 Task: Research Airbnb accommodation in Cesis, Latvia from 10th December, 2023 to 18th December, 2023 for 2 adults.1  bedroom having 1 bed and 1 bathroom. Property type can be flat. Amenities needed are: wifi, TV, free parkinig on premises, gym, breakfast. Look for 3 properties as per requirement.
Action: Mouse moved to (502, 111)
Screenshot: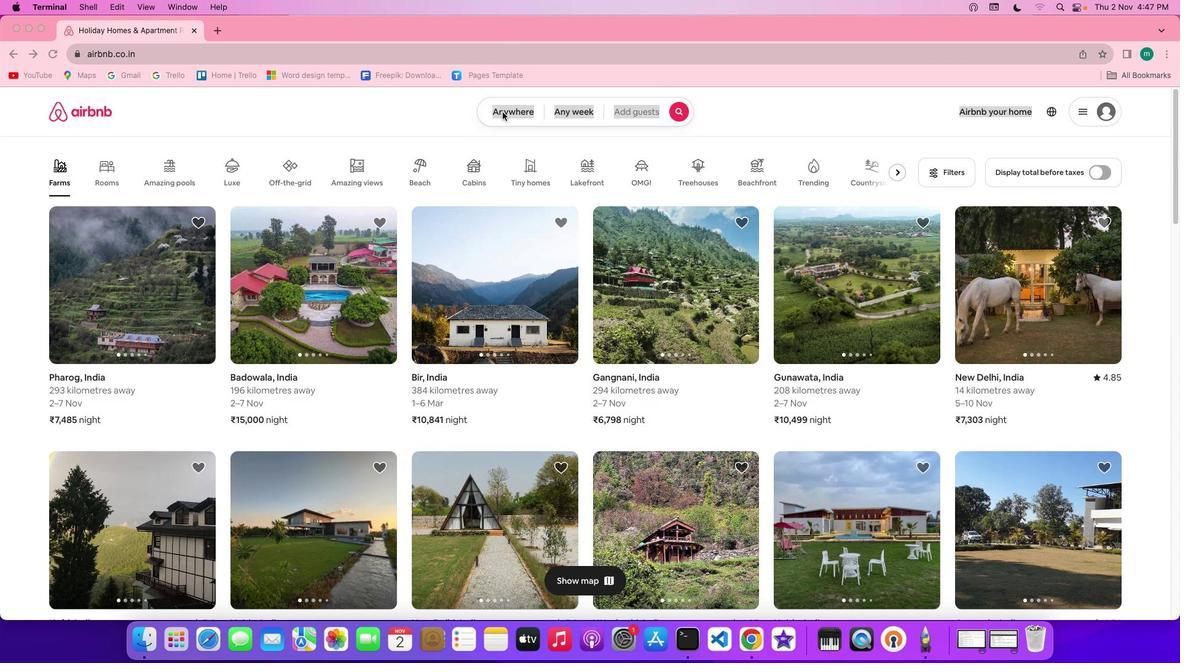 
Action: Mouse pressed left at (502, 111)
Screenshot: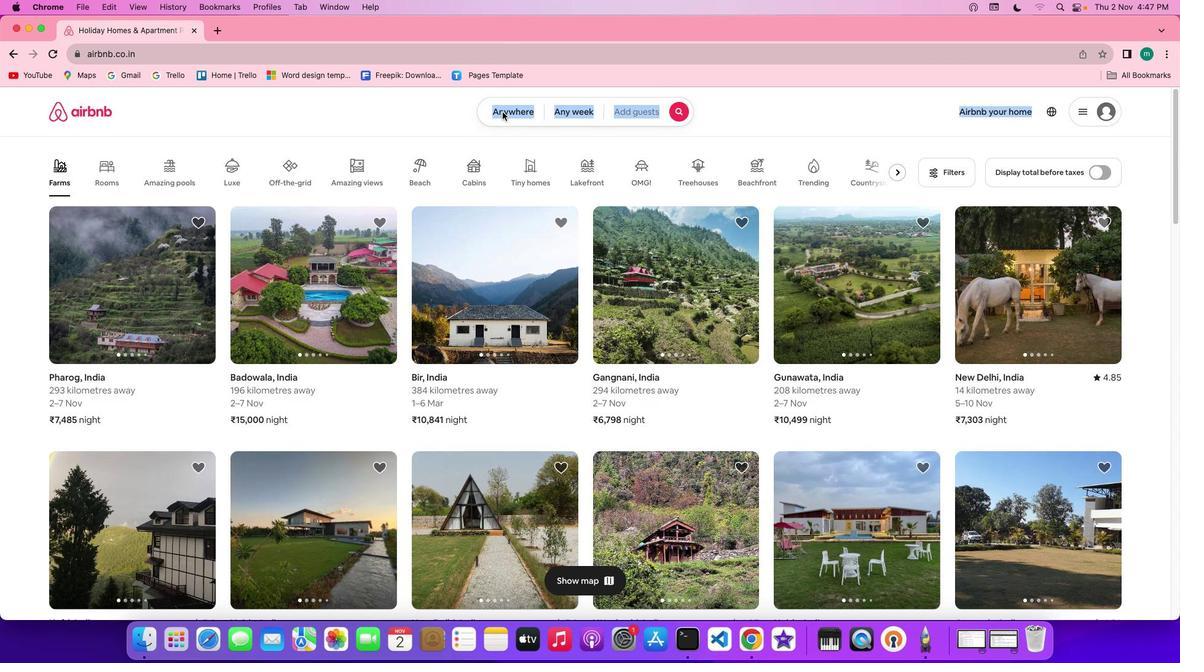 
Action: Mouse pressed left at (502, 111)
Screenshot: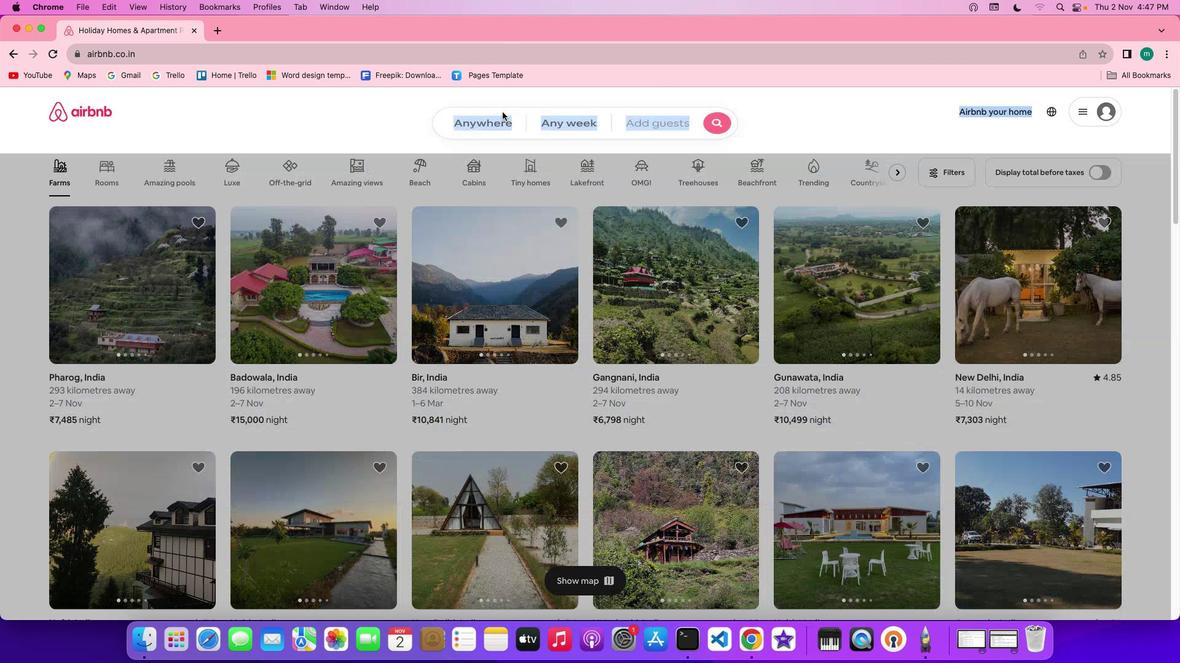 
Action: Mouse moved to (437, 162)
Screenshot: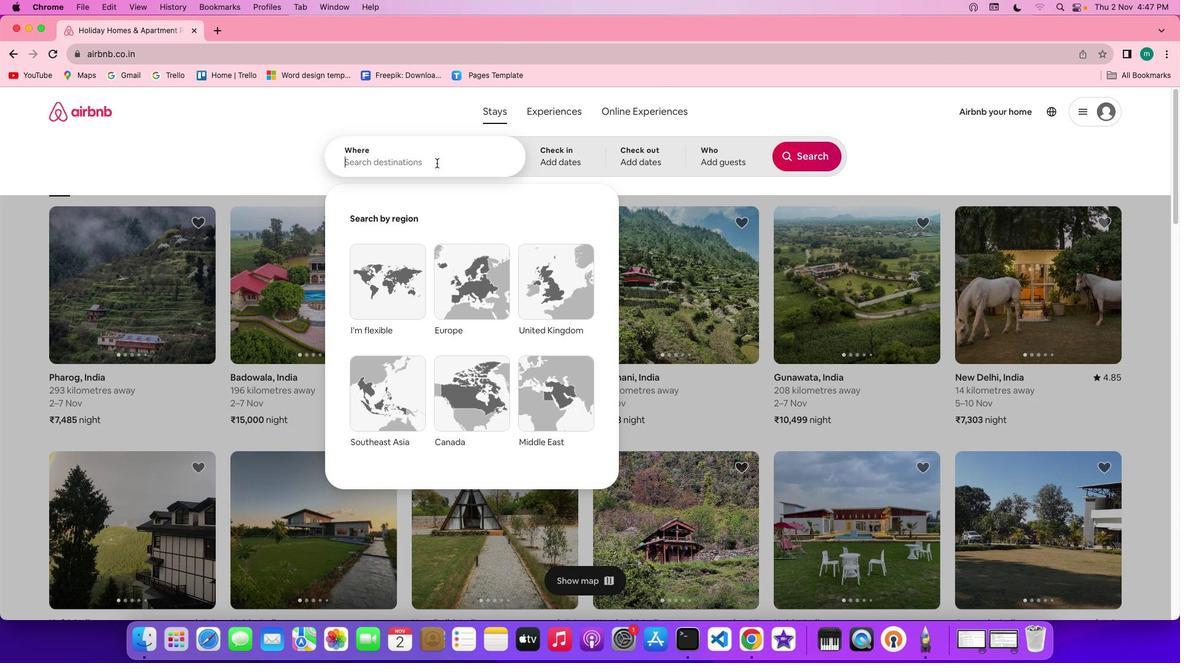 
Action: Key pressed Key.shift'C''e''s''i''s'','Key.spaceKey.shift'L''a''t''v''i''a'
Screenshot: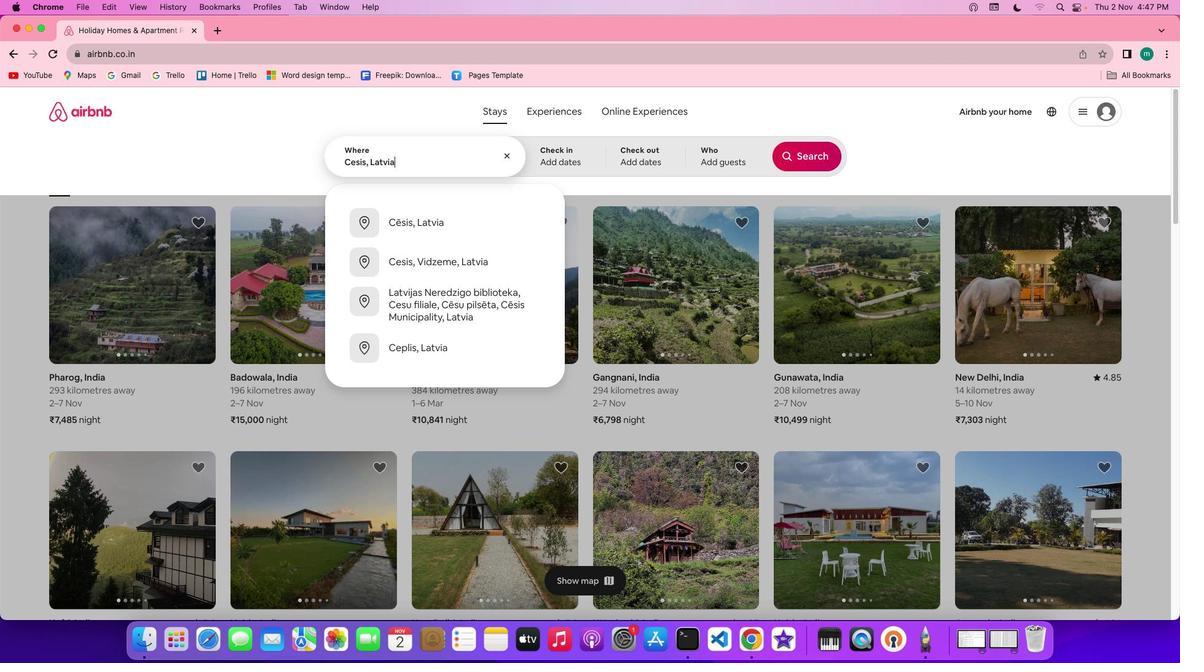 
Action: Mouse moved to (579, 169)
Screenshot: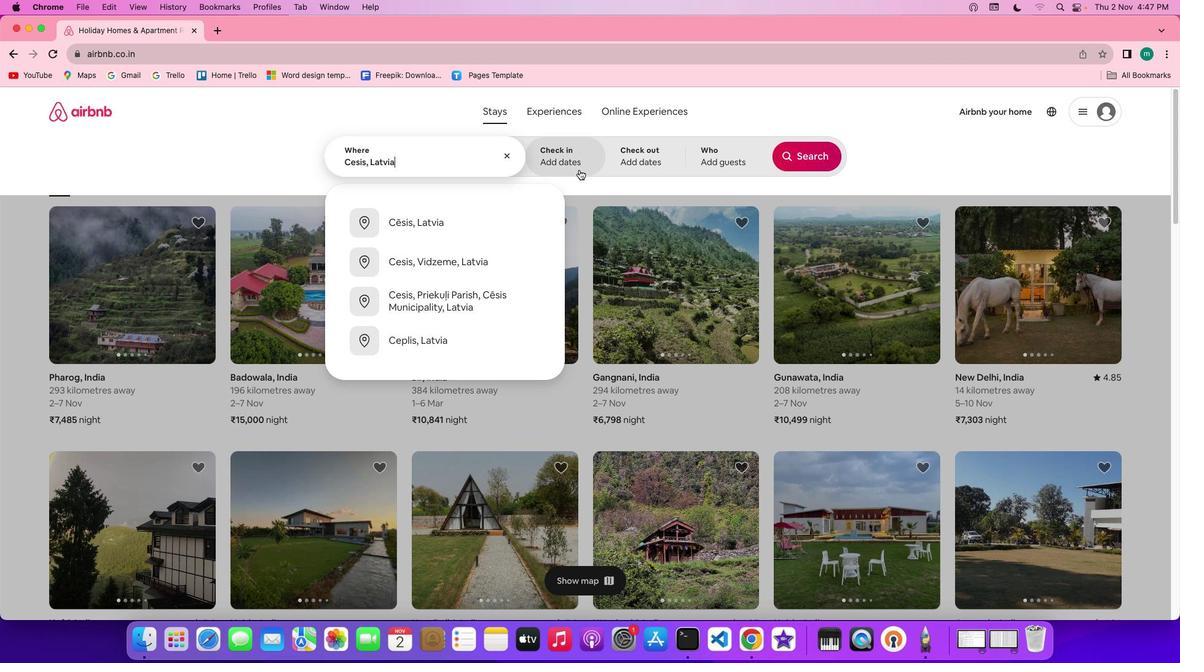 
Action: Mouse pressed left at (579, 169)
Screenshot: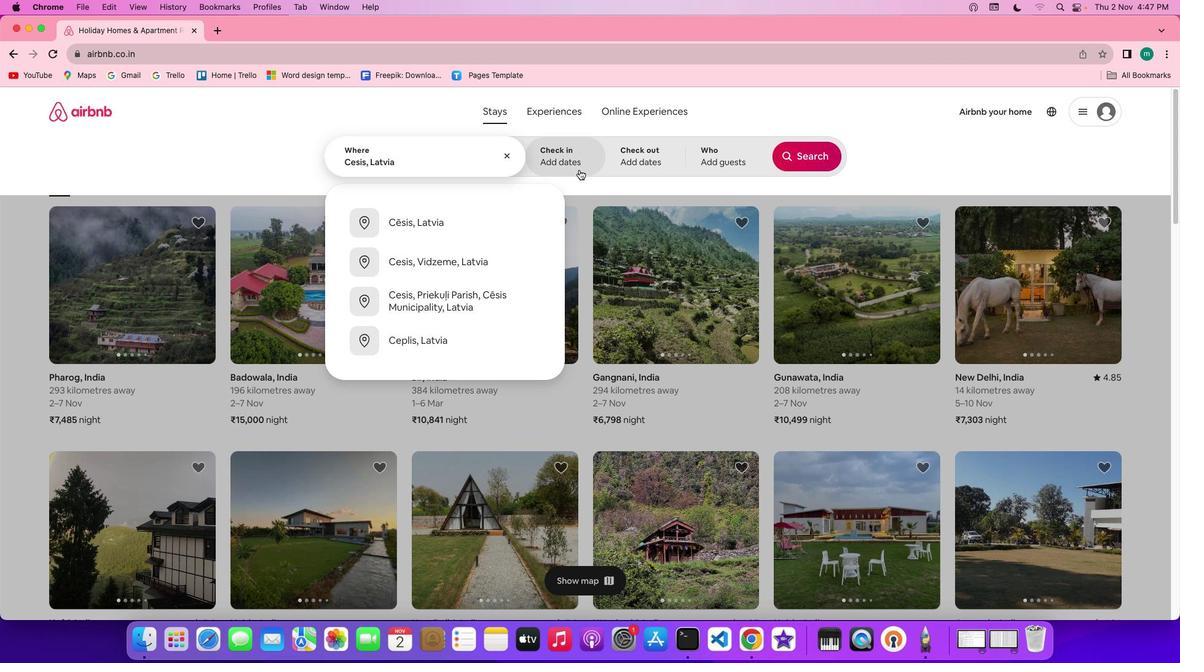 
Action: Mouse moved to (608, 367)
Screenshot: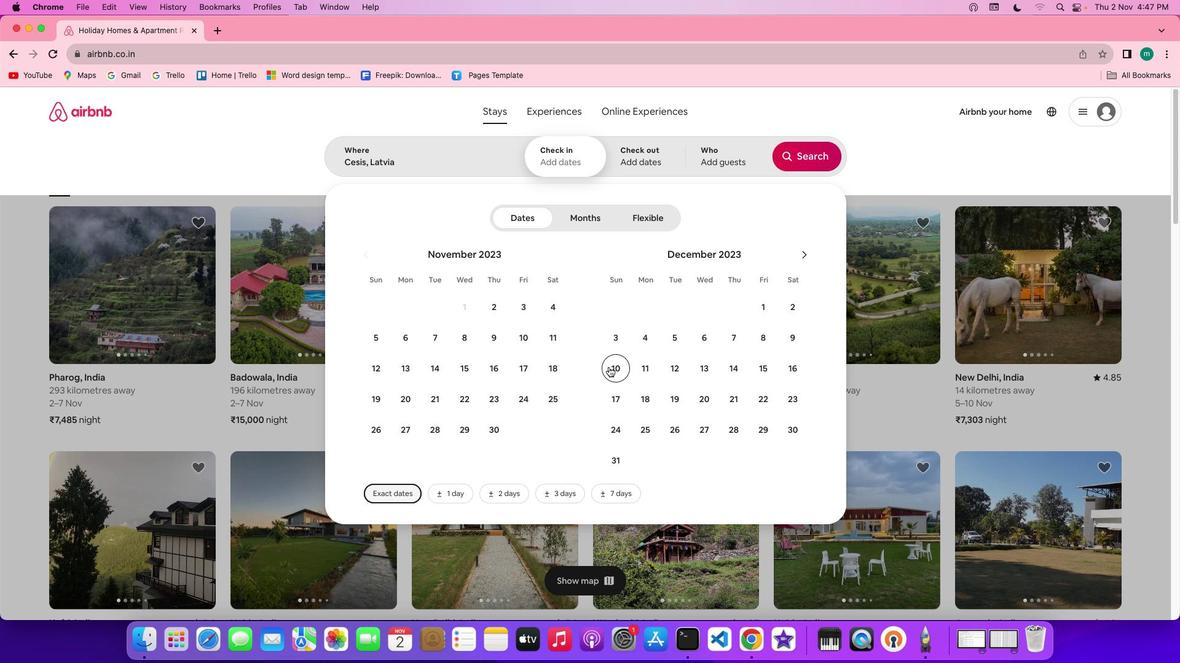 
Action: Mouse pressed left at (608, 367)
Screenshot: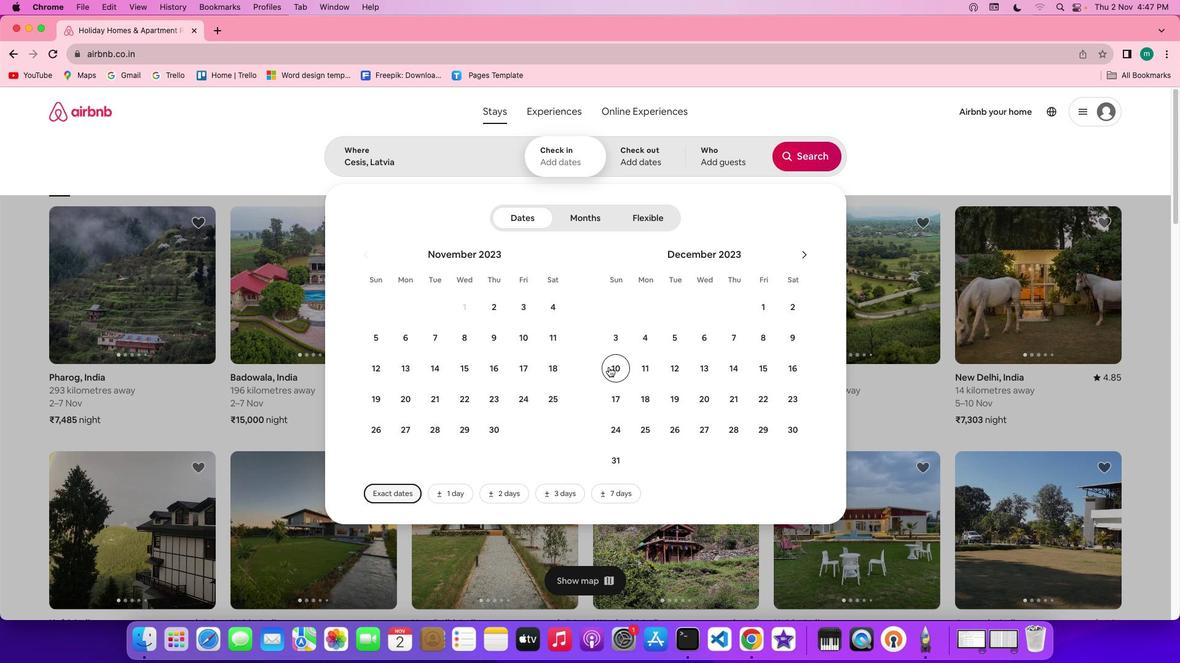 
Action: Mouse moved to (641, 390)
Screenshot: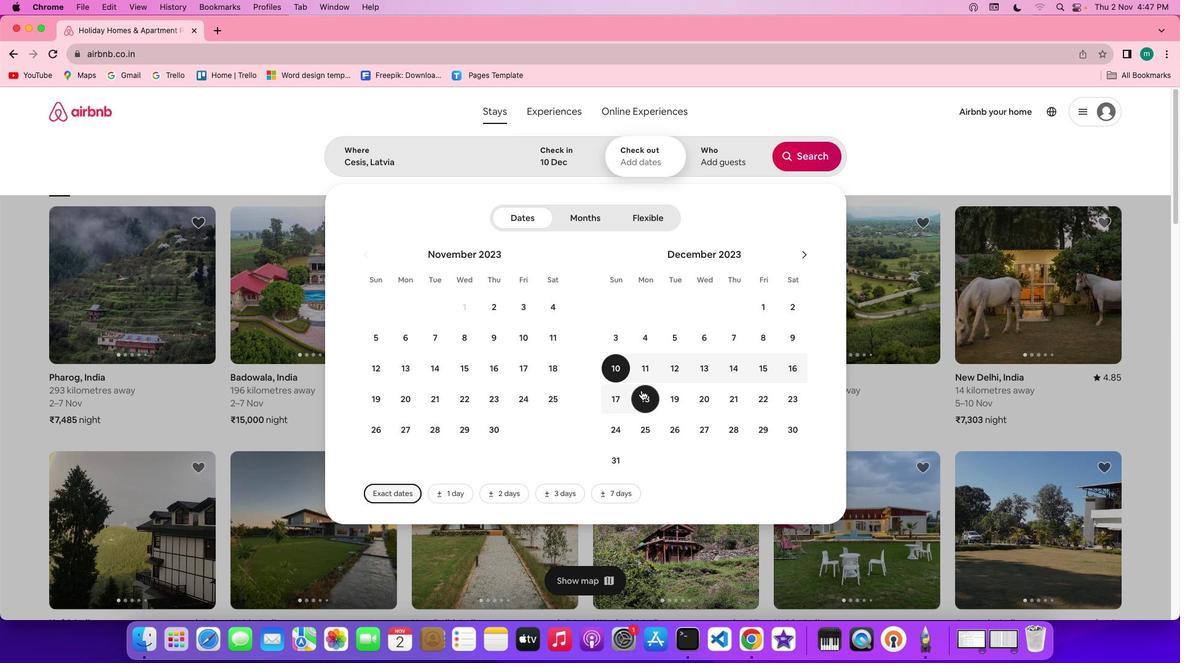
Action: Mouse pressed left at (641, 390)
Screenshot: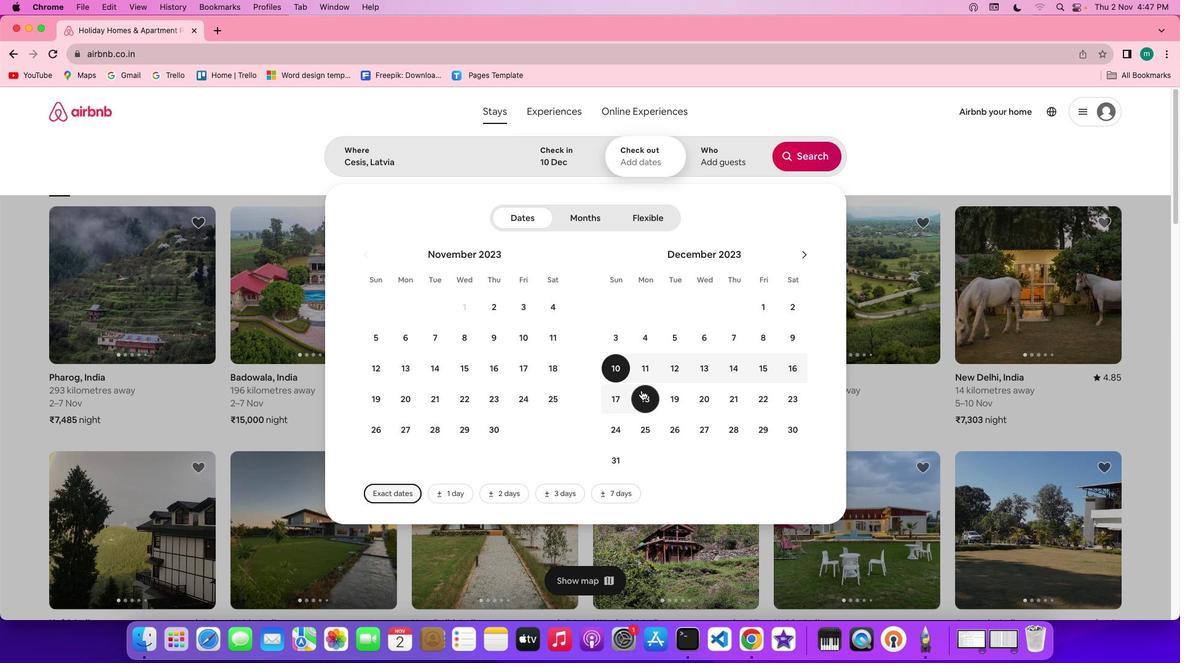 
Action: Mouse moved to (702, 159)
Screenshot: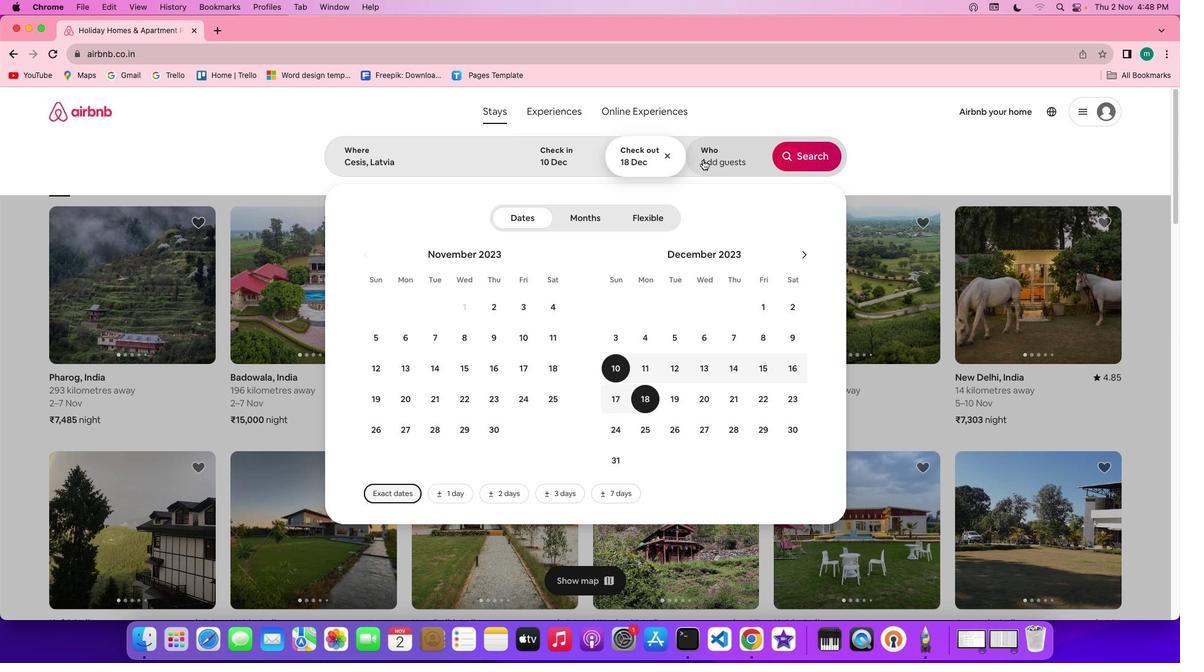 
Action: Mouse pressed left at (702, 159)
Screenshot: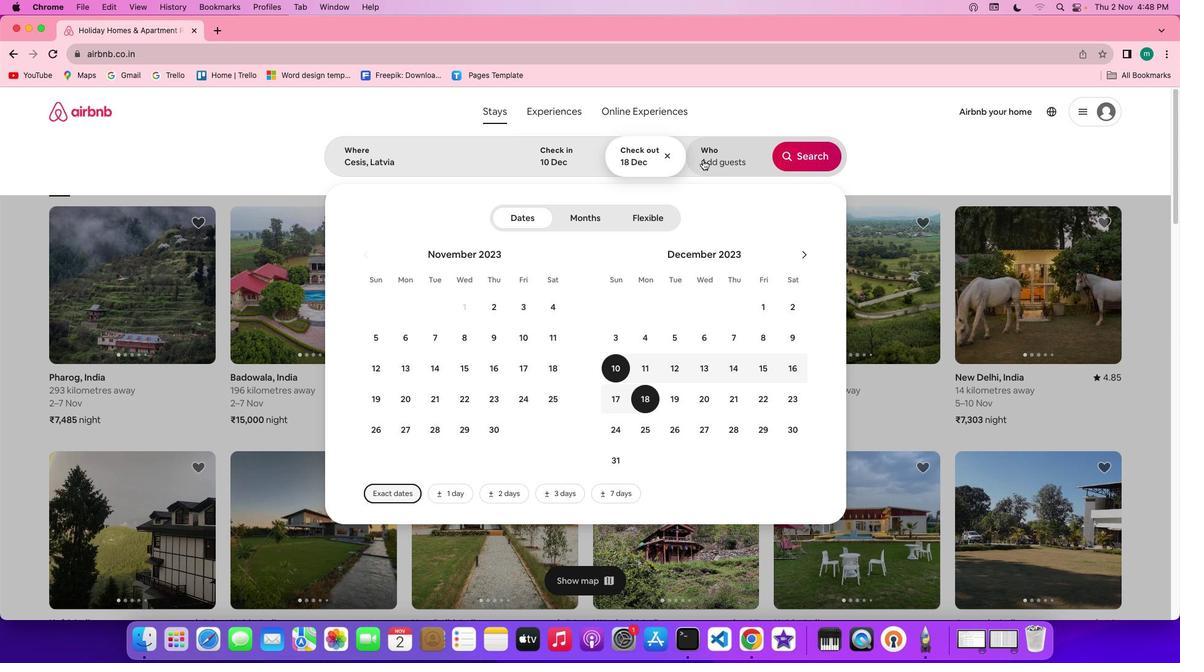 
Action: Mouse moved to (815, 224)
Screenshot: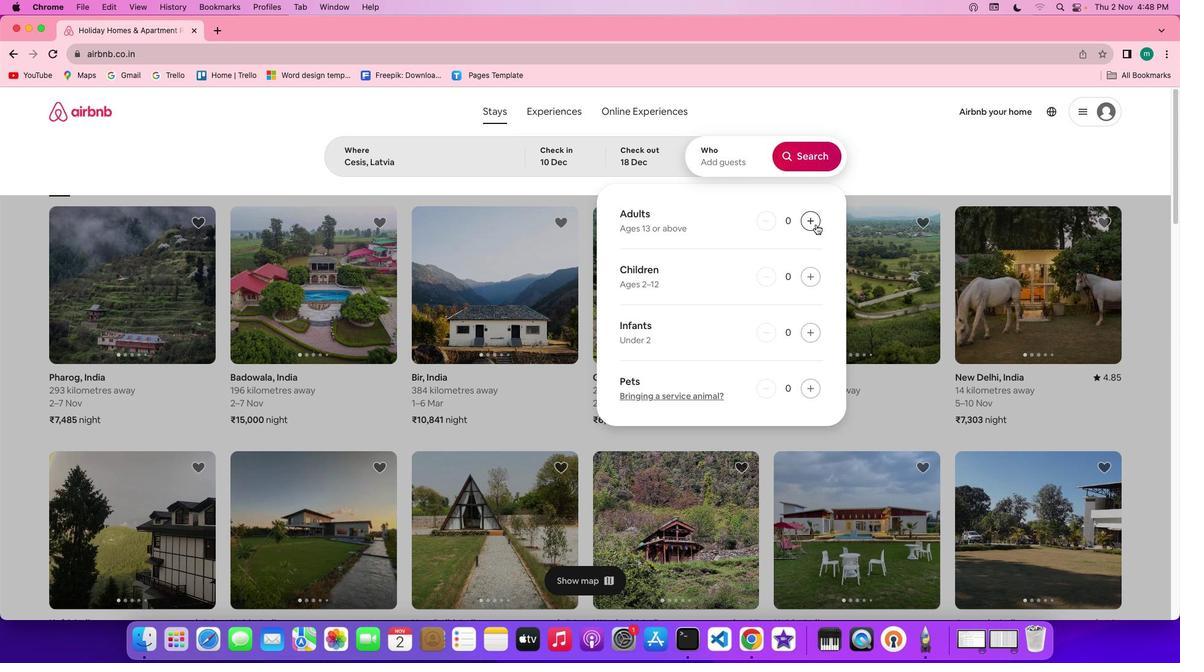 
Action: Mouse pressed left at (815, 224)
Screenshot: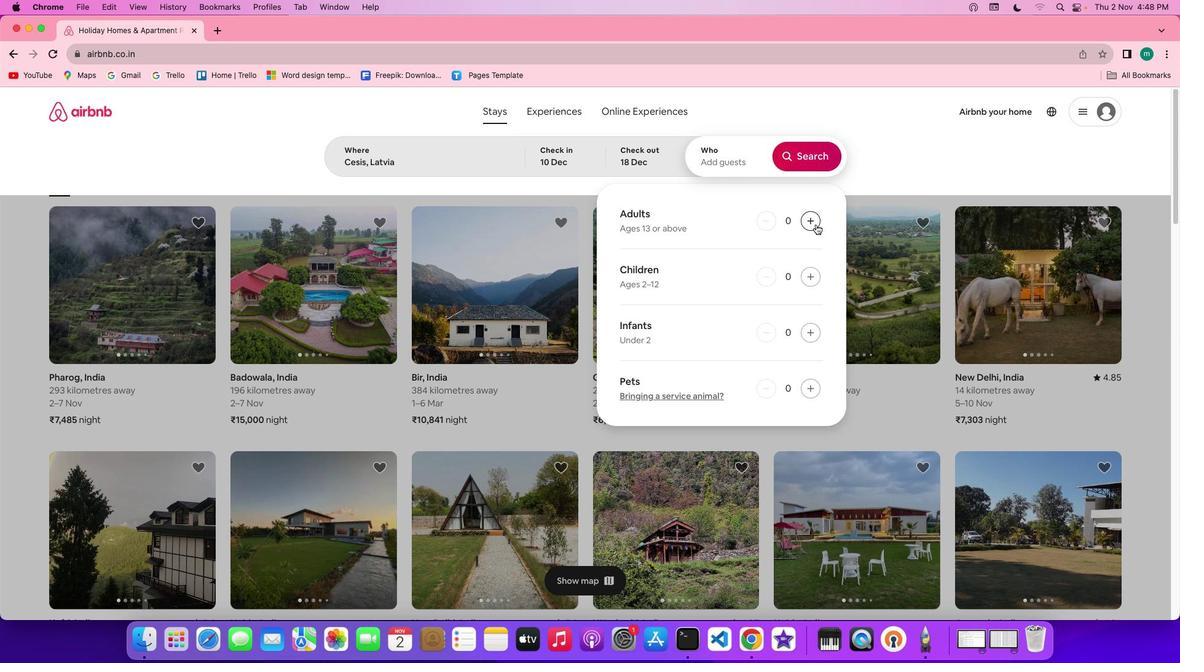 
Action: Mouse pressed left at (815, 224)
Screenshot: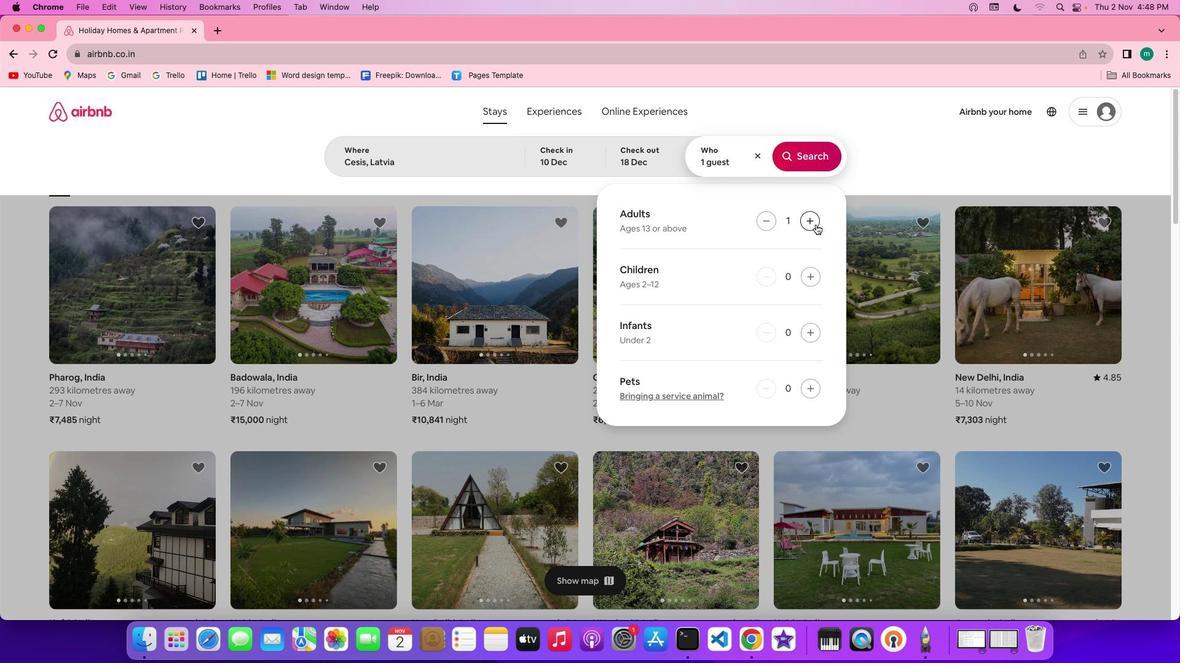 
Action: Mouse moved to (805, 159)
Screenshot: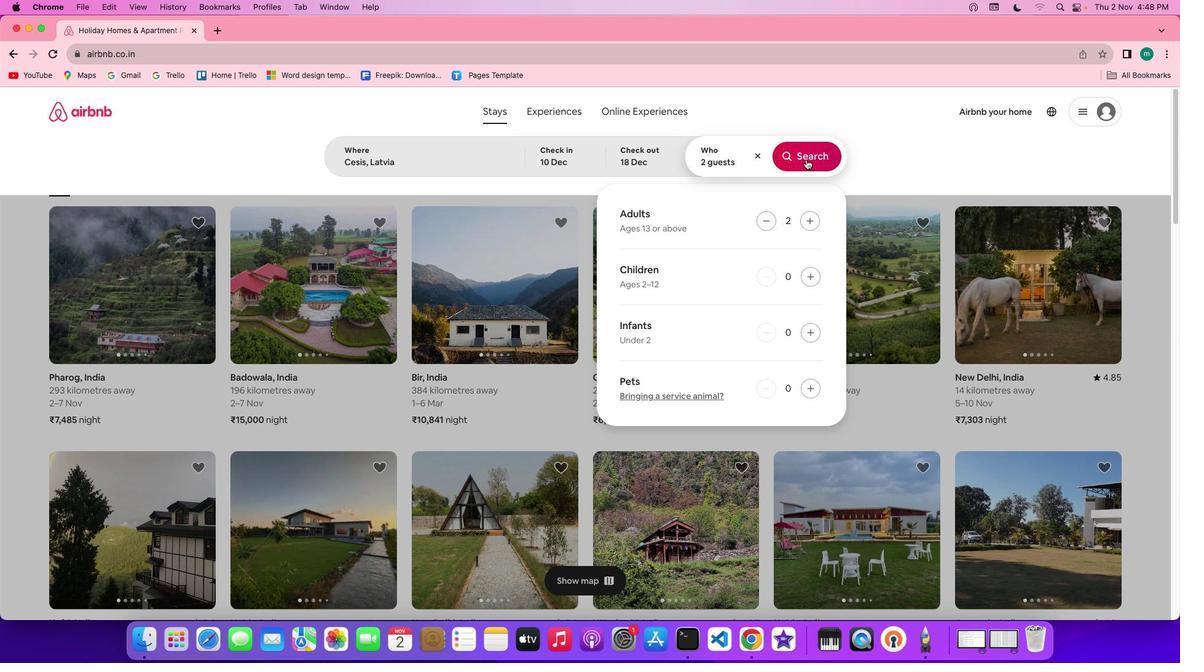
Action: Mouse pressed left at (805, 159)
Screenshot: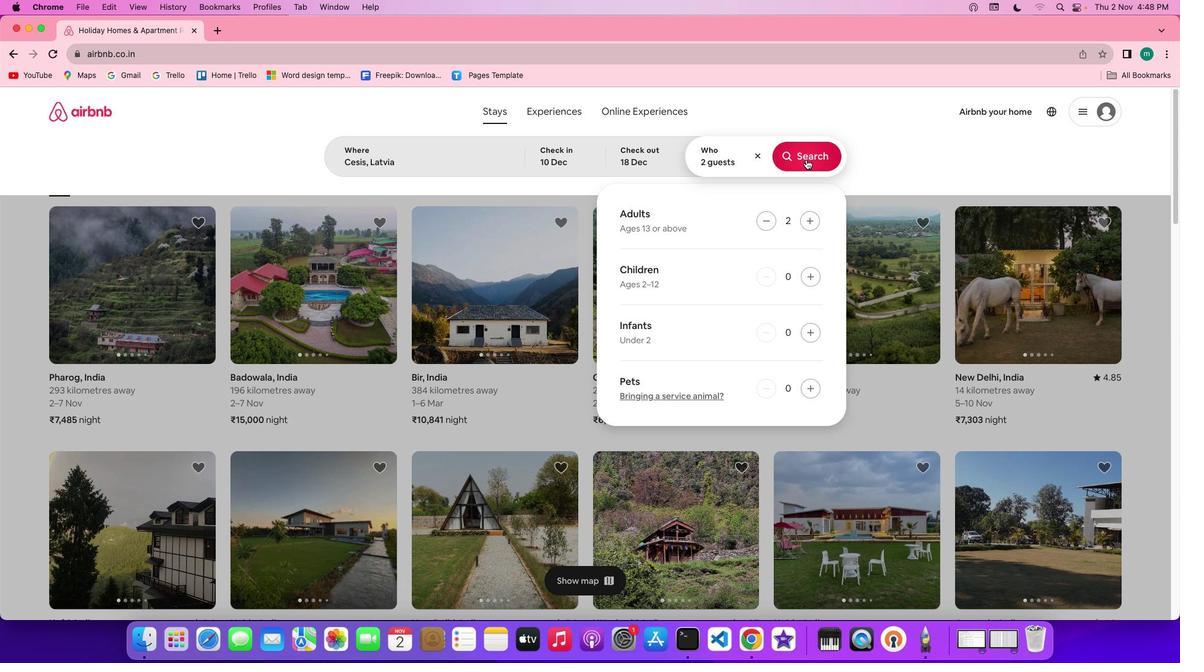 
Action: Mouse moved to (993, 159)
Screenshot: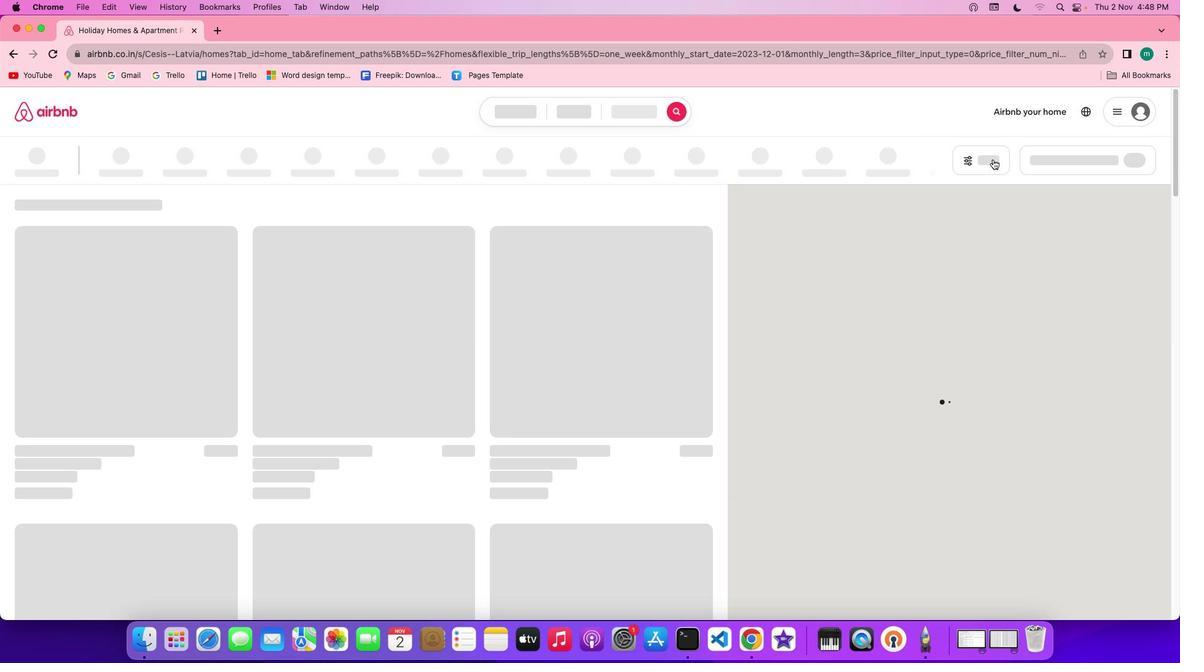 
Action: Mouse pressed left at (993, 159)
Screenshot: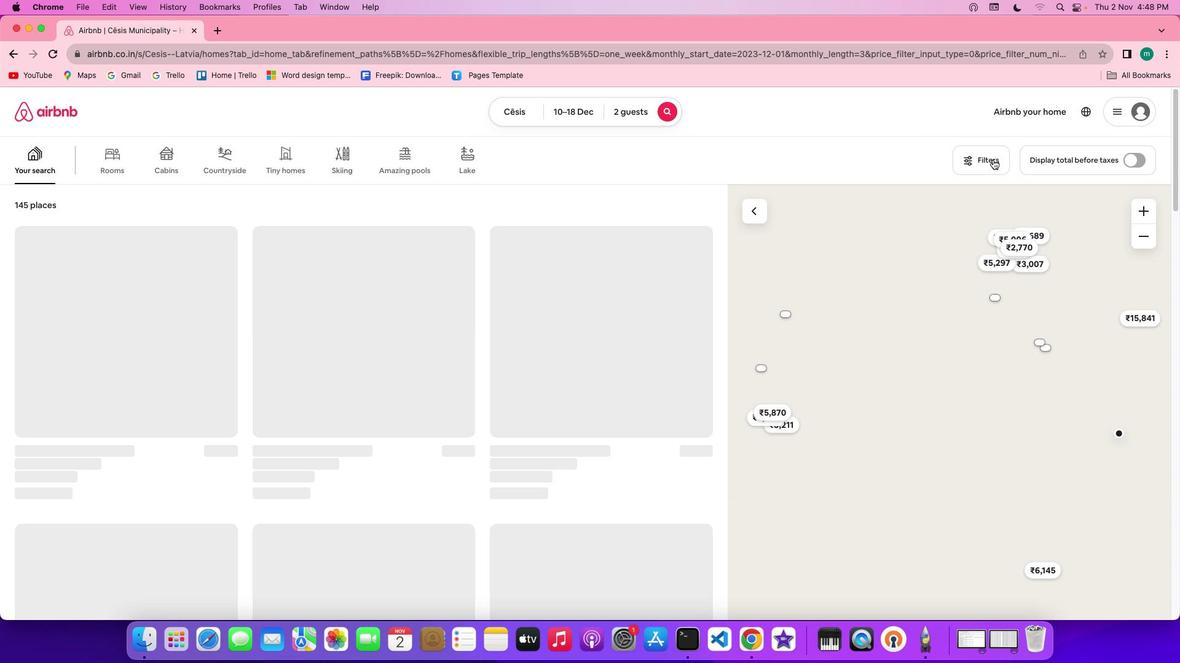 
Action: Mouse moved to (515, 416)
Screenshot: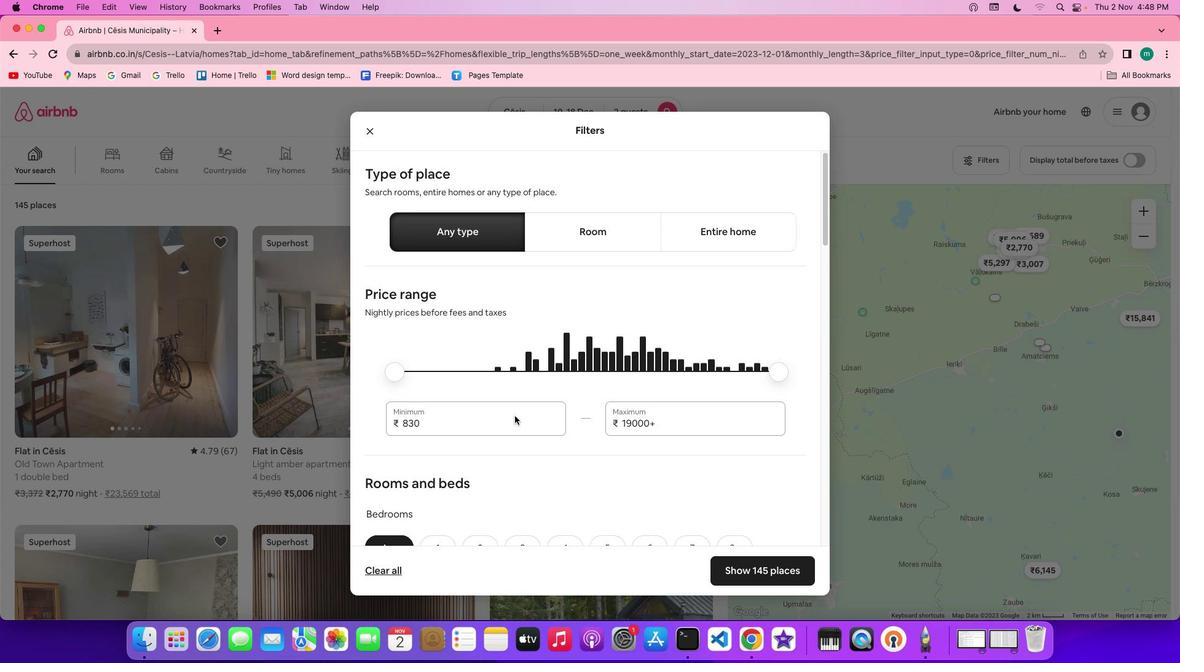 
Action: Mouse scrolled (515, 416) with delta (0, 0)
Screenshot: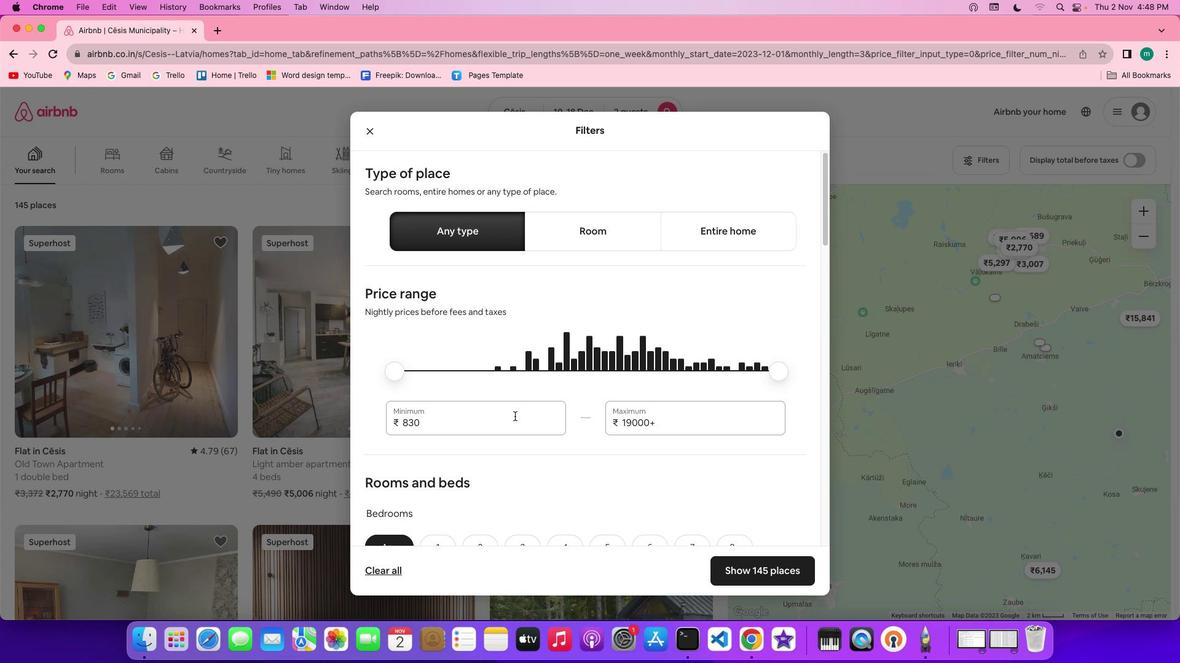 
Action: Mouse scrolled (515, 416) with delta (0, 0)
Screenshot: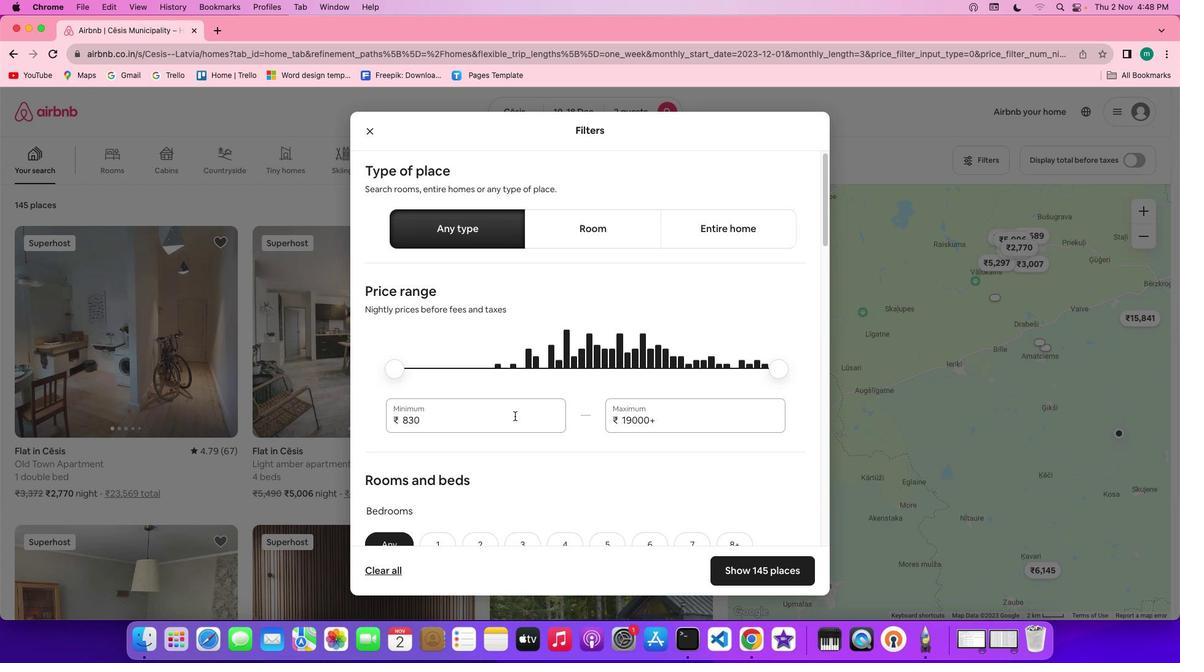 
Action: Mouse scrolled (515, 416) with delta (0, 0)
Screenshot: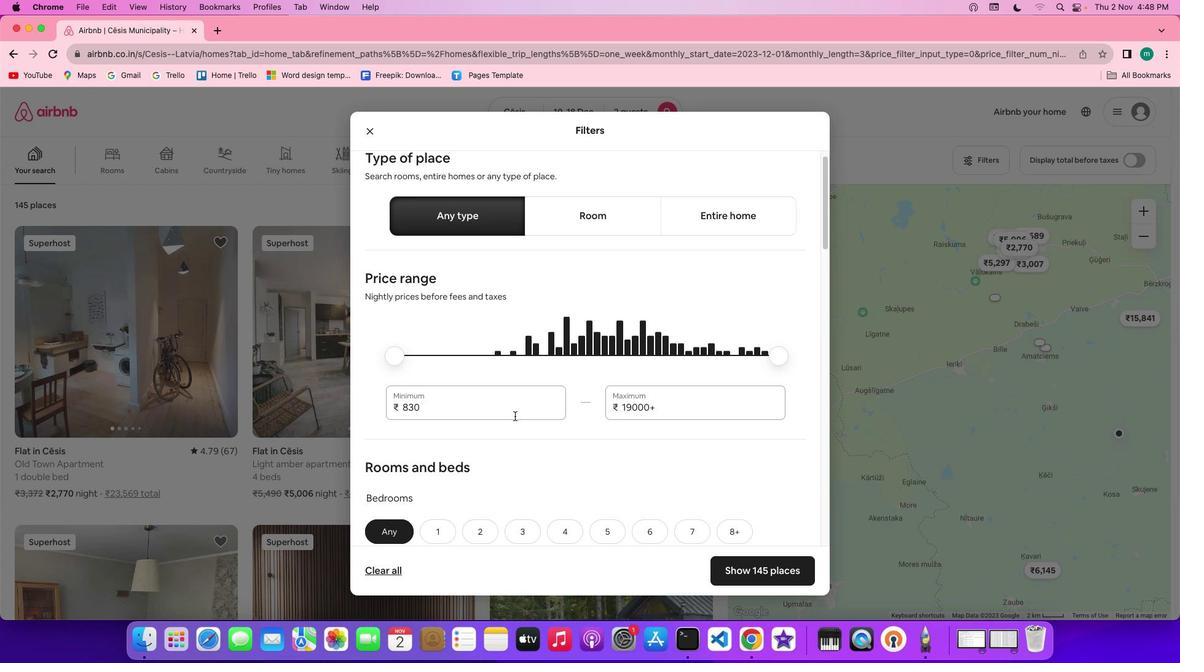 
Action: Mouse scrolled (515, 416) with delta (0, -1)
Screenshot: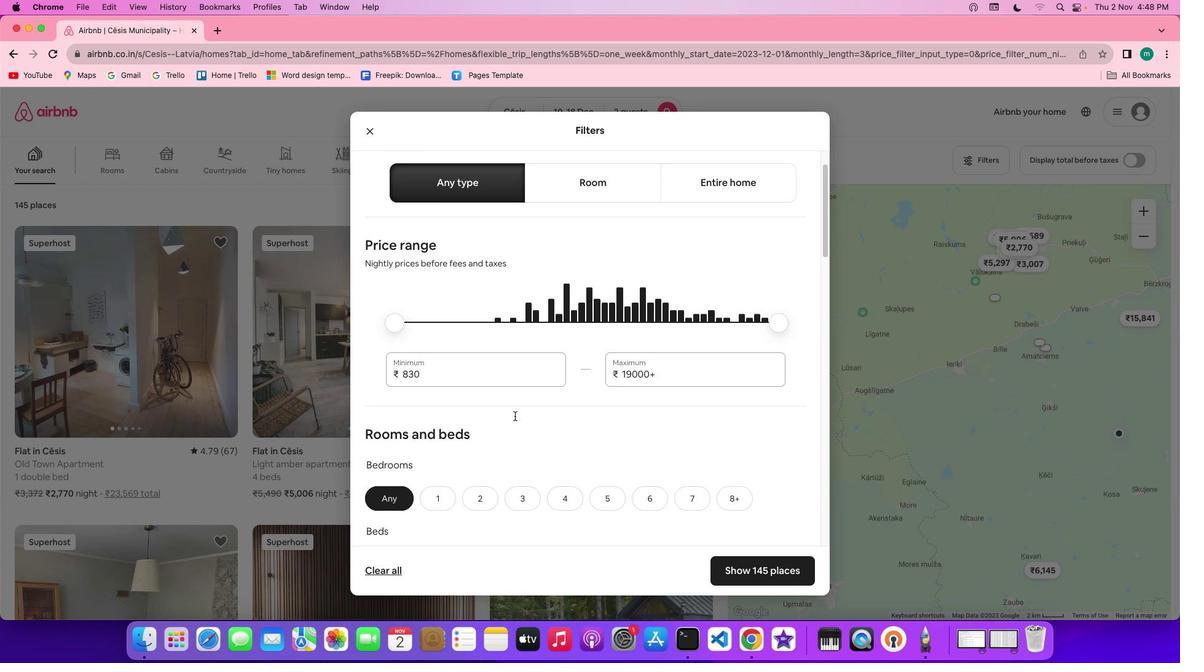 
Action: Mouse moved to (578, 424)
Screenshot: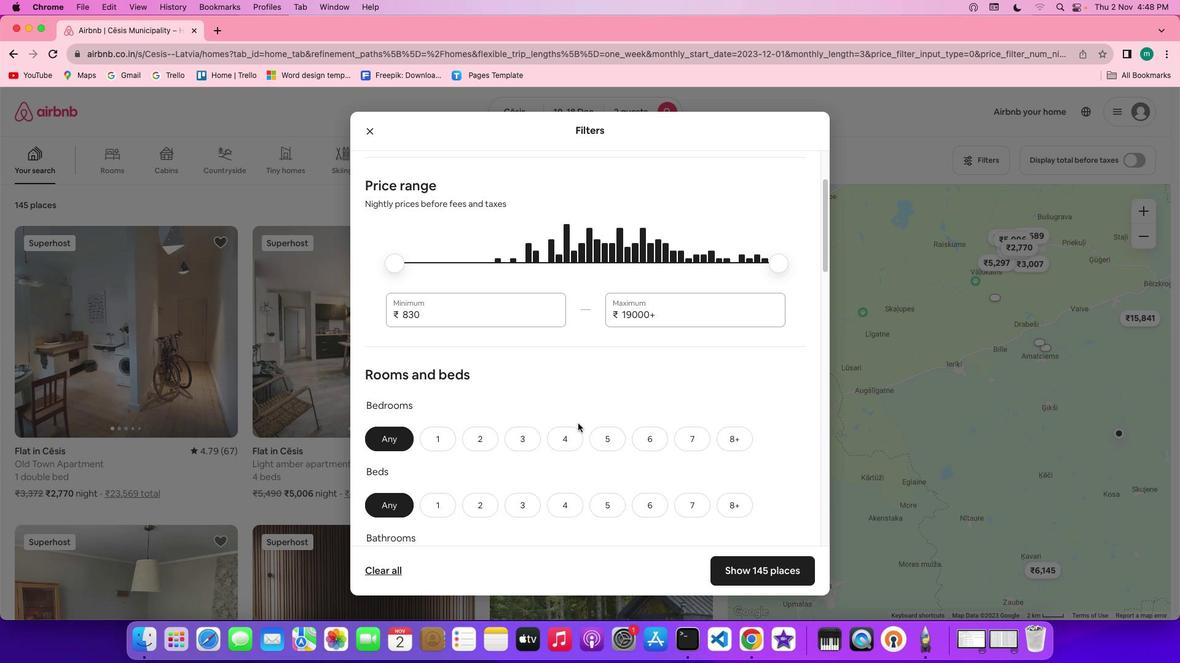 
Action: Mouse scrolled (578, 424) with delta (0, 0)
Screenshot: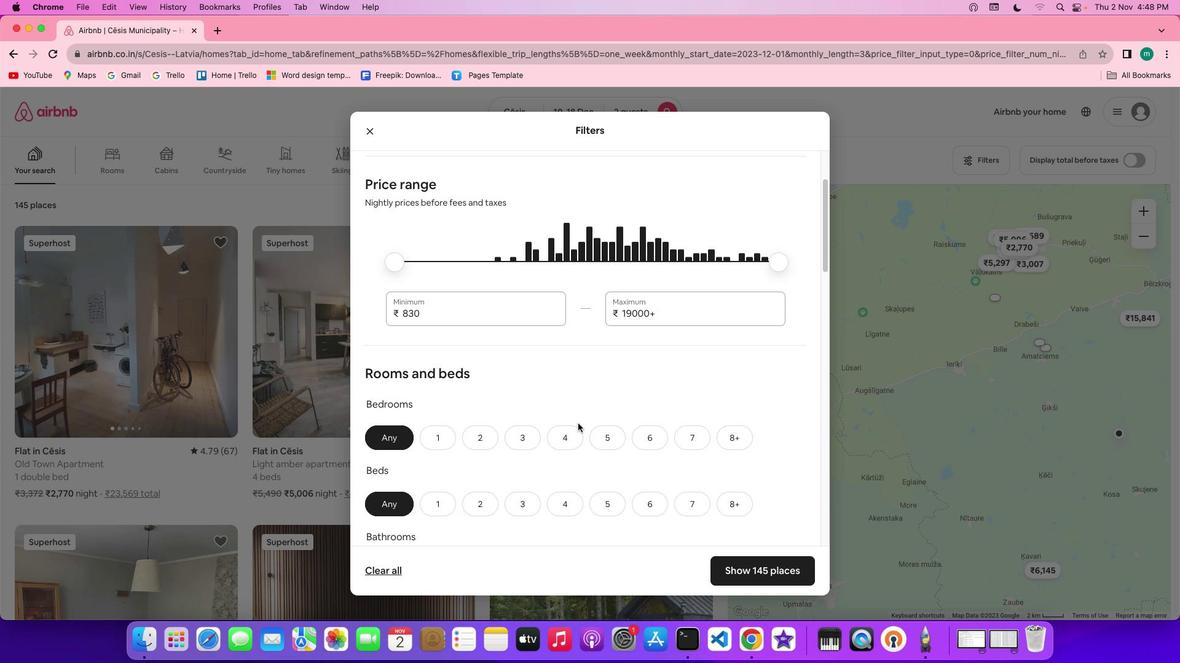 
Action: Mouse scrolled (578, 424) with delta (0, 0)
Screenshot: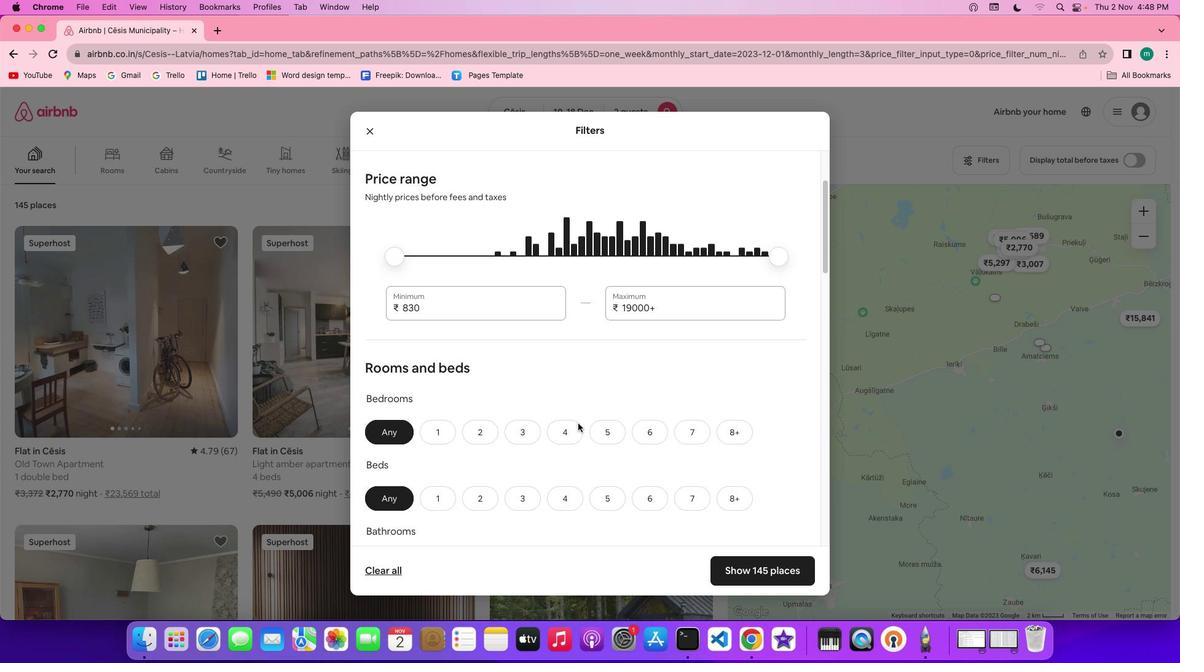 
Action: Mouse scrolled (578, 424) with delta (0, 0)
Screenshot: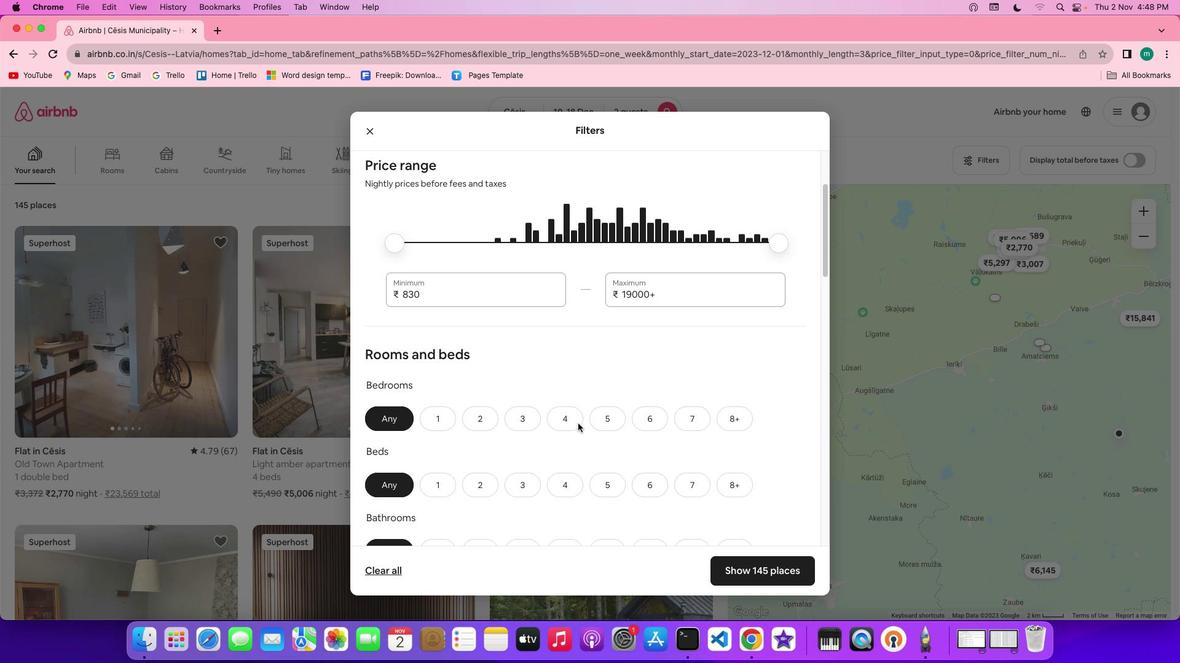 
Action: Mouse moved to (578, 422)
Screenshot: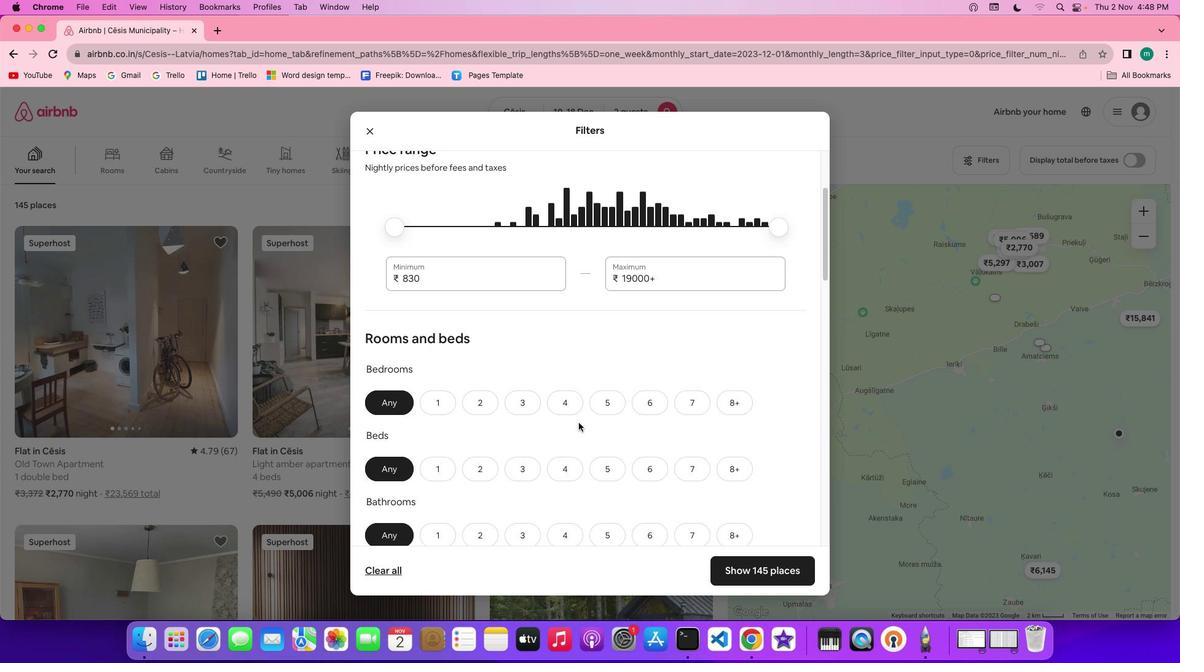 
Action: Mouse scrolled (578, 422) with delta (0, 0)
Screenshot: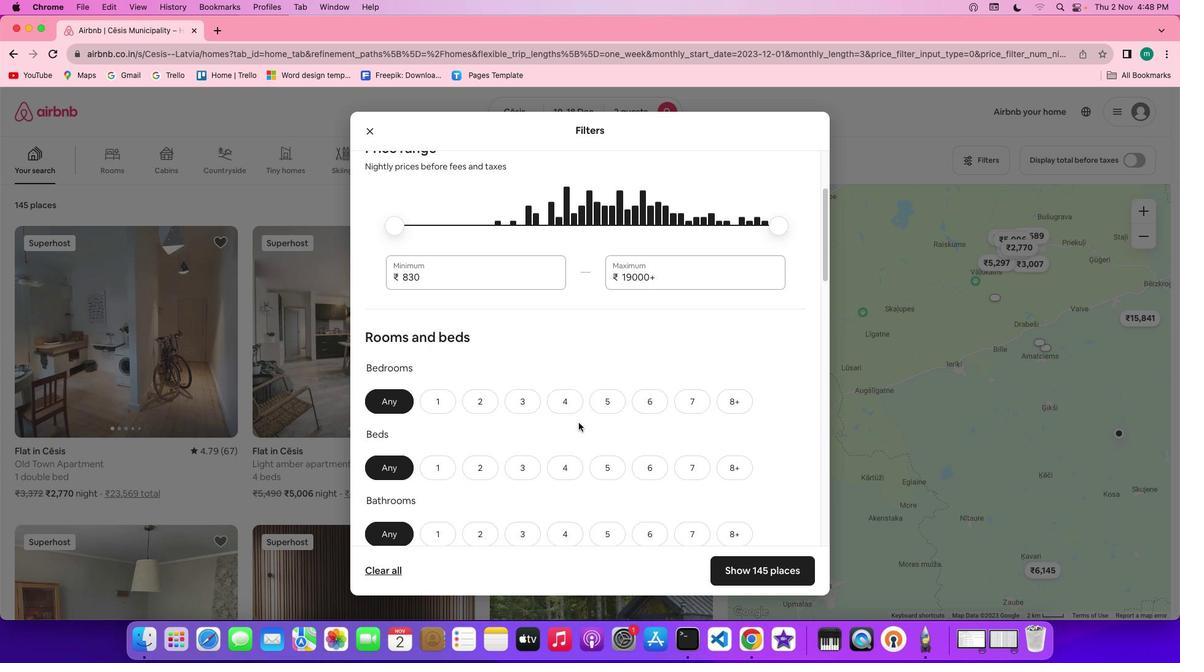 
Action: Mouse scrolled (578, 422) with delta (0, 0)
Screenshot: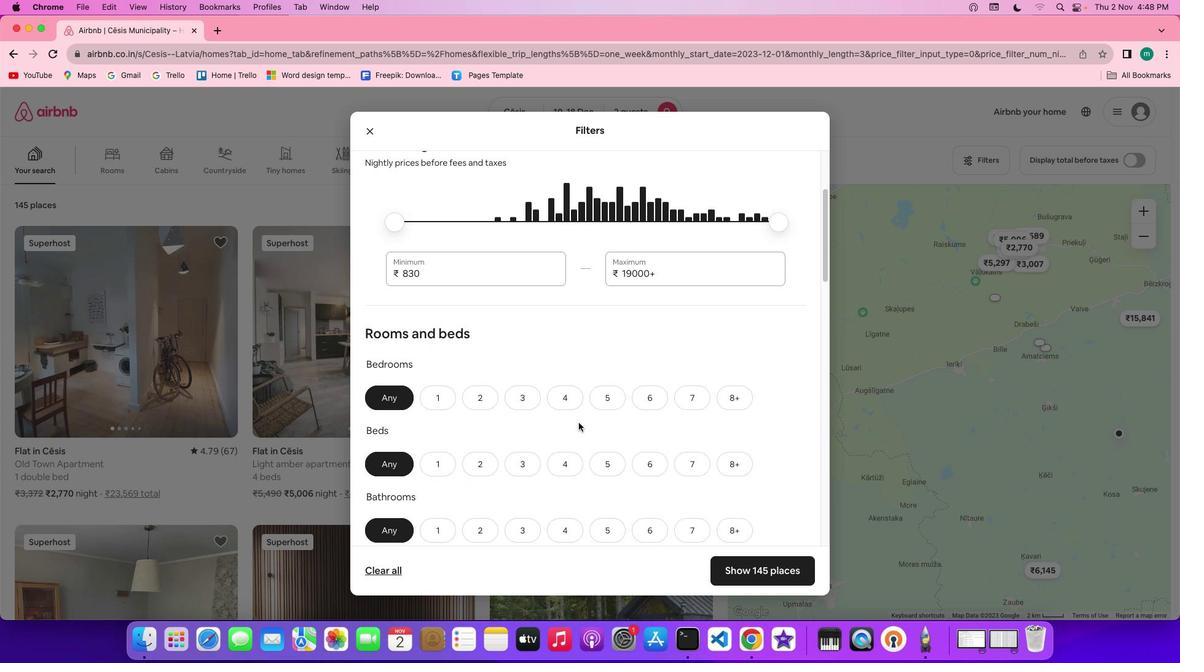 
Action: Mouse scrolled (578, 422) with delta (0, -1)
Screenshot: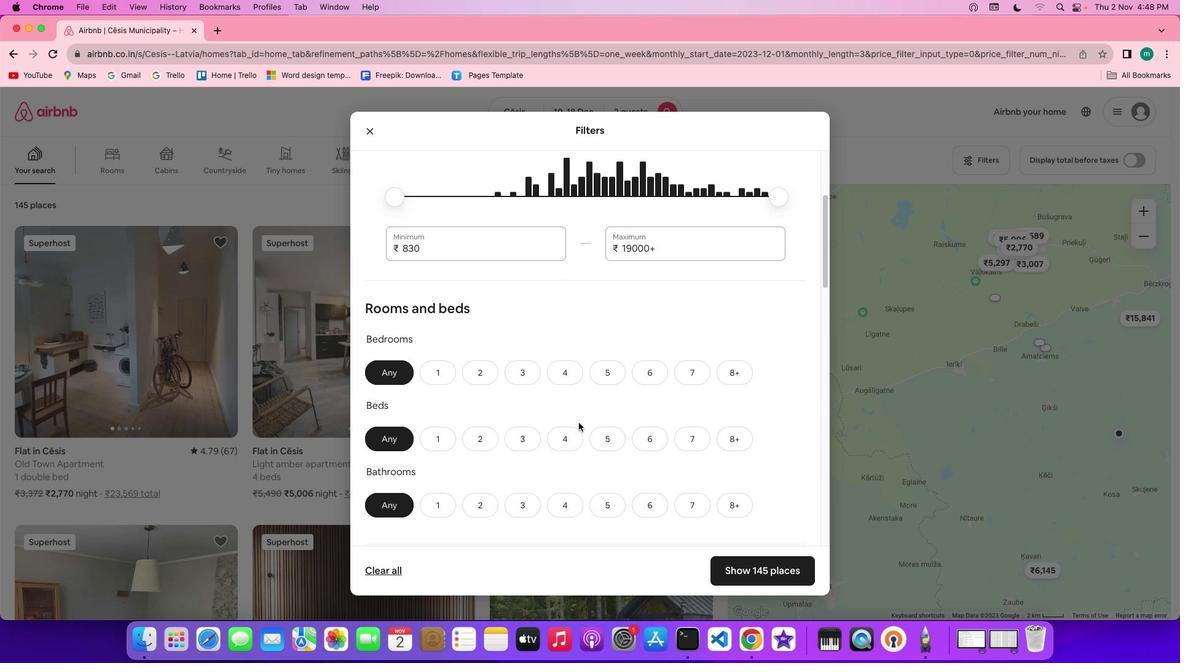 
Action: Mouse scrolled (578, 422) with delta (0, 0)
Screenshot: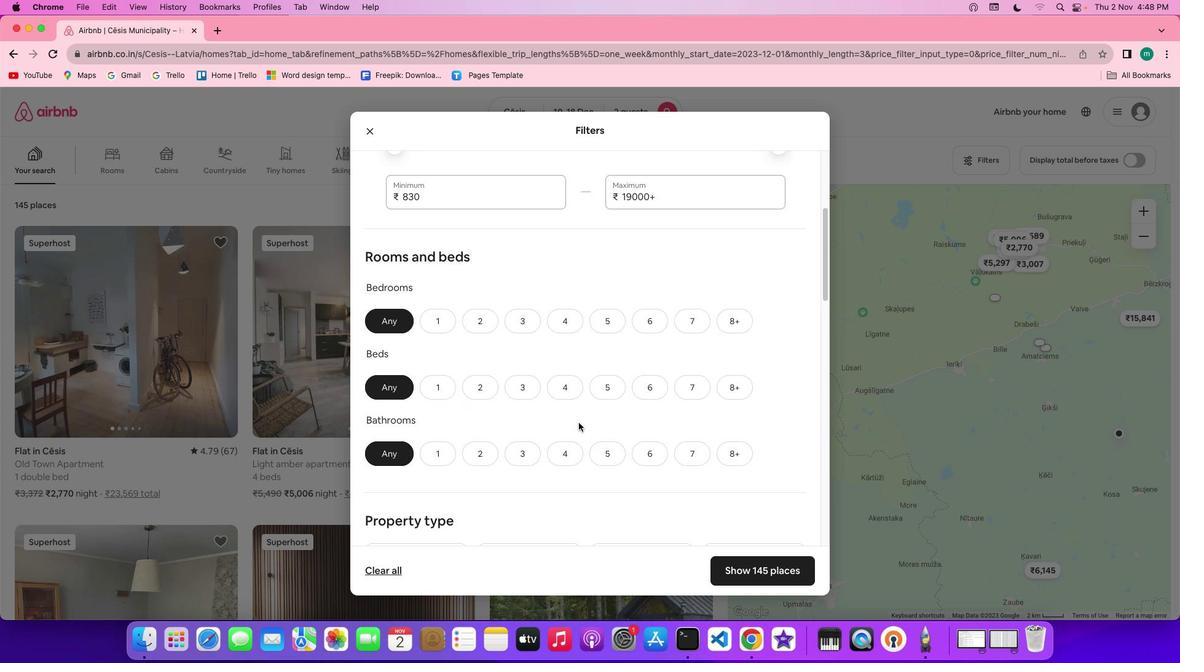 
Action: Mouse scrolled (578, 422) with delta (0, 0)
Screenshot: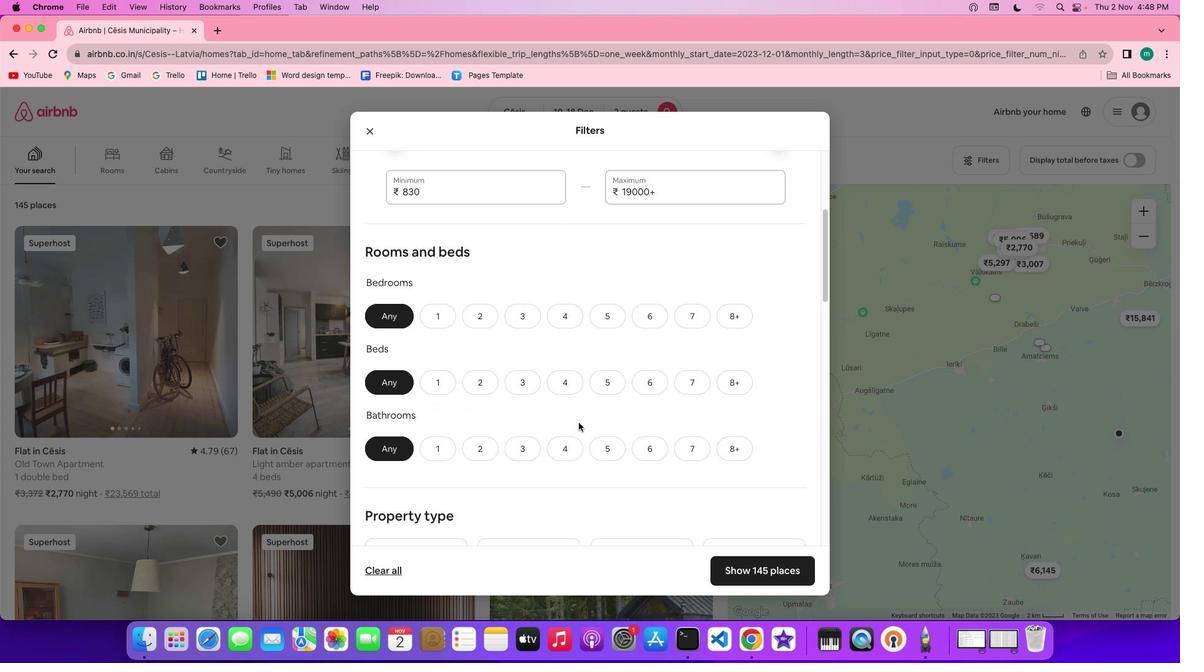 
Action: Mouse scrolled (578, 422) with delta (0, 0)
Screenshot: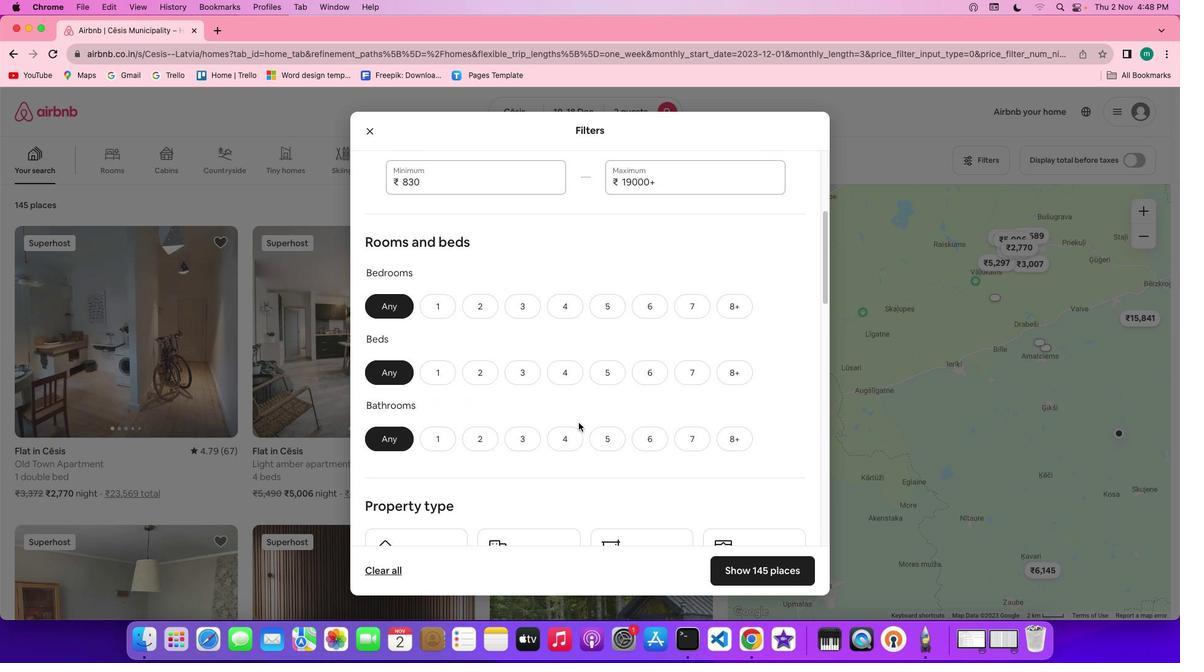 
Action: Mouse moved to (441, 309)
Screenshot: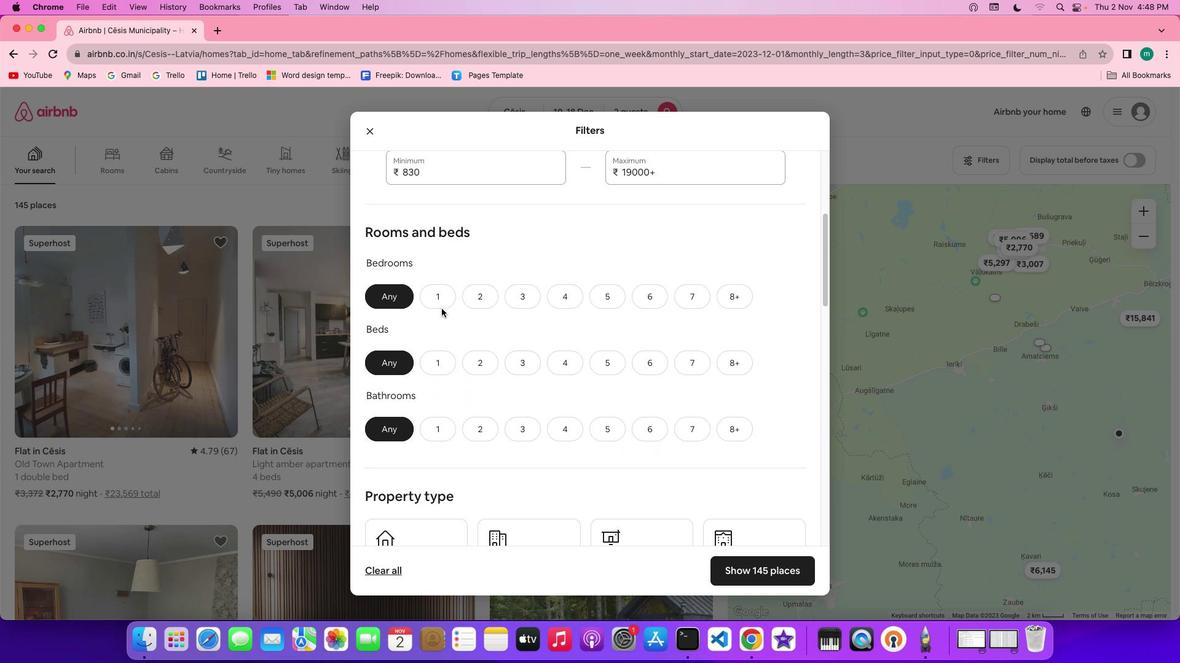 
Action: Mouse pressed left at (441, 309)
Screenshot: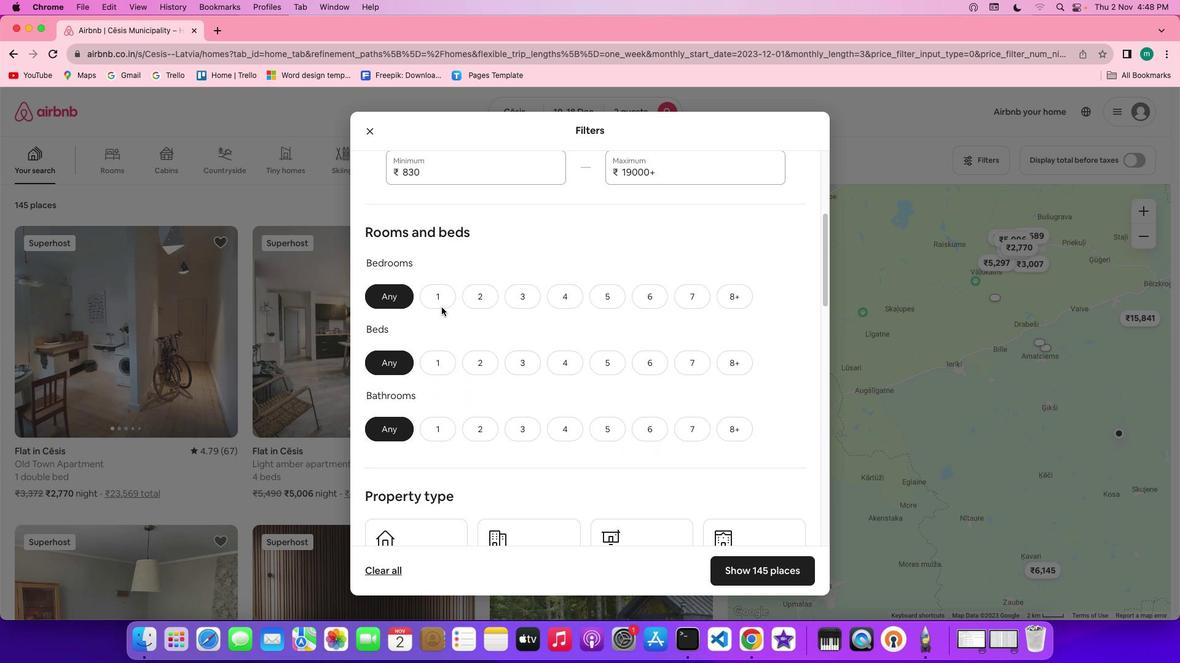 
Action: Mouse moved to (441, 306)
Screenshot: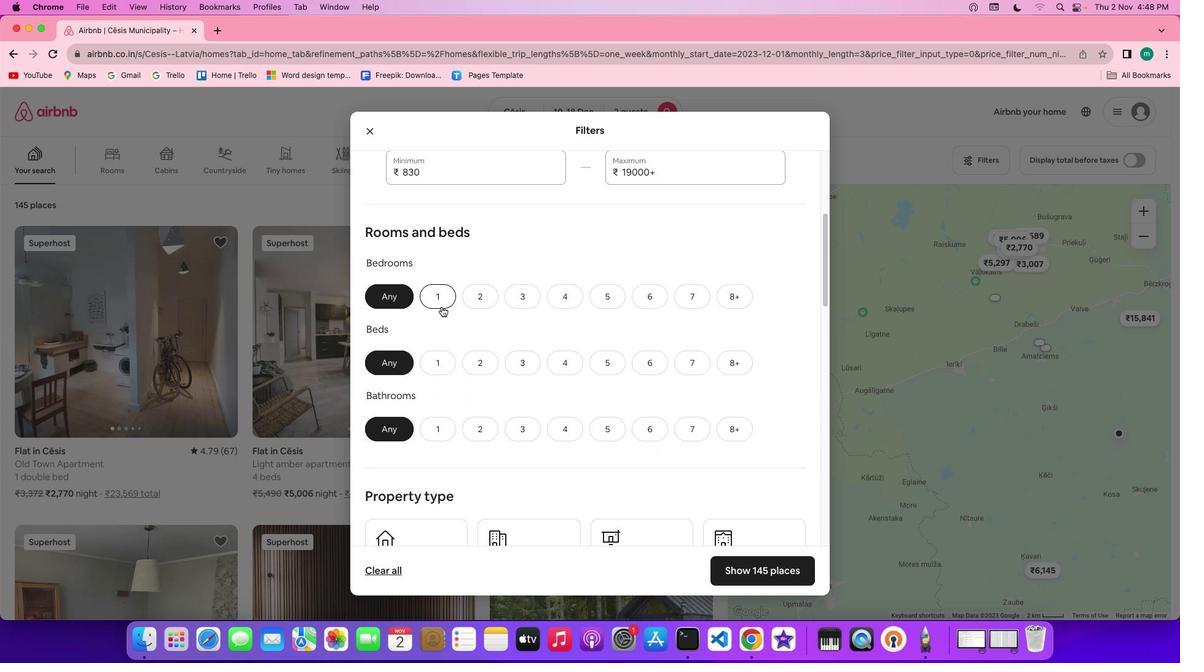 
Action: Mouse pressed left at (441, 306)
Screenshot: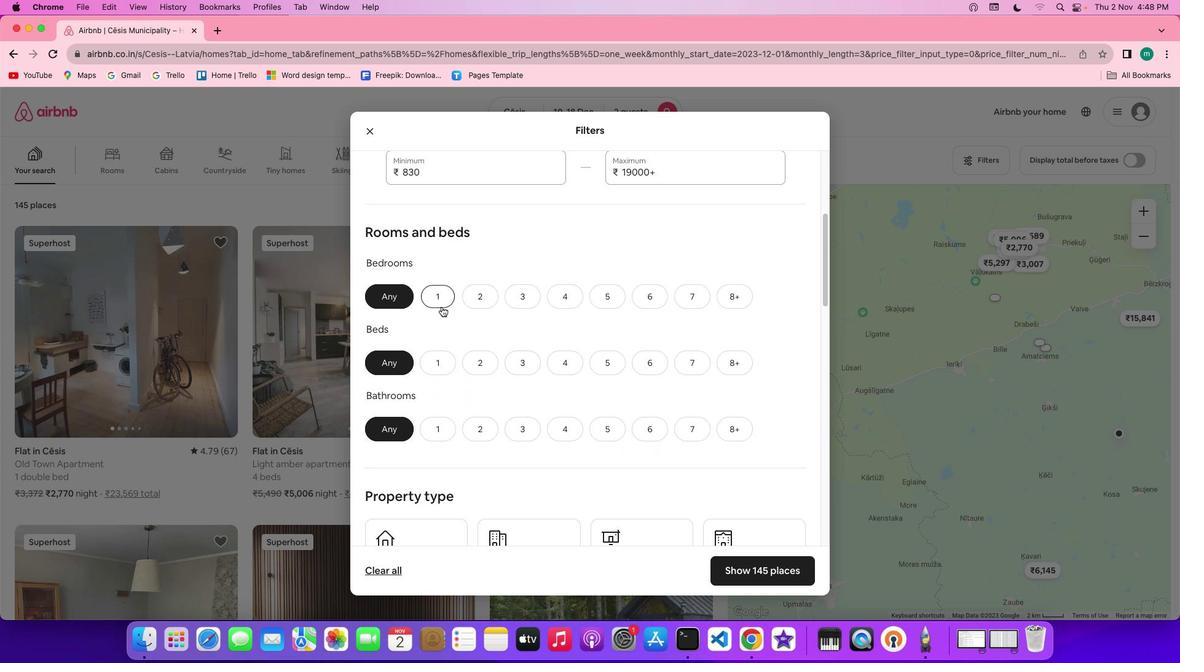 
Action: Mouse moved to (438, 366)
Screenshot: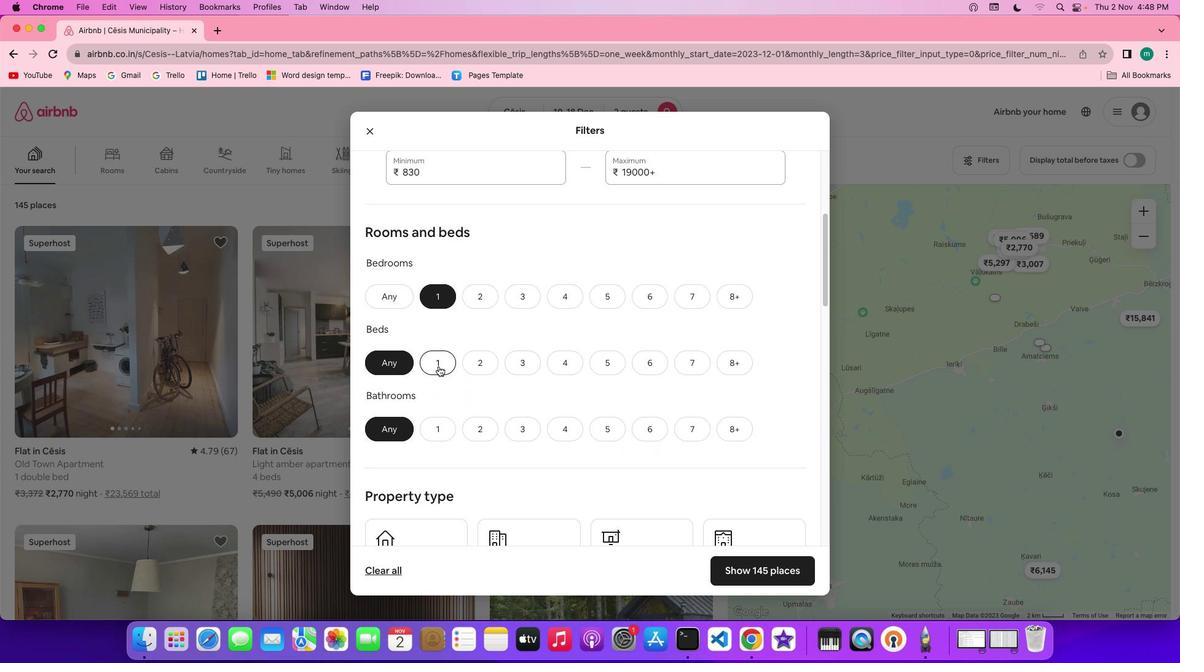 
Action: Mouse pressed left at (438, 366)
Screenshot: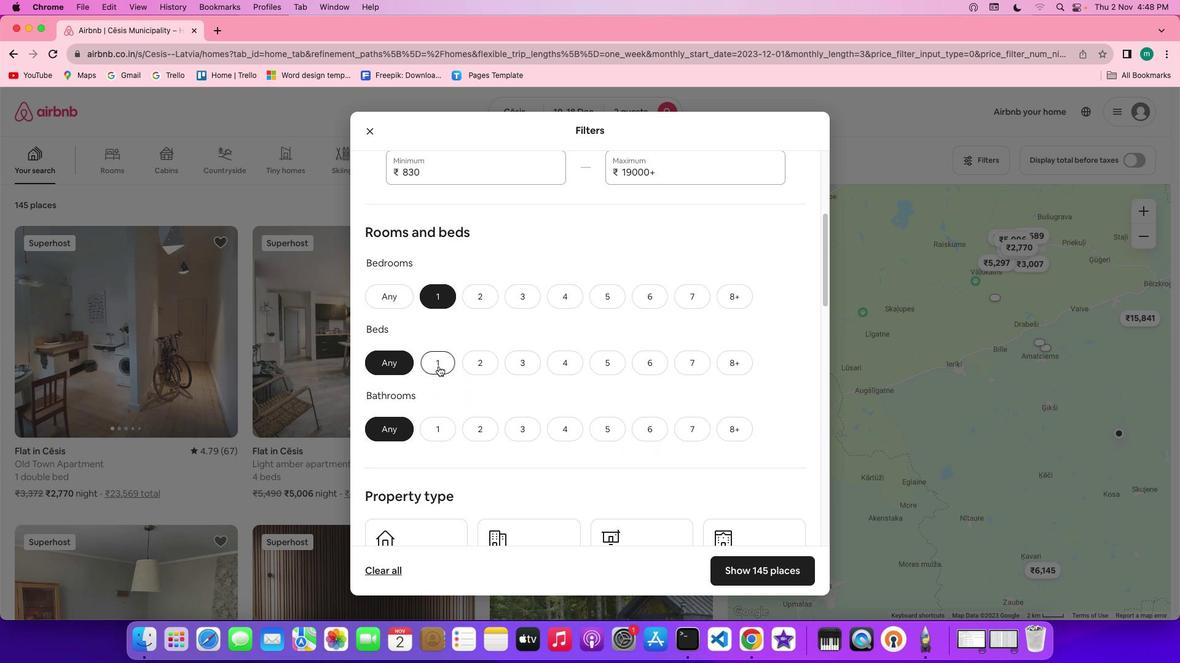 
Action: Mouse moved to (433, 427)
Screenshot: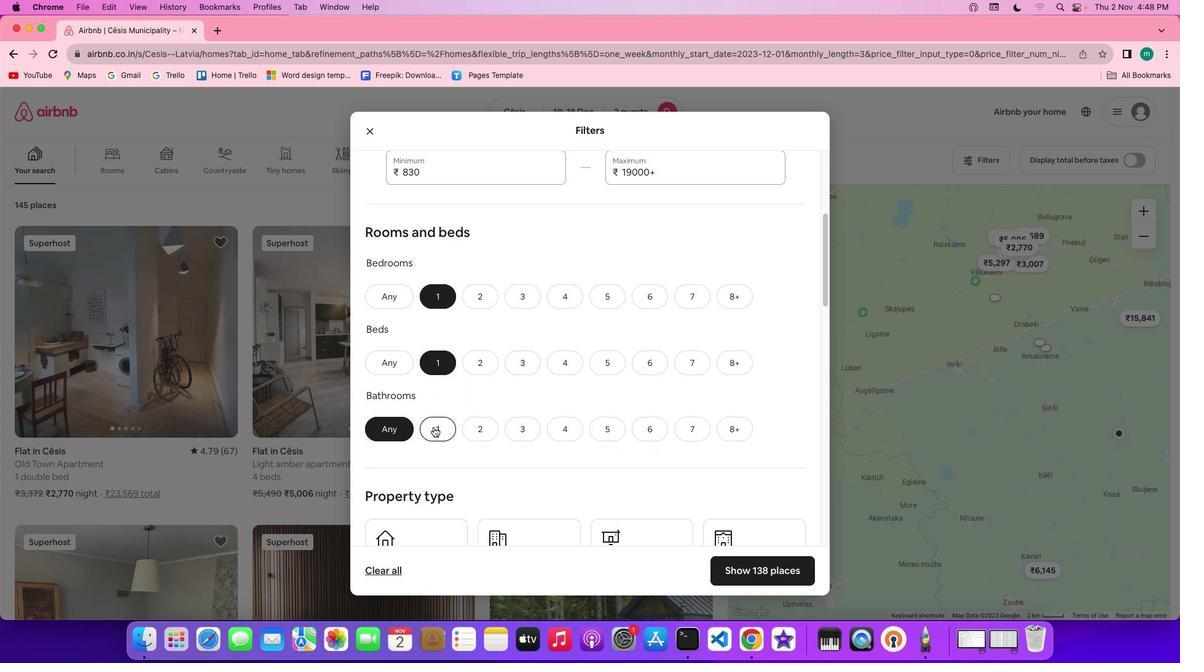 
Action: Mouse pressed left at (433, 427)
Screenshot: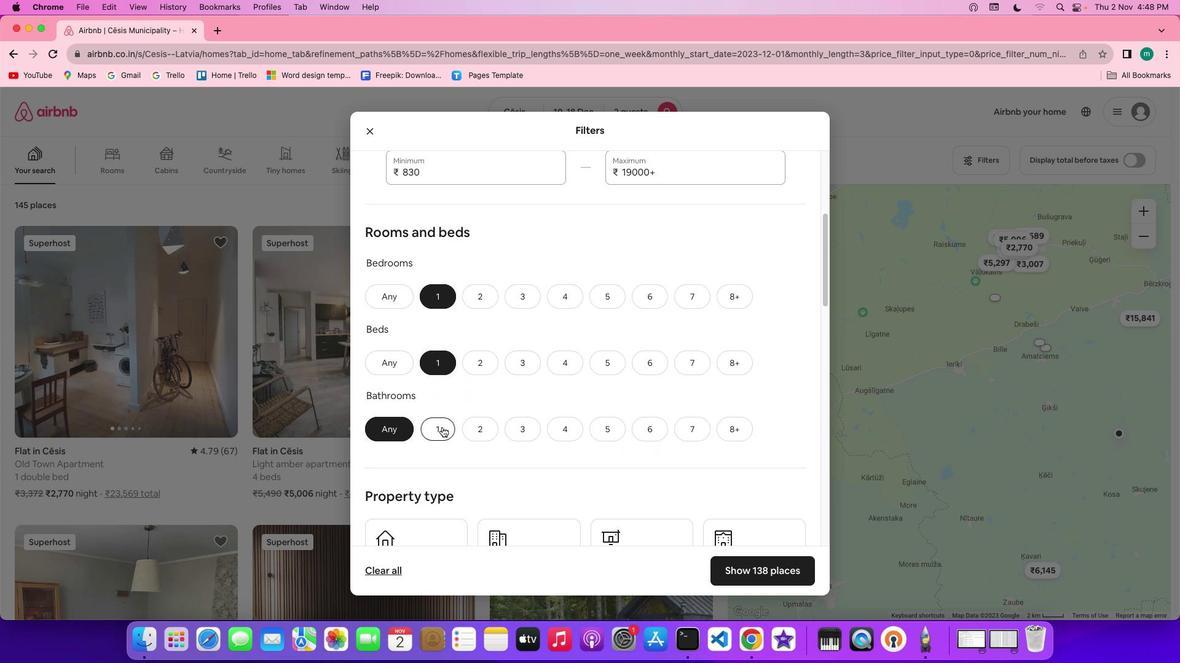 
Action: Mouse moved to (598, 421)
Screenshot: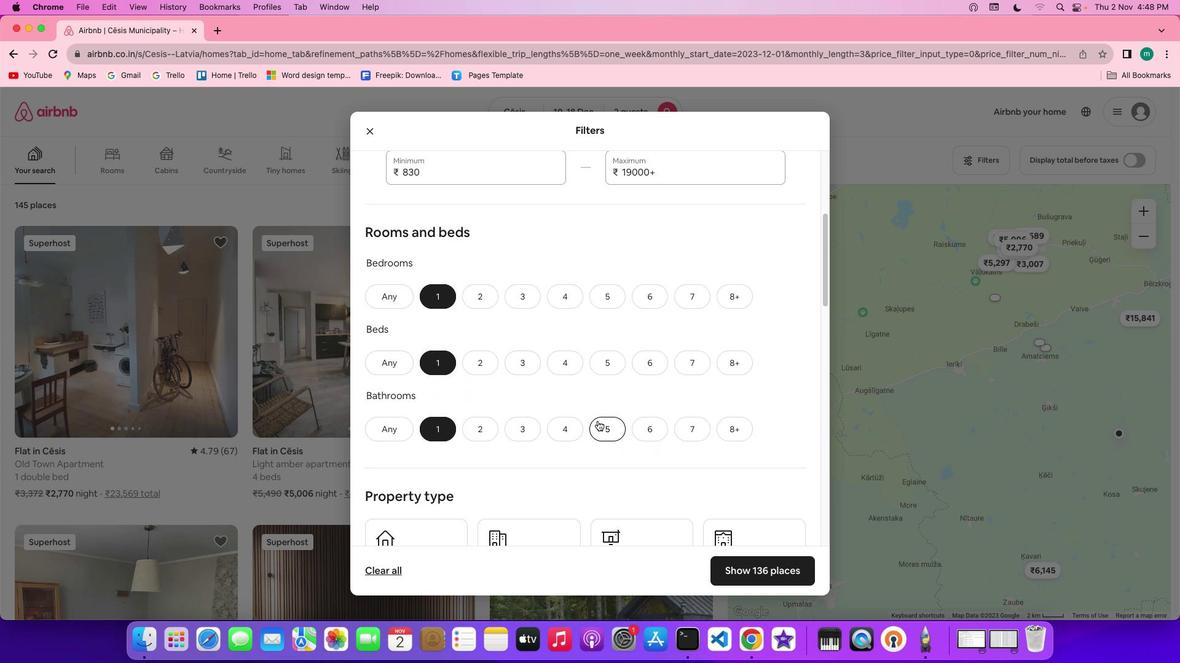 
Action: Mouse scrolled (598, 421) with delta (0, 0)
Screenshot: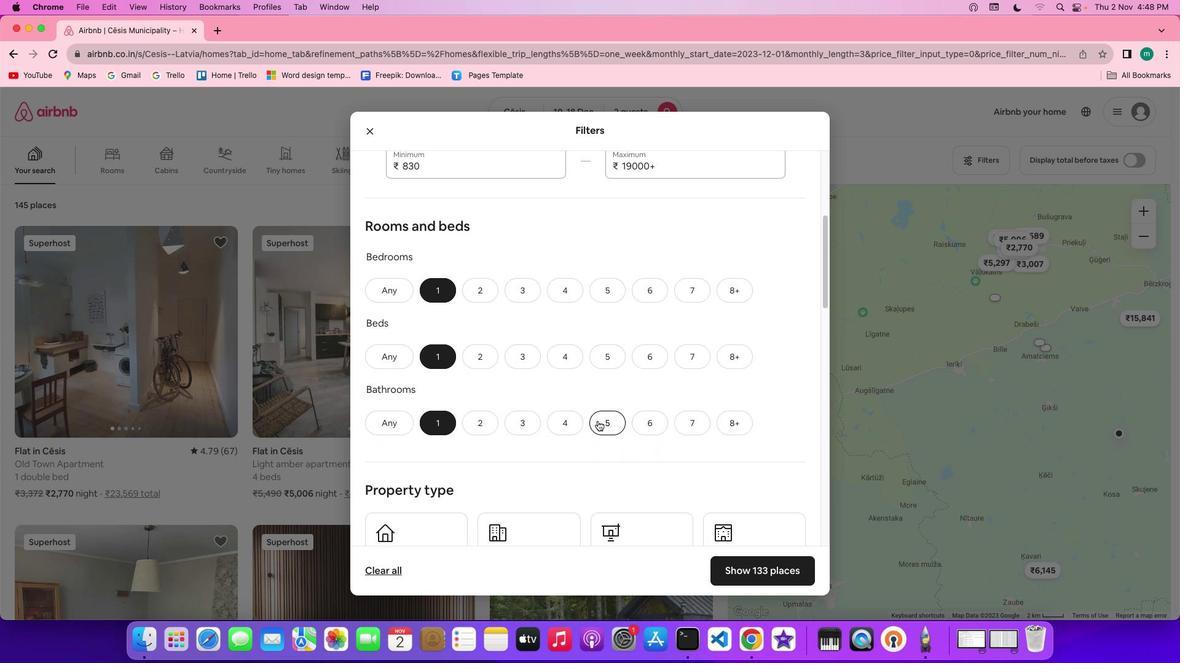 
Action: Mouse scrolled (598, 421) with delta (0, 0)
Screenshot: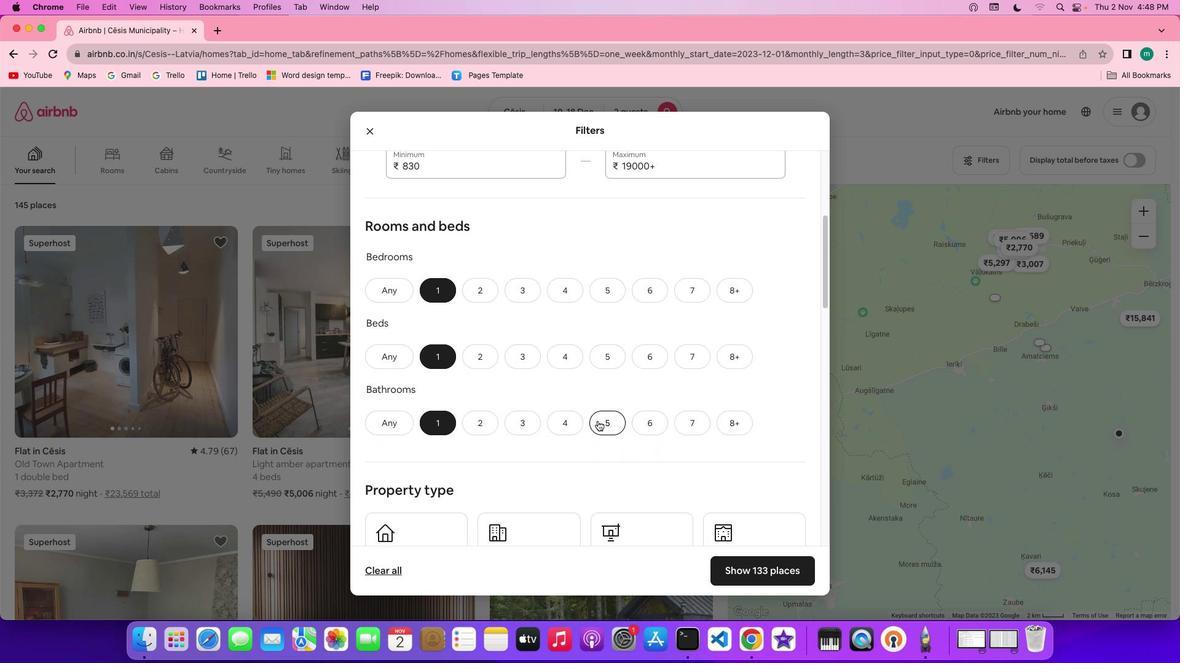 
Action: Mouse scrolled (598, 421) with delta (0, -1)
Screenshot: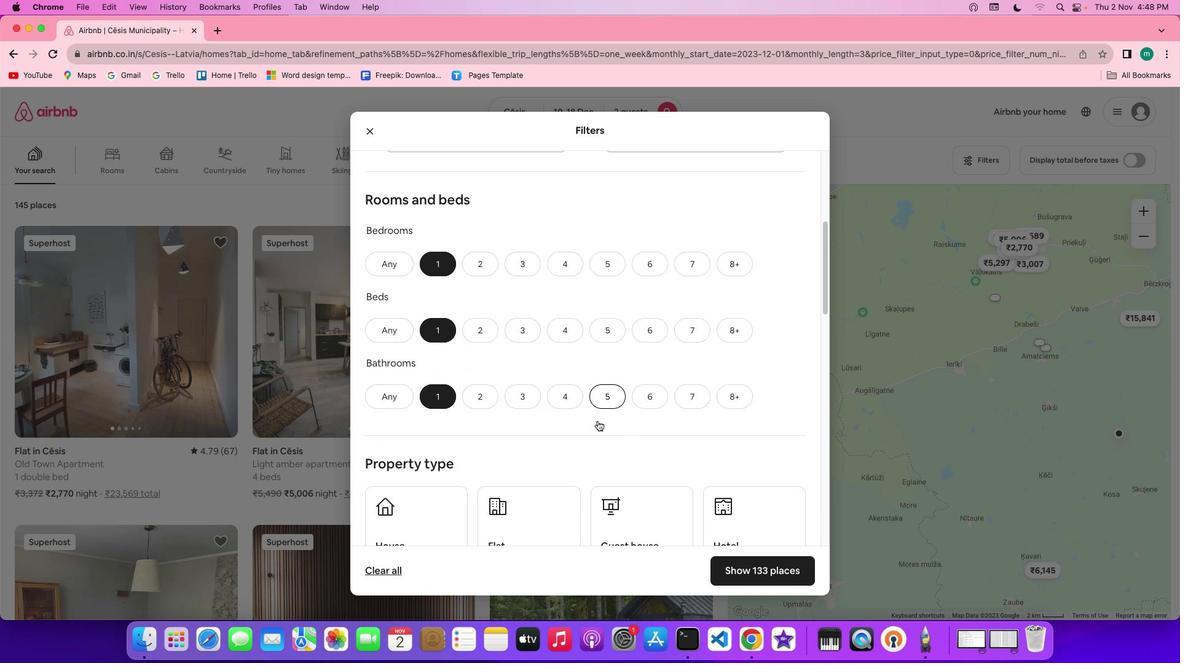 
Action: Mouse scrolled (598, 421) with delta (0, 0)
Screenshot: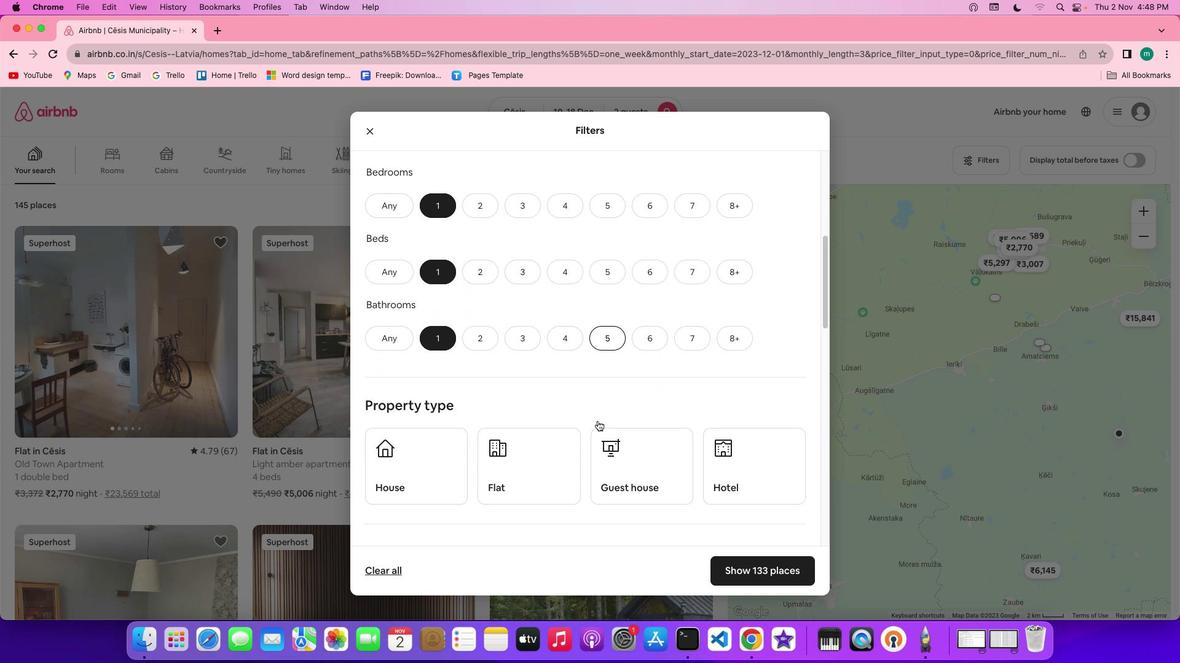
Action: Mouse scrolled (598, 421) with delta (0, 0)
Screenshot: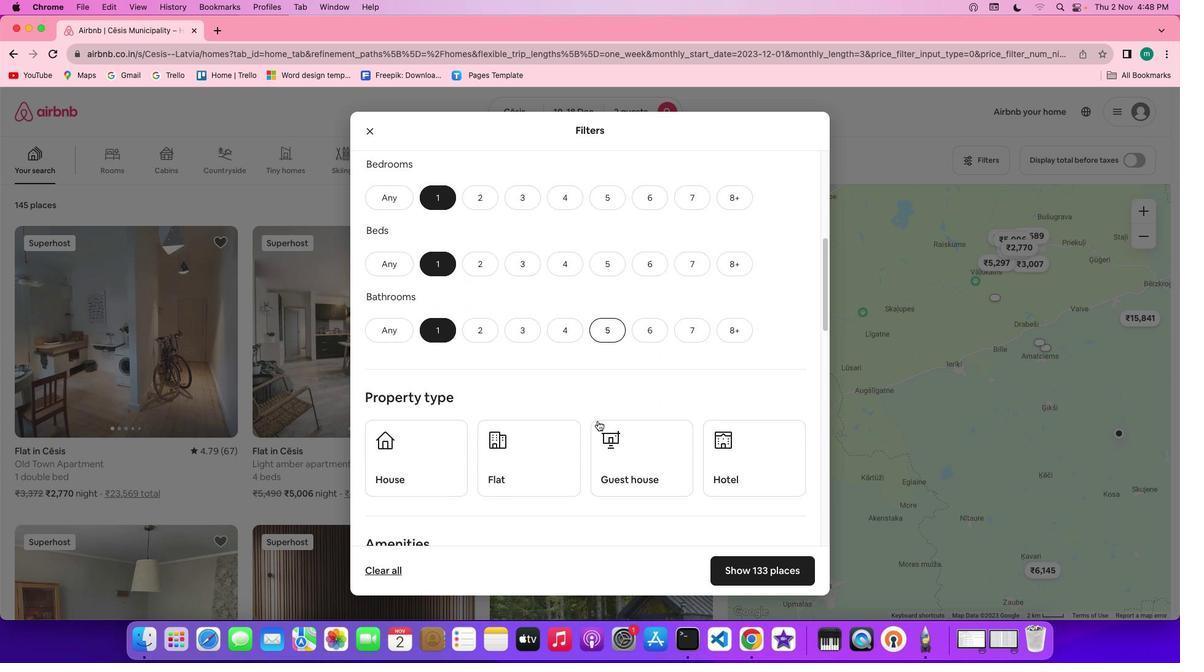 
Action: Mouse scrolled (598, 421) with delta (0, -1)
Screenshot: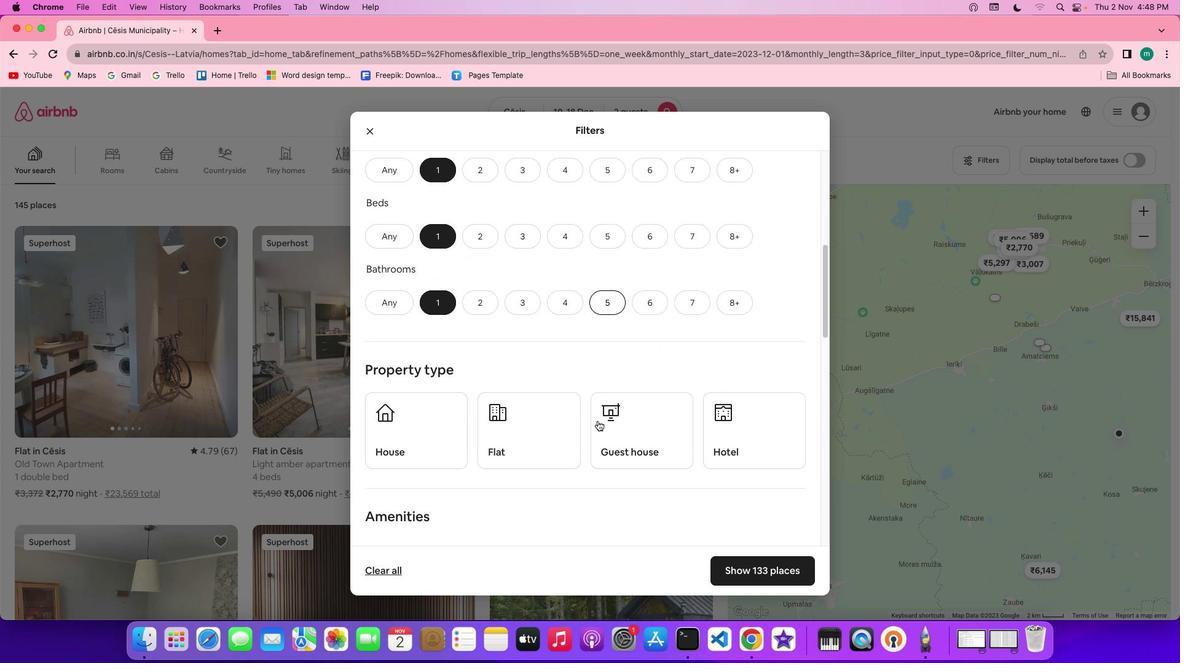 
Action: Mouse scrolled (598, 421) with delta (0, 0)
Screenshot: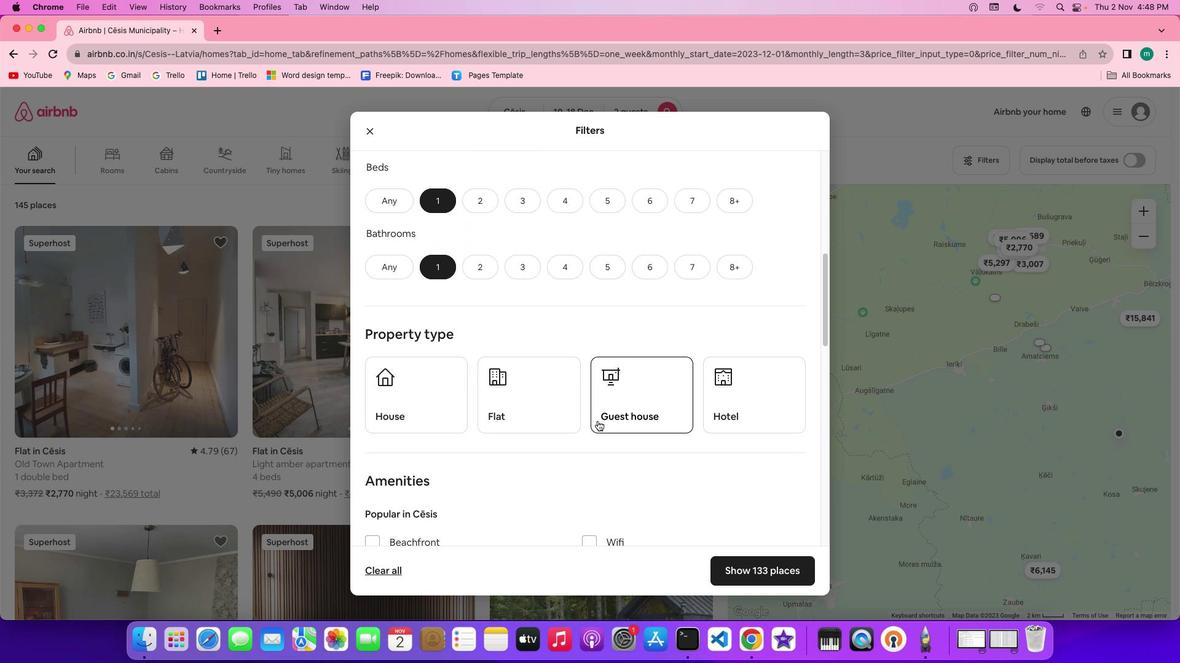 
Action: Mouse scrolled (598, 421) with delta (0, 0)
Screenshot: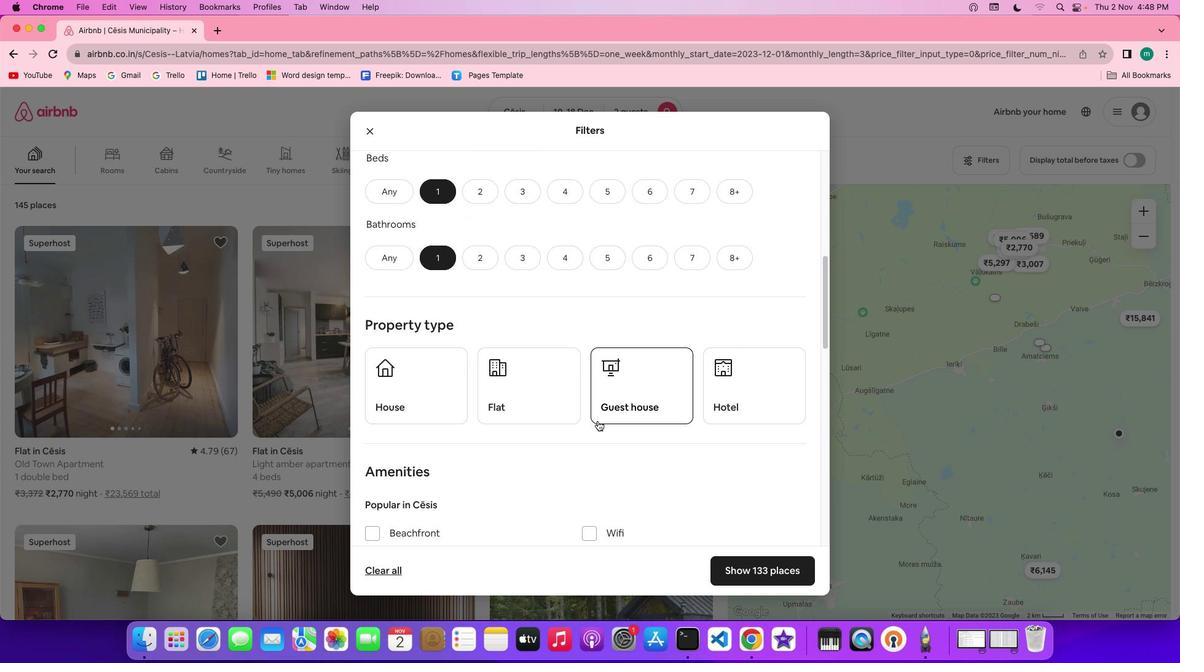 
Action: Mouse scrolled (598, 421) with delta (0, 0)
Screenshot: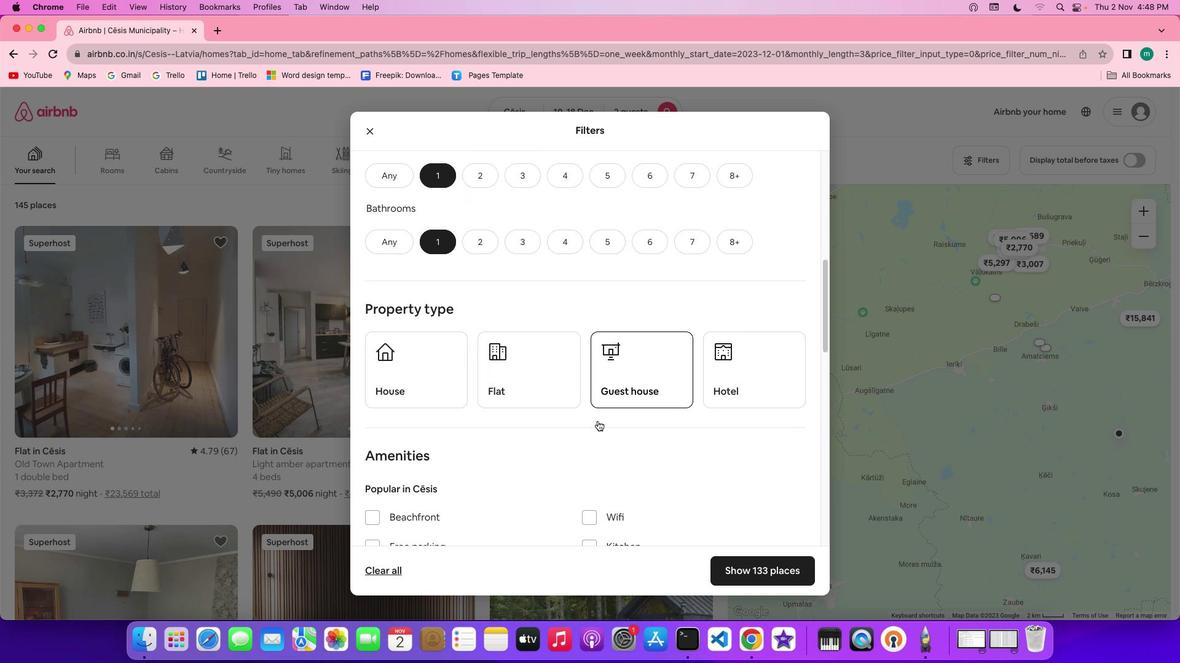 
Action: Mouse moved to (550, 361)
Screenshot: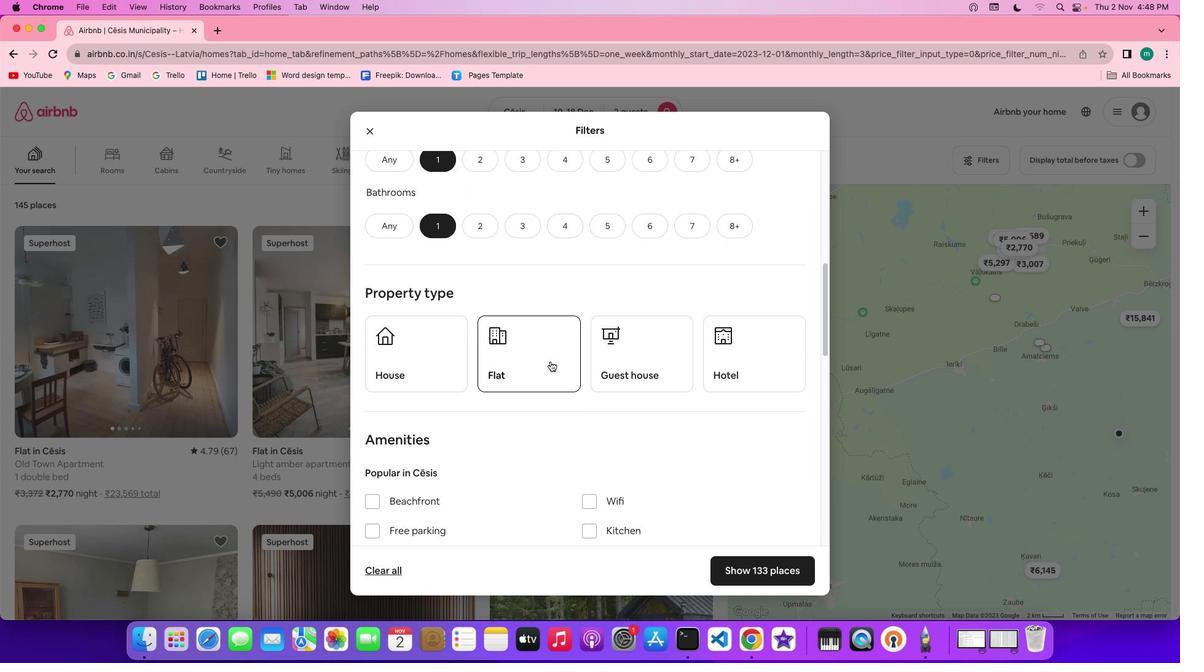 
Action: Mouse pressed left at (550, 361)
Screenshot: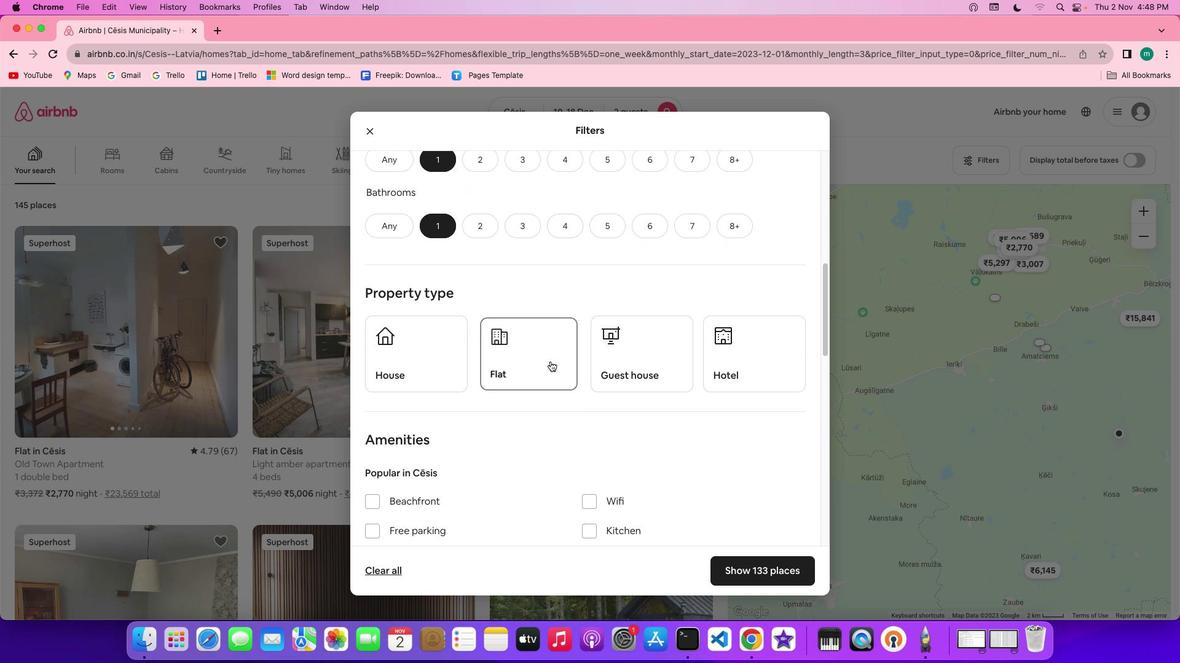 
Action: Mouse moved to (706, 417)
Screenshot: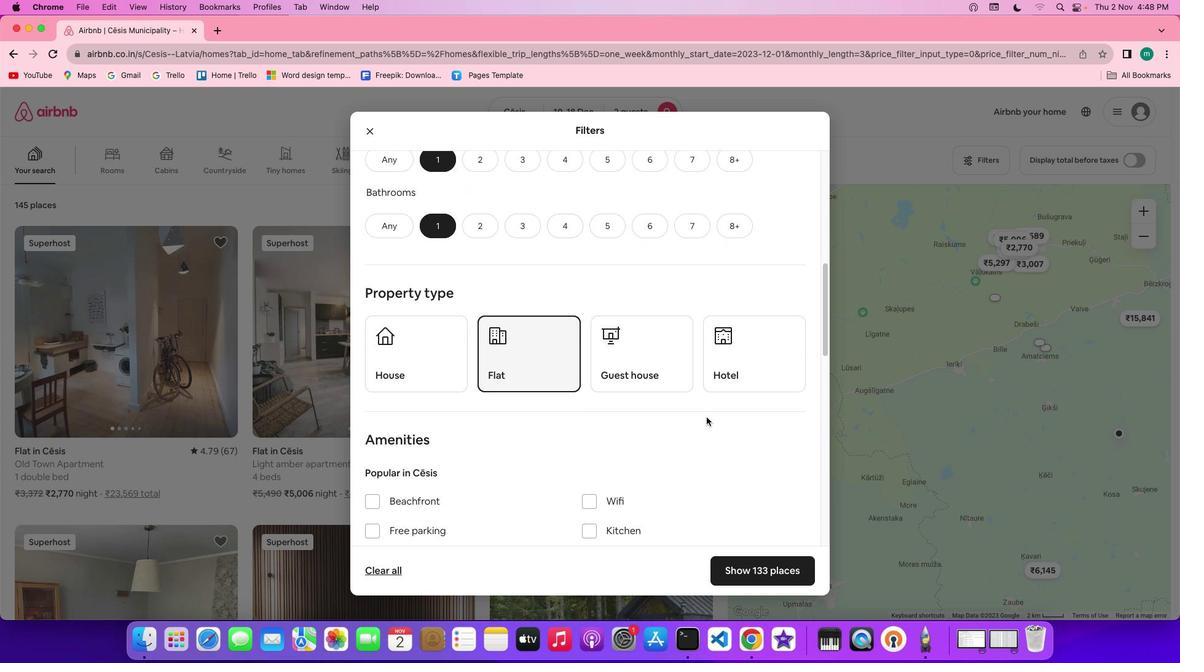 
Action: Mouse scrolled (706, 417) with delta (0, 0)
Screenshot: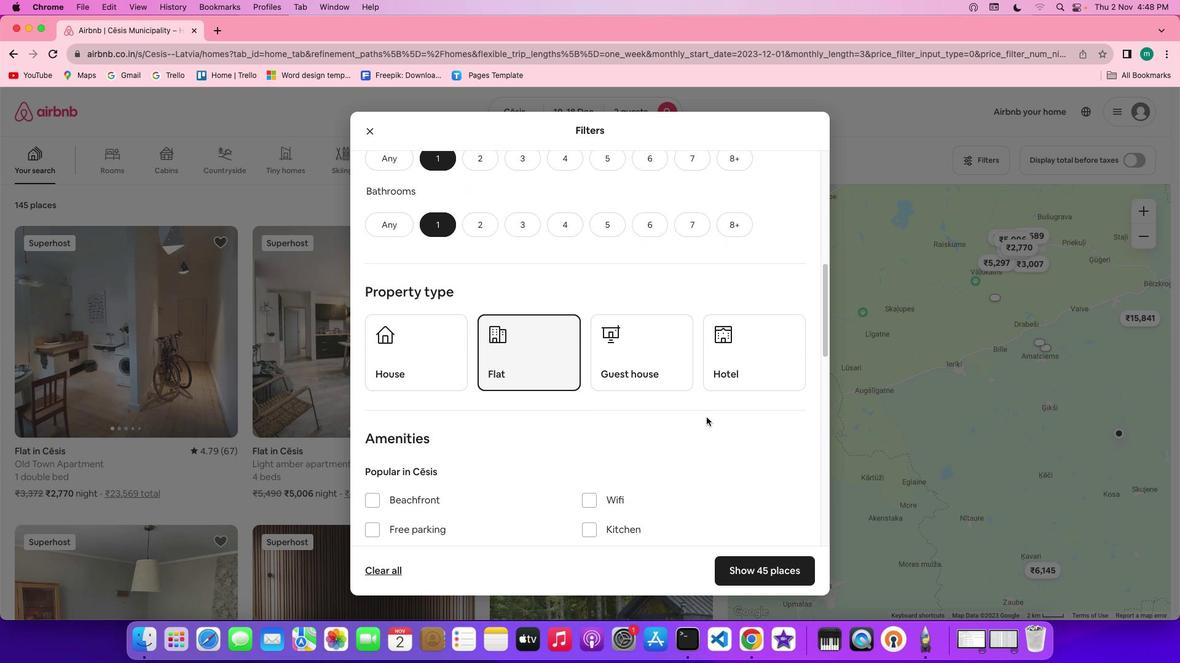 
Action: Mouse scrolled (706, 417) with delta (0, 0)
Screenshot: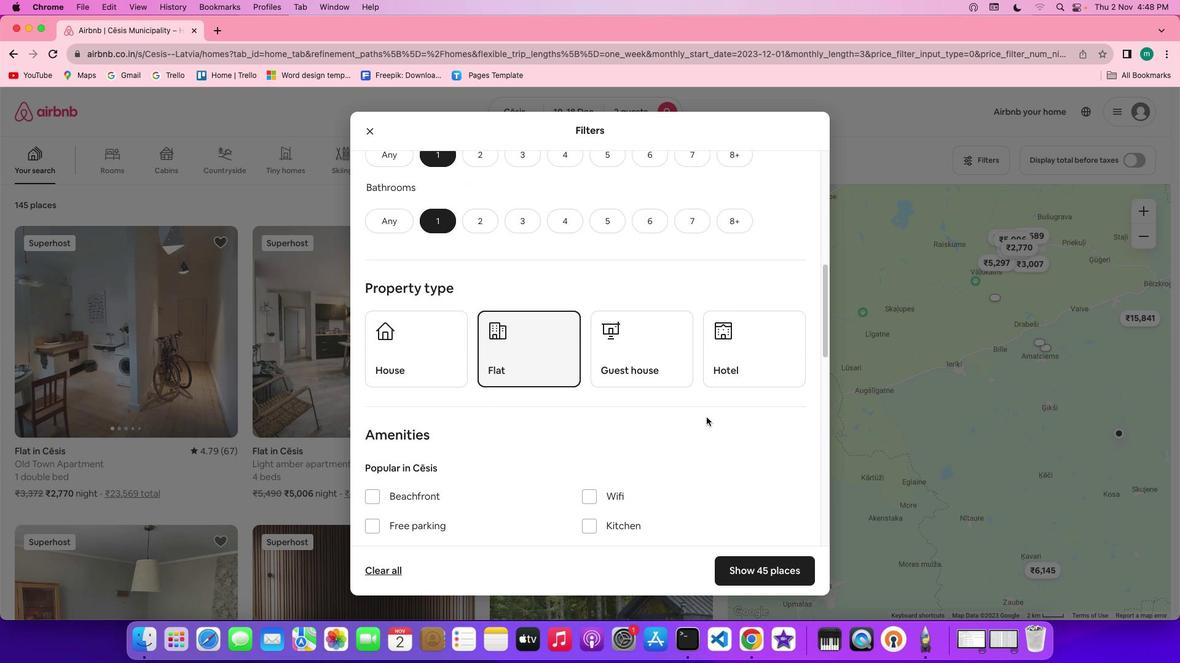 
Action: Mouse scrolled (706, 417) with delta (0, -1)
Screenshot: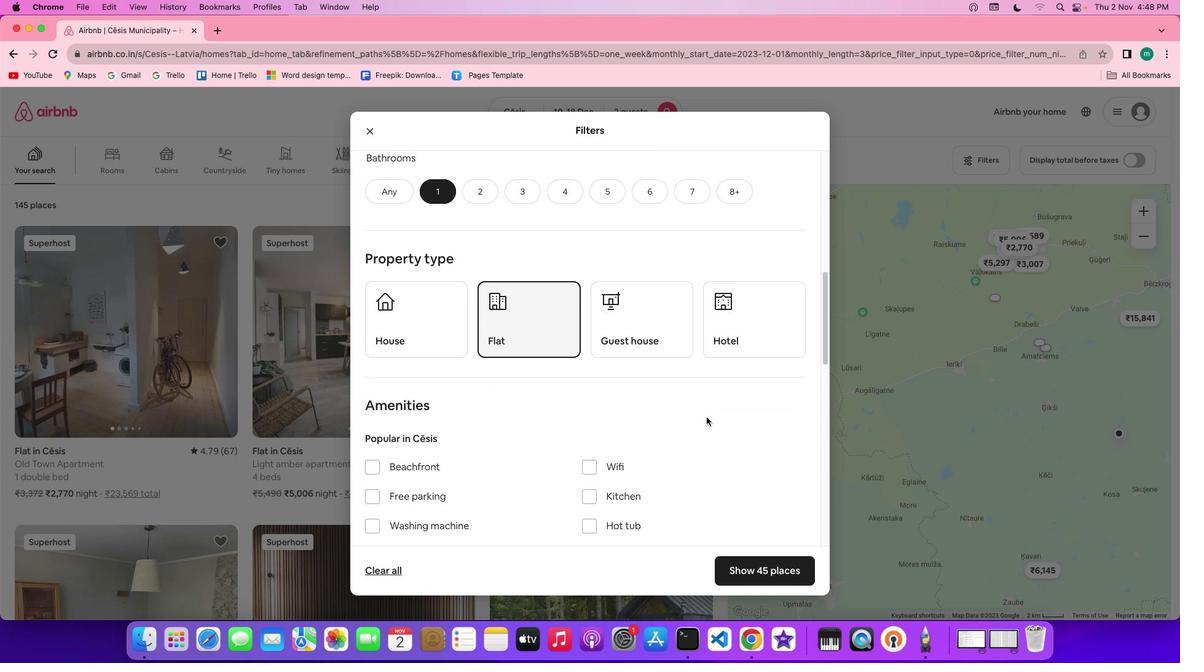 
Action: Mouse scrolled (706, 417) with delta (0, 0)
Screenshot: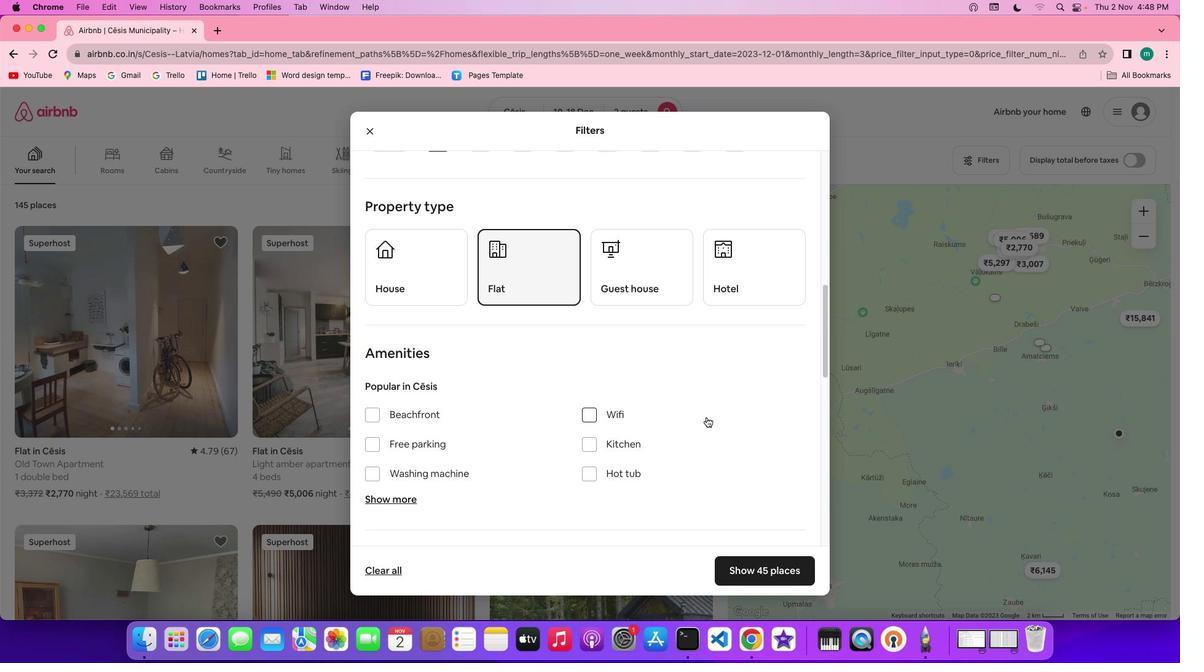 
Action: Mouse scrolled (706, 417) with delta (0, 0)
Screenshot: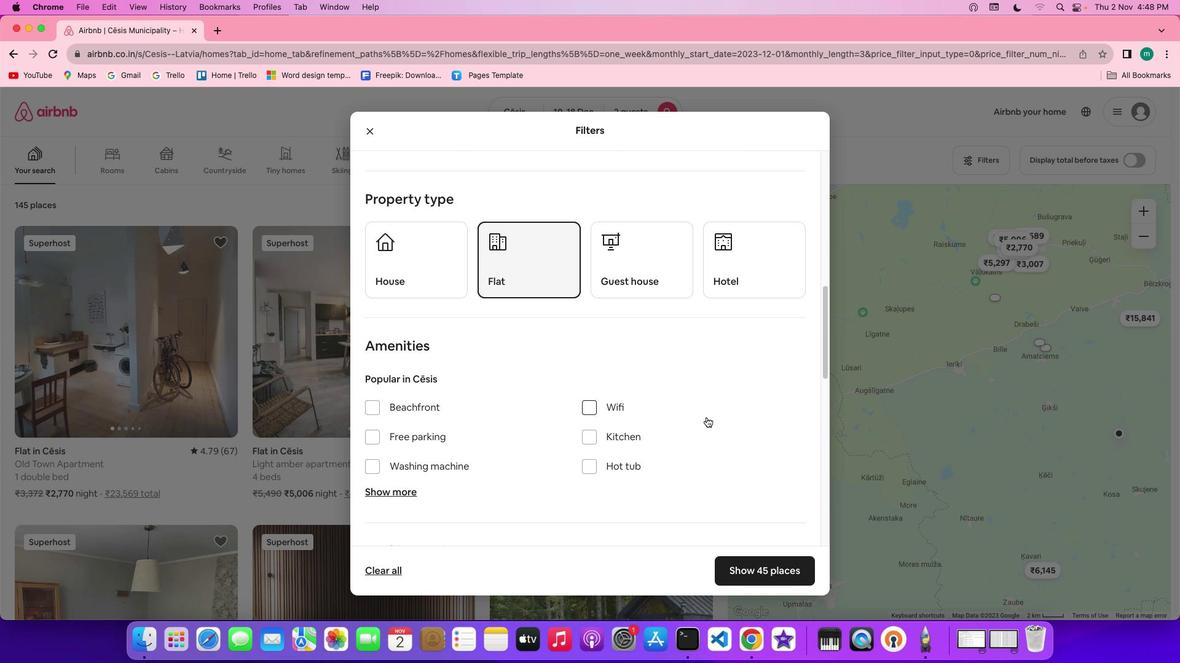 
Action: Mouse scrolled (706, 417) with delta (0, 0)
Screenshot: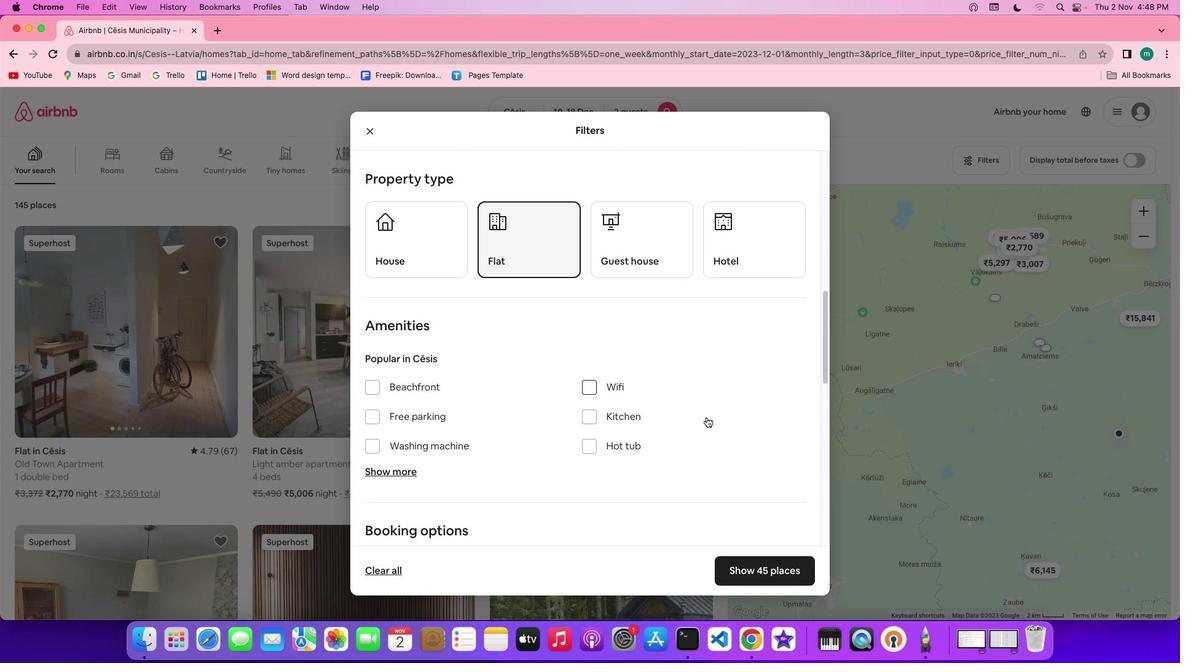 
Action: Mouse moved to (595, 348)
Screenshot: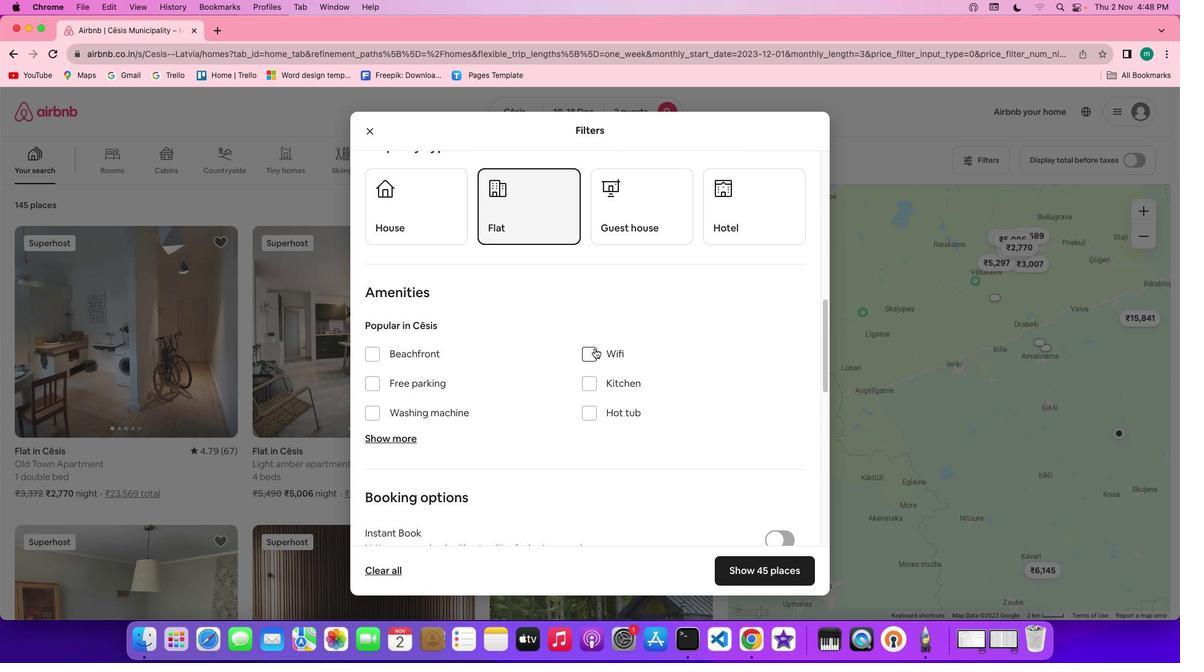 
Action: Mouse pressed left at (595, 348)
Screenshot: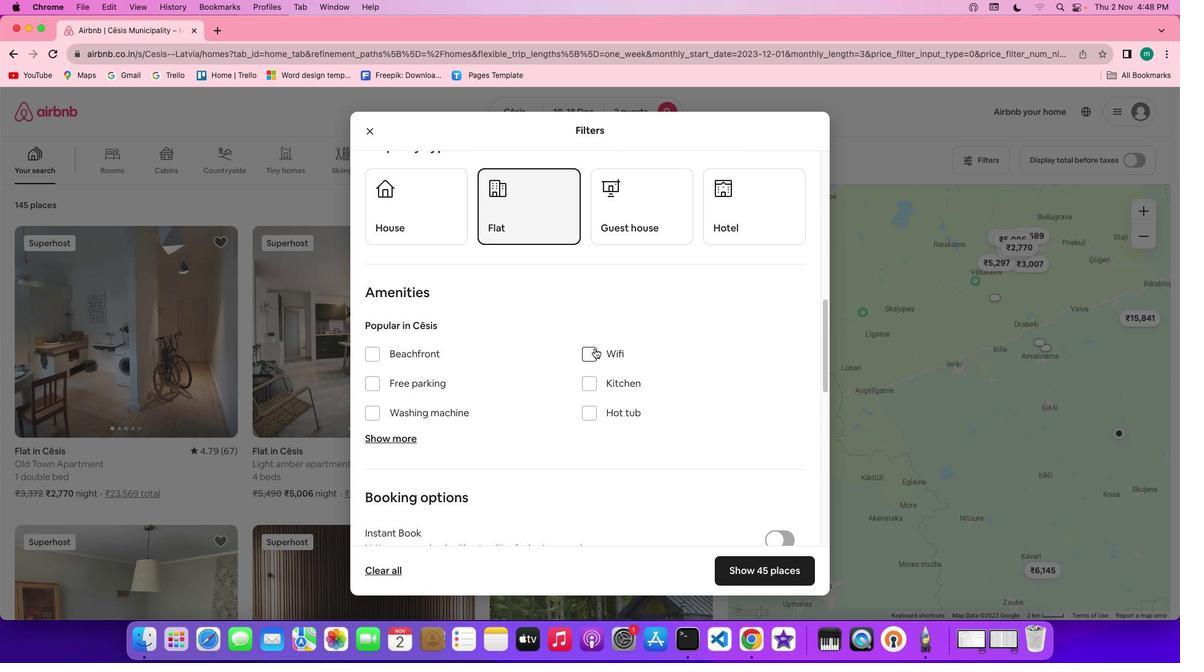 
Action: Mouse moved to (396, 434)
Screenshot: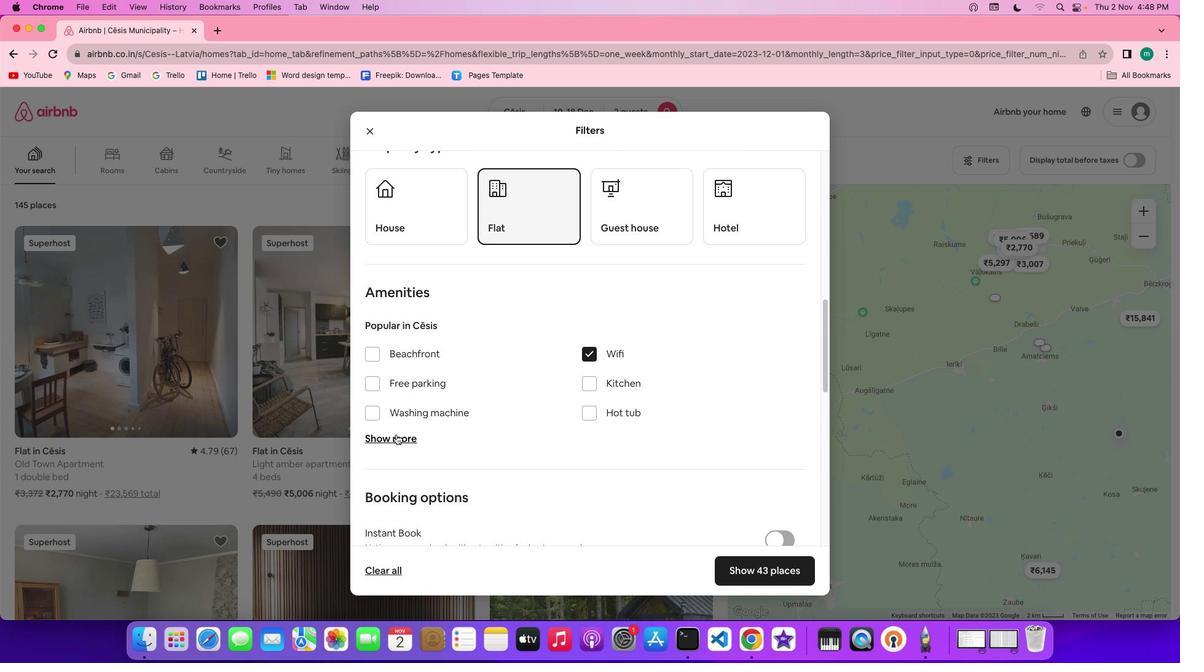 
Action: Mouse pressed left at (396, 434)
Screenshot: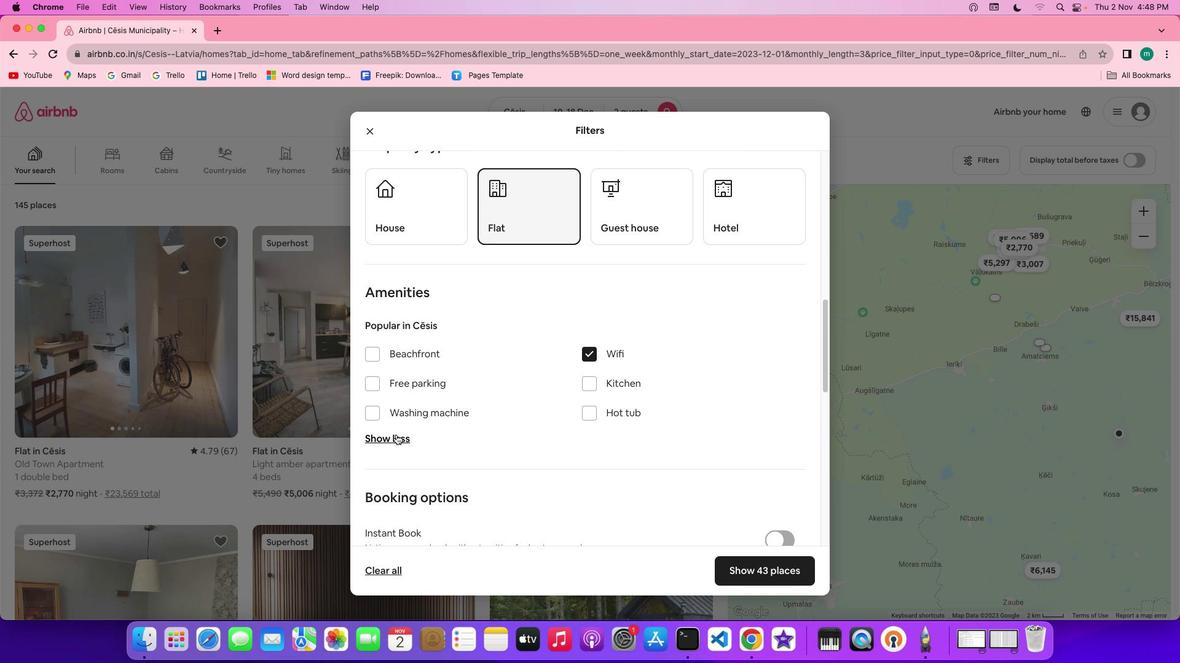 
Action: Mouse moved to (524, 460)
Screenshot: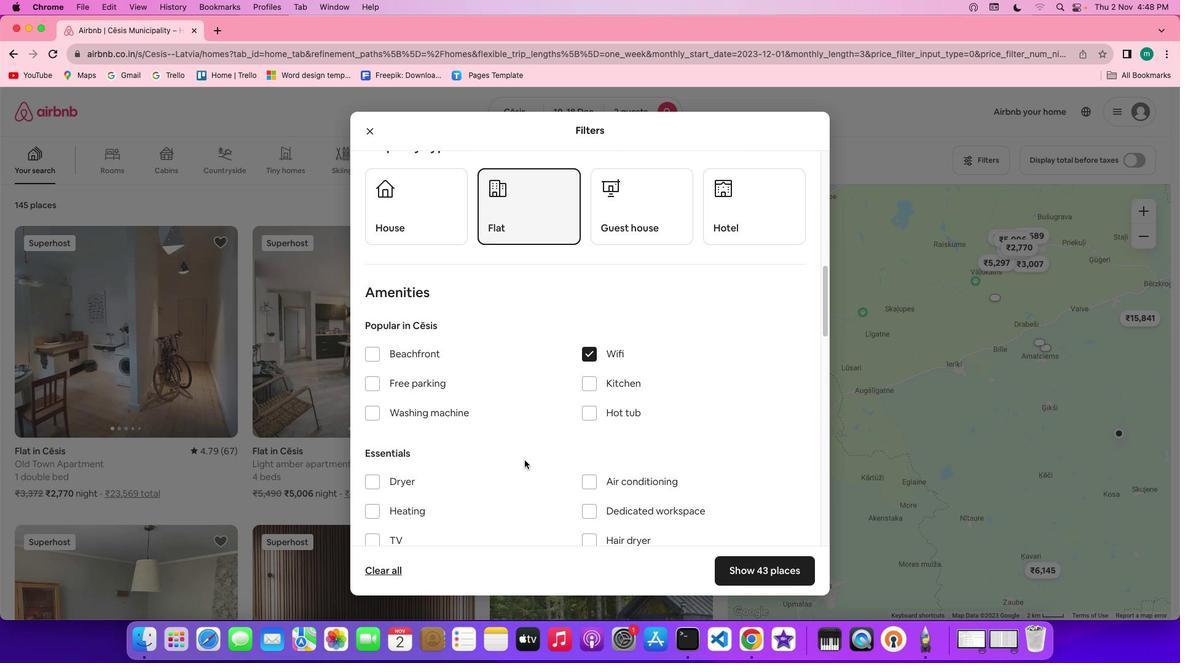 
Action: Mouse scrolled (524, 460) with delta (0, 0)
Screenshot: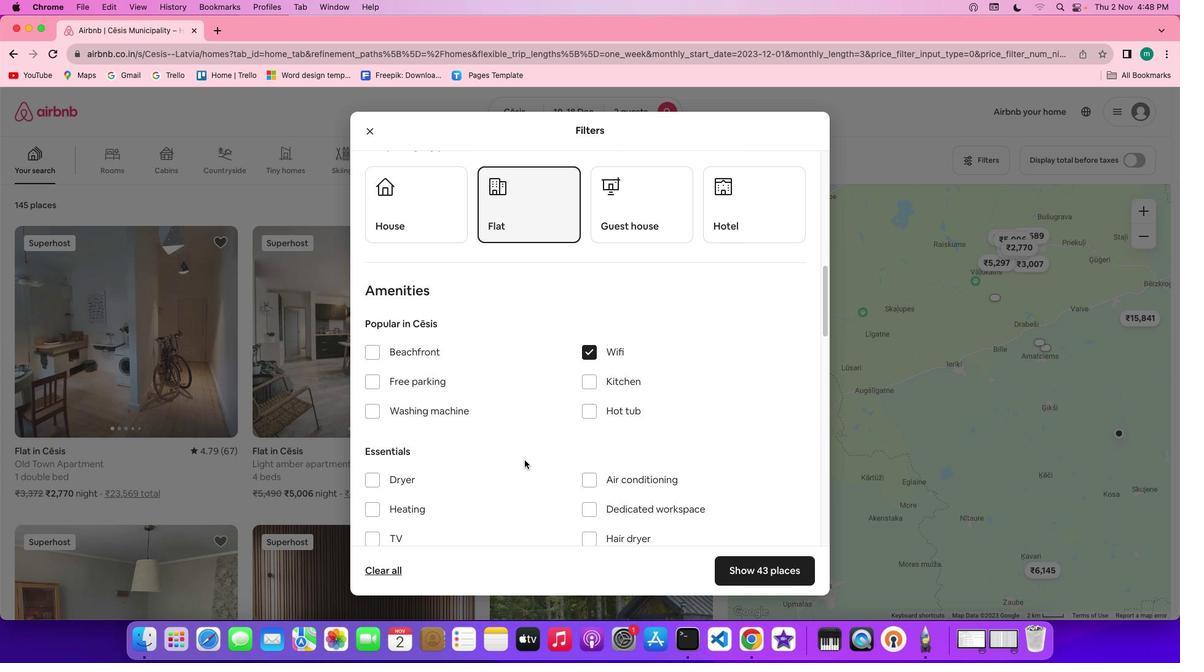 
Action: Mouse scrolled (524, 460) with delta (0, 0)
Screenshot: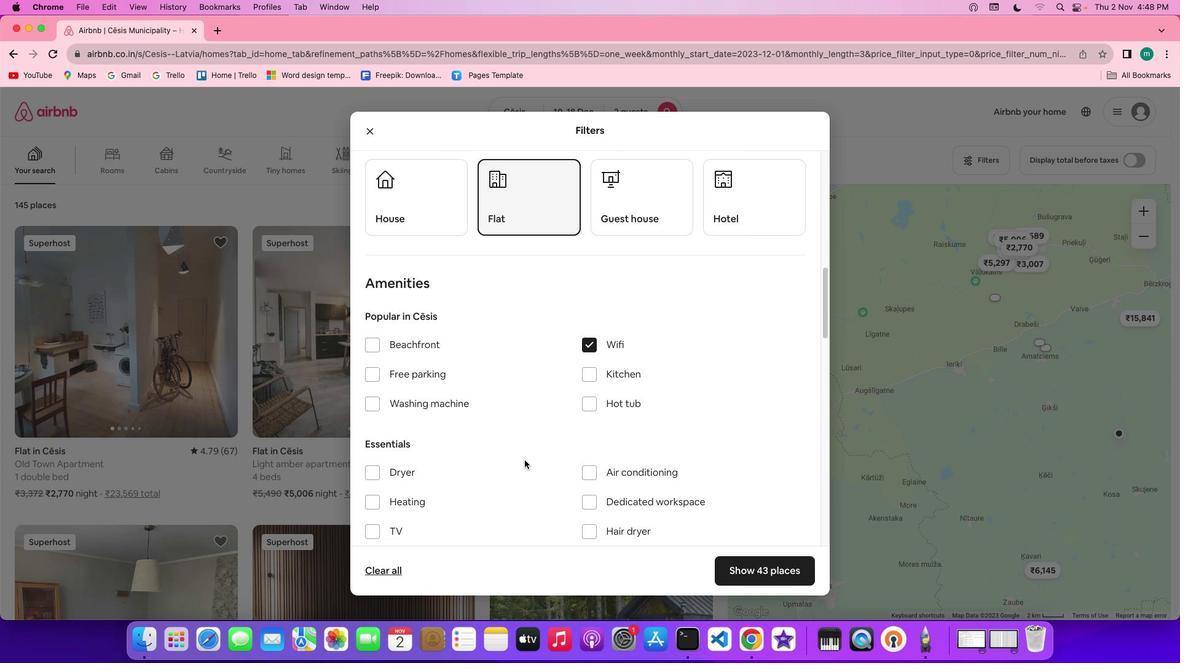
Action: Mouse moved to (371, 516)
Screenshot: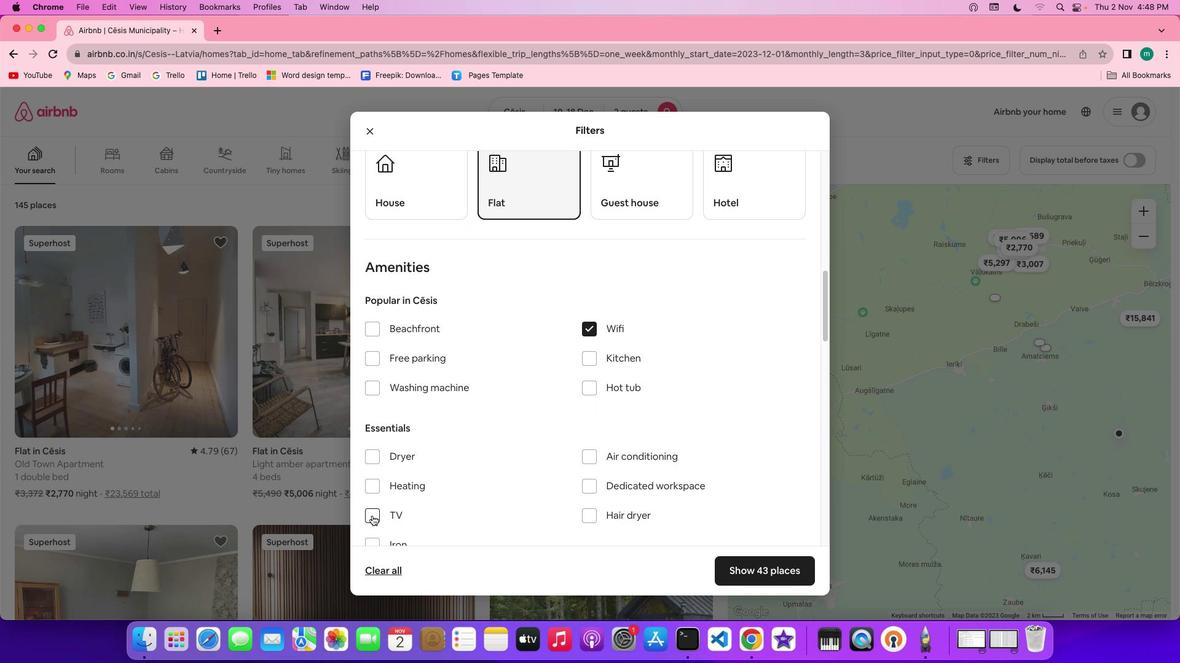 
Action: Mouse pressed left at (371, 516)
Screenshot: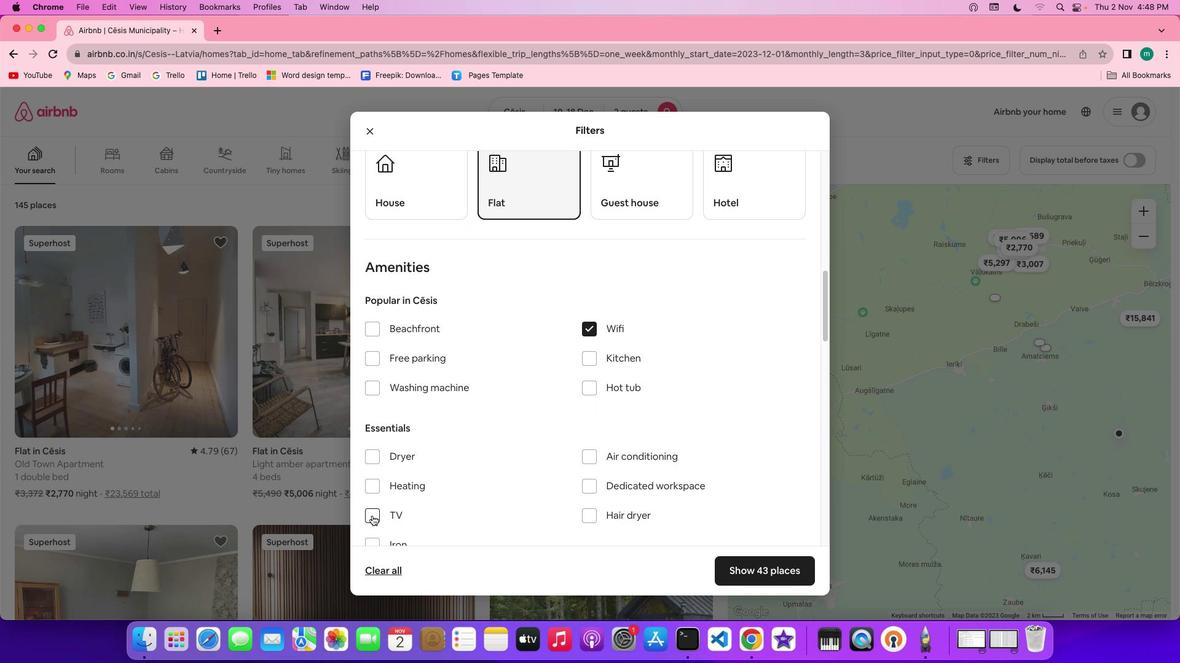 
Action: Mouse moved to (601, 480)
Screenshot: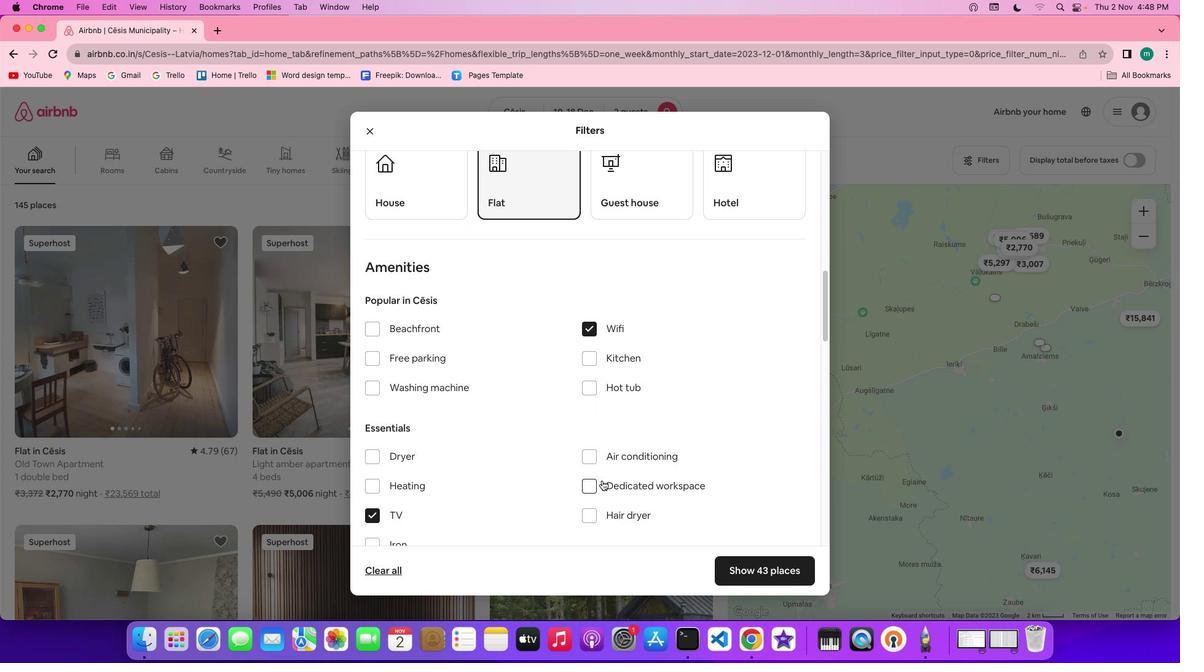 
Action: Mouse scrolled (601, 480) with delta (0, 0)
Screenshot: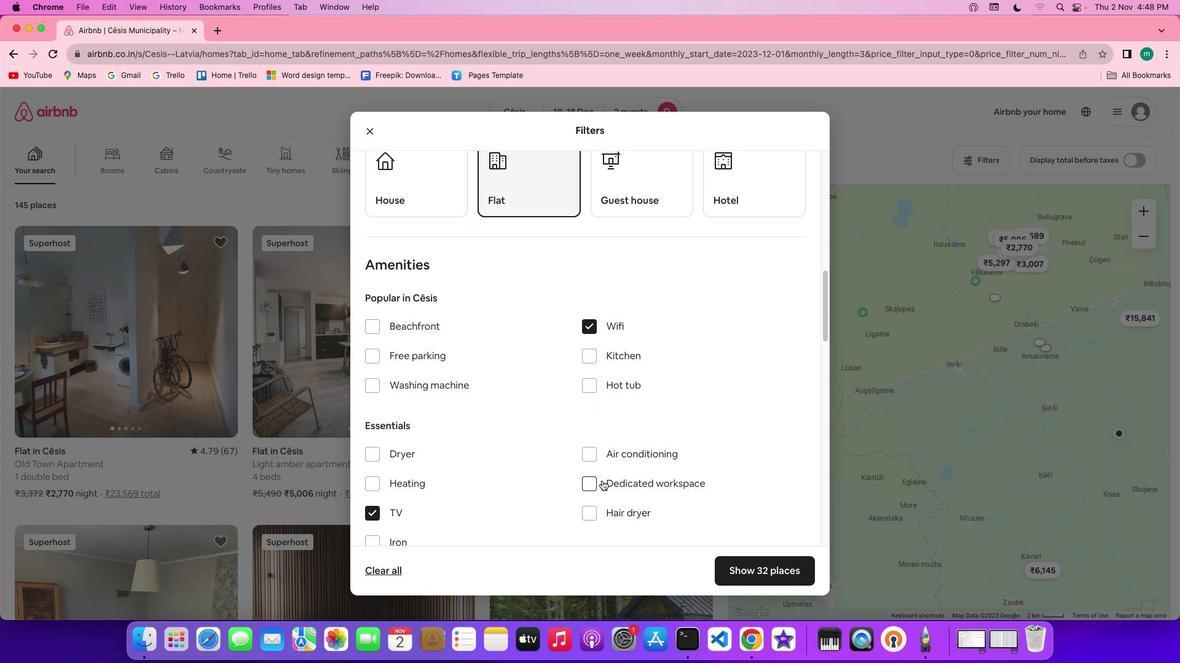 
Action: Mouse scrolled (601, 480) with delta (0, 0)
Screenshot: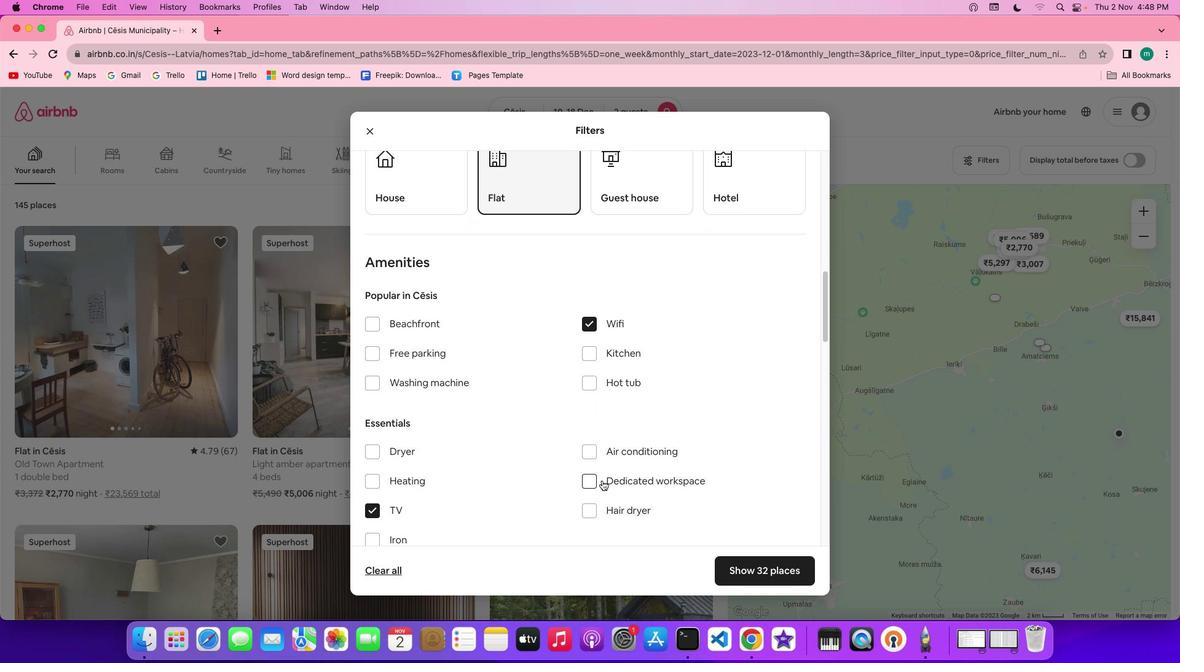 
Action: Mouse scrolled (601, 480) with delta (0, 0)
Screenshot: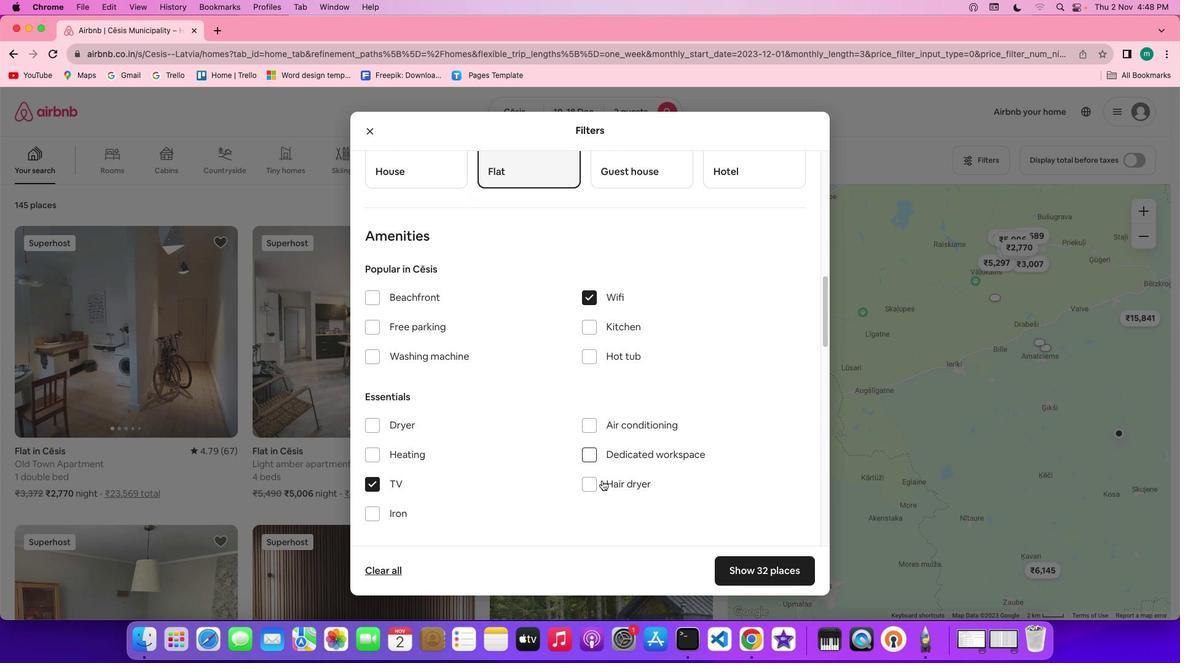 
Action: Mouse scrolled (601, 480) with delta (0, 0)
Screenshot: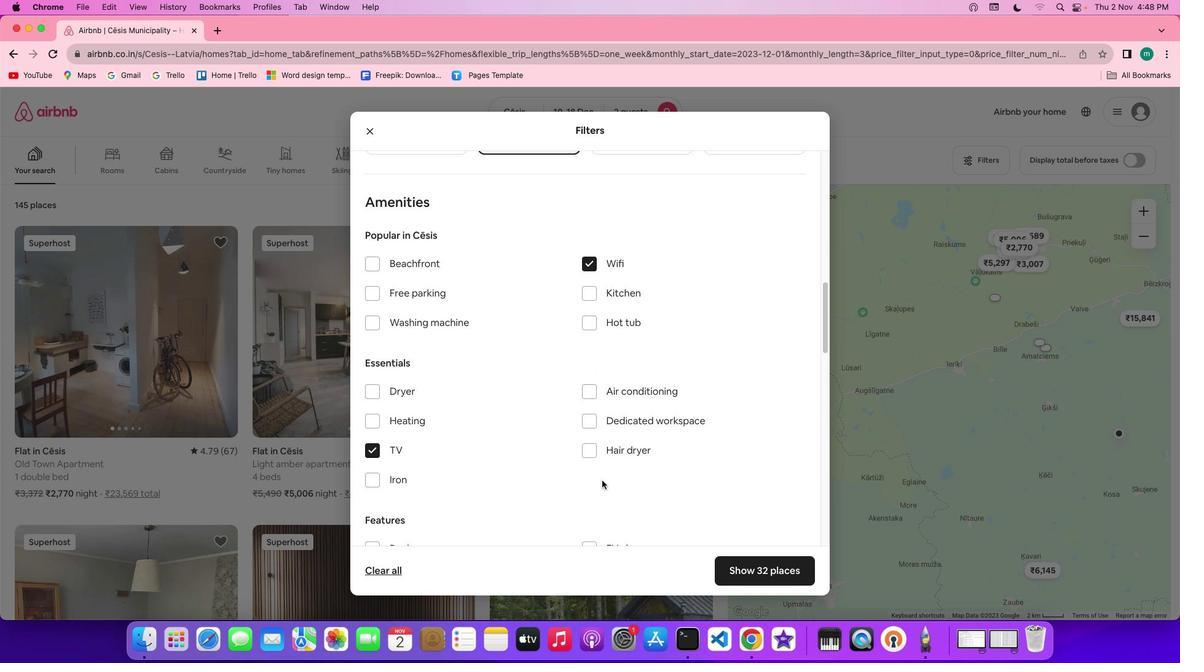 
Action: Mouse scrolled (601, 480) with delta (0, 0)
Screenshot: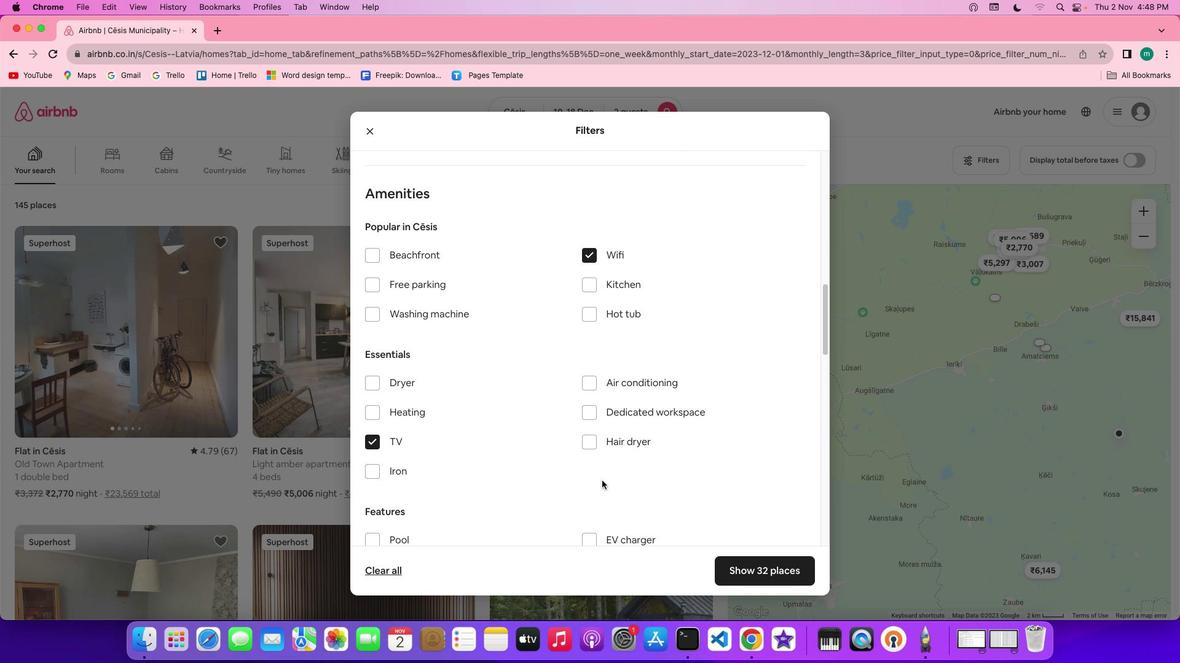 
Action: Mouse scrolled (601, 480) with delta (0, -1)
Screenshot: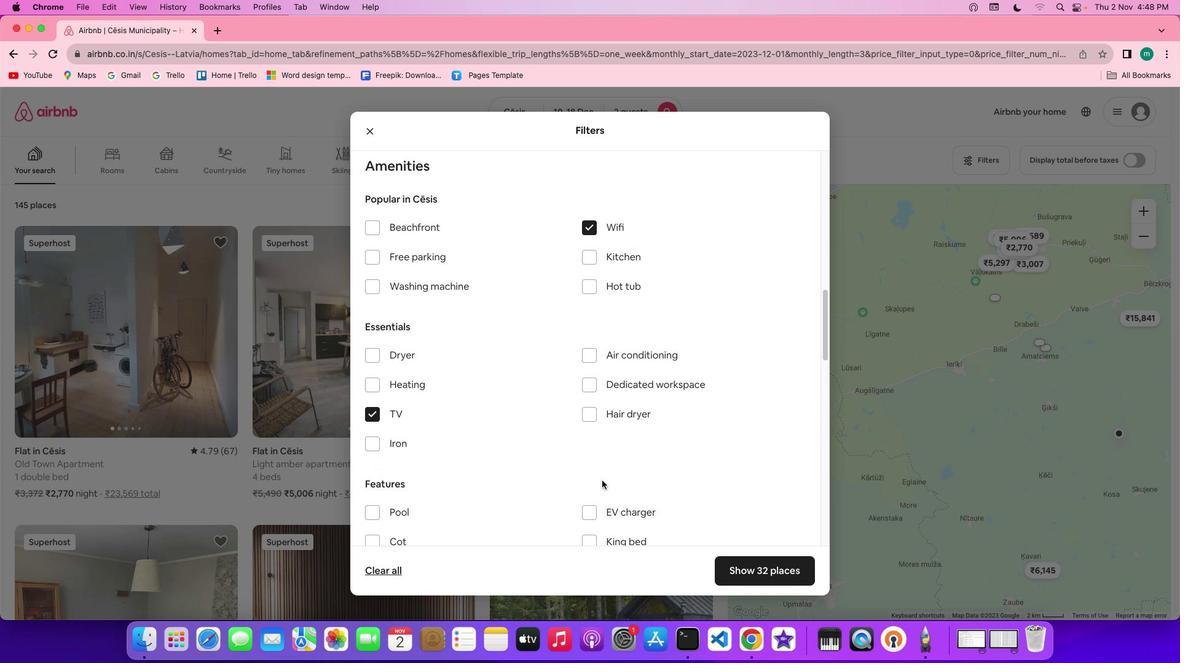 
Action: Mouse scrolled (601, 480) with delta (0, 0)
Screenshot: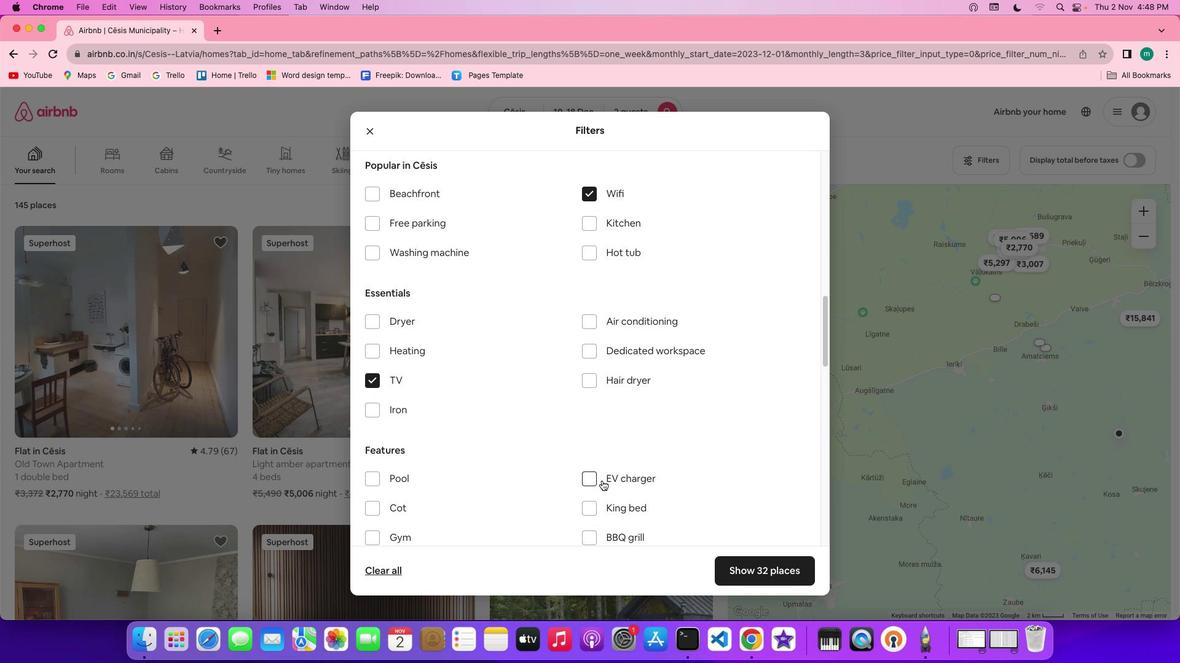 
Action: Mouse scrolled (601, 480) with delta (0, 0)
Screenshot: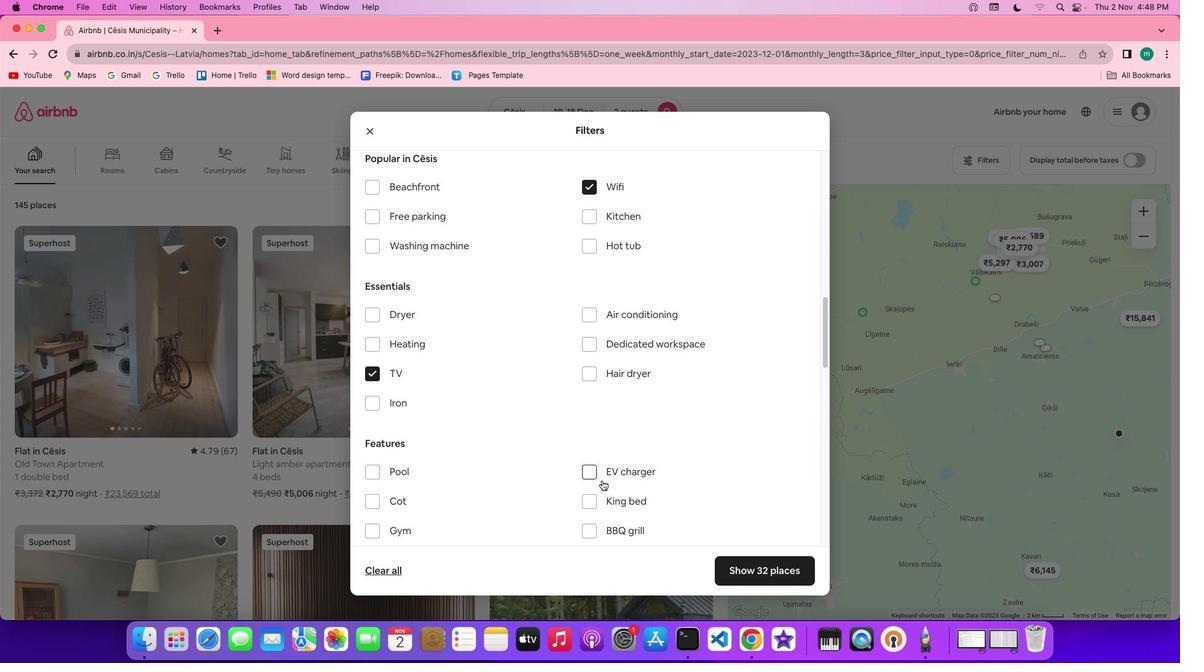
Action: Mouse scrolled (601, 480) with delta (0, -1)
Screenshot: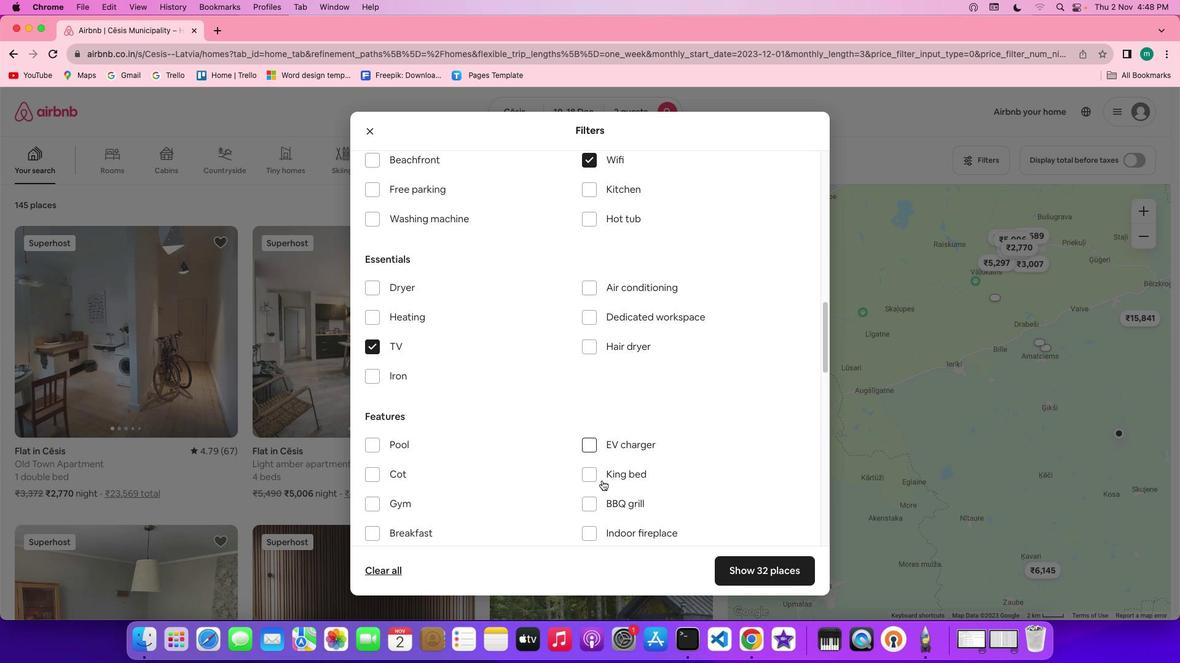 
Action: Mouse scrolled (601, 480) with delta (0, 0)
Screenshot: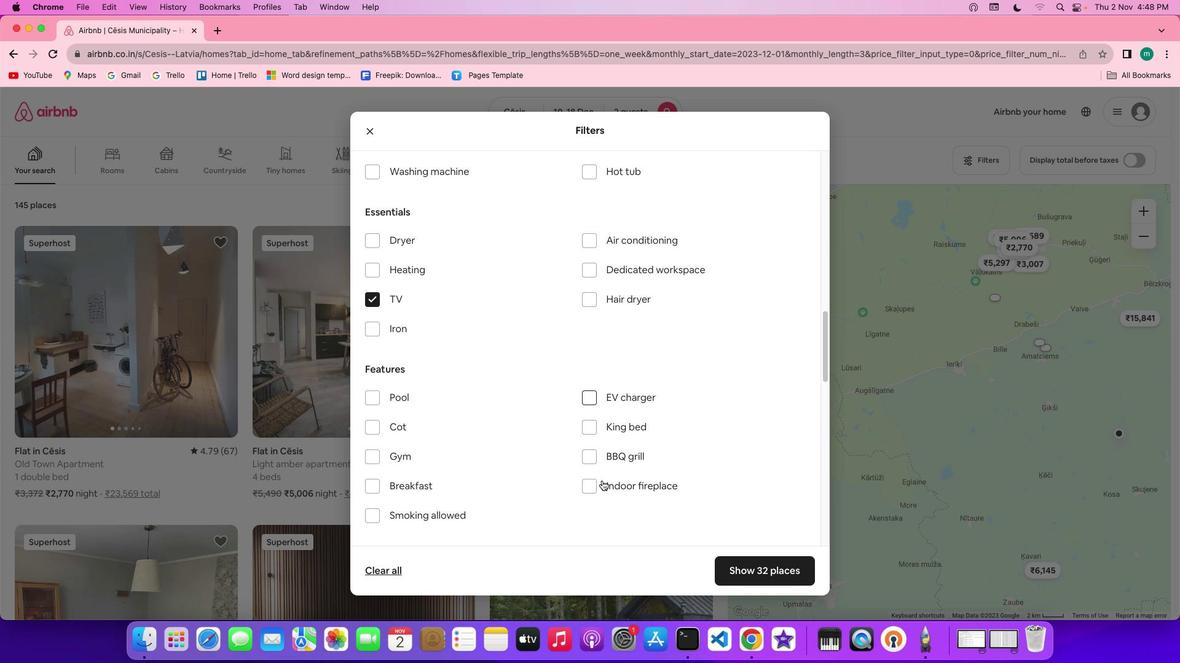 
Action: Mouse moved to (618, 448)
Screenshot: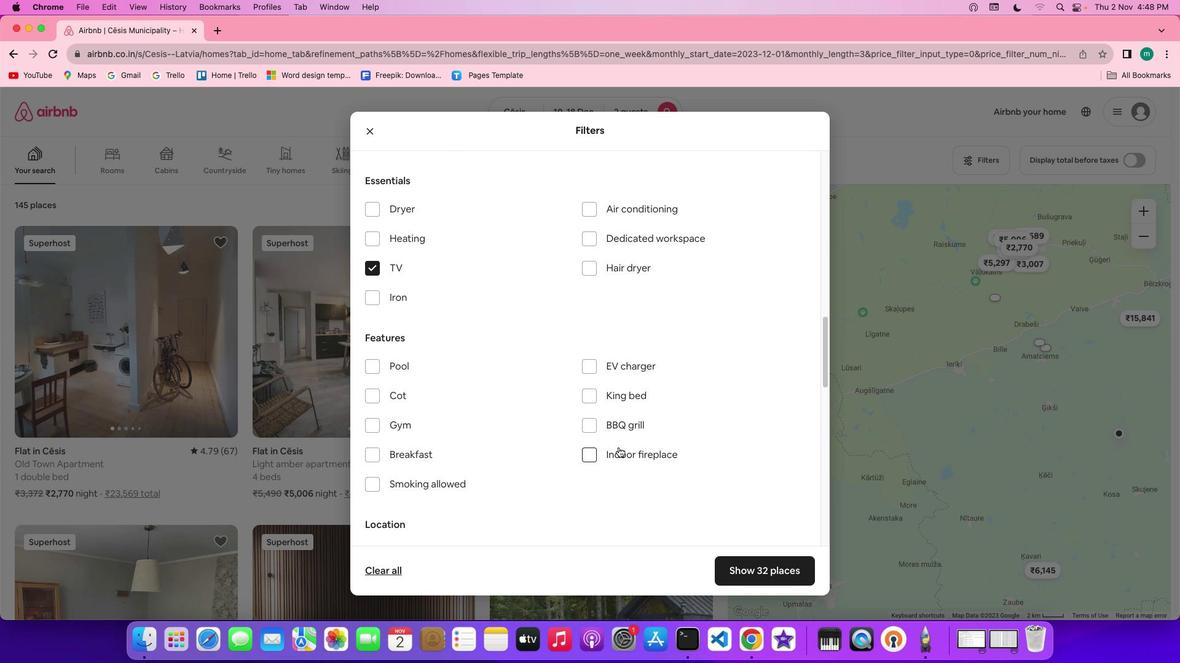 
Action: Mouse scrolled (618, 448) with delta (0, 0)
Screenshot: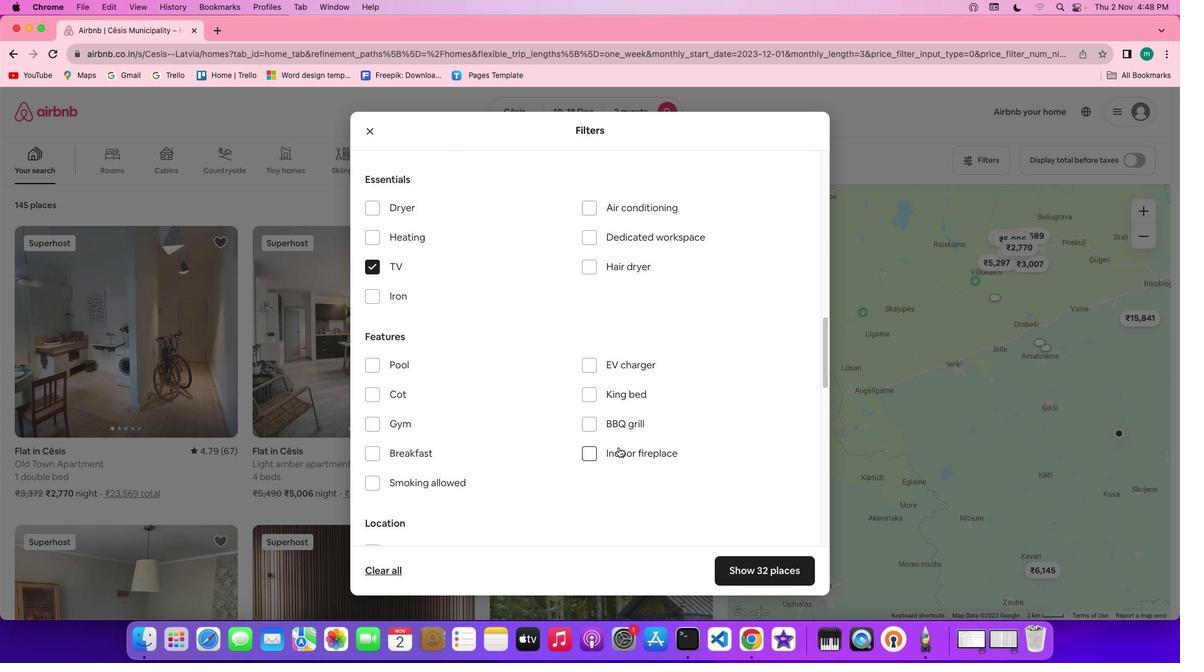 
Action: Mouse scrolled (618, 448) with delta (0, 0)
Screenshot: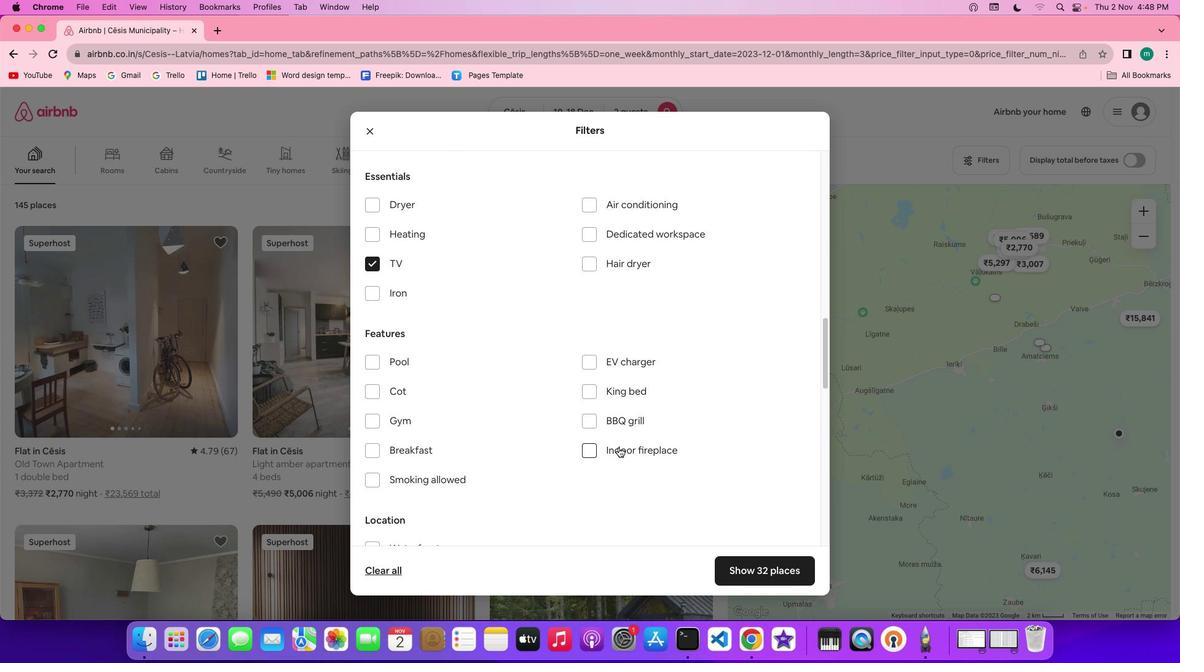 
Action: Mouse scrolled (618, 448) with delta (0, 0)
Screenshot: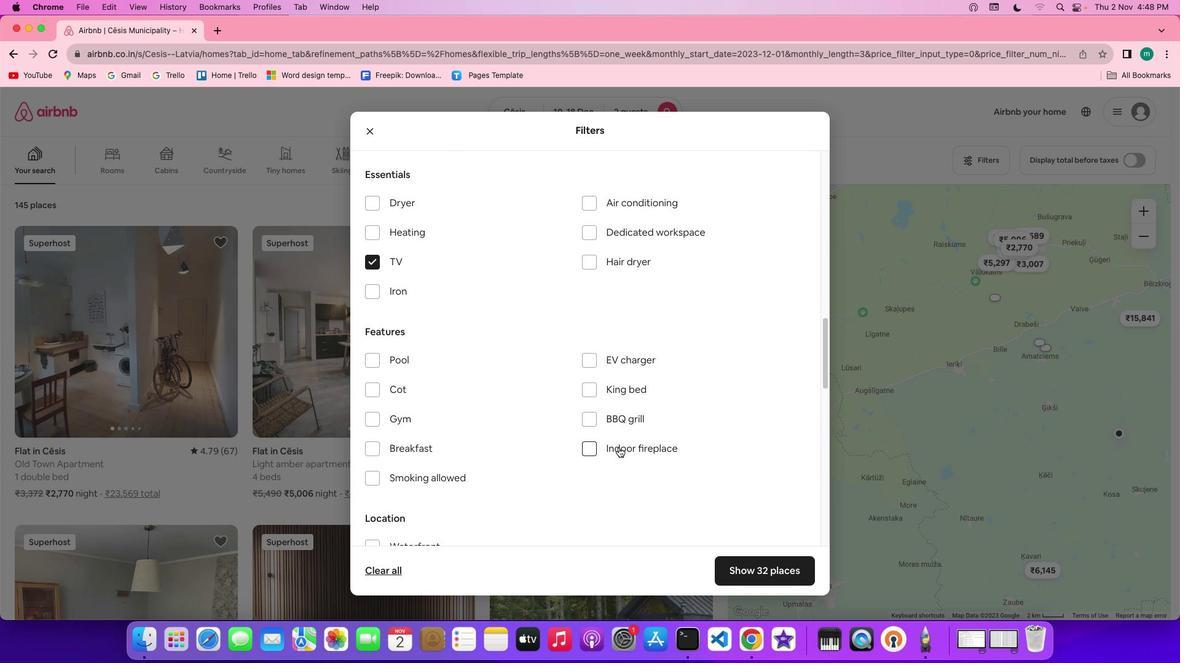
Action: Mouse moved to (658, 456)
Screenshot: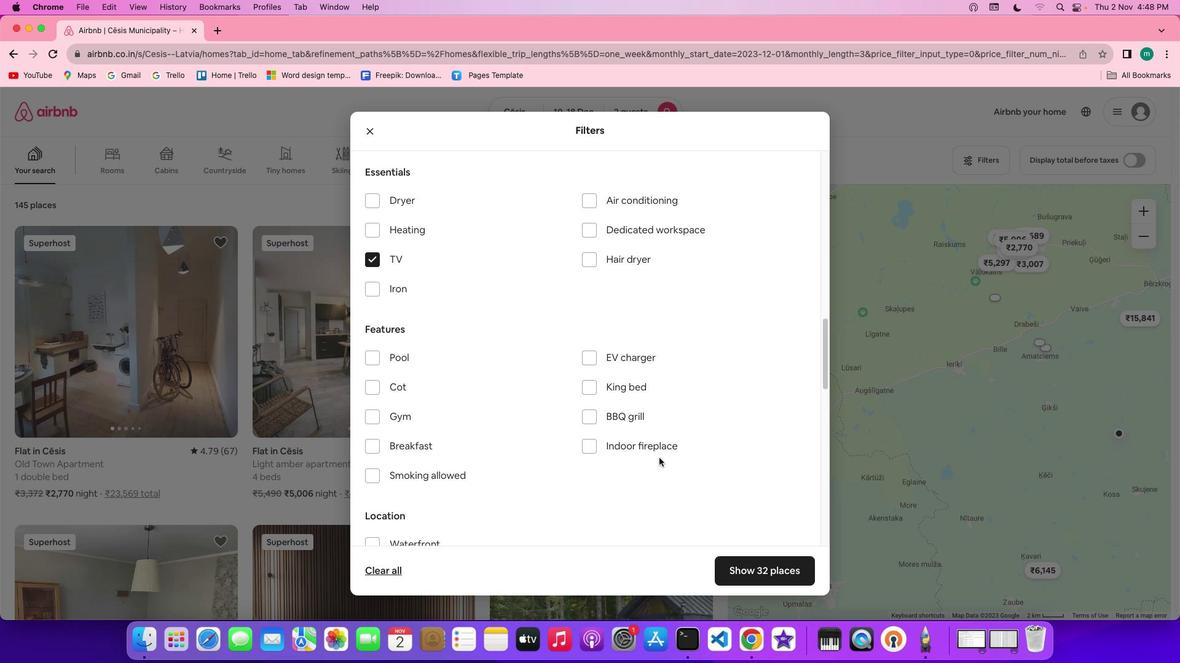
Action: Mouse scrolled (658, 456) with delta (0, 0)
Screenshot: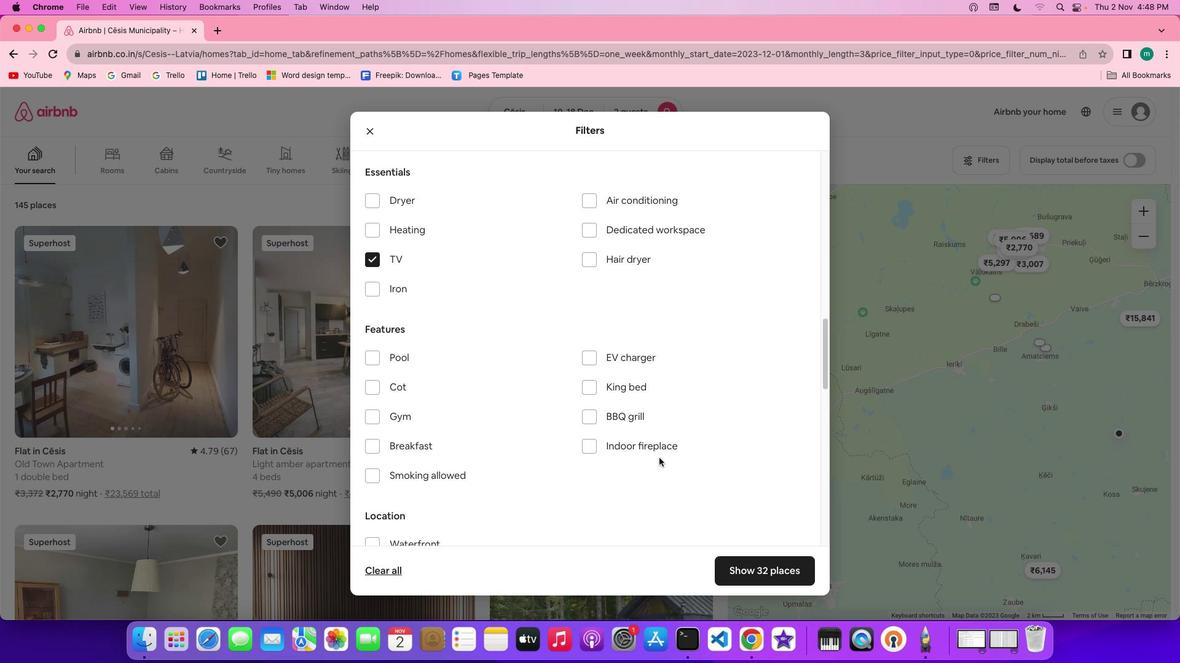 
Action: Mouse moved to (658, 458)
Screenshot: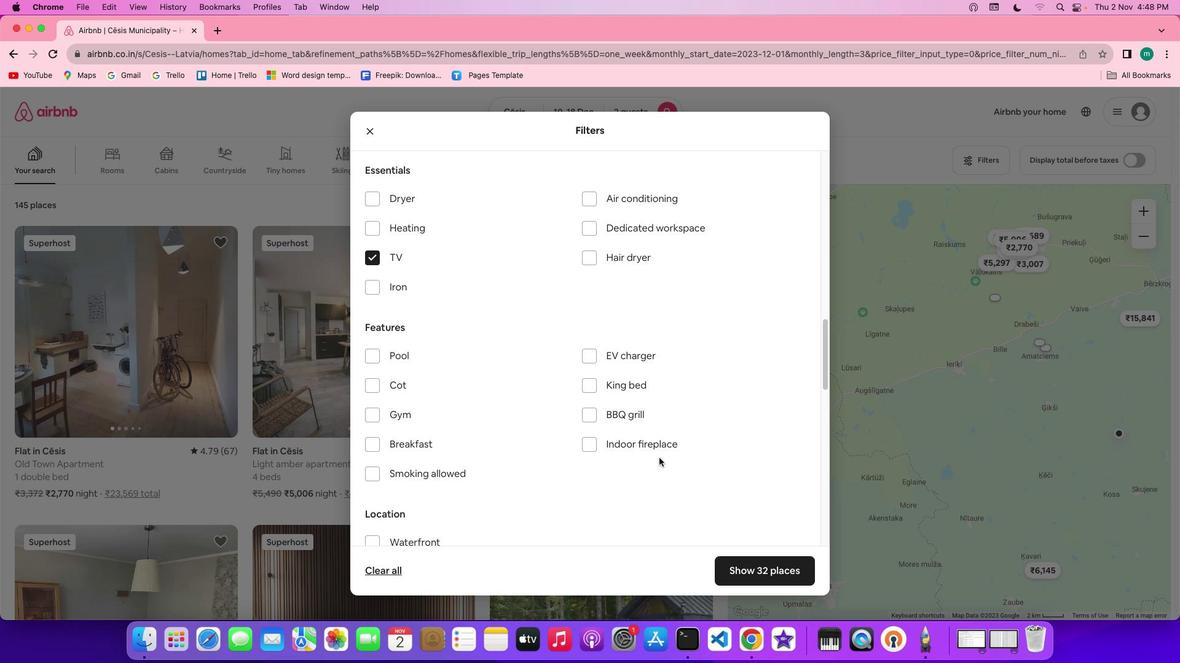 
Action: Mouse scrolled (658, 458) with delta (0, 0)
Screenshot: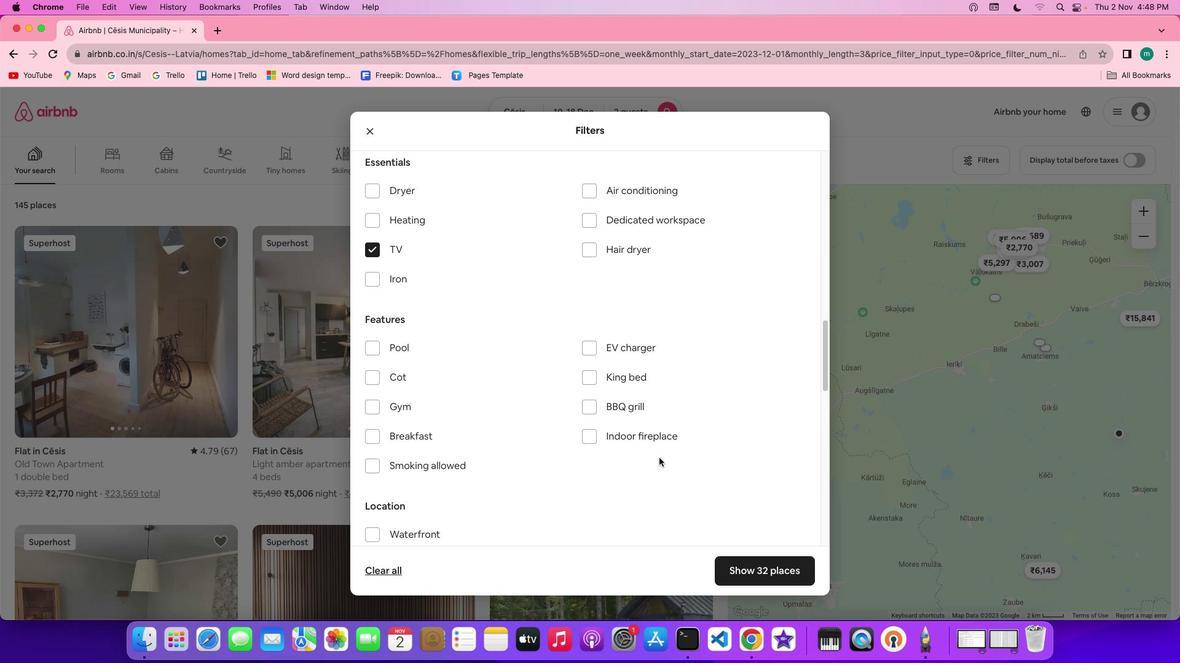 
Action: Mouse scrolled (658, 458) with delta (0, 0)
Screenshot: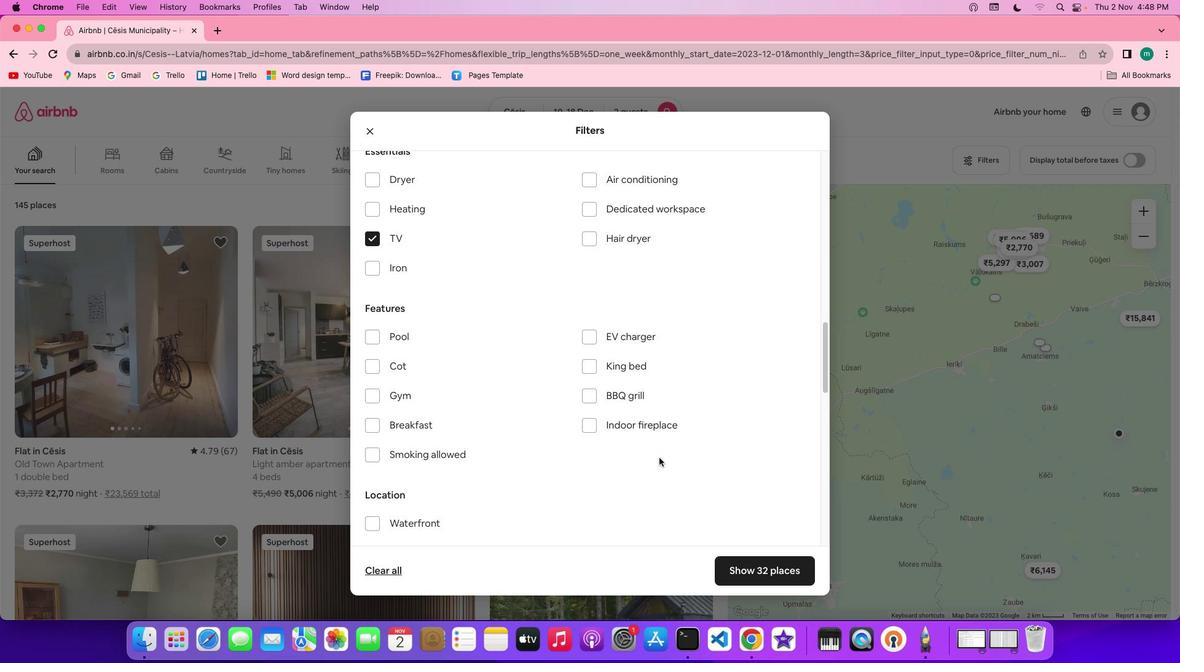 
Action: Mouse scrolled (658, 458) with delta (0, 0)
Screenshot: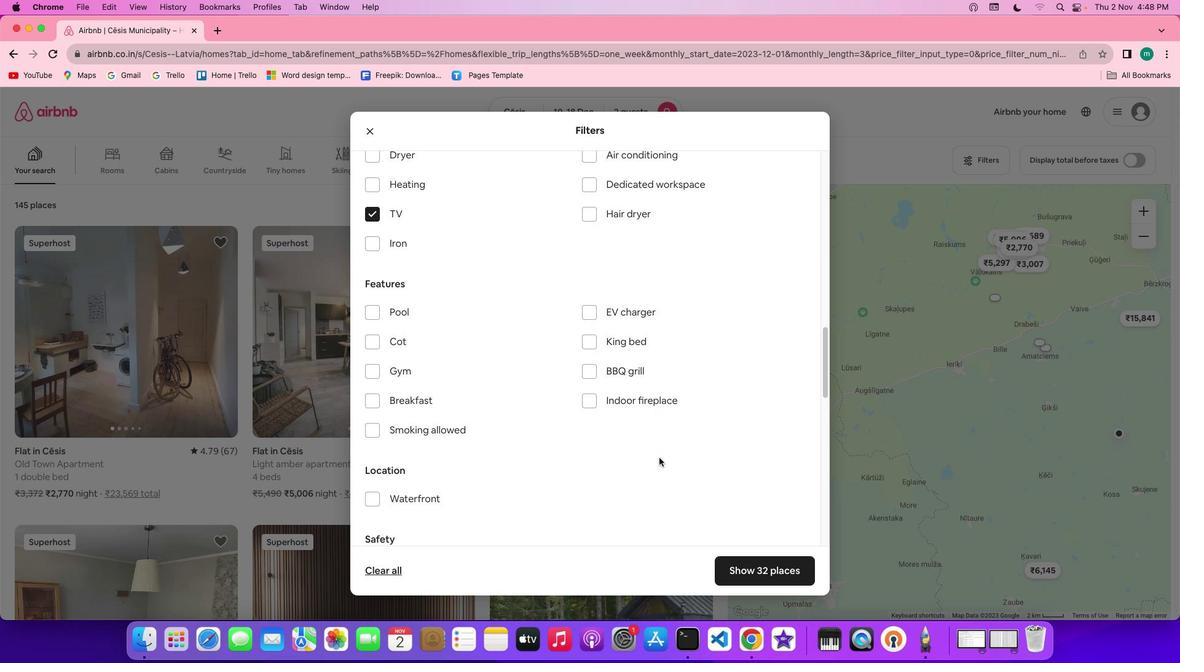 
Action: Mouse scrolled (658, 458) with delta (0, 0)
Screenshot: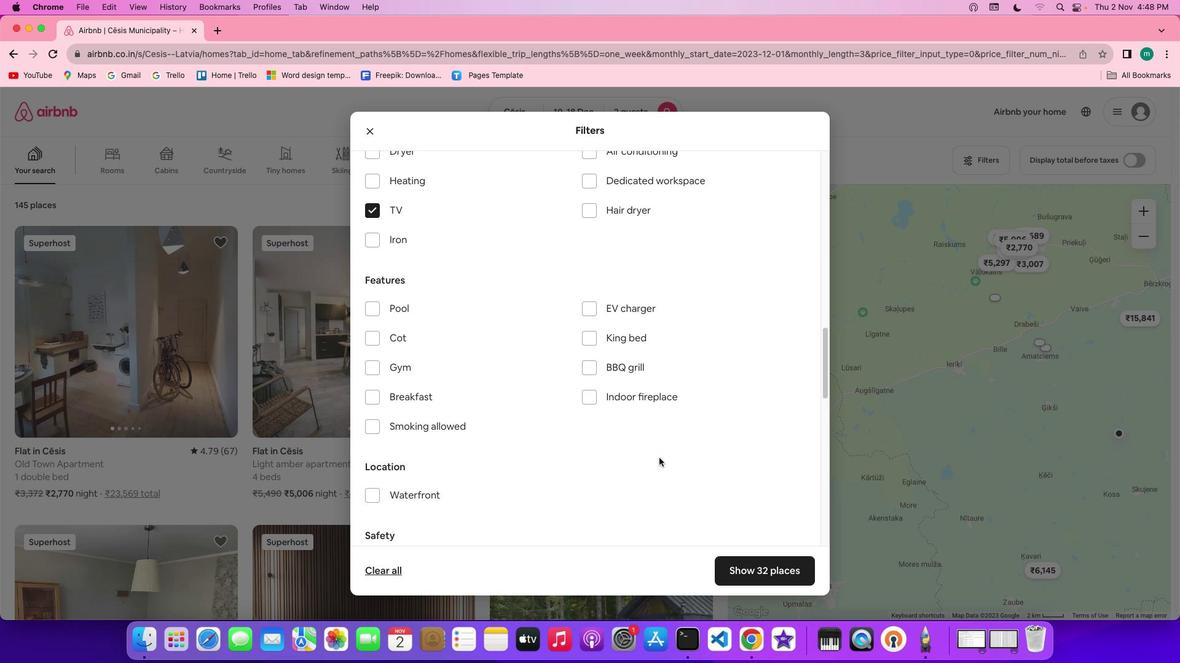 
Action: Mouse scrolled (658, 458) with delta (0, 0)
Screenshot: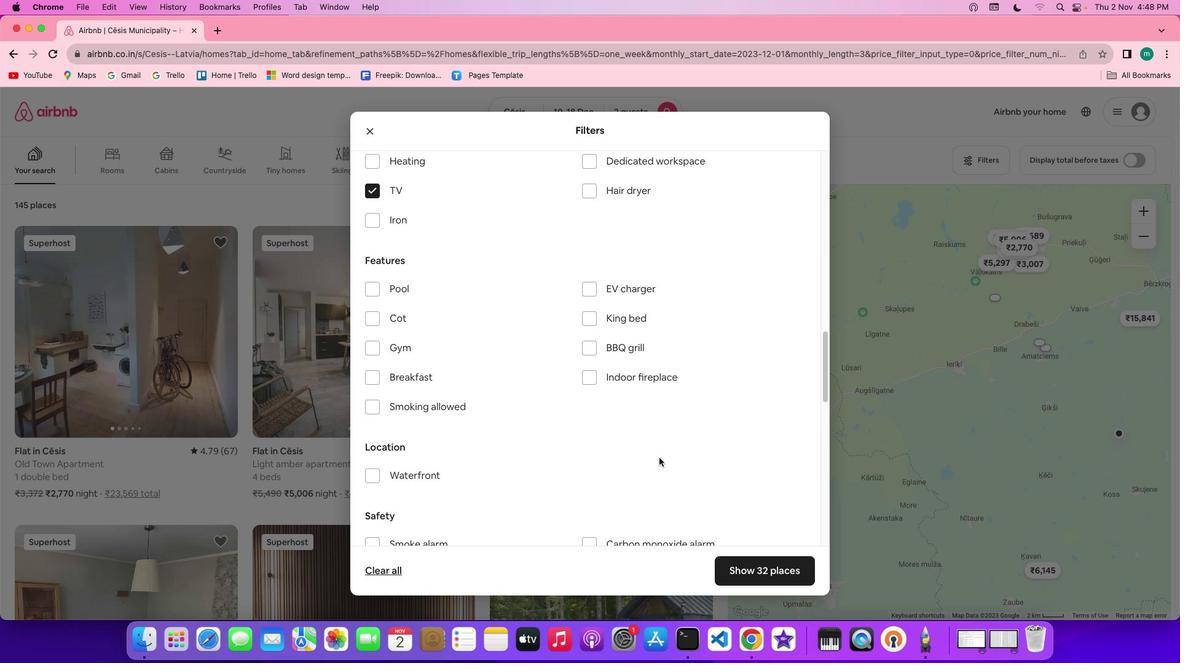 
Action: Mouse moved to (576, 420)
Screenshot: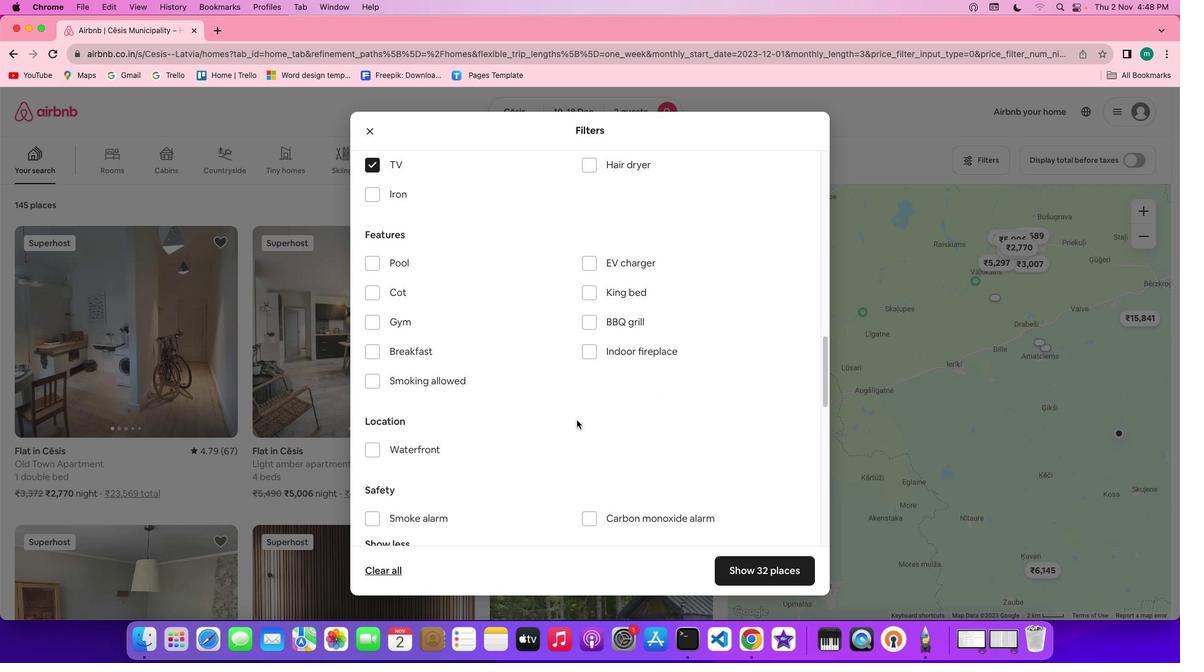 
Action: Mouse scrolled (576, 420) with delta (0, 0)
Screenshot: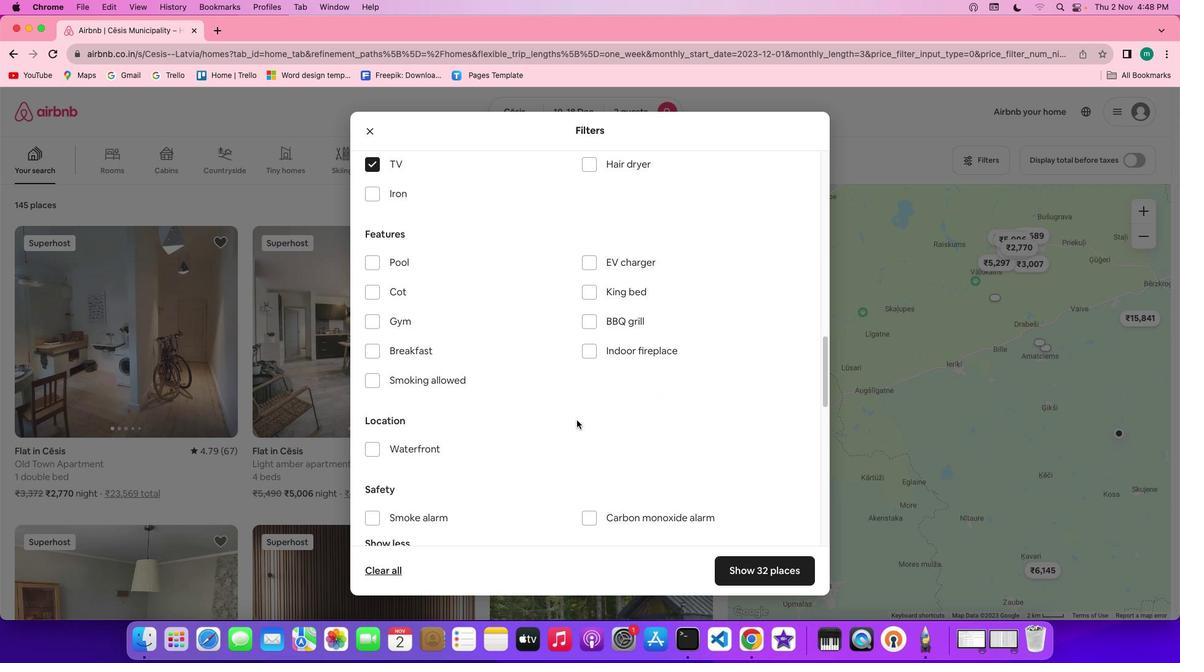 
Action: Mouse scrolled (576, 420) with delta (0, 0)
Screenshot: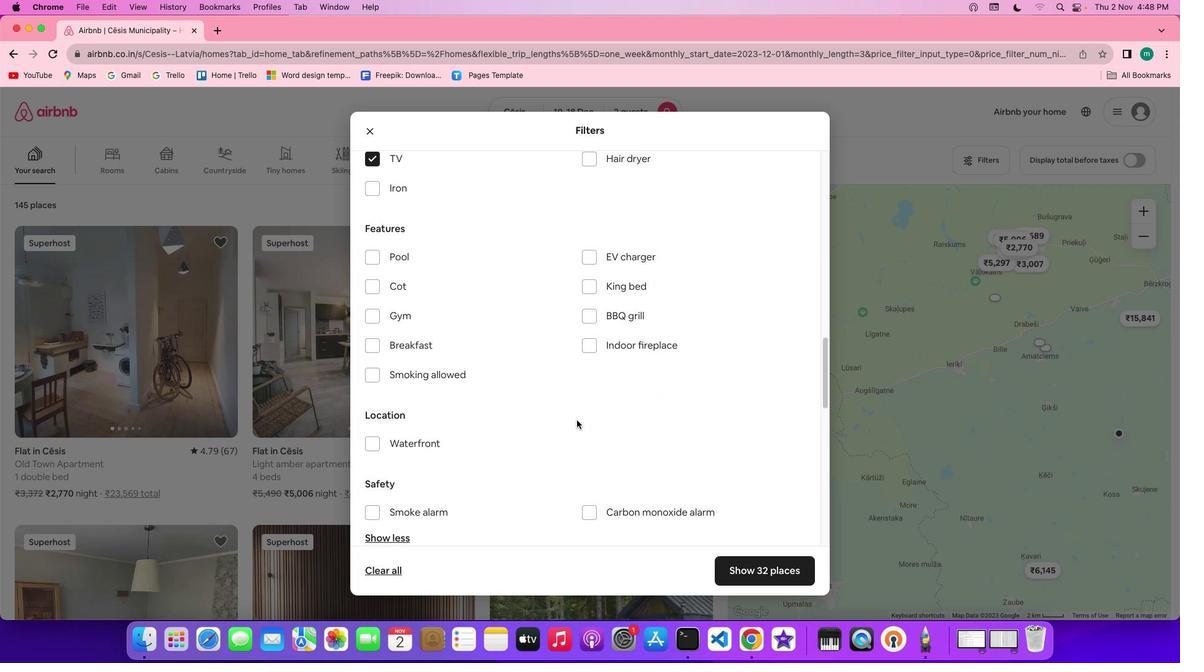 
Action: Mouse scrolled (576, 420) with delta (0, 0)
Screenshot: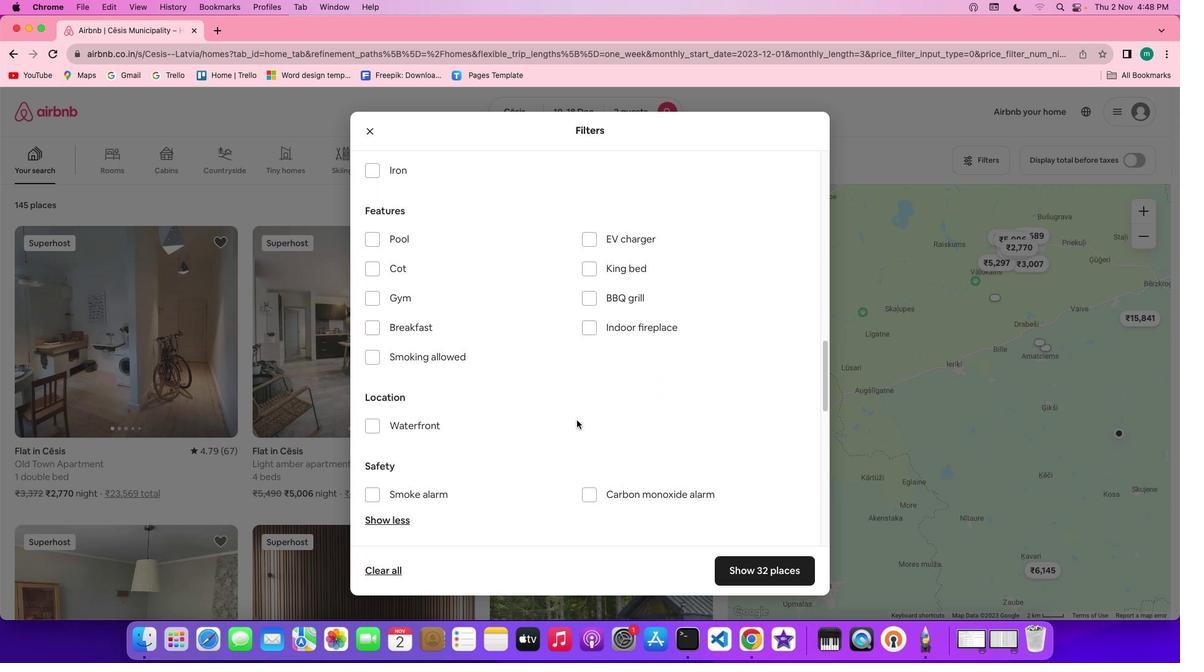 
Action: Mouse scrolled (576, 420) with delta (0, -1)
Screenshot: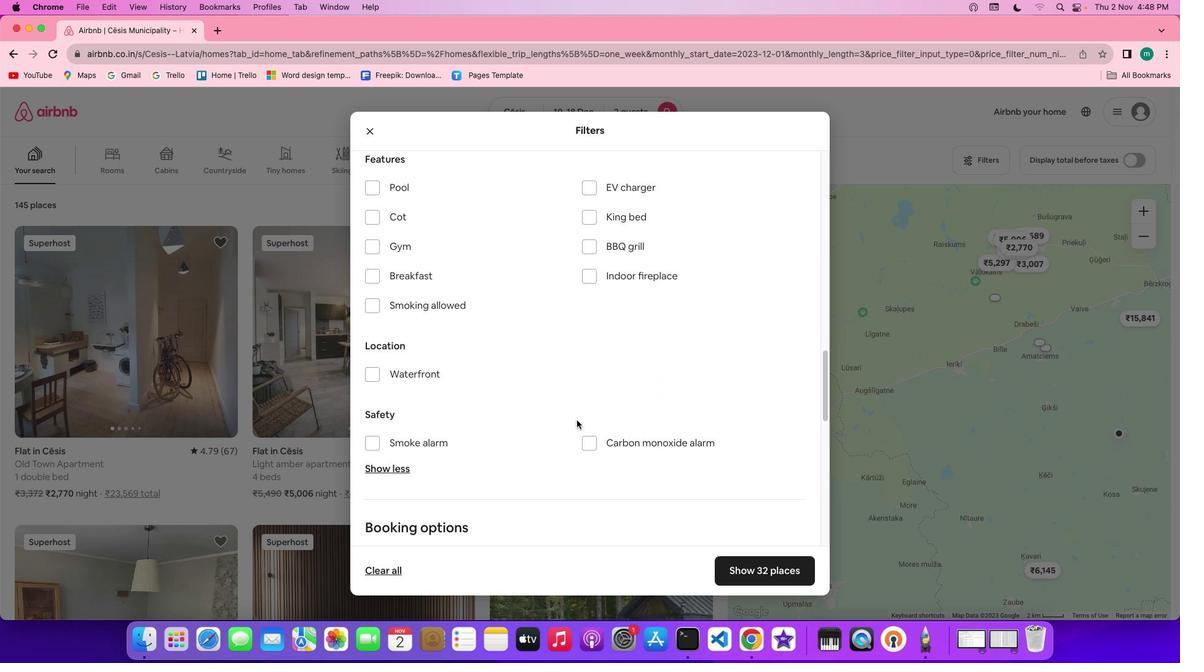 
Action: Mouse scrolled (576, 420) with delta (0, -1)
Screenshot: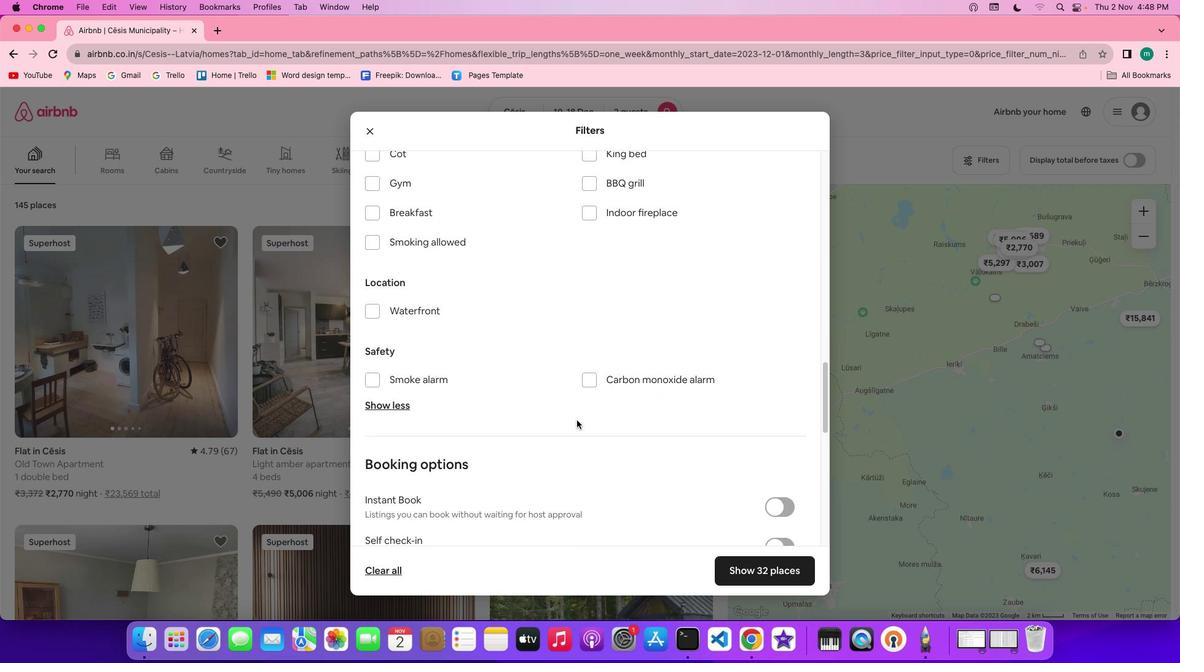 
Action: Mouse scrolled (576, 420) with delta (0, 0)
Screenshot: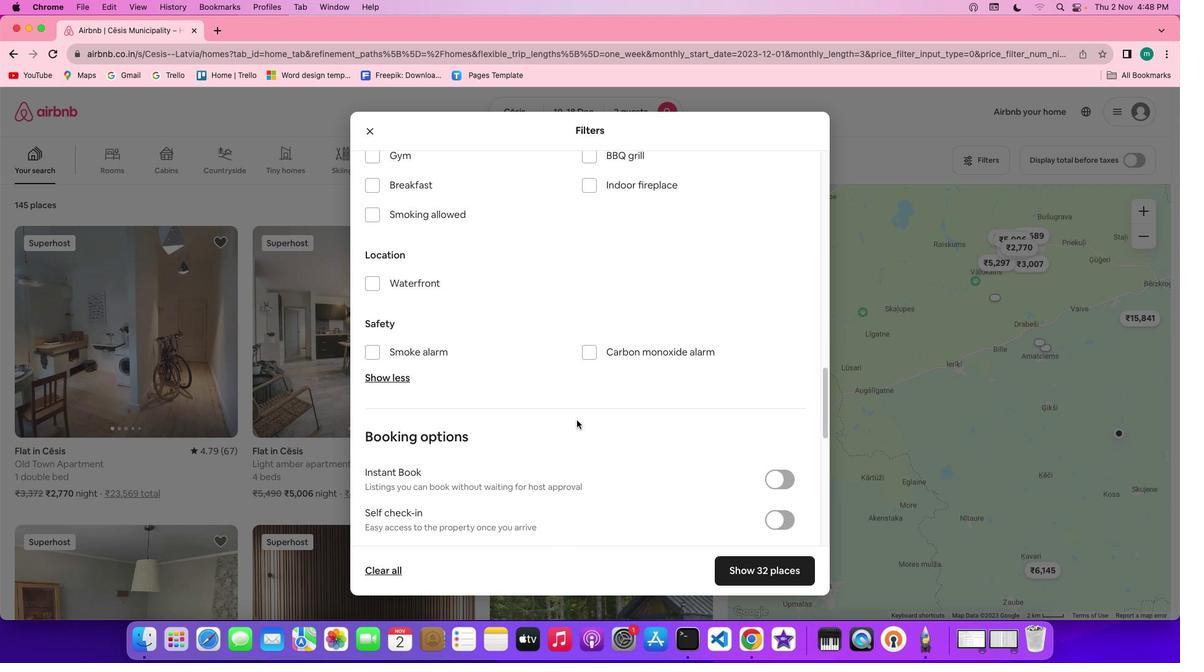 
Action: Mouse scrolled (576, 420) with delta (0, 0)
Screenshot: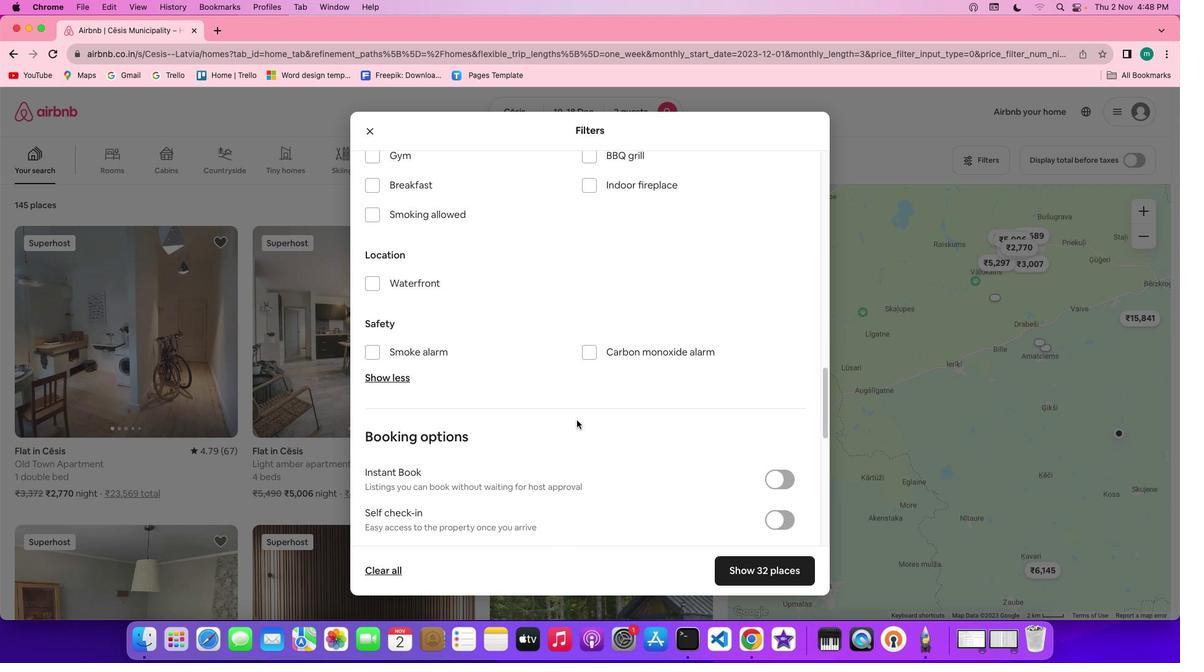 
Action: Mouse scrolled (576, 420) with delta (0, 1)
Screenshot: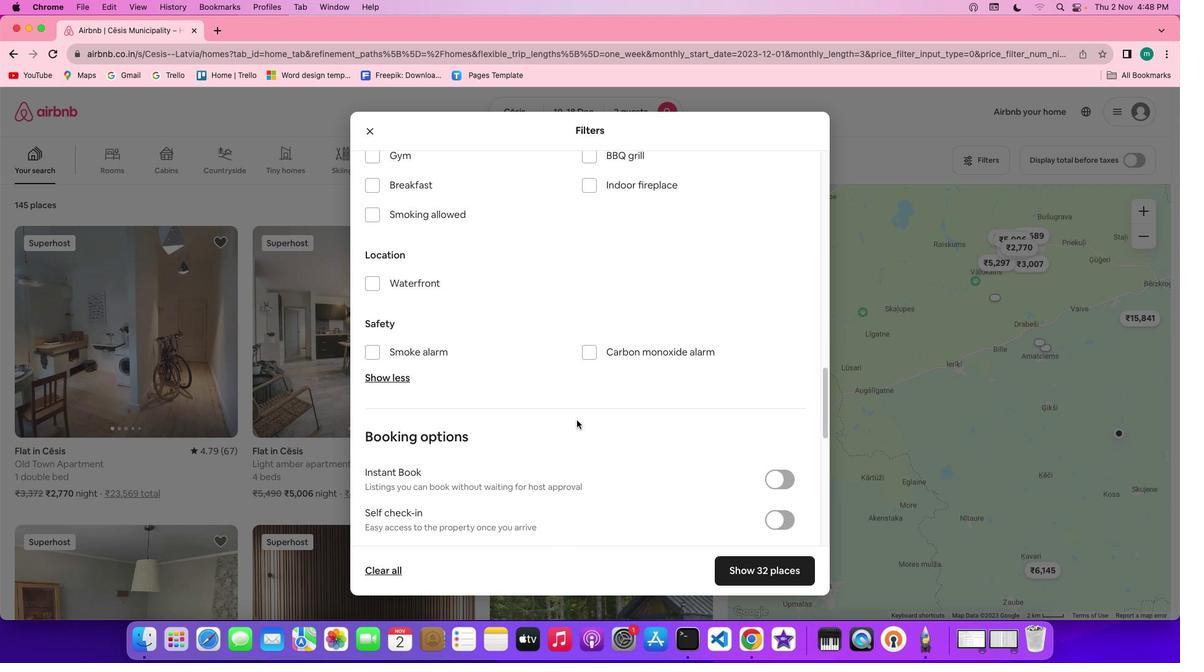 
Action: Mouse scrolled (576, 420) with delta (0, 3)
Screenshot: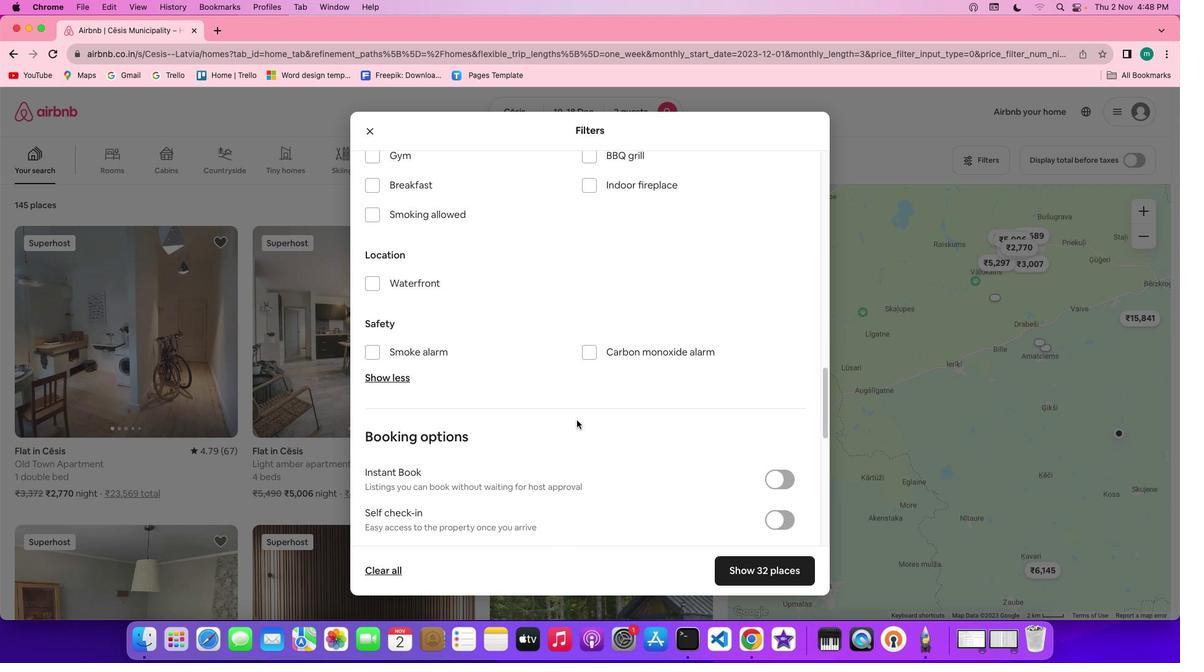 
Action: Mouse scrolled (576, 420) with delta (0, 3)
Screenshot: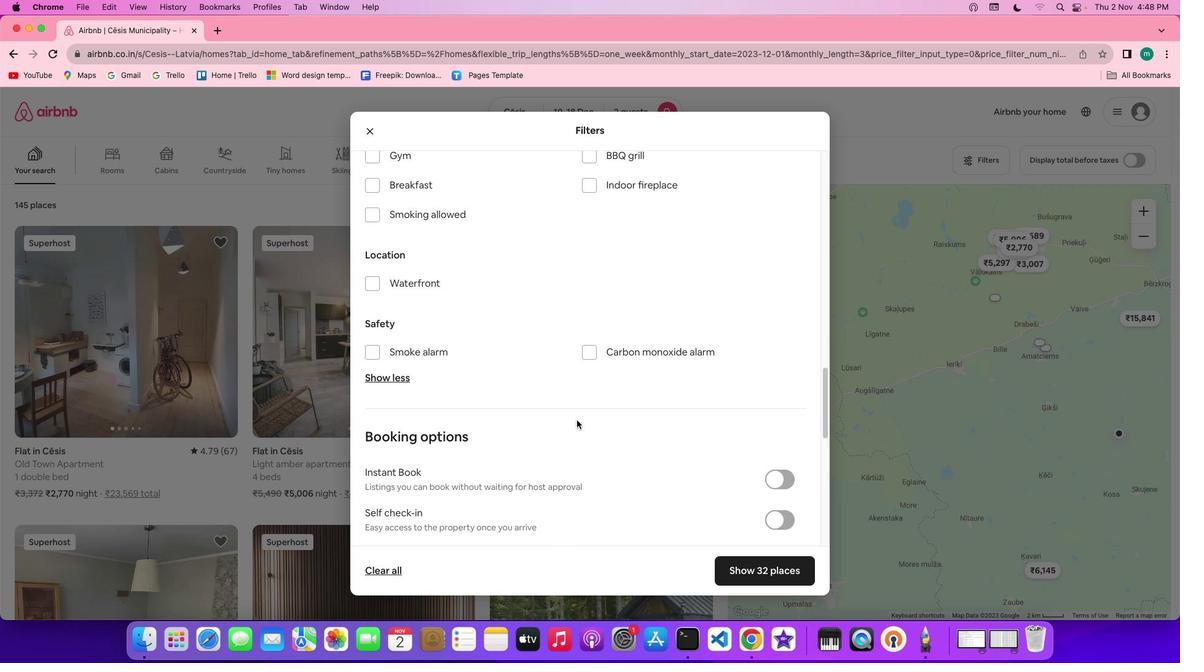 
Action: Mouse scrolled (576, 420) with delta (0, 0)
Screenshot: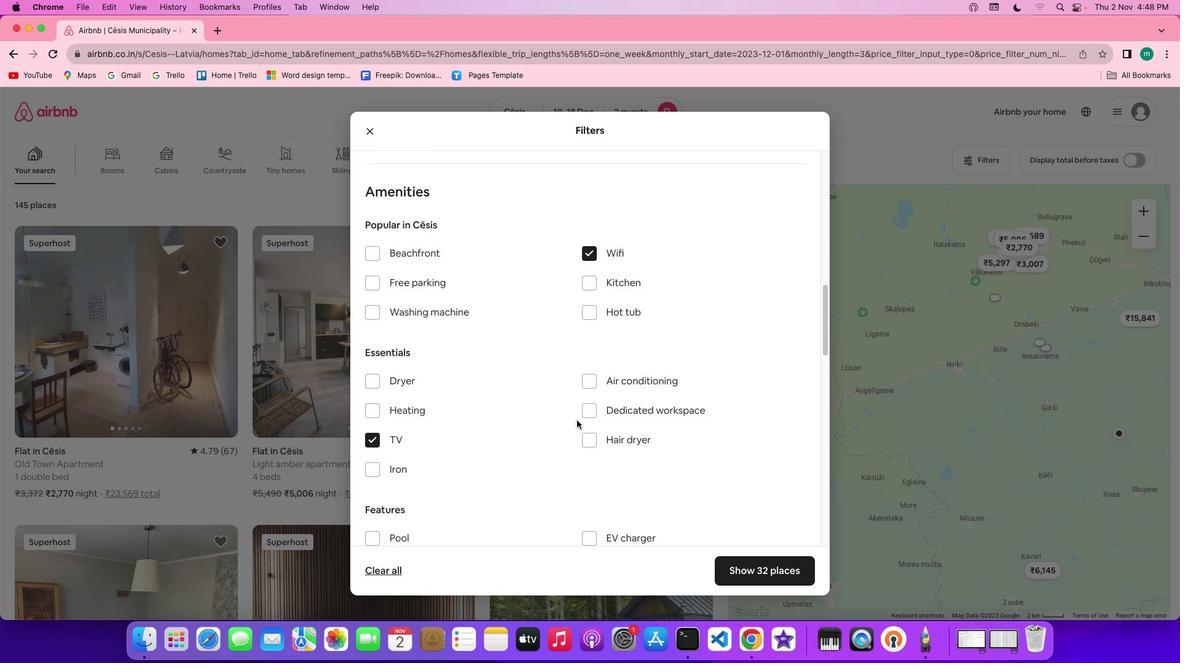 
Action: Mouse scrolled (576, 420) with delta (0, 0)
Screenshot: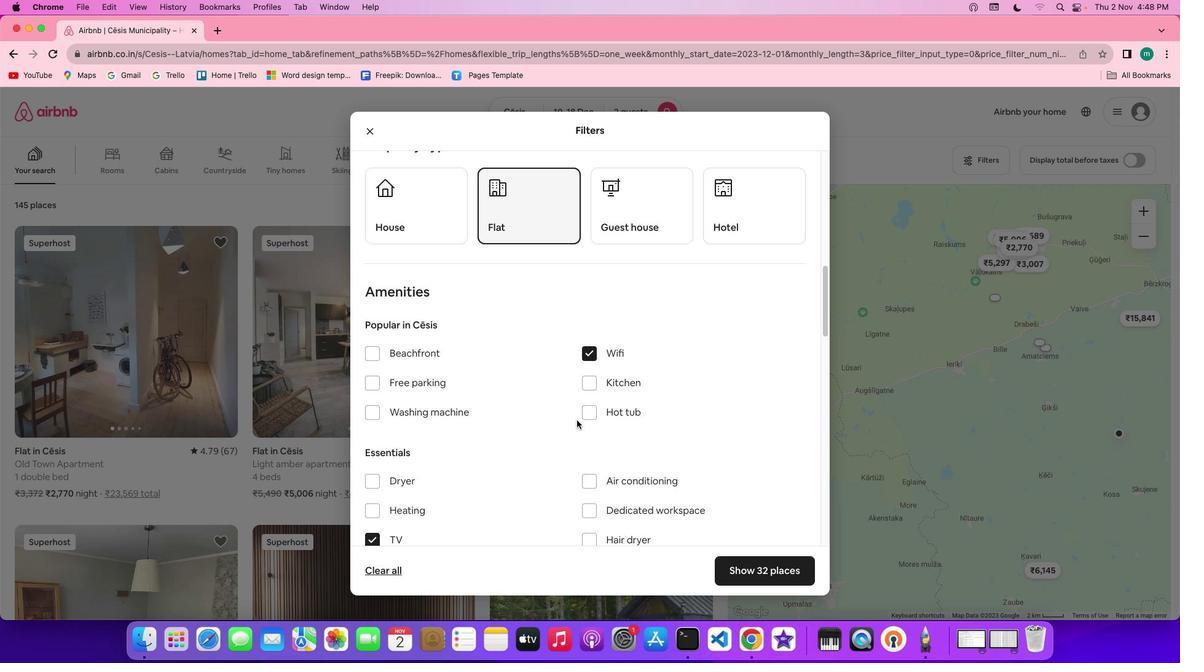 
Action: Mouse scrolled (576, 420) with delta (0, 1)
Screenshot: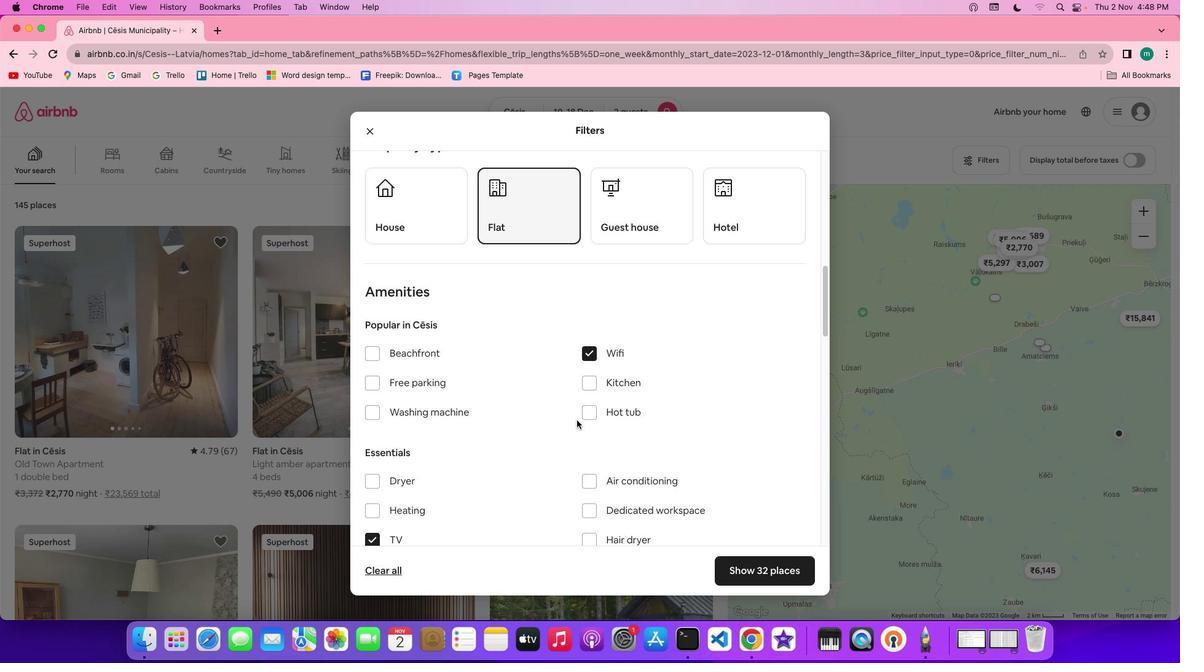 
Action: Mouse scrolled (576, 420) with delta (0, 3)
Screenshot: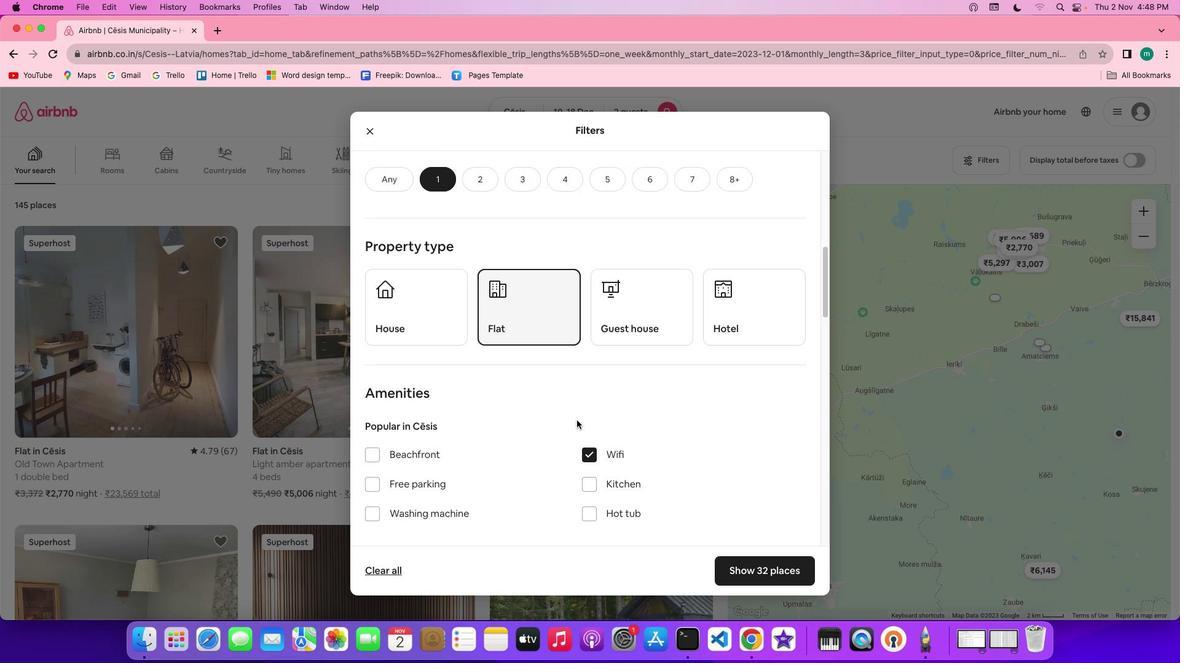 
Action: Mouse moved to (583, 440)
Screenshot: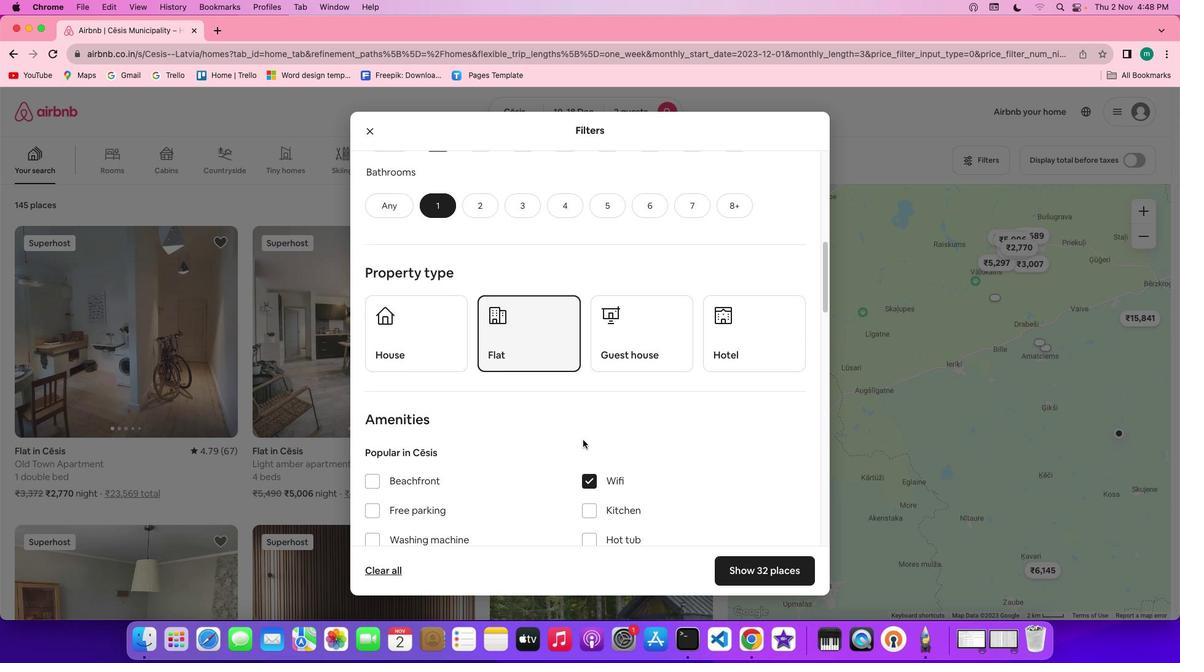 
Action: Mouse scrolled (583, 440) with delta (0, 0)
Screenshot: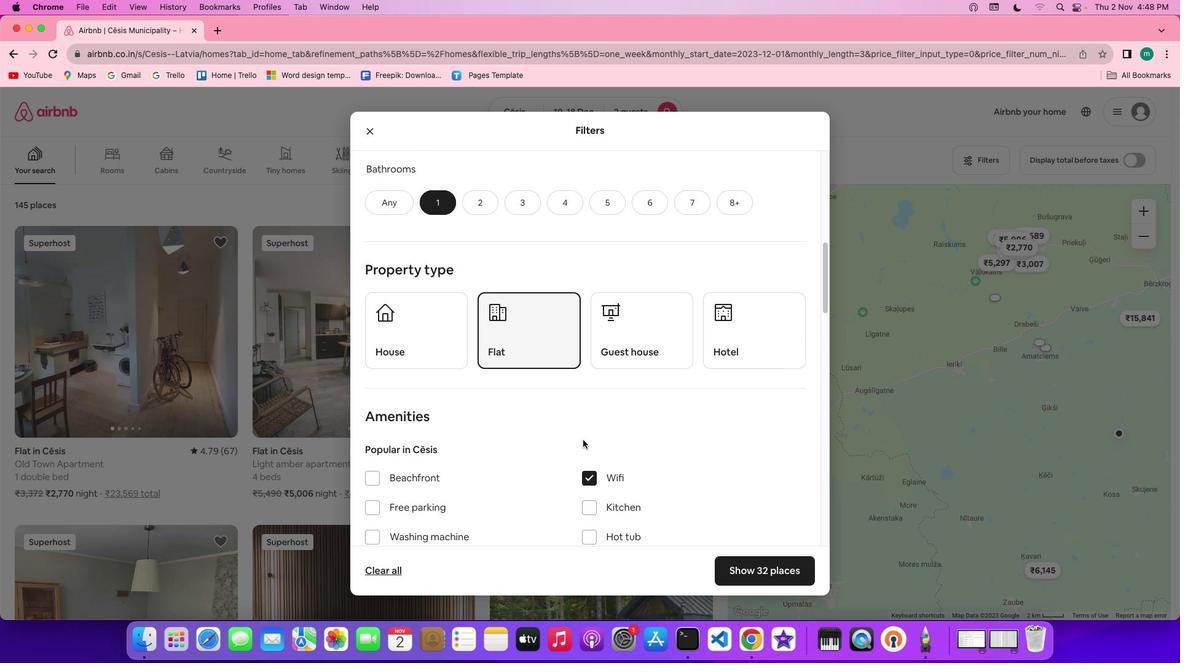 
Action: Mouse scrolled (583, 440) with delta (0, 0)
Screenshot: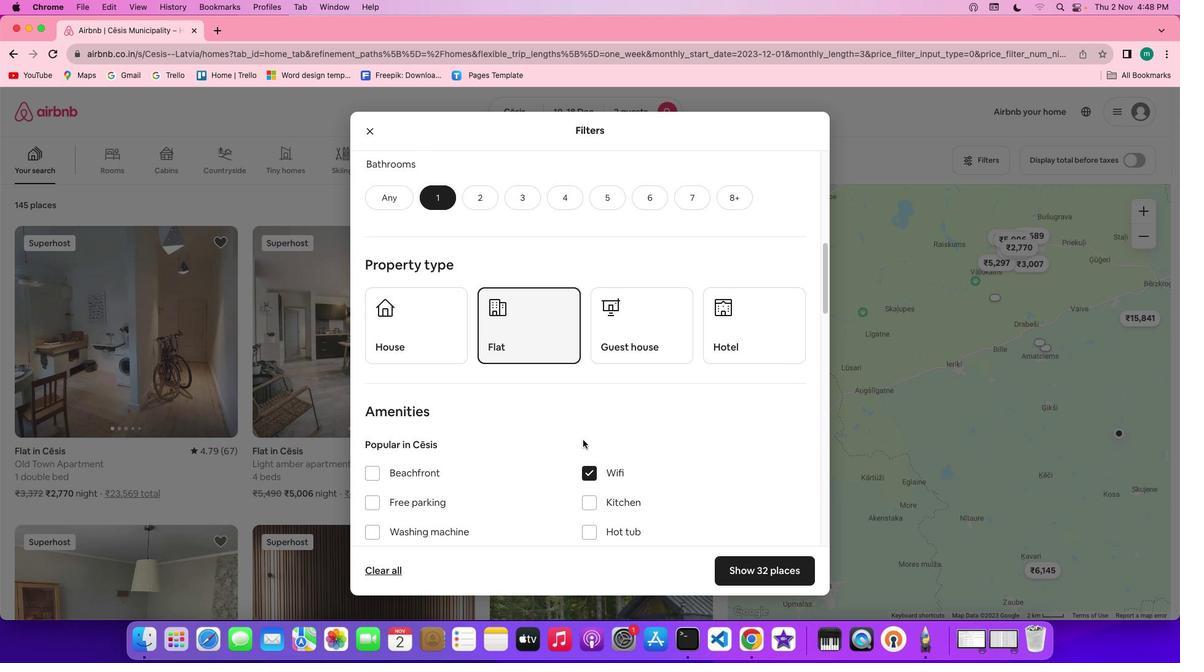 
Action: Mouse scrolled (583, 440) with delta (0, -1)
Screenshot: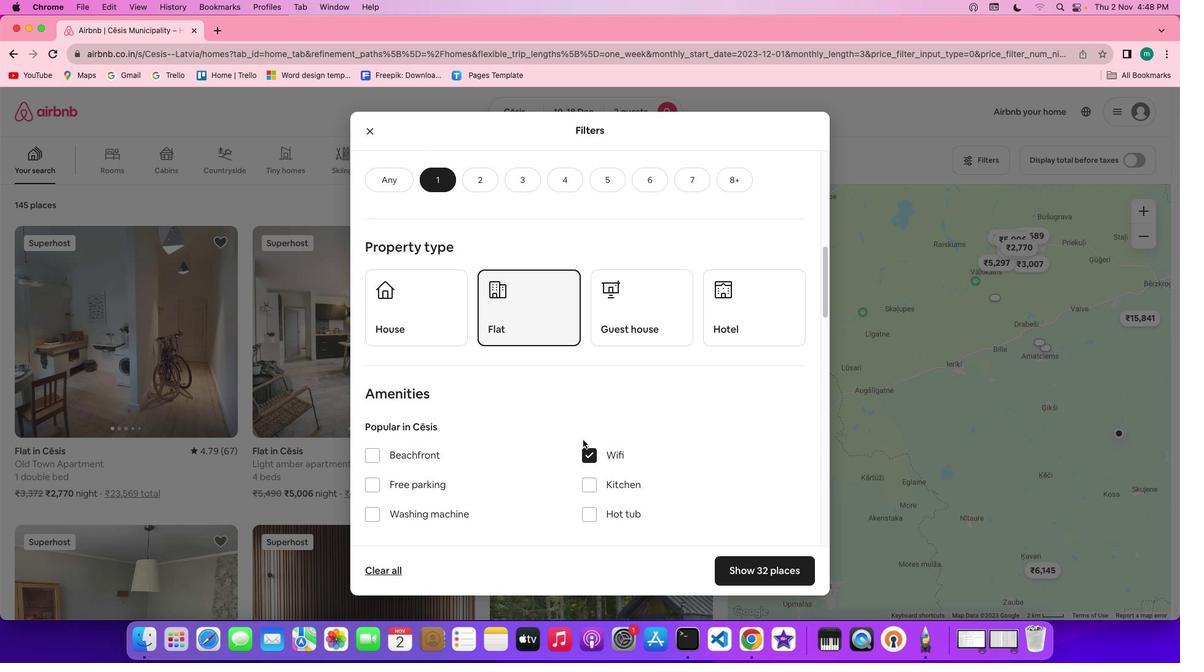 
Action: Mouse scrolled (583, 440) with delta (0, -1)
Screenshot: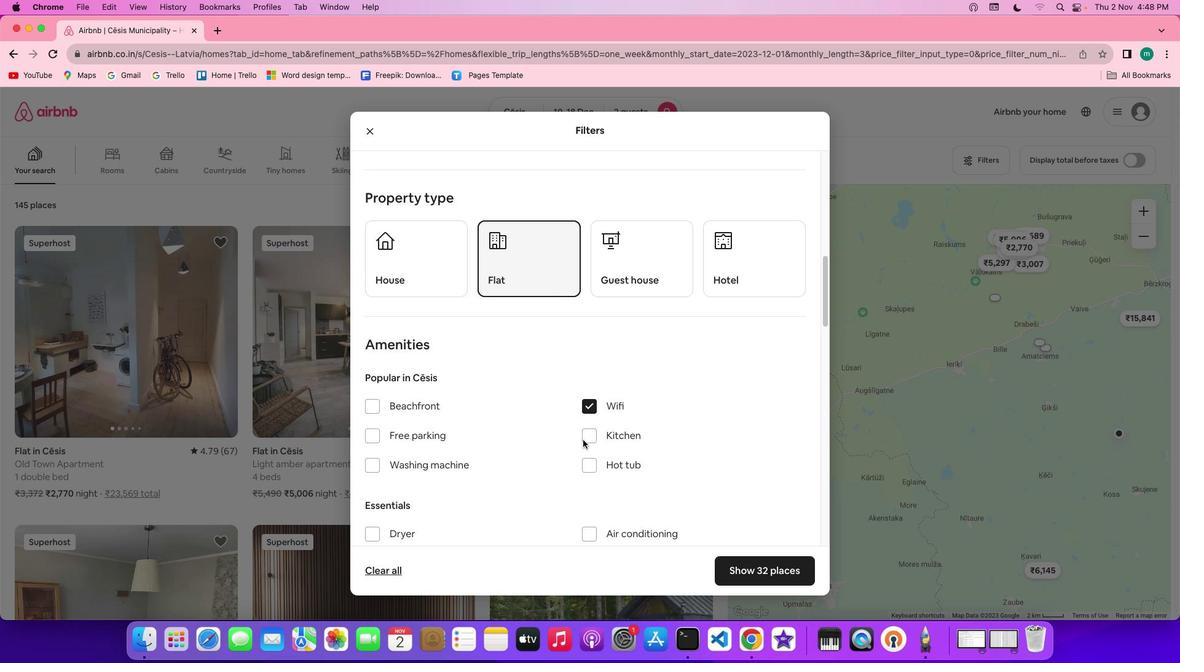 
Action: Mouse moved to (435, 370)
Screenshot: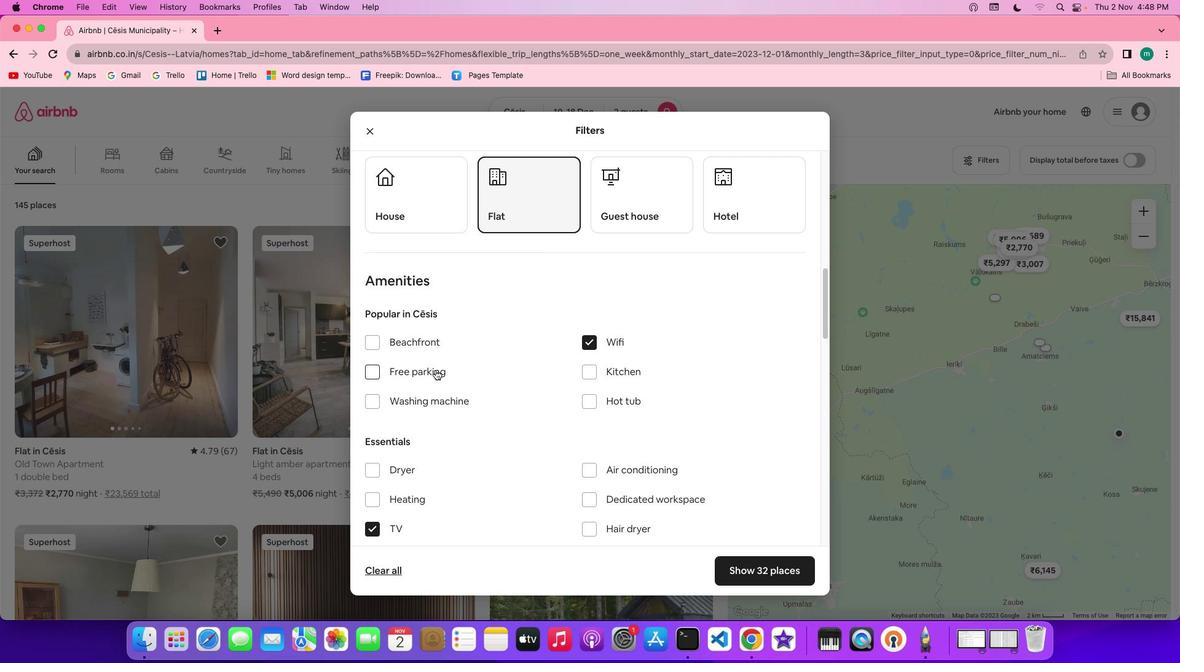 
Action: Mouse pressed left at (435, 370)
Screenshot: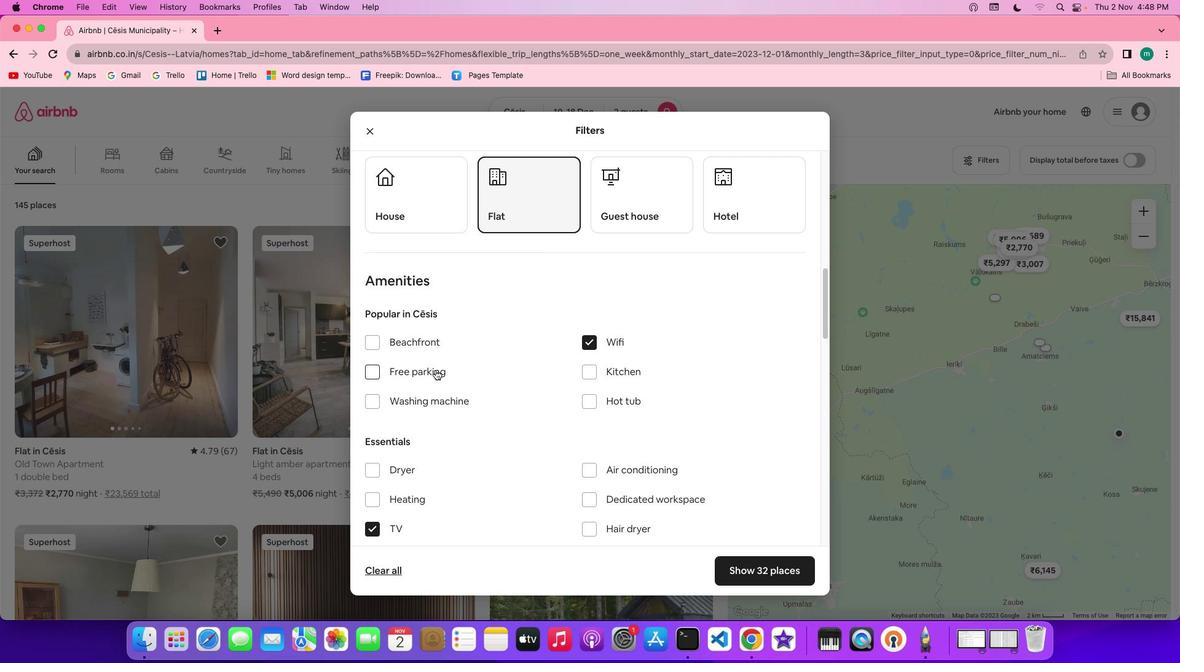 
Action: Mouse moved to (636, 422)
Screenshot: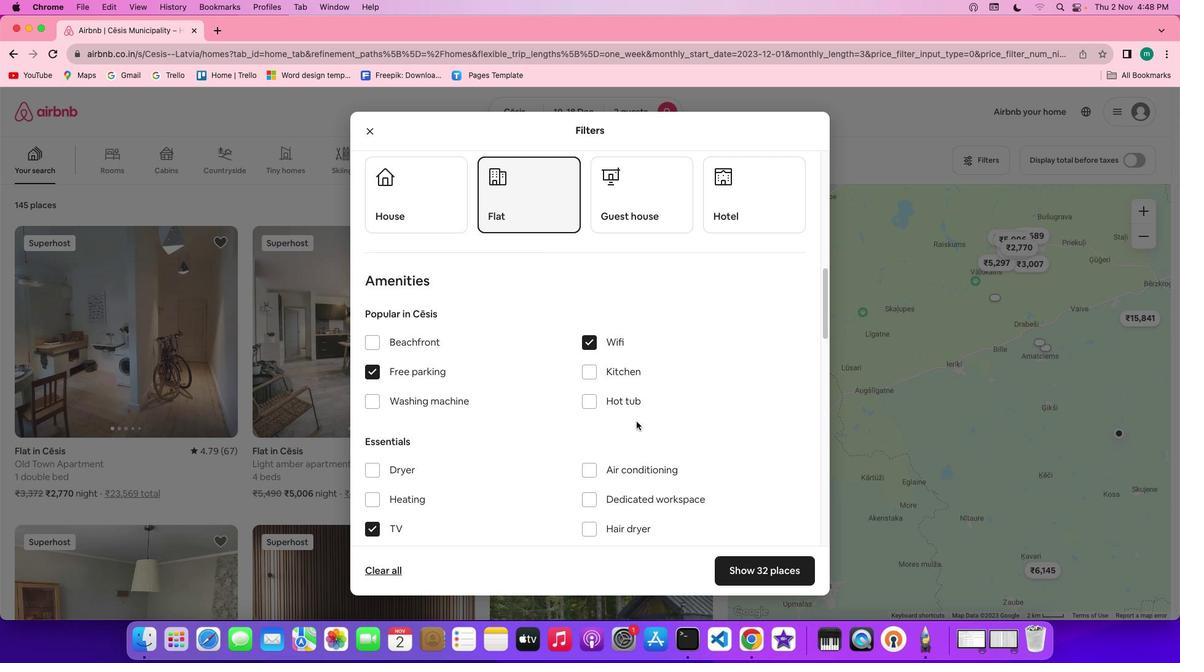 
Action: Mouse scrolled (636, 422) with delta (0, 0)
Screenshot: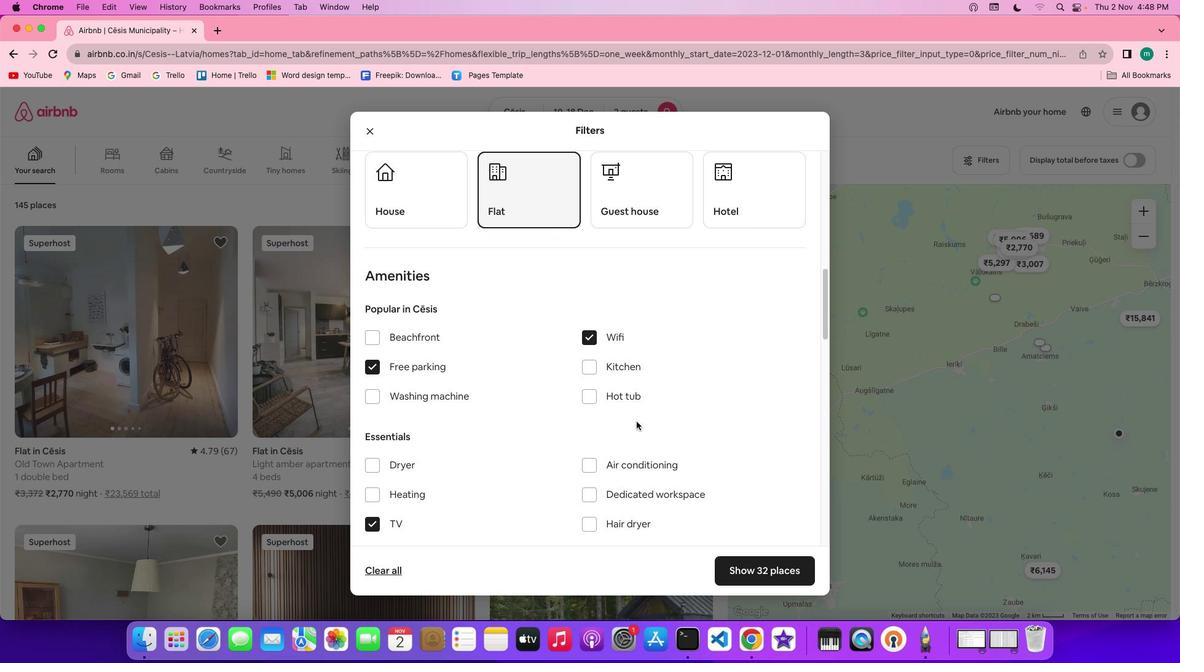 
Action: Mouse scrolled (636, 422) with delta (0, 0)
Screenshot: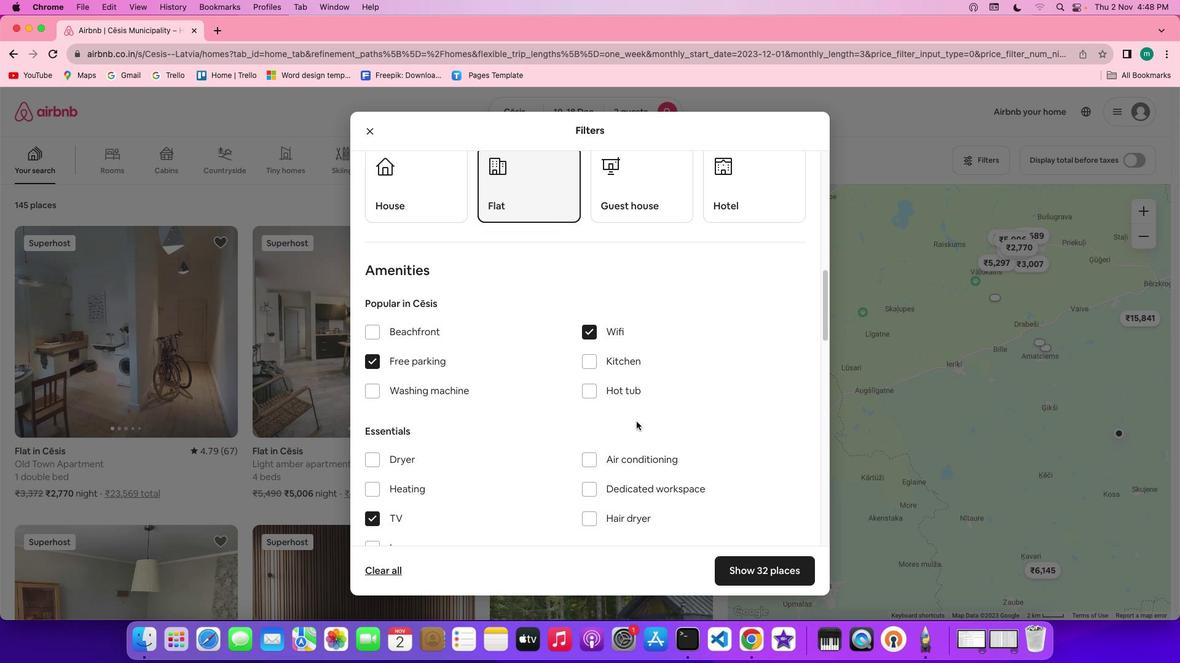 
Action: Mouse scrolled (636, 422) with delta (0, 0)
Screenshot: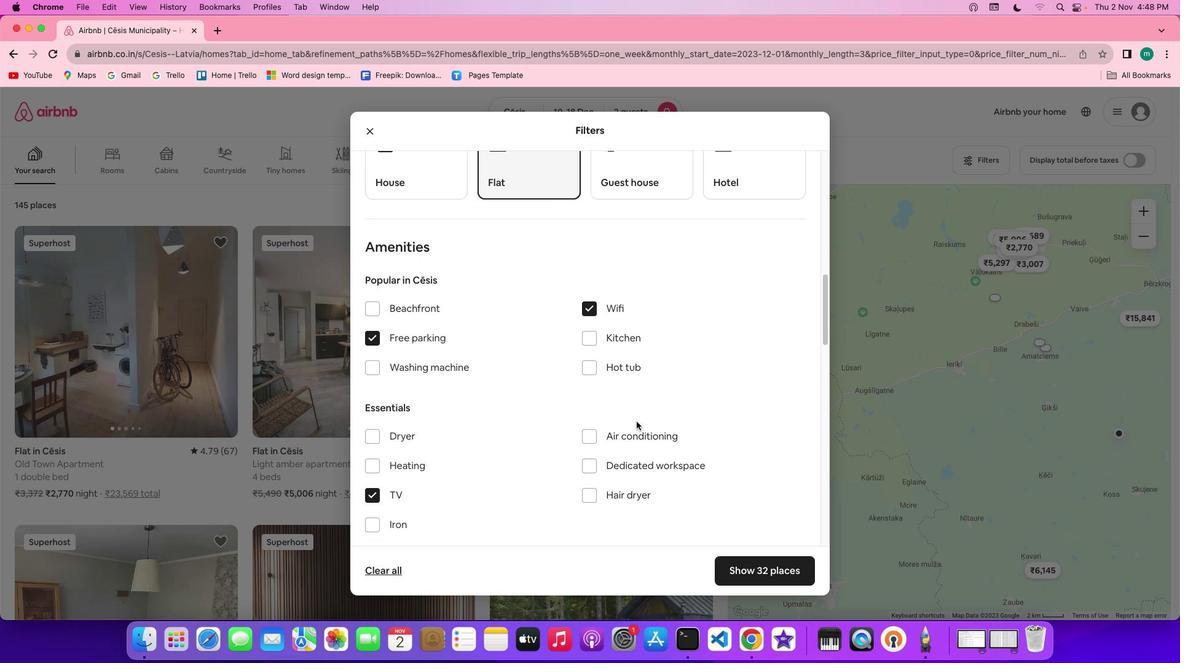 
Action: Mouse scrolled (636, 422) with delta (0, 0)
Screenshot: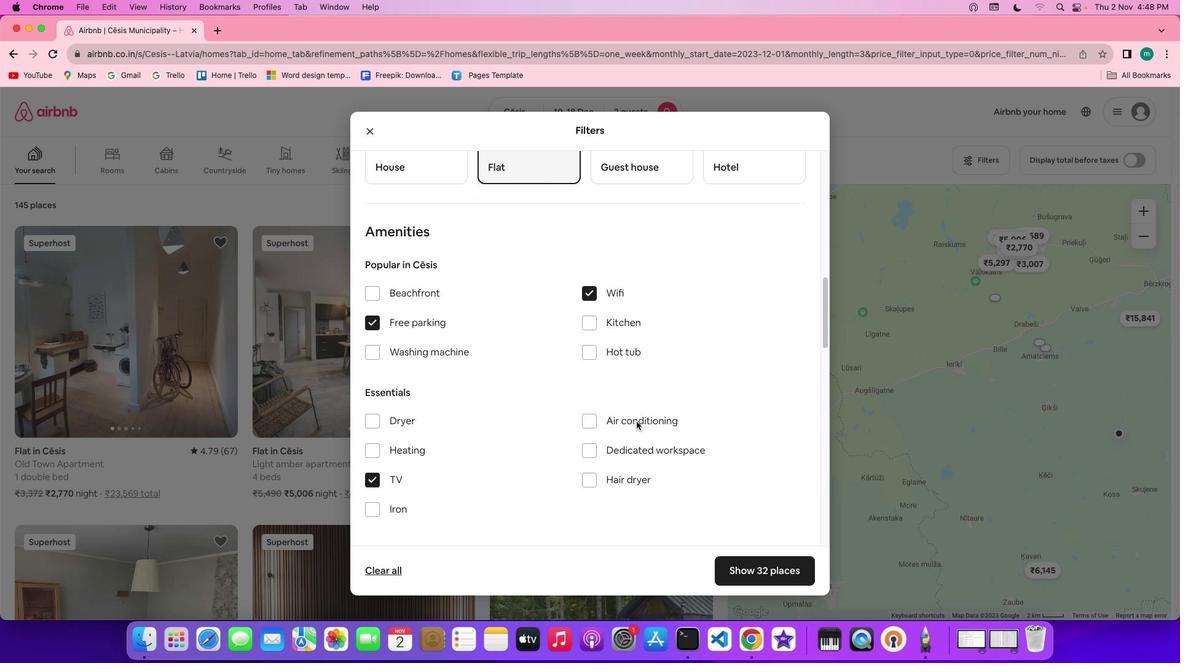 
Action: Mouse scrolled (636, 422) with delta (0, 0)
Screenshot: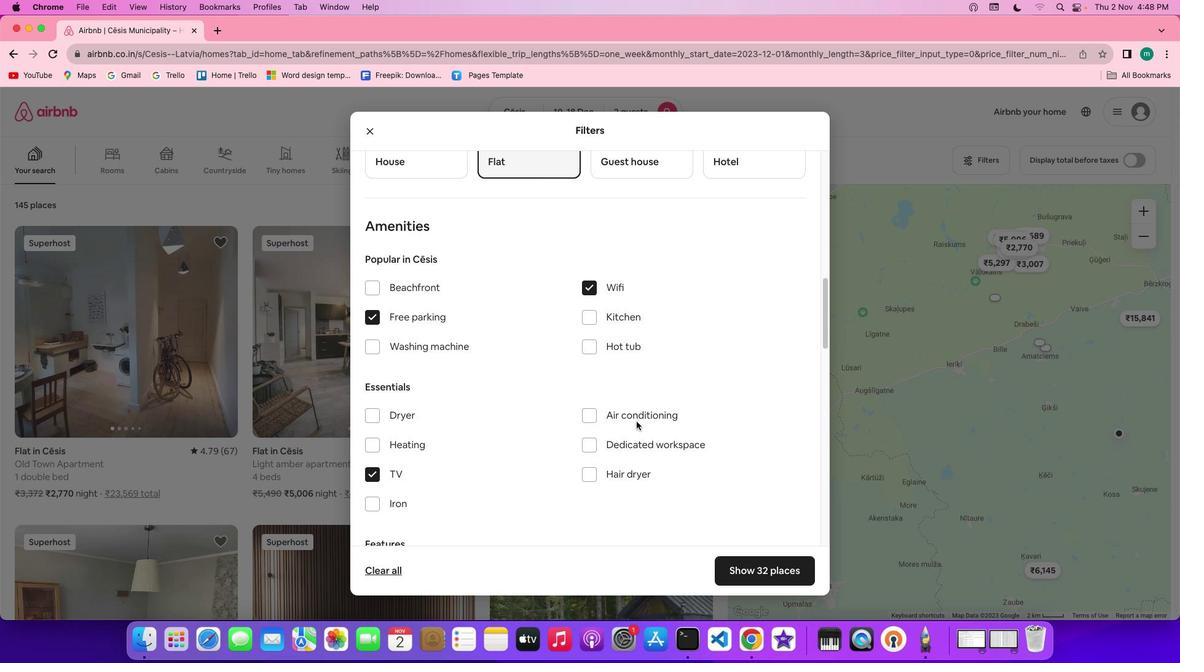 
Action: Mouse scrolled (636, 422) with delta (0, 0)
Screenshot: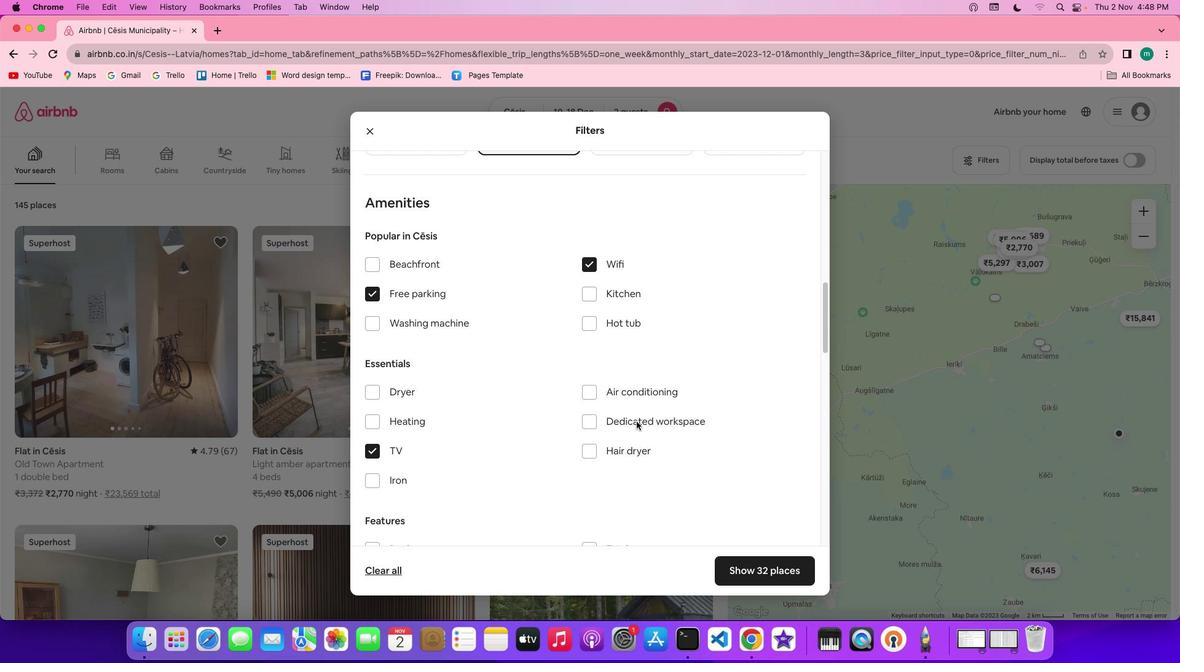 
Action: Mouse scrolled (636, 422) with delta (0, 0)
Screenshot: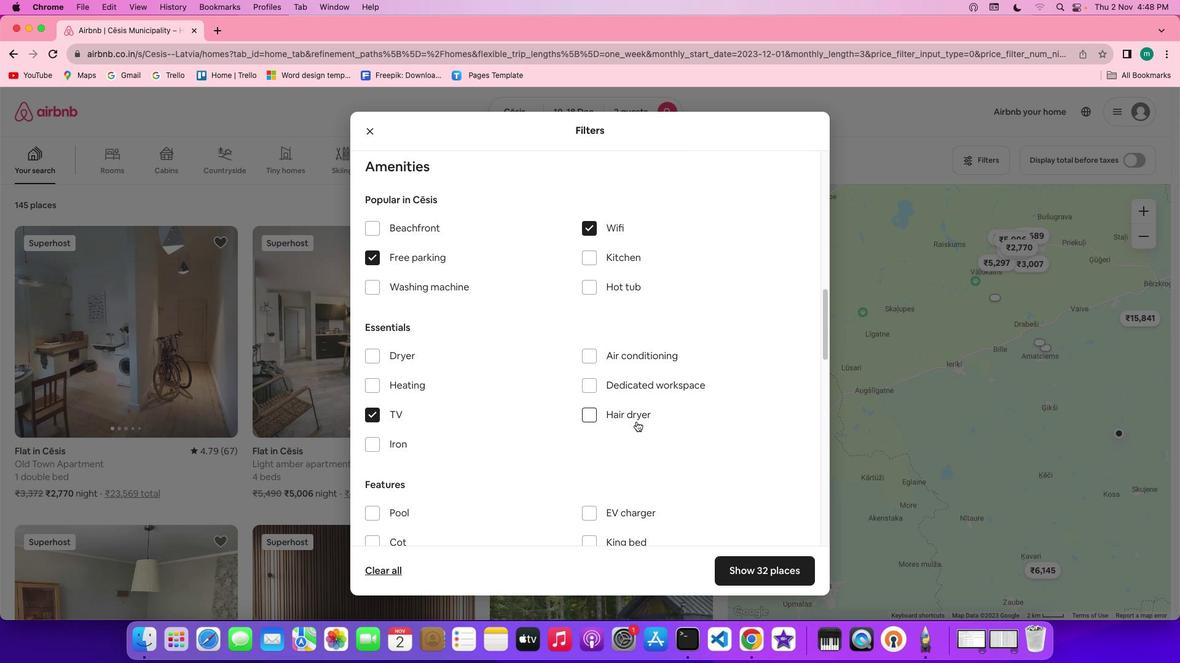 
Action: Mouse scrolled (636, 422) with delta (0, 0)
Screenshot: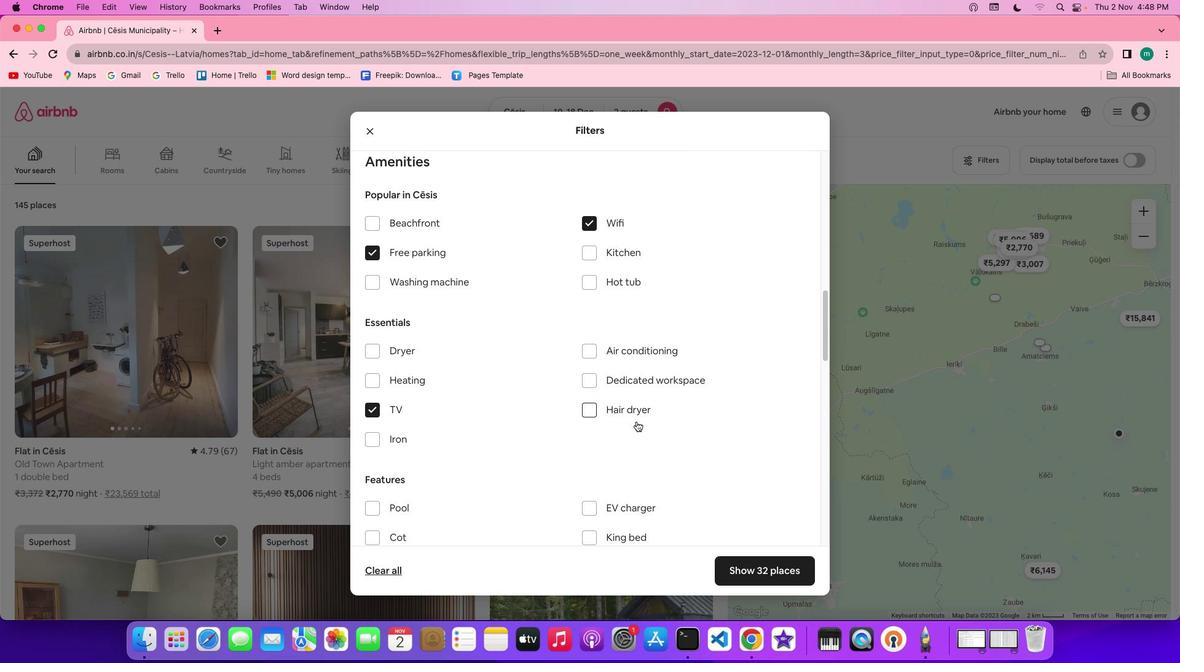 
Action: Mouse scrolled (636, 422) with delta (0, 0)
Screenshot: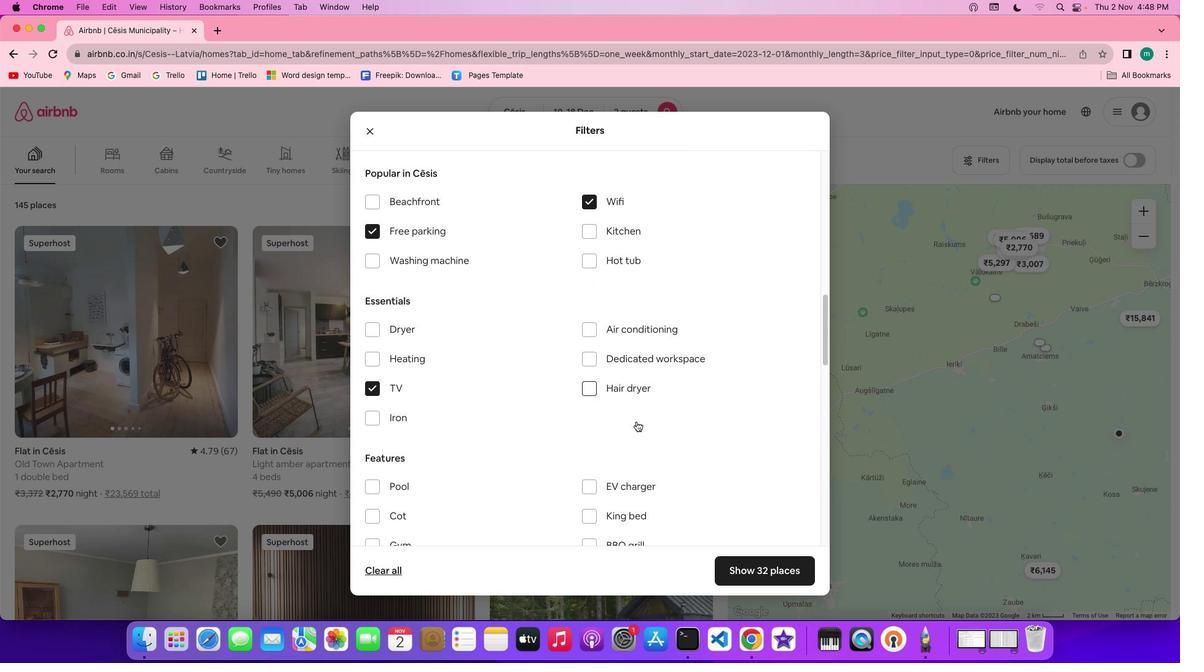 
Action: Mouse scrolled (636, 422) with delta (0, 0)
Screenshot: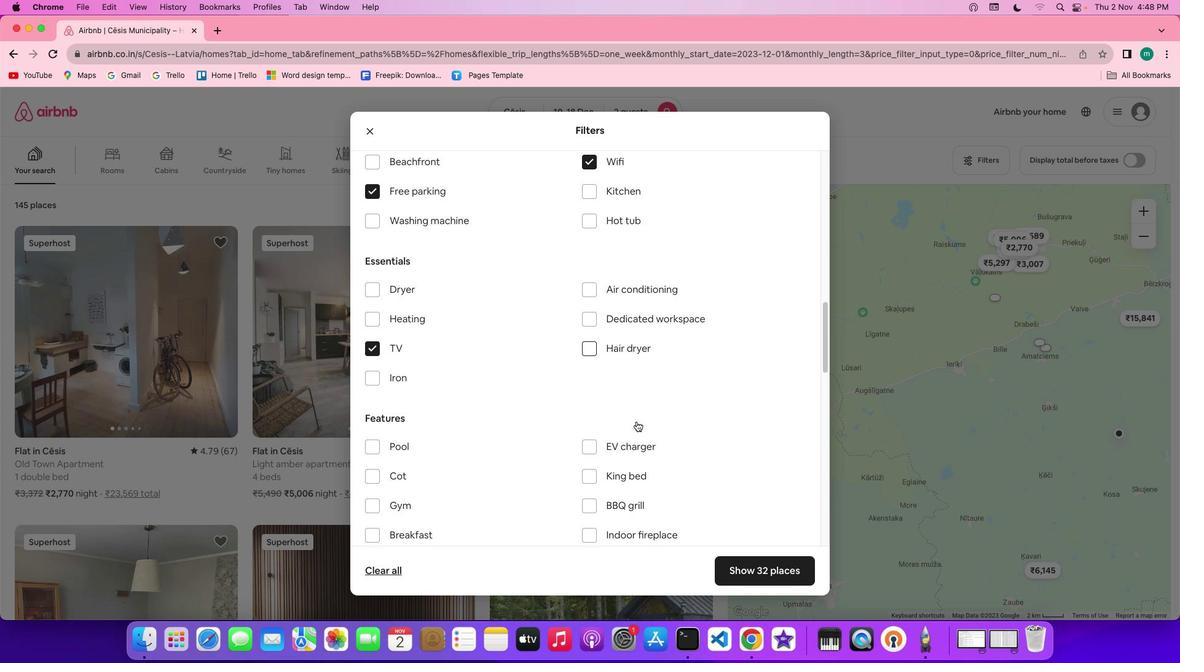 
Action: Mouse scrolled (636, 422) with delta (0, 0)
Screenshot: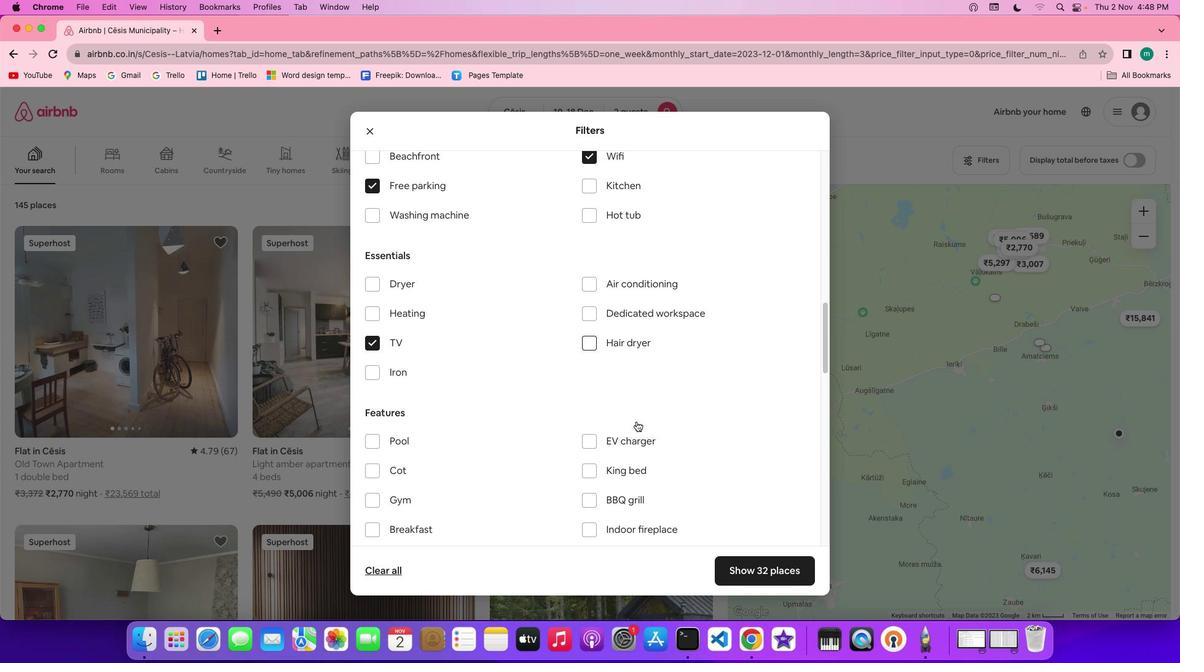 
Action: Mouse scrolled (636, 422) with delta (0, -1)
Screenshot: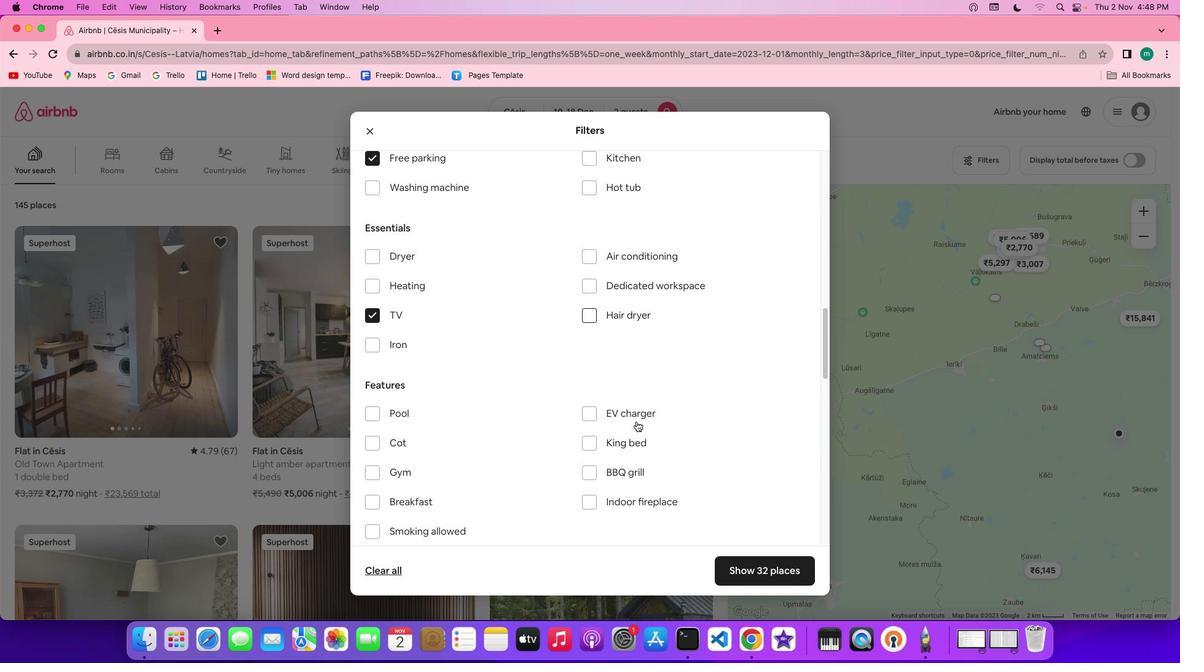 
Action: Mouse moved to (636, 421)
Screenshot: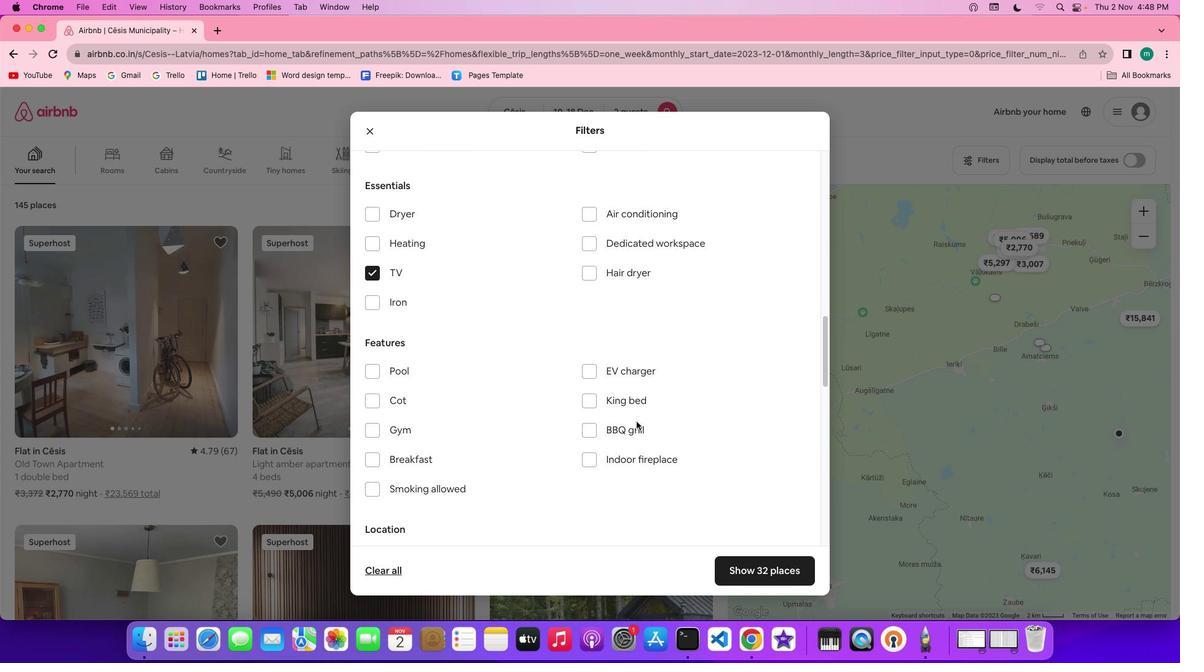 
Action: Mouse scrolled (636, 421) with delta (0, 0)
Screenshot: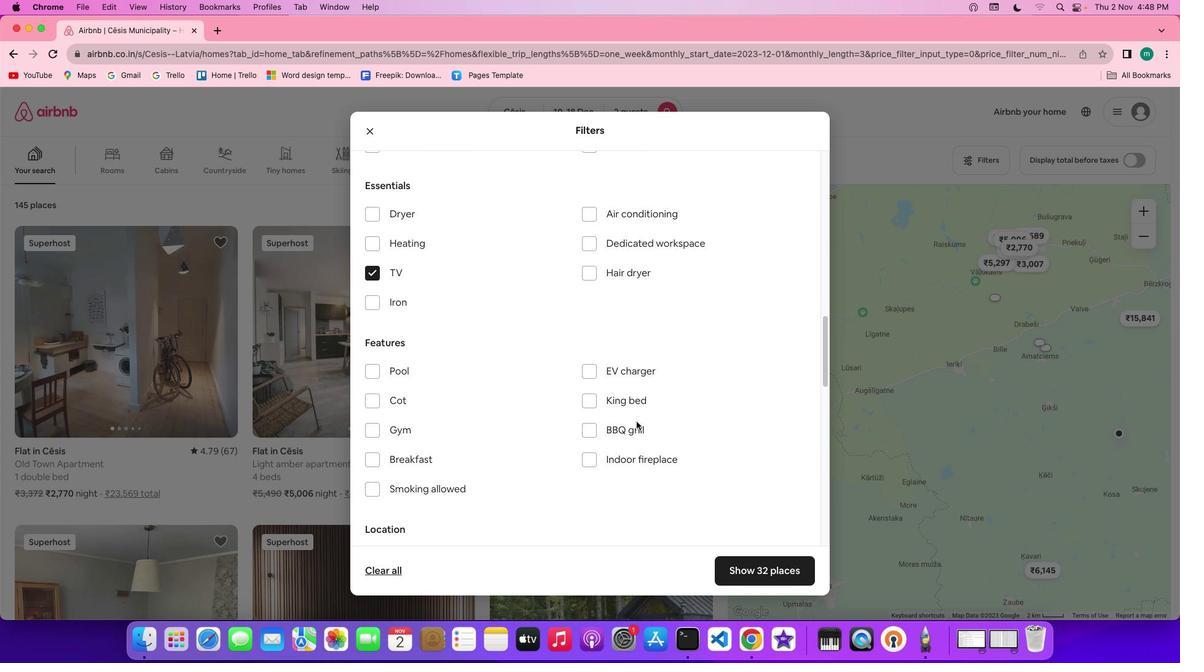 
Action: Mouse scrolled (636, 421) with delta (0, 0)
Screenshot: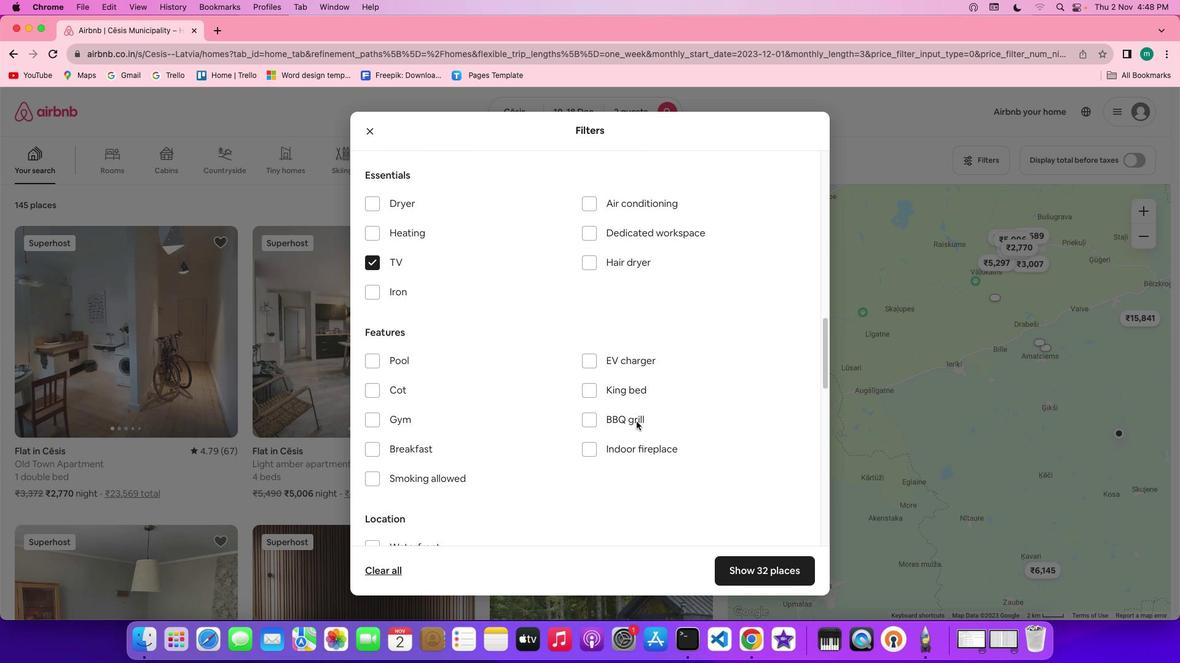 
Action: Mouse moved to (379, 416)
Screenshot: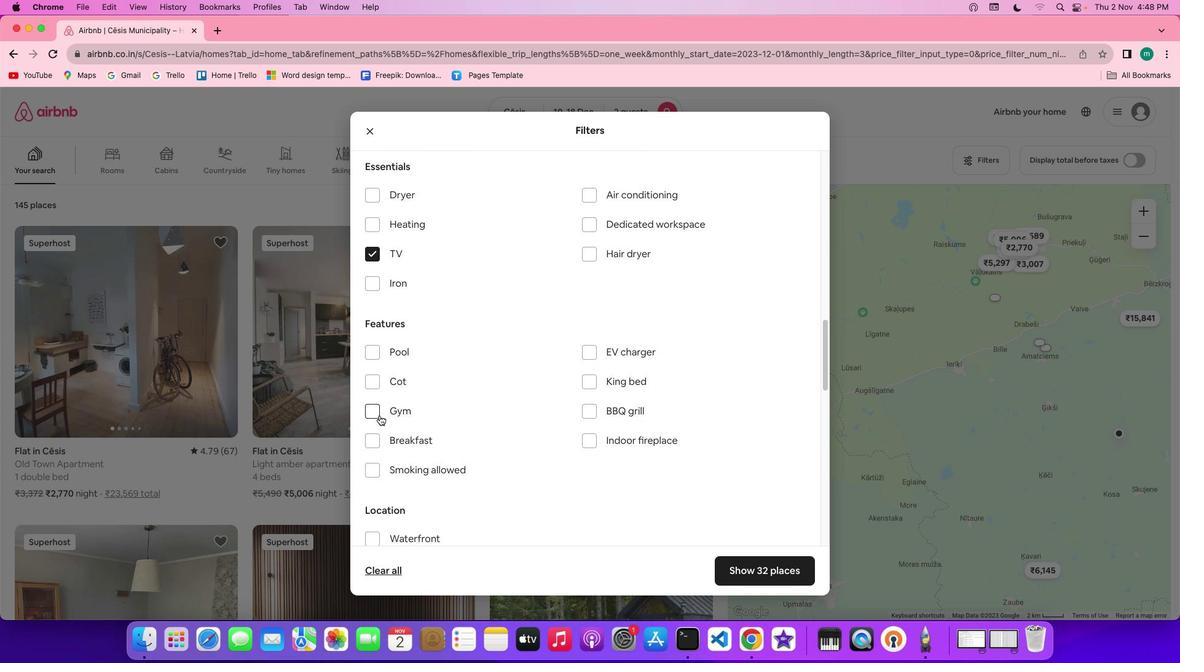 
Action: Mouse pressed left at (379, 416)
Screenshot: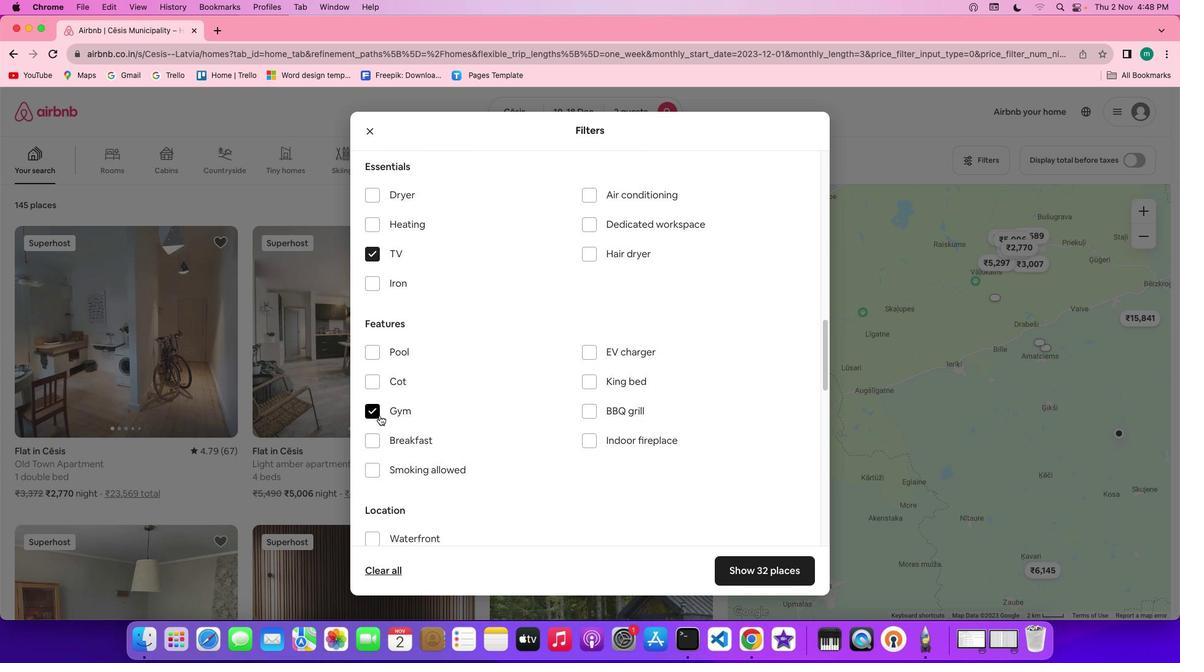 
Action: Mouse moved to (385, 441)
Screenshot: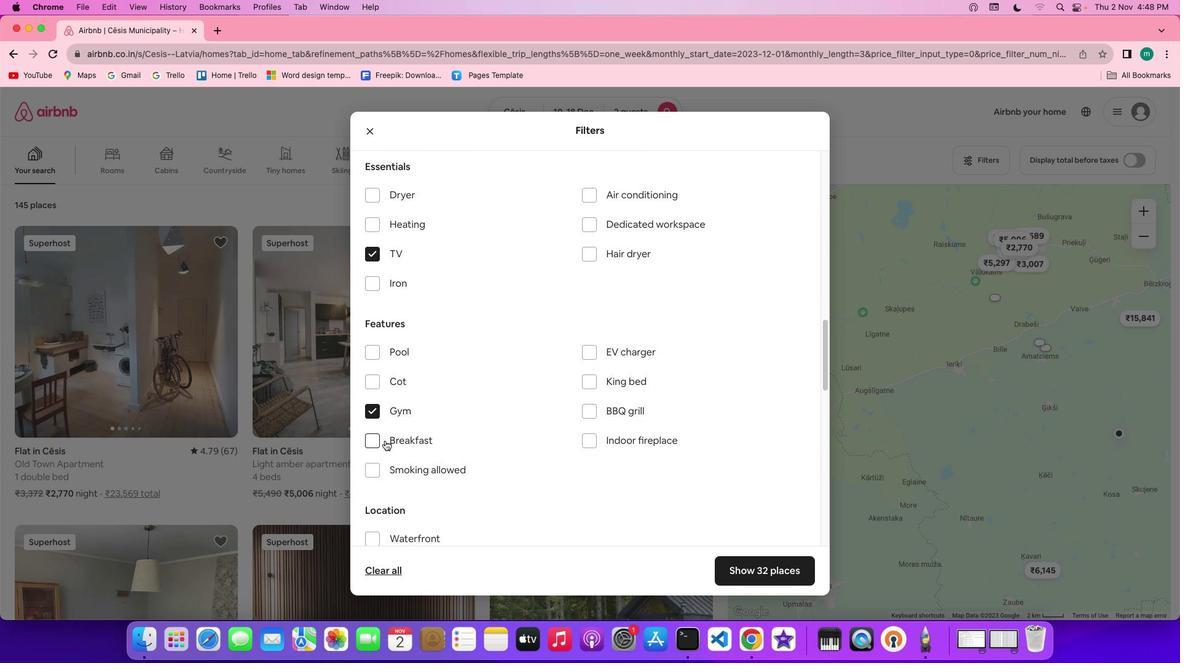 
Action: Mouse pressed left at (385, 441)
Screenshot: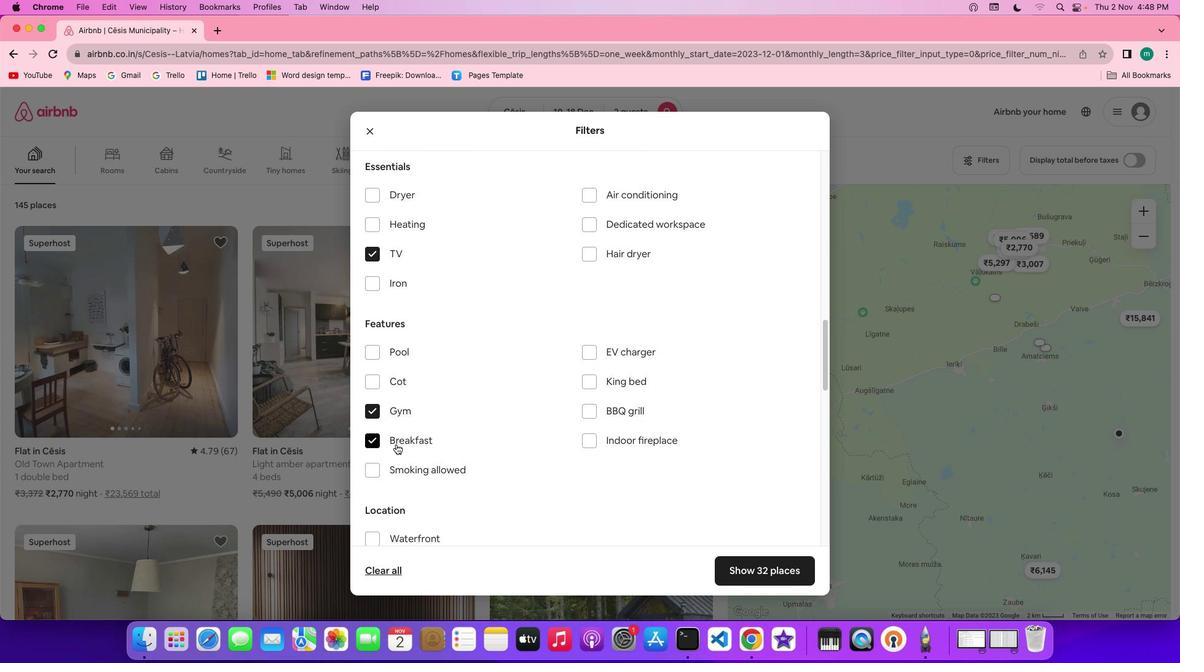 
Action: Mouse moved to (607, 485)
Screenshot: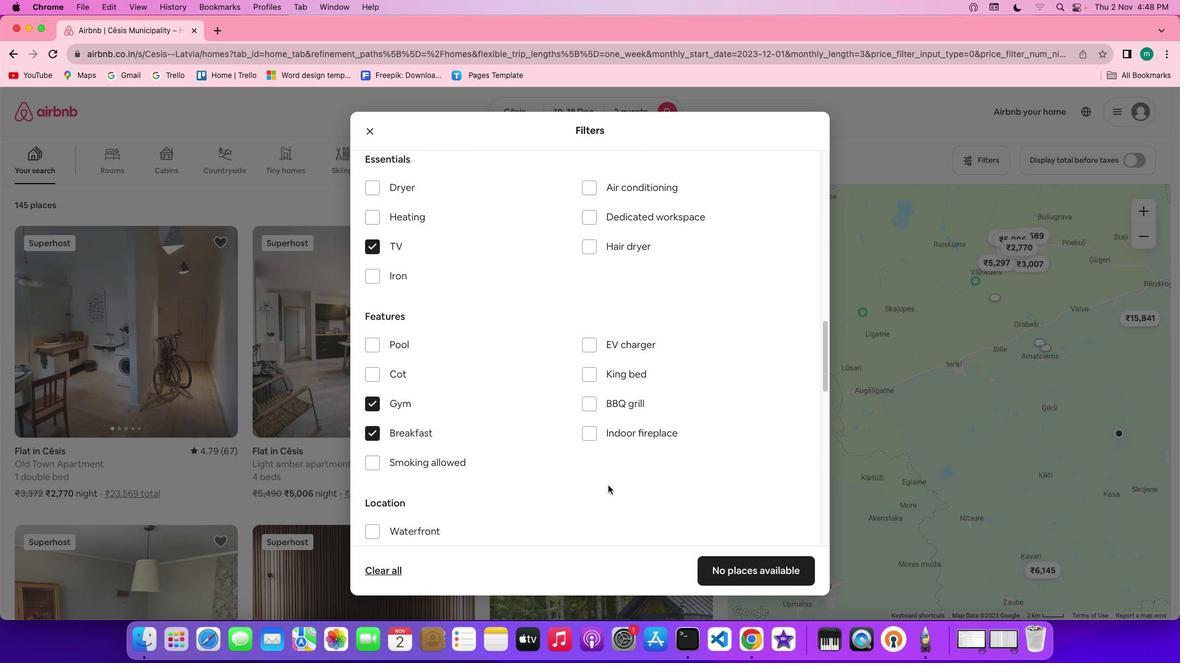 
Action: Mouse scrolled (607, 485) with delta (0, 0)
Screenshot: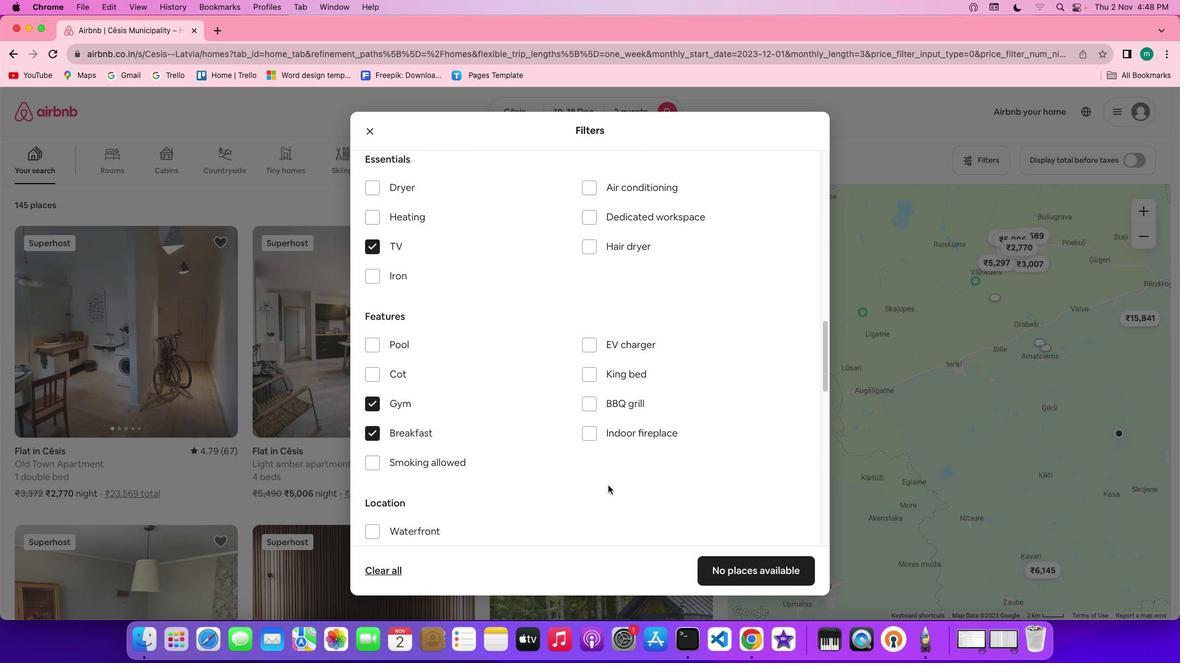 
Action: Mouse scrolled (607, 485) with delta (0, 0)
Screenshot: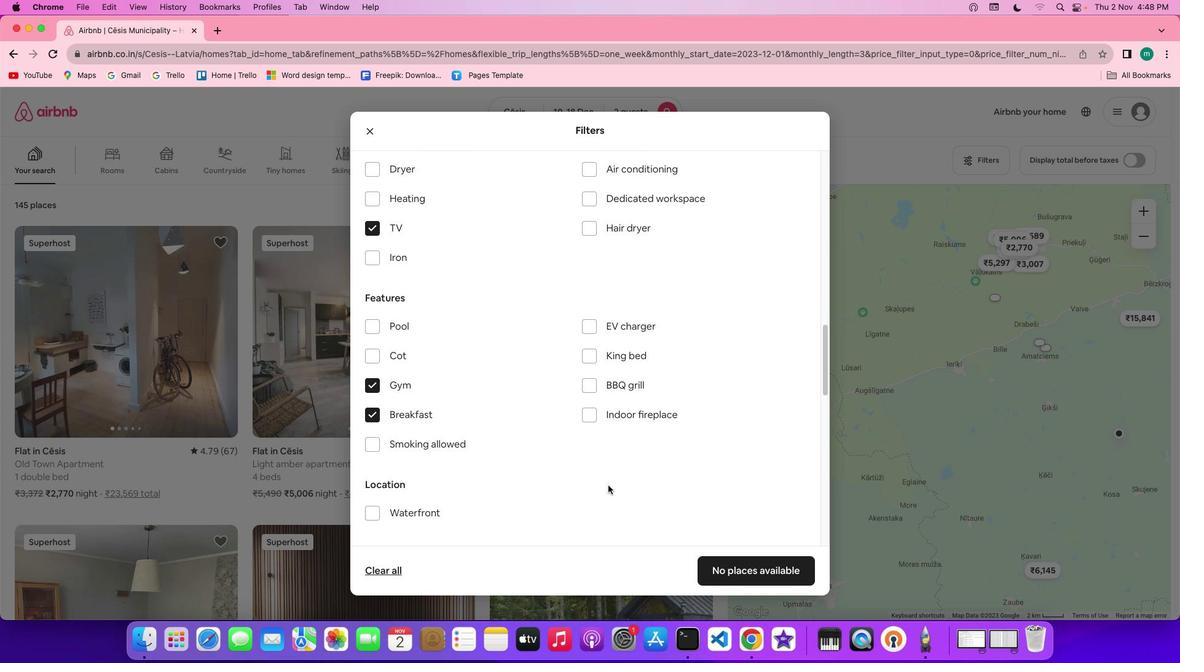 
Action: Mouse scrolled (607, 485) with delta (0, -1)
Screenshot: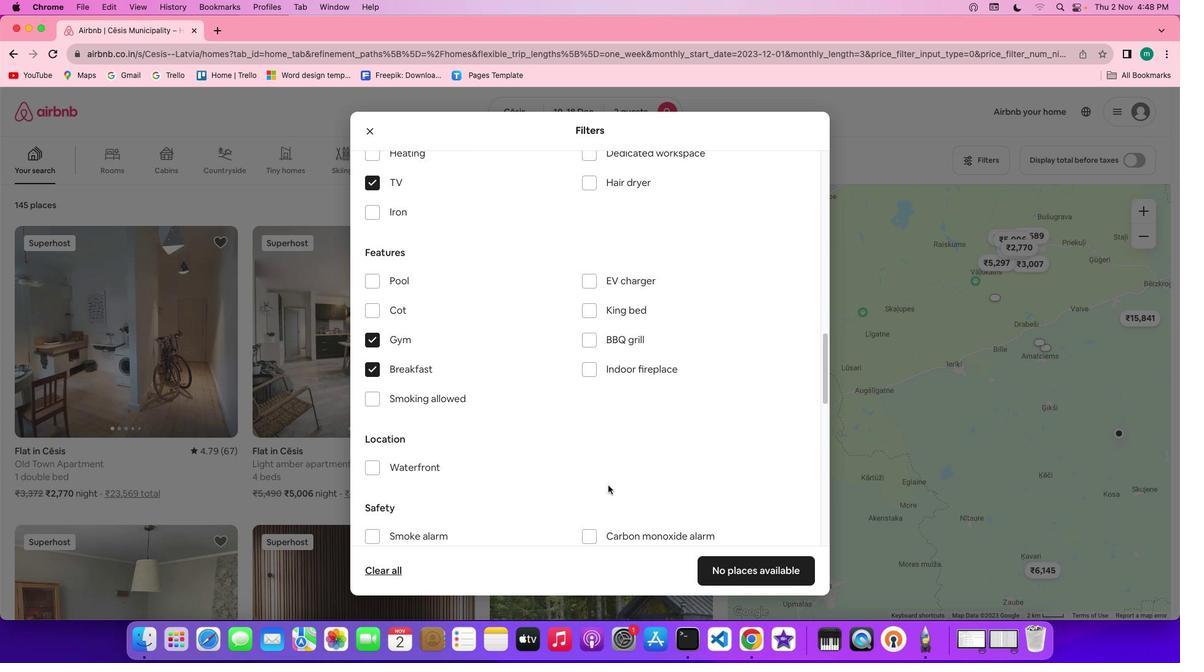 
Action: Mouse scrolled (607, 485) with delta (0, -2)
Screenshot: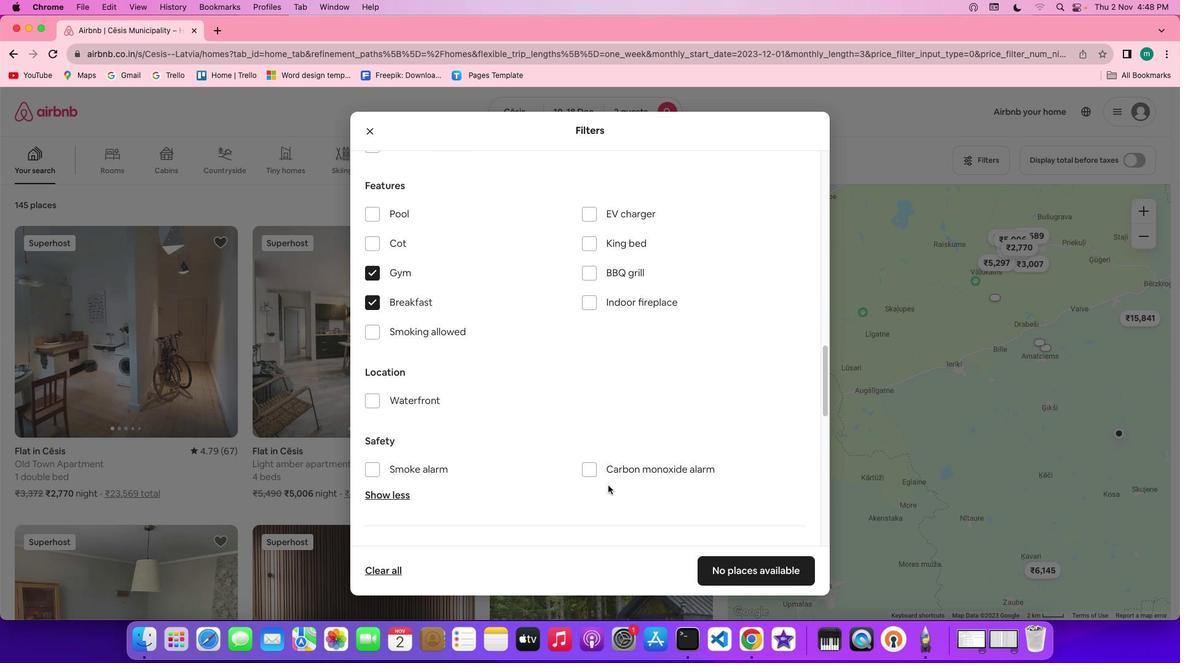 
Action: Mouse scrolled (607, 485) with delta (0, 0)
Screenshot: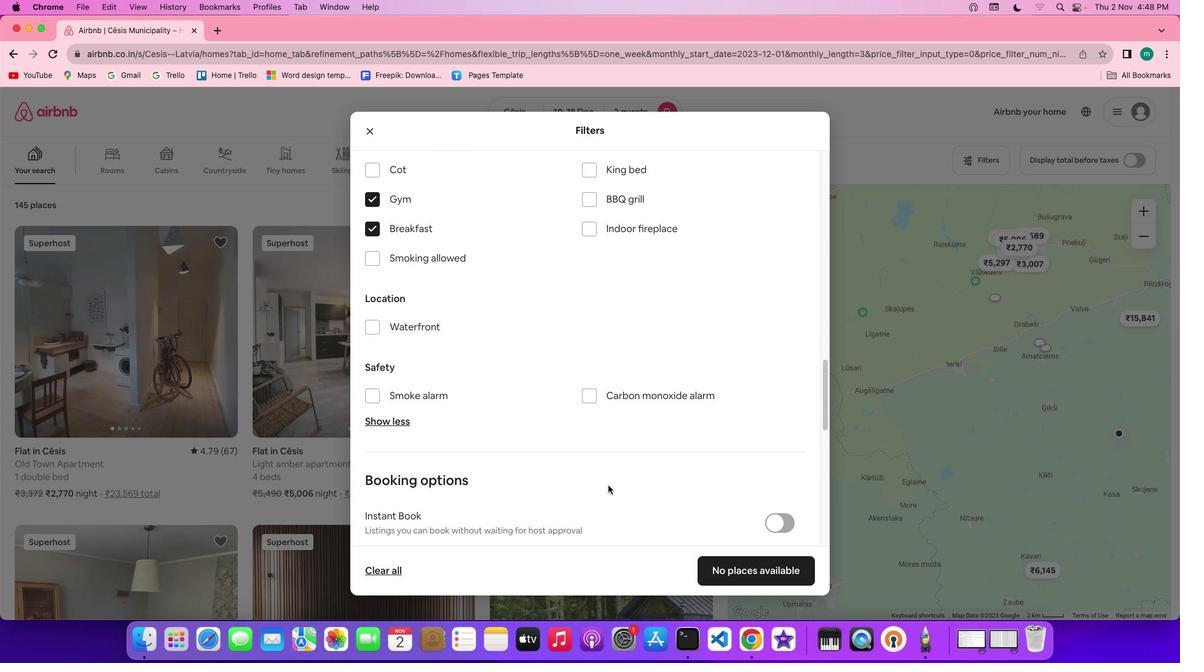 
Action: Mouse scrolled (607, 485) with delta (0, 0)
Screenshot: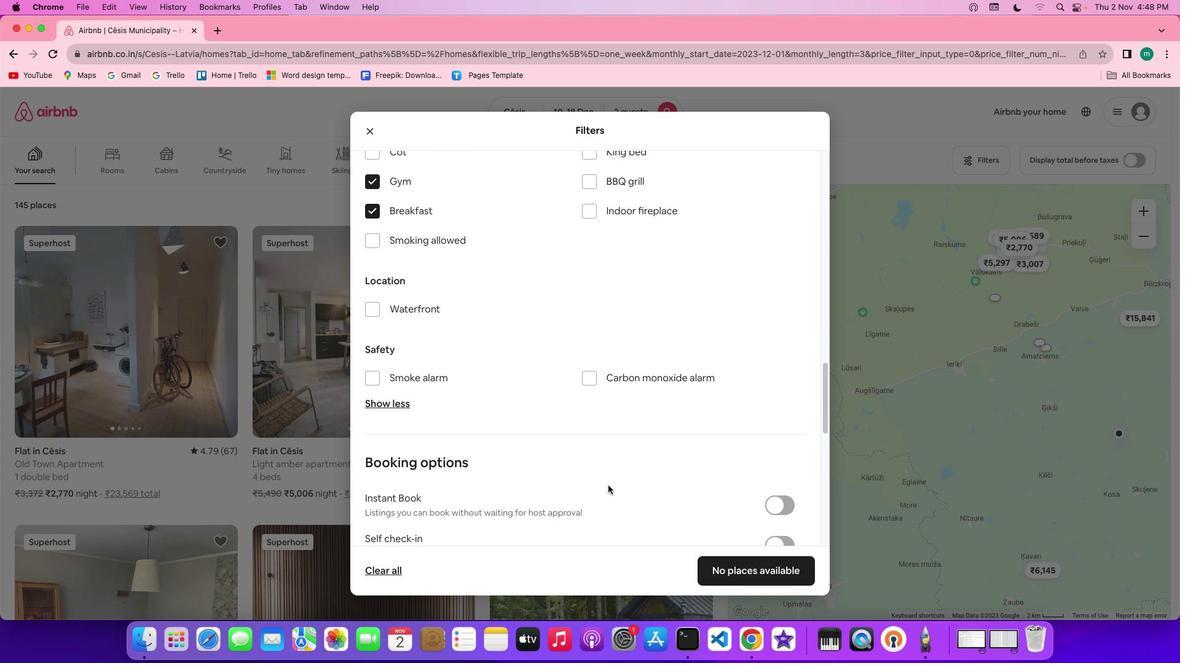 
Action: Mouse scrolled (607, 485) with delta (0, -1)
Screenshot: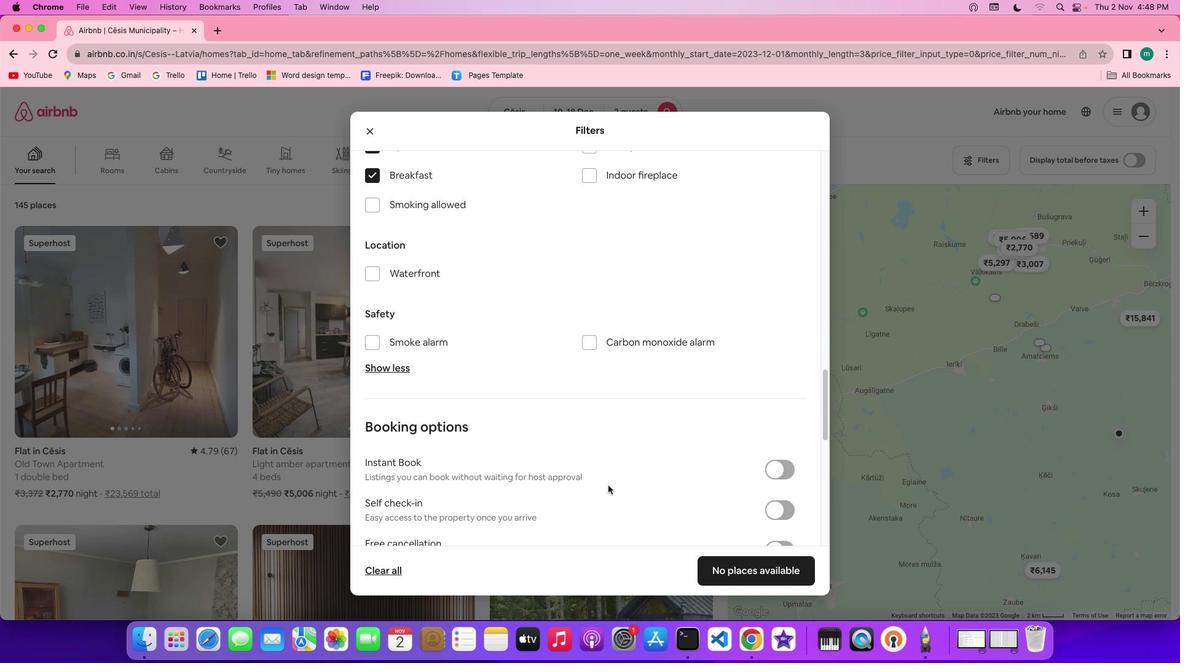 
Action: Mouse scrolled (607, 485) with delta (0, -1)
Screenshot: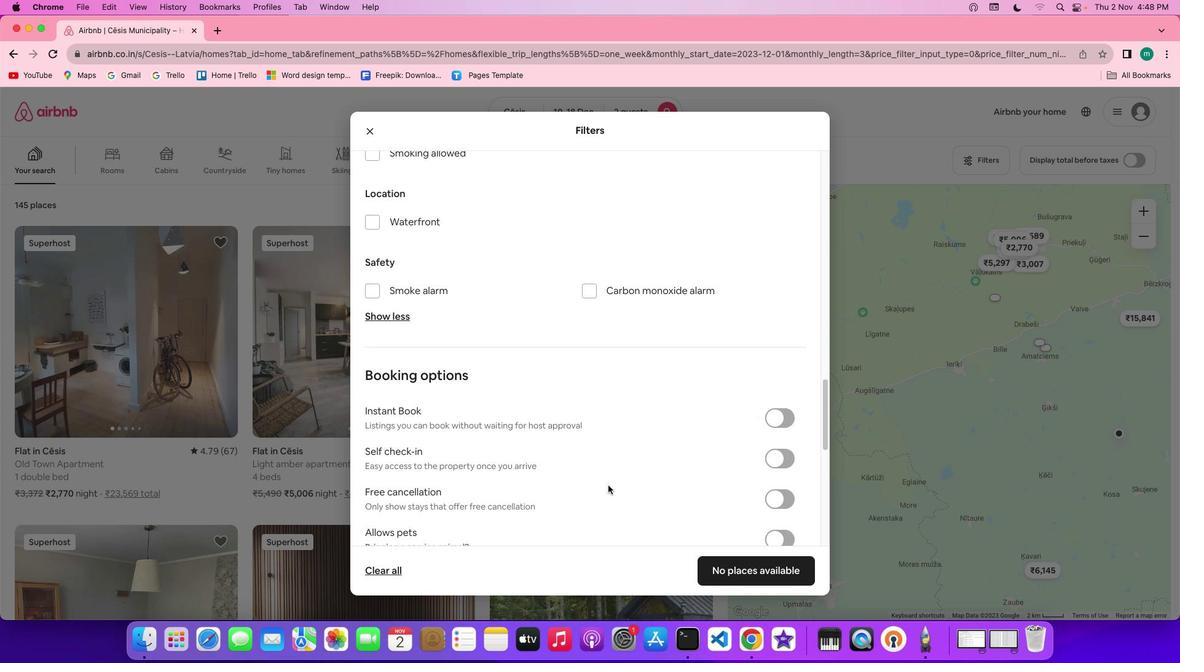 
Action: Mouse moved to (647, 488)
Screenshot: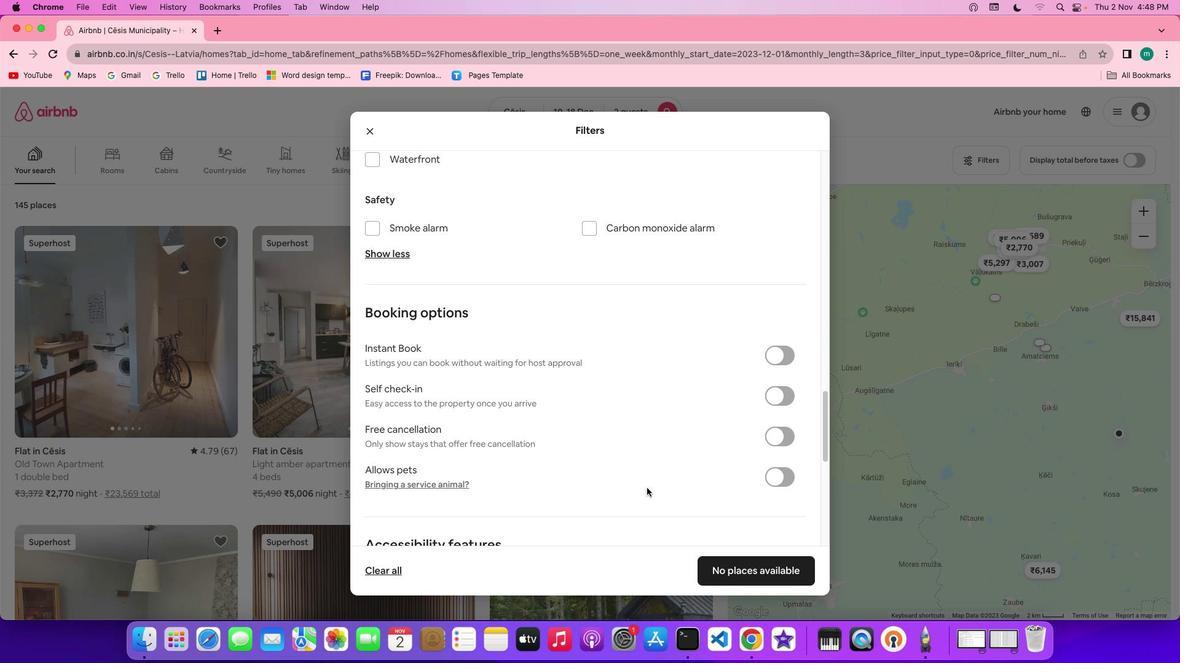 
Action: Mouse scrolled (647, 488) with delta (0, 0)
Screenshot: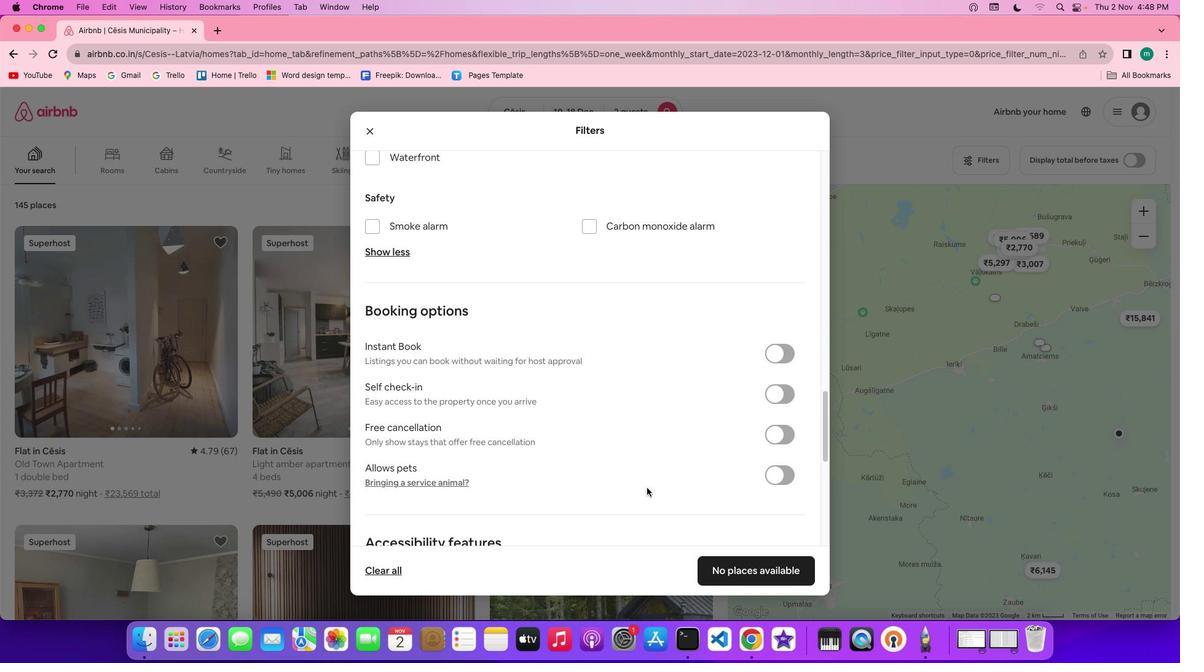 
Action: Mouse scrolled (647, 488) with delta (0, 0)
Screenshot: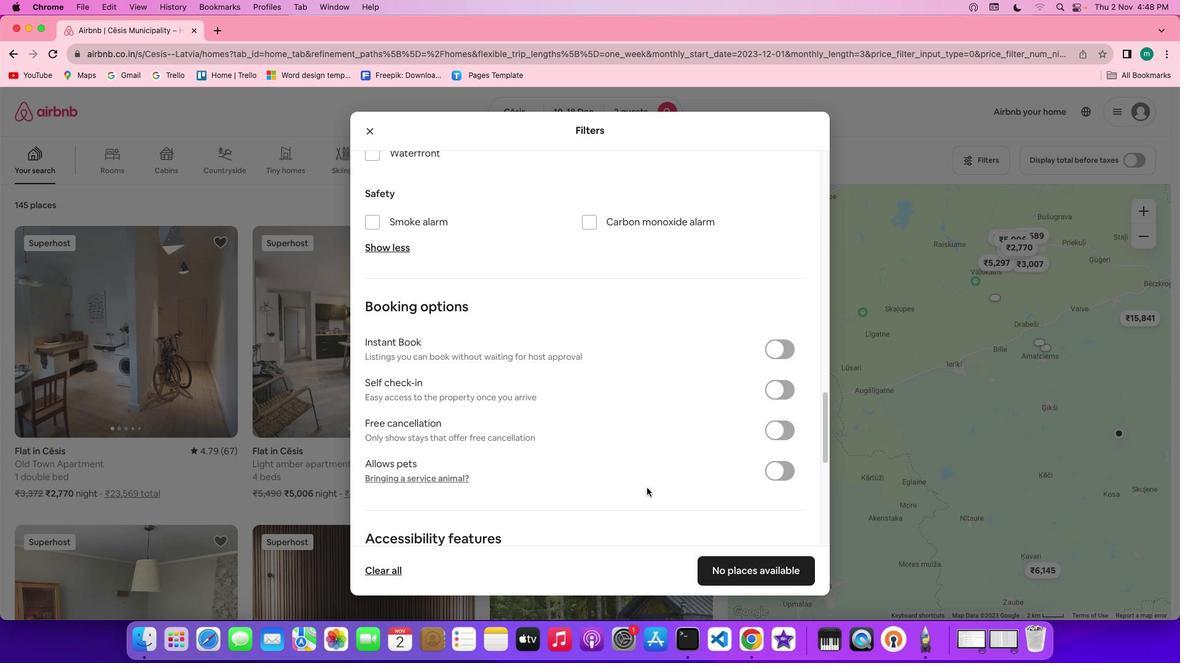 
Action: Mouse scrolled (647, 488) with delta (0, 0)
Screenshot: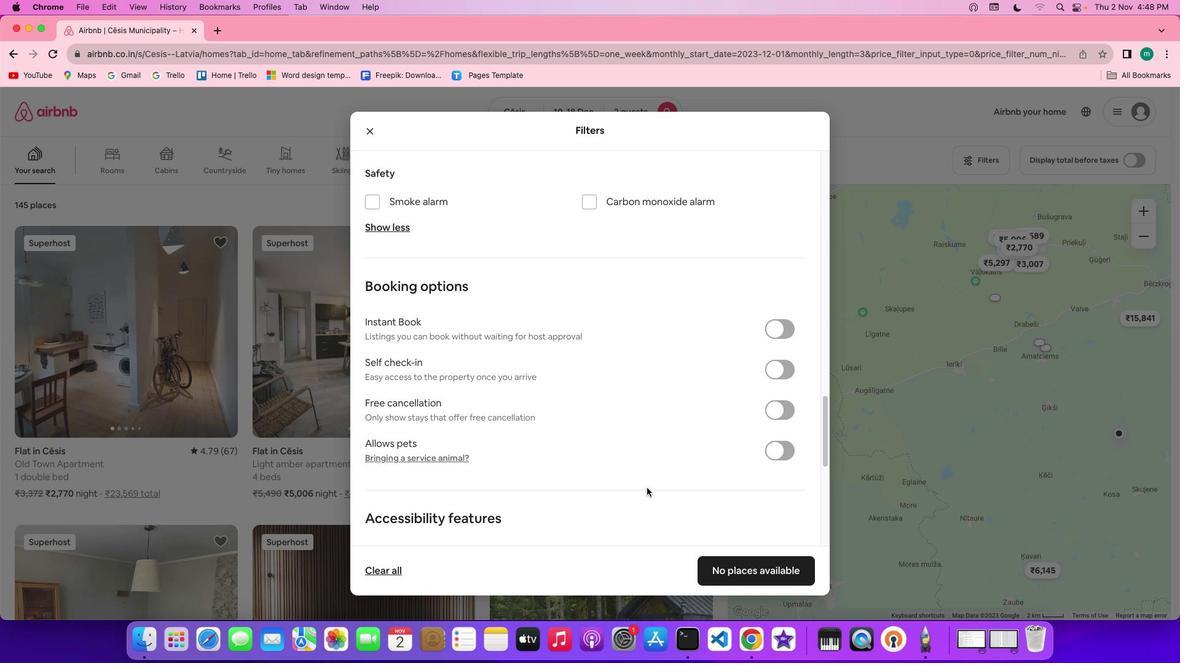 
Action: Mouse moved to (647, 488)
Screenshot: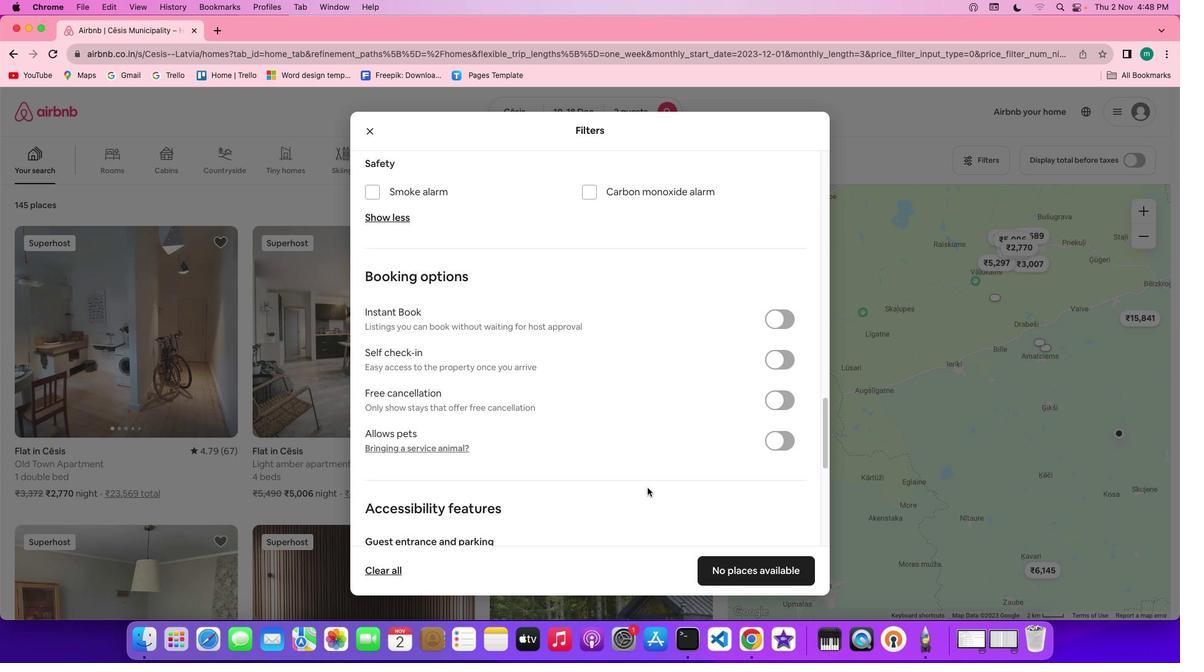 
Action: Mouse scrolled (647, 488) with delta (0, 0)
Screenshot: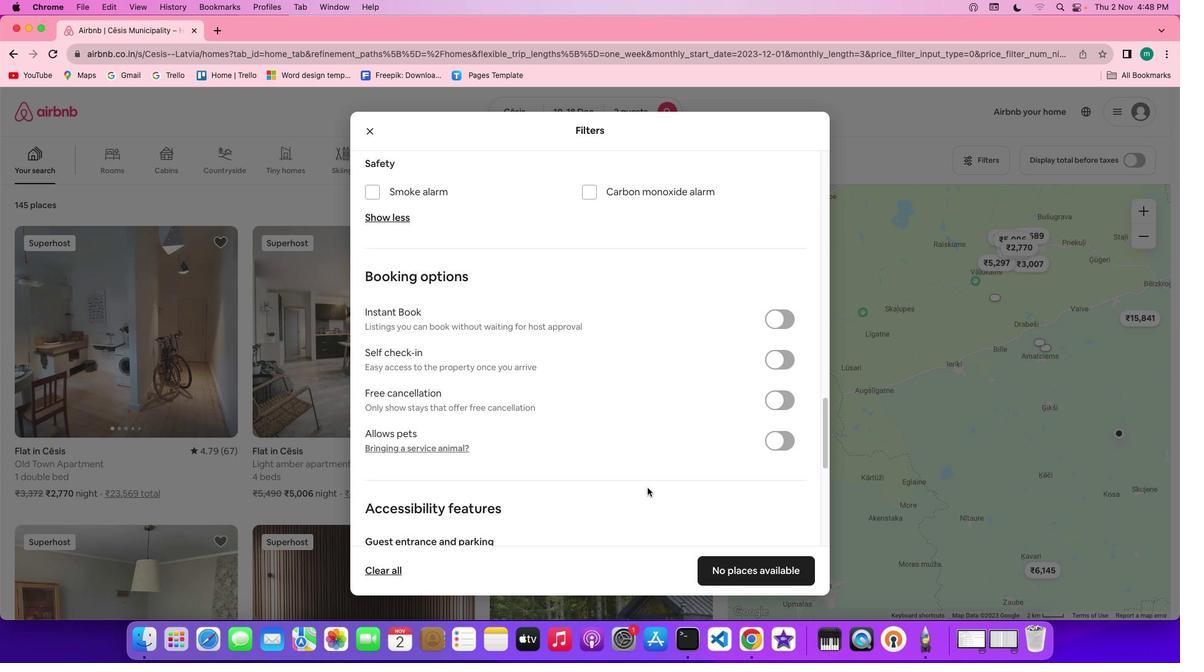 
Action: Mouse scrolled (647, 488) with delta (0, 0)
Screenshot: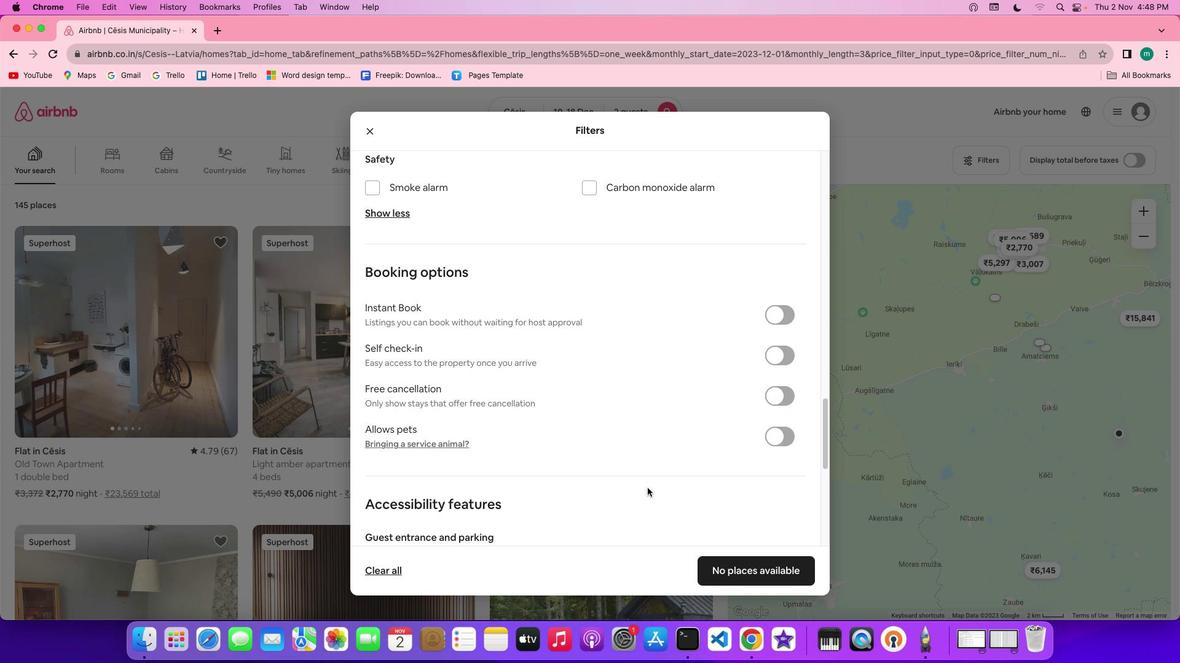 
Action: Mouse scrolled (647, 488) with delta (0, 0)
Screenshot: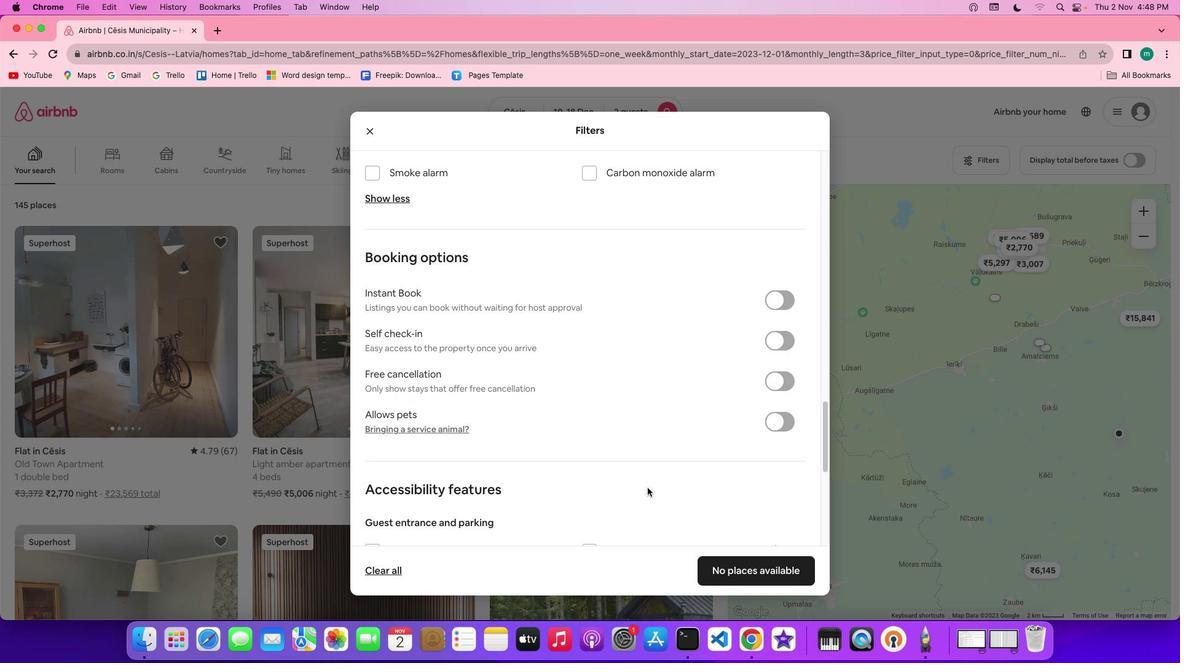 
Action: Mouse scrolled (647, 488) with delta (0, 0)
Screenshot: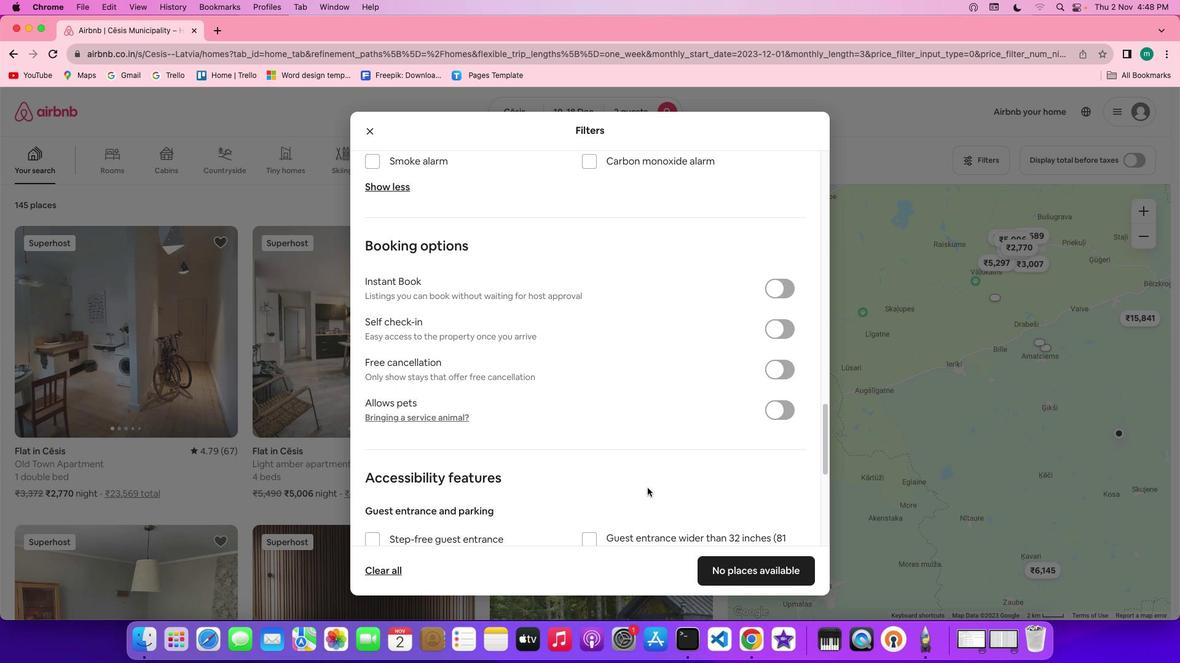 
Action: Mouse scrolled (647, 488) with delta (0, 0)
Screenshot: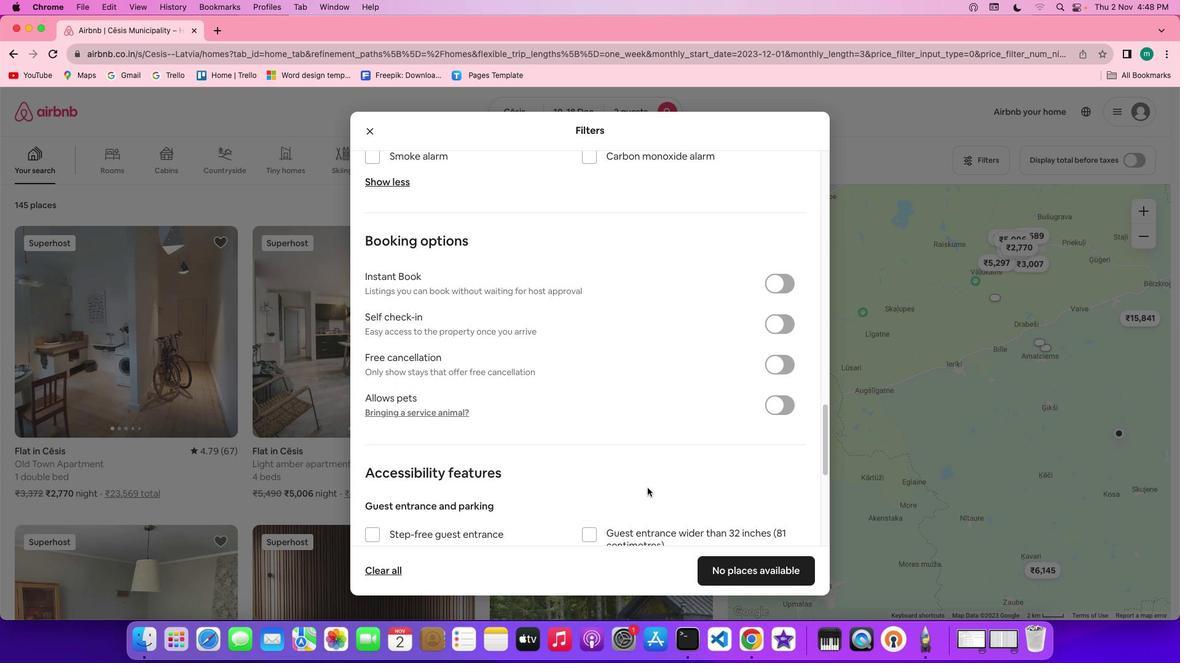 
Action: Mouse scrolled (647, 488) with delta (0, 0)
Screenshot: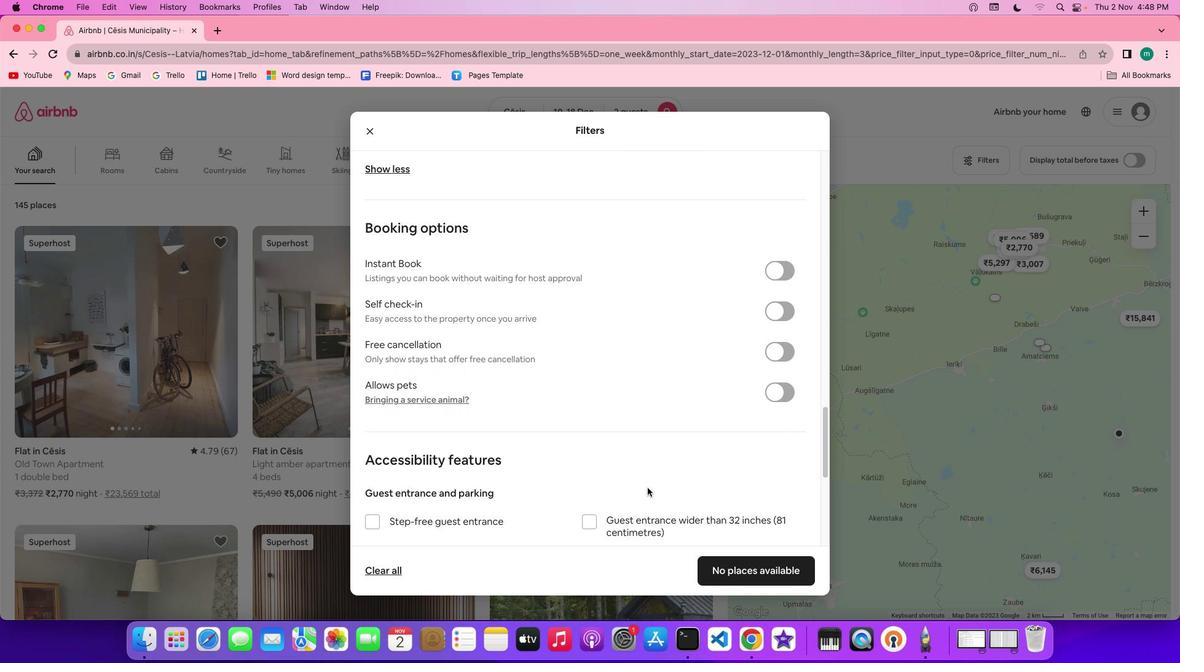 
Action: Mouse moved to (770, 492)
Screenshot: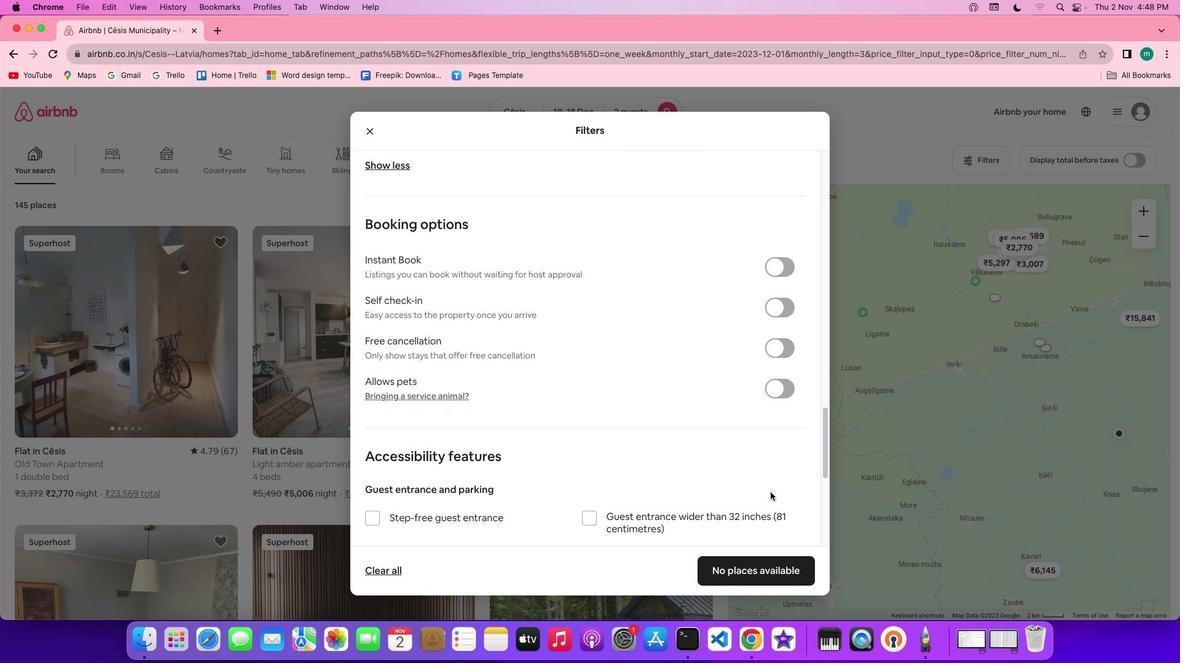 
Action: Mouse scrolled (770, 492) with delta (0, 0)
Screenshot: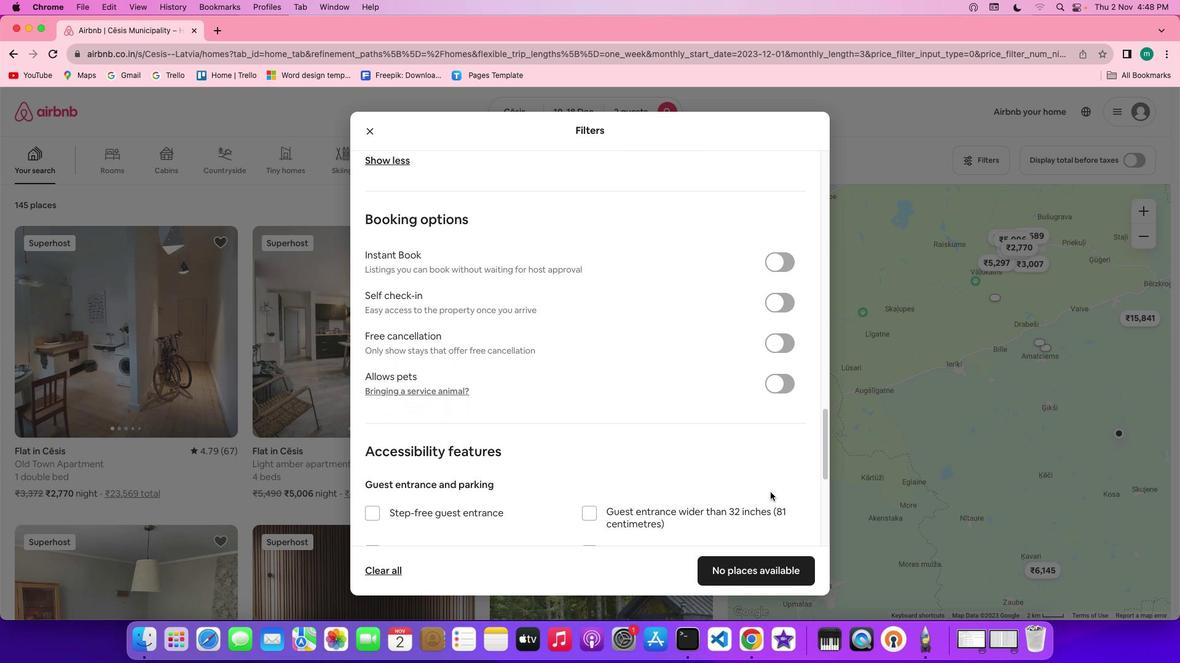 
Action: Mouse scrolled (770, 492) with delta (0, 0)
Screenshot: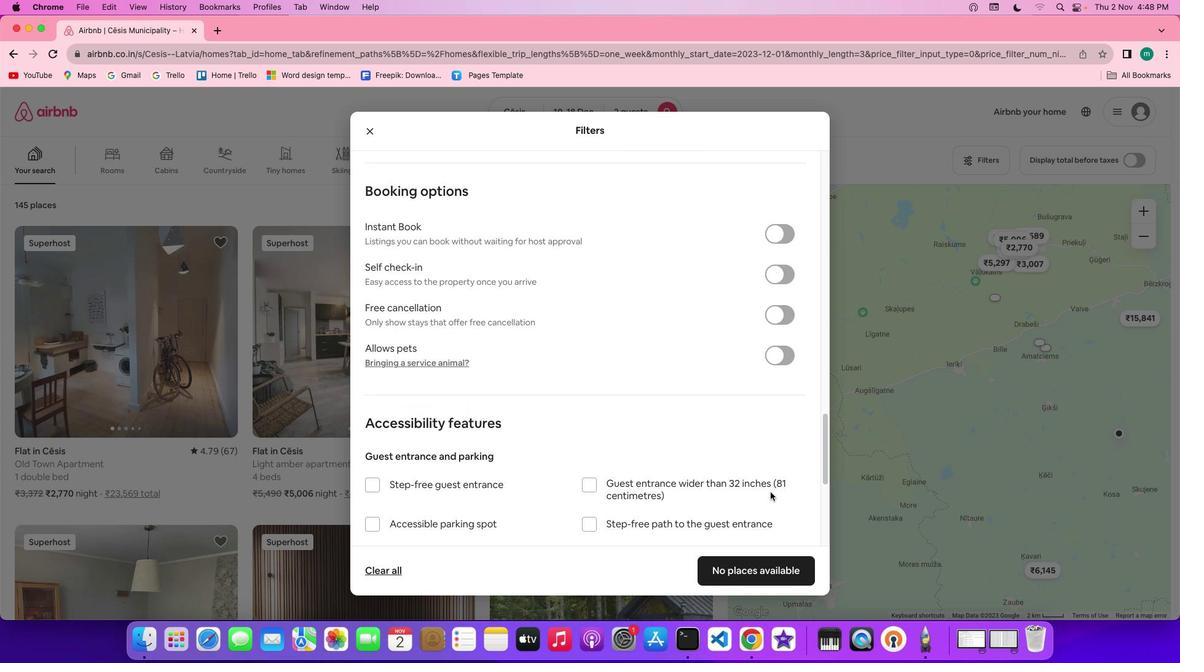 
Action: Mouse scrolled (770, 492) with delta (0, -1)
Screenshot: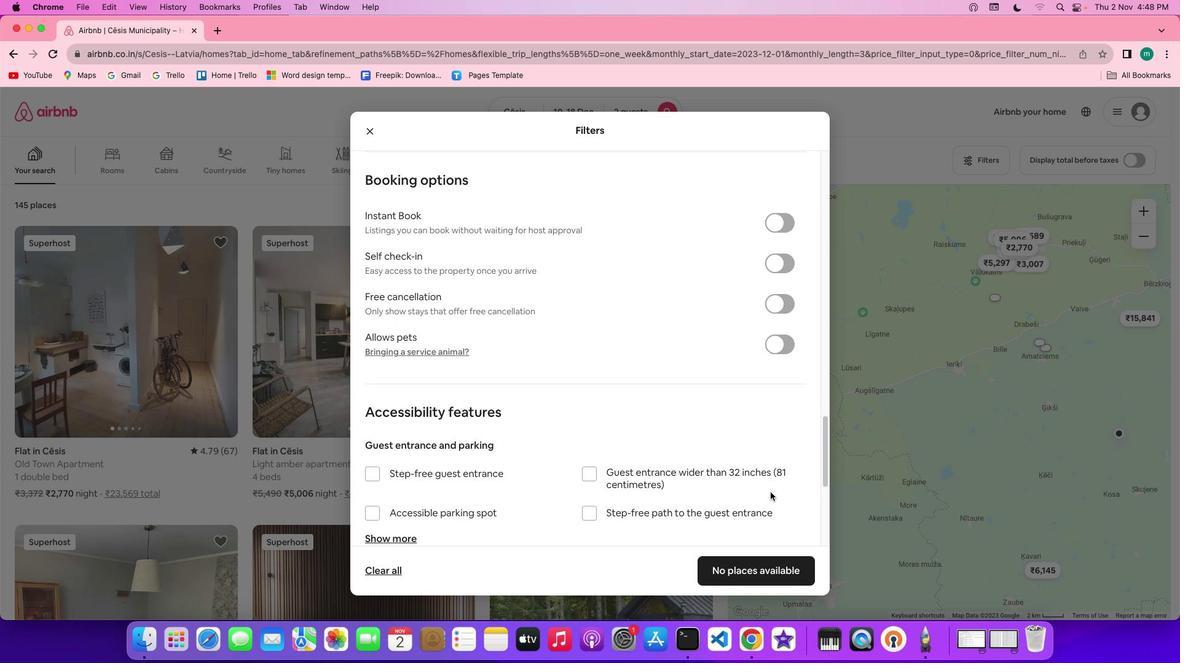 
Action: Mouse scrolled (770, 492) with delta (0, -1)
Screenshot: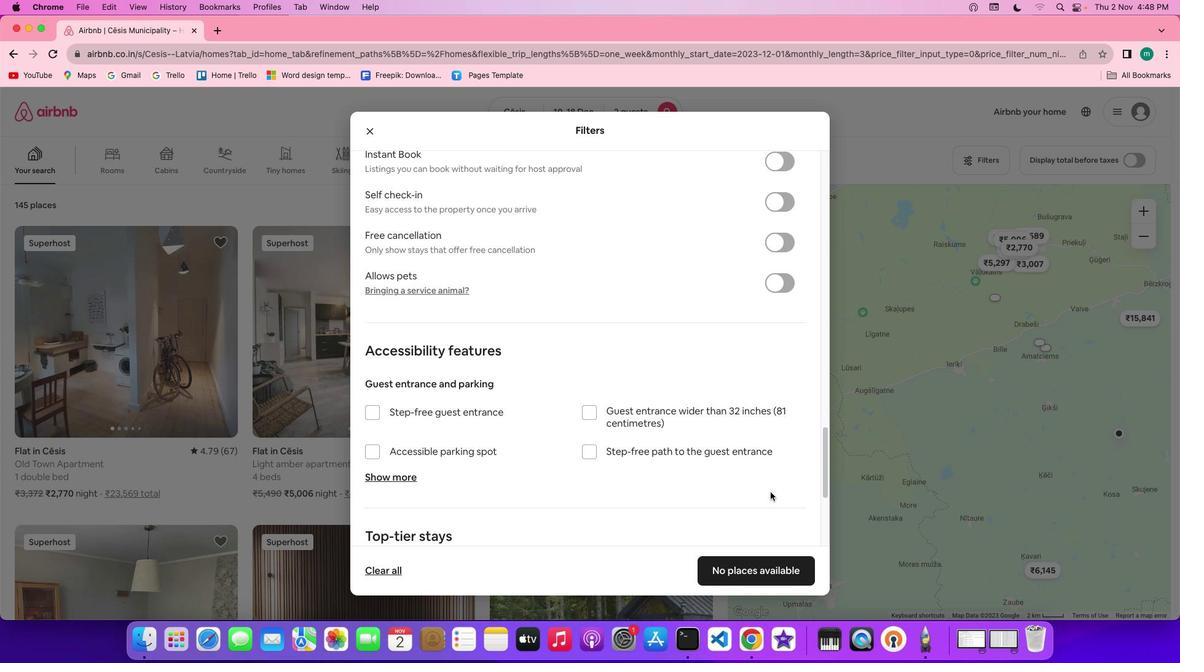 
Action: Mouse scrolled (770, 492) with delta (0, 0)
Screenshot: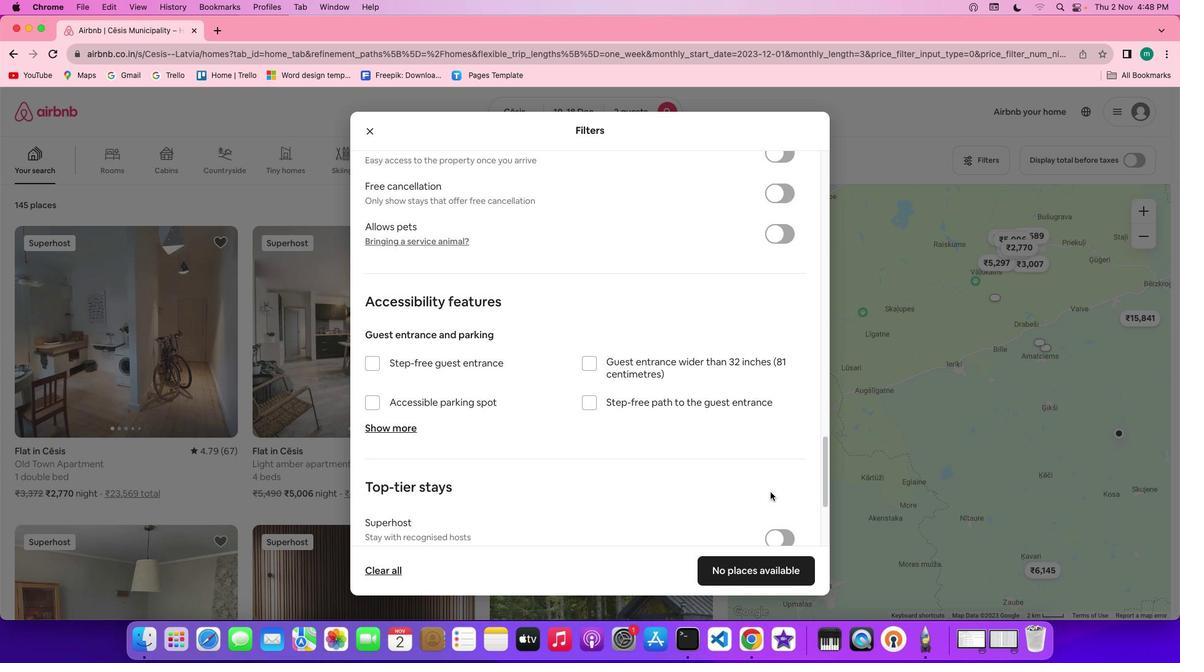 
Action: Mouse scrolled (770, 492) with delta (0, 0)
Screenshot: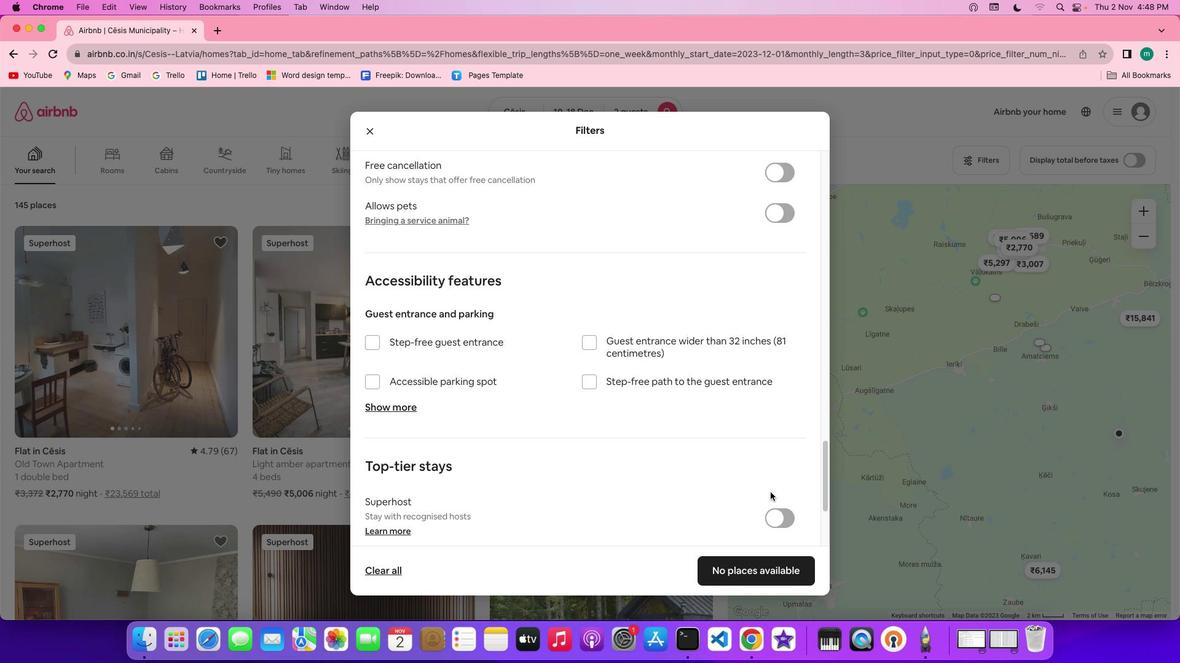 
Action: Mouse scrolled (770, 492) with delta (0, -1)
Screenshot: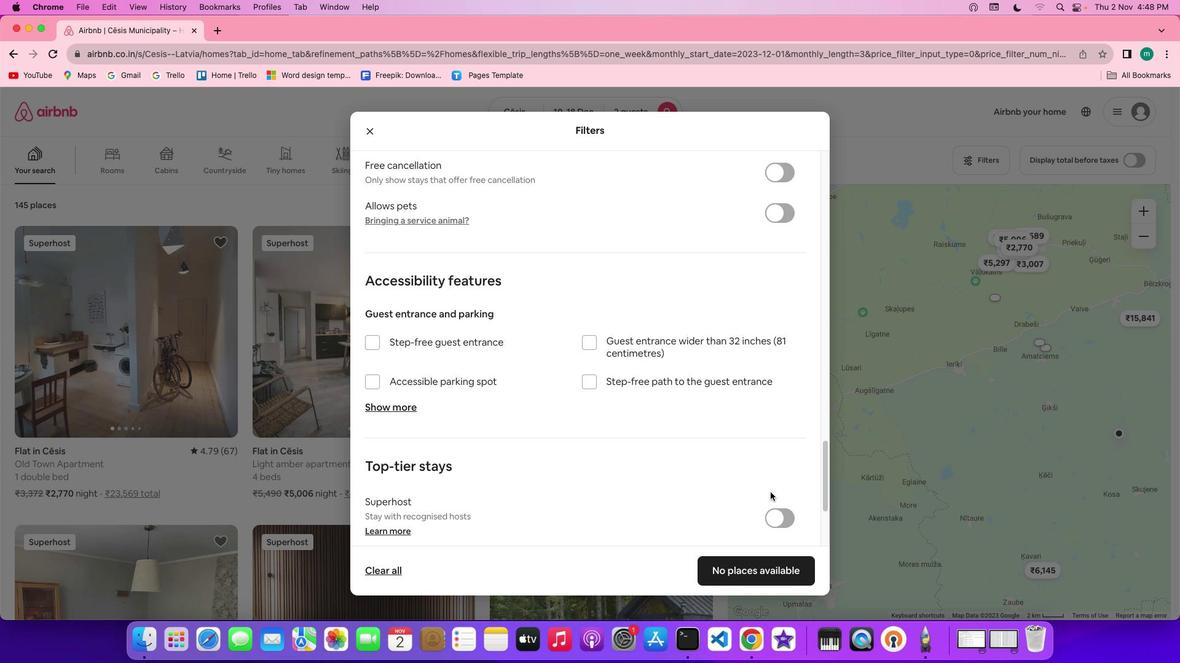 
Action: Mouse scrolled (770, 492) with delta (0, -2)
Screenshot: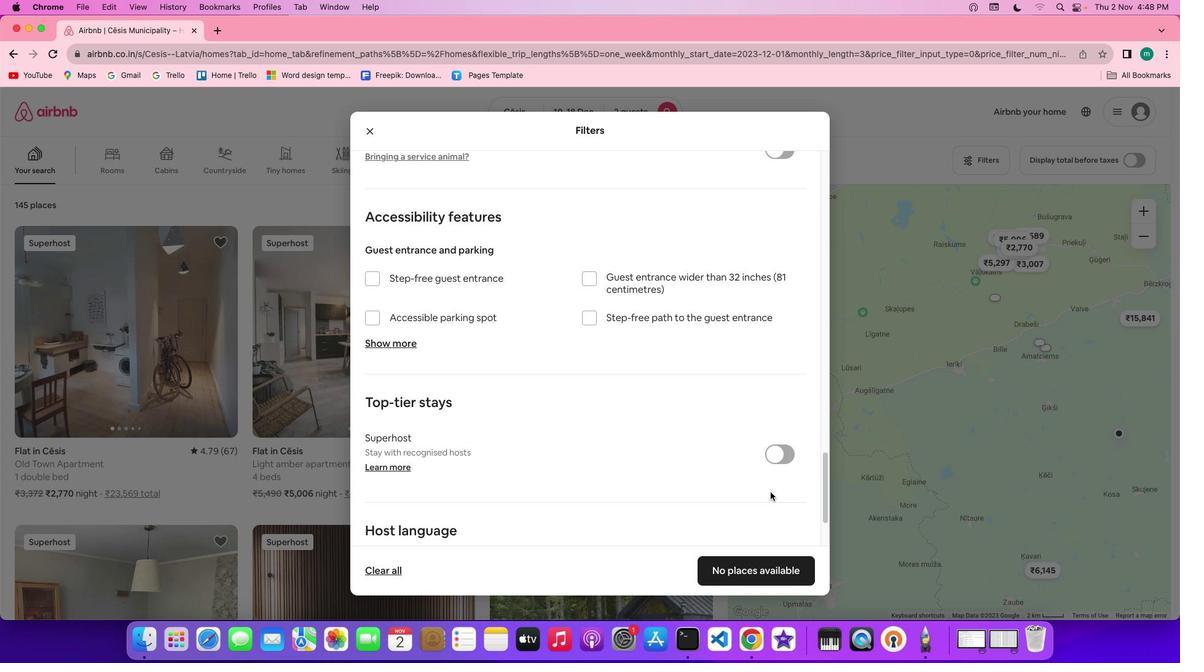 
Action: Mouse scrolled (770, 492) with delta (0, 0)
Screenshot: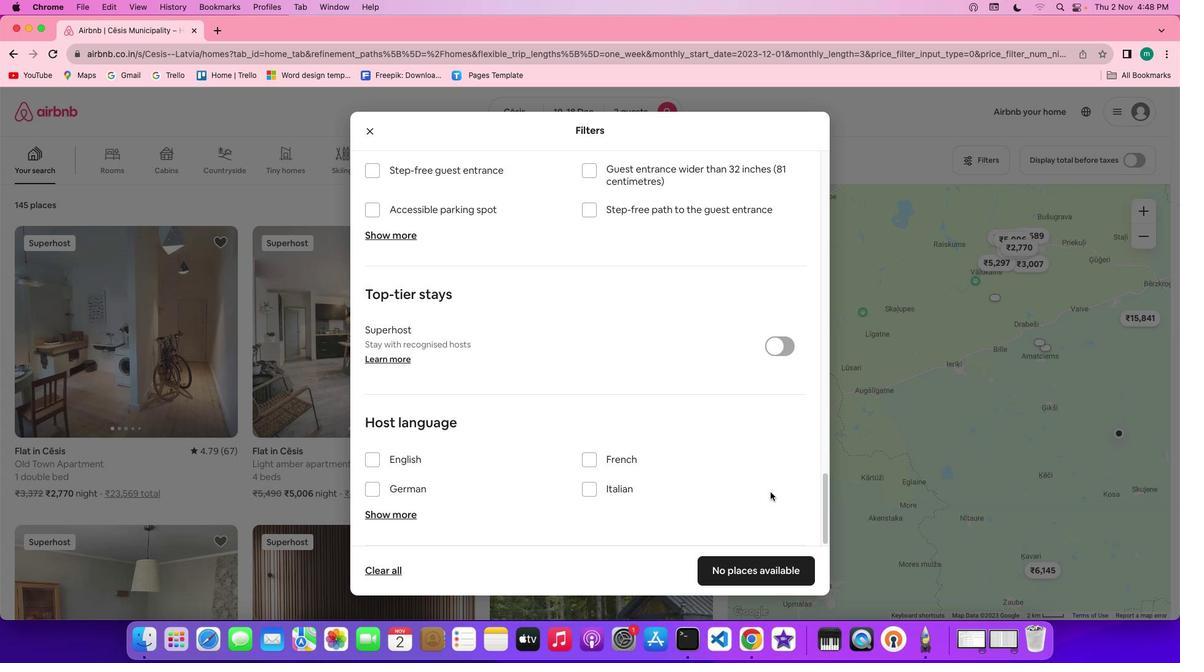 
Action: Mouse scrolled (770, 492) with delta (0, 0)
Screenshot: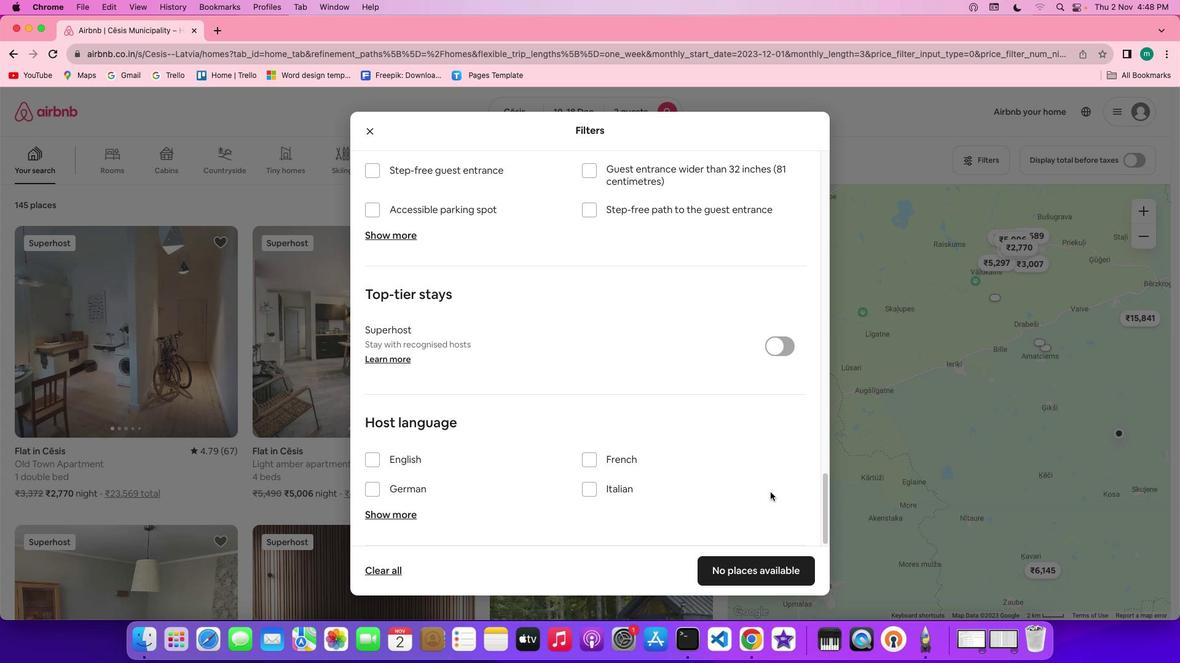 
Action: Mouse scrolled (770, 492) with delta (0, 0)
Screenshot: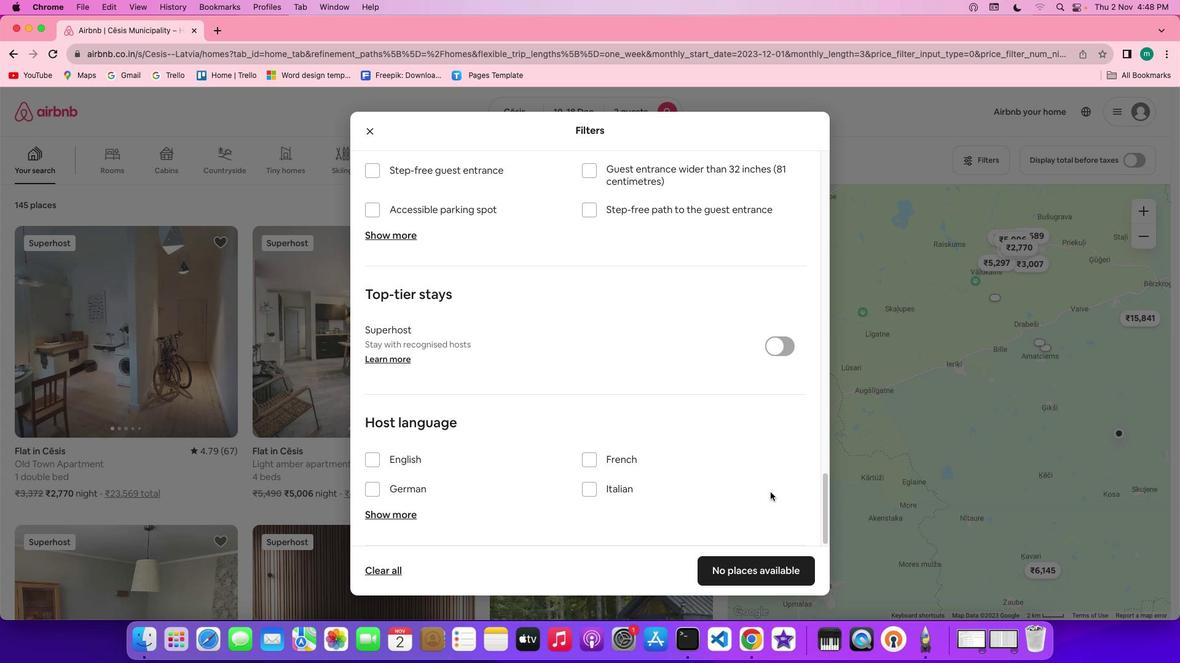 
Action: Mouse scrolled (770, 492) with delta (0, -1)
Screenshot: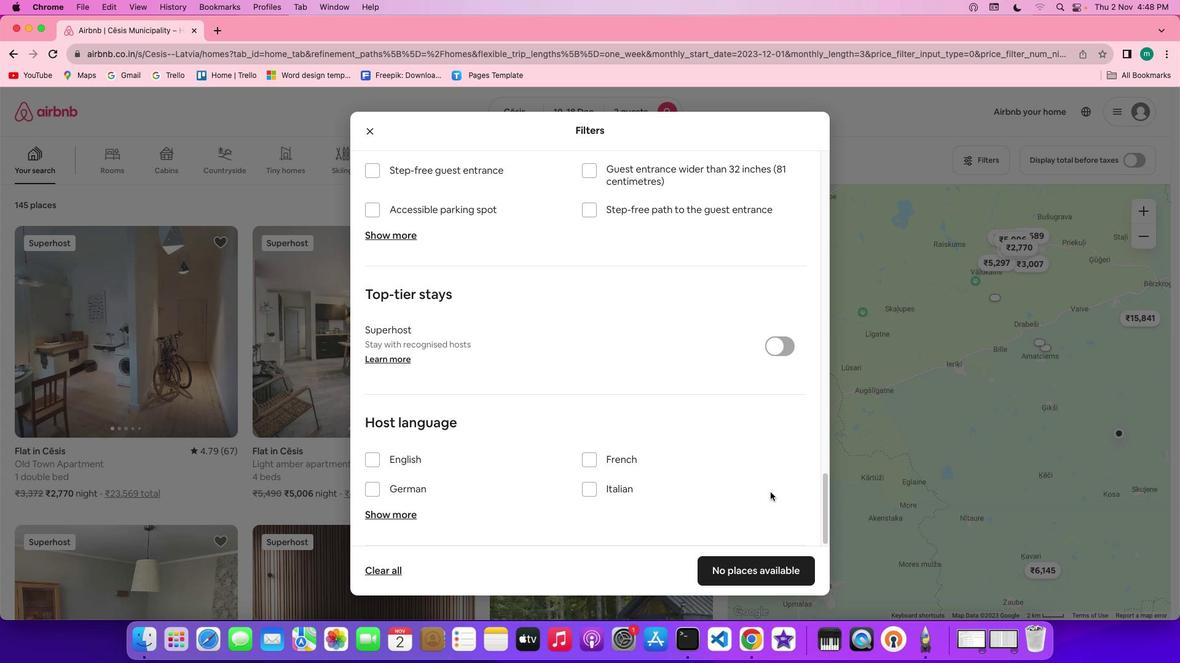 
Action: Mouse scrolled (770, 492) with delta (0, -3)
Screenshot: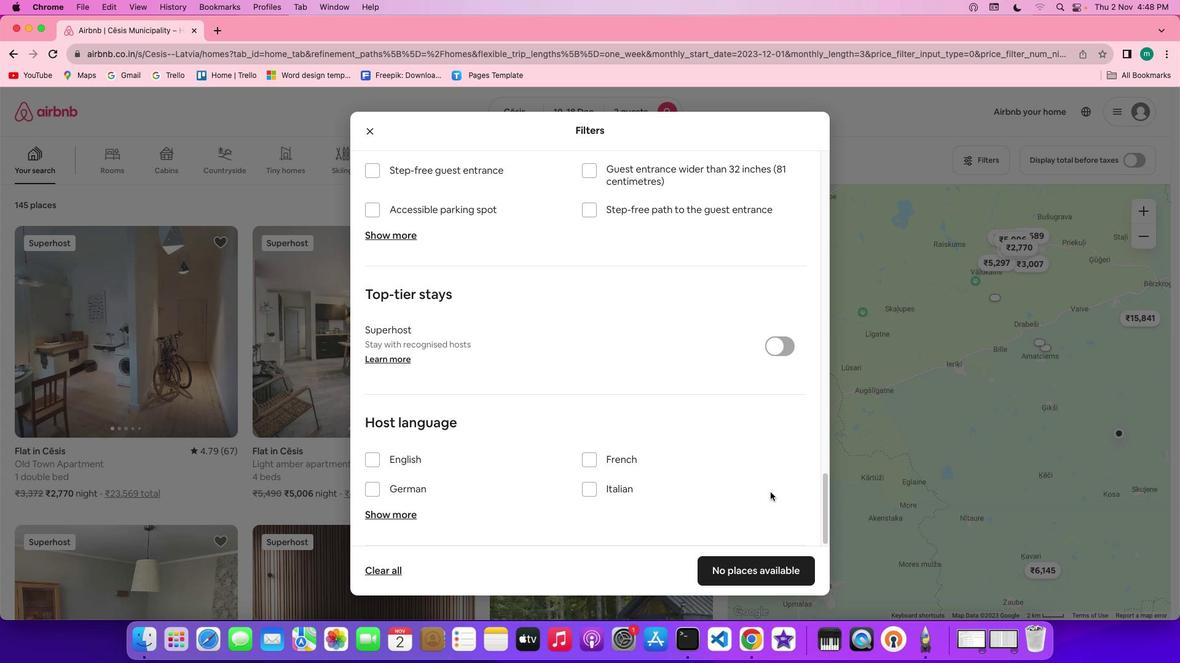 
Action: Mouse scrolled (770, 492) with delta (0, -3)
Screenshot: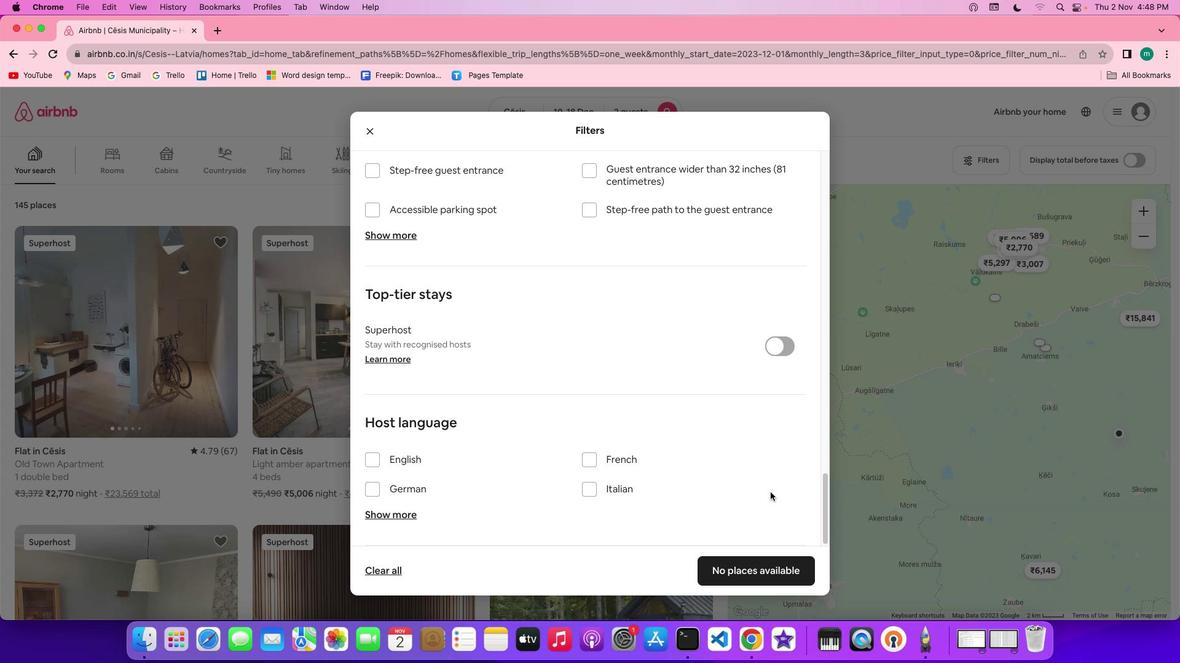 
Action: Mouse moved to (775, 567)
Screenshot: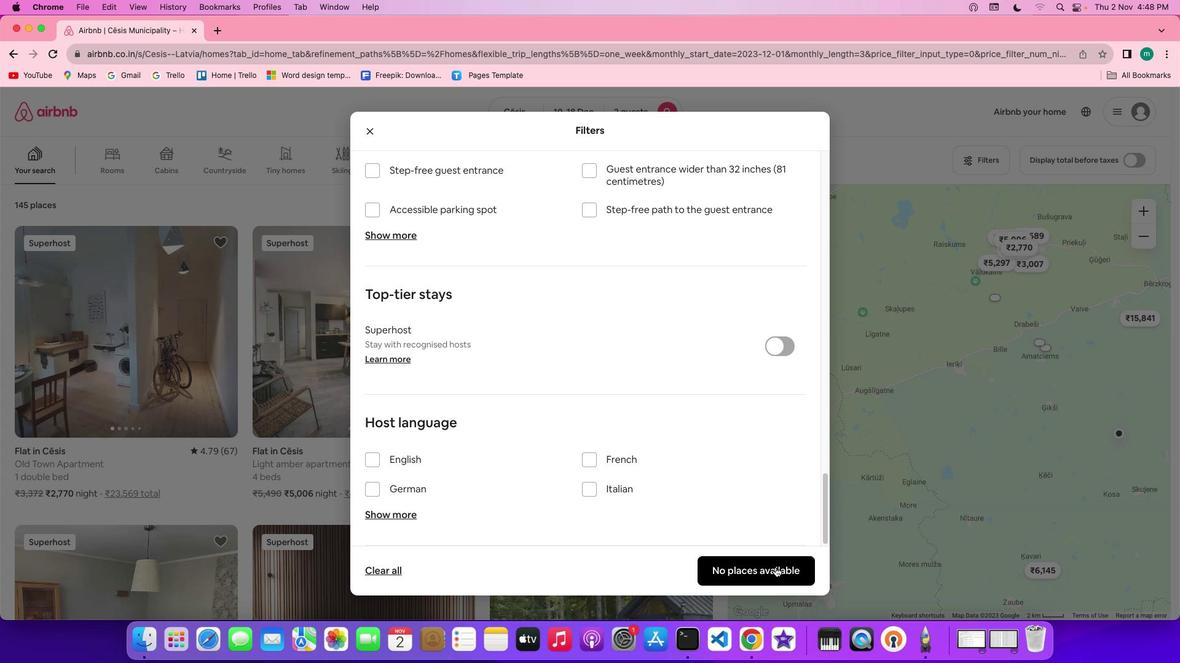 
Action: Mouse pressed left at (775, 567)
Screenshot: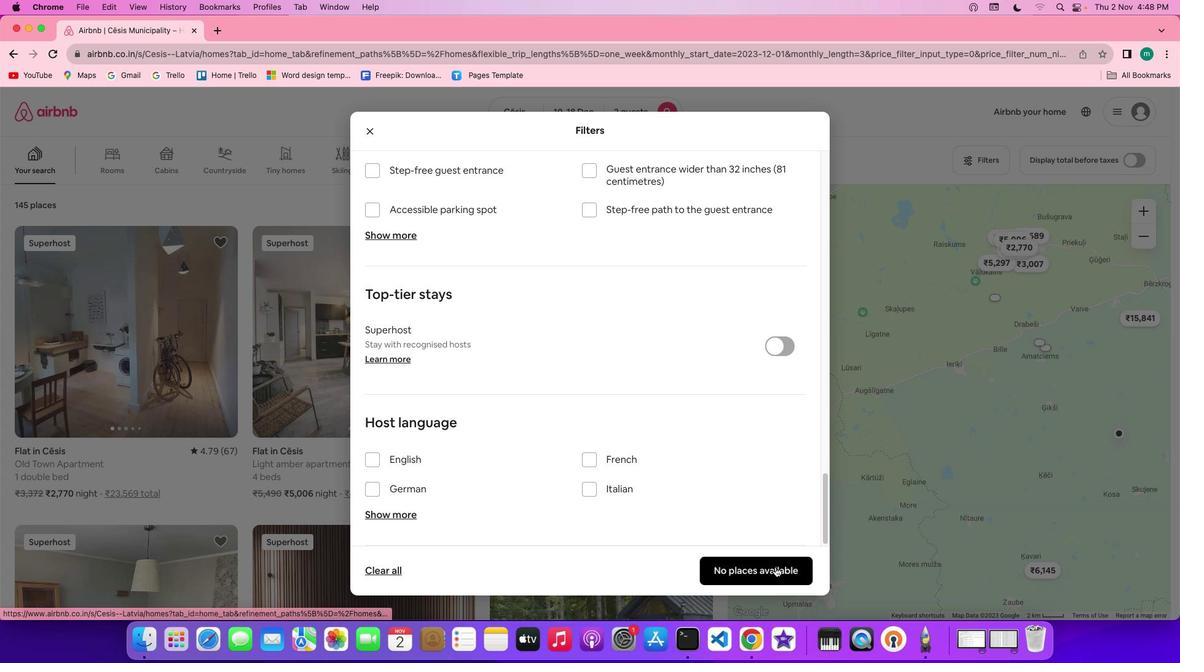 
Action: Mouse moved to (322, 417)
Screenshot: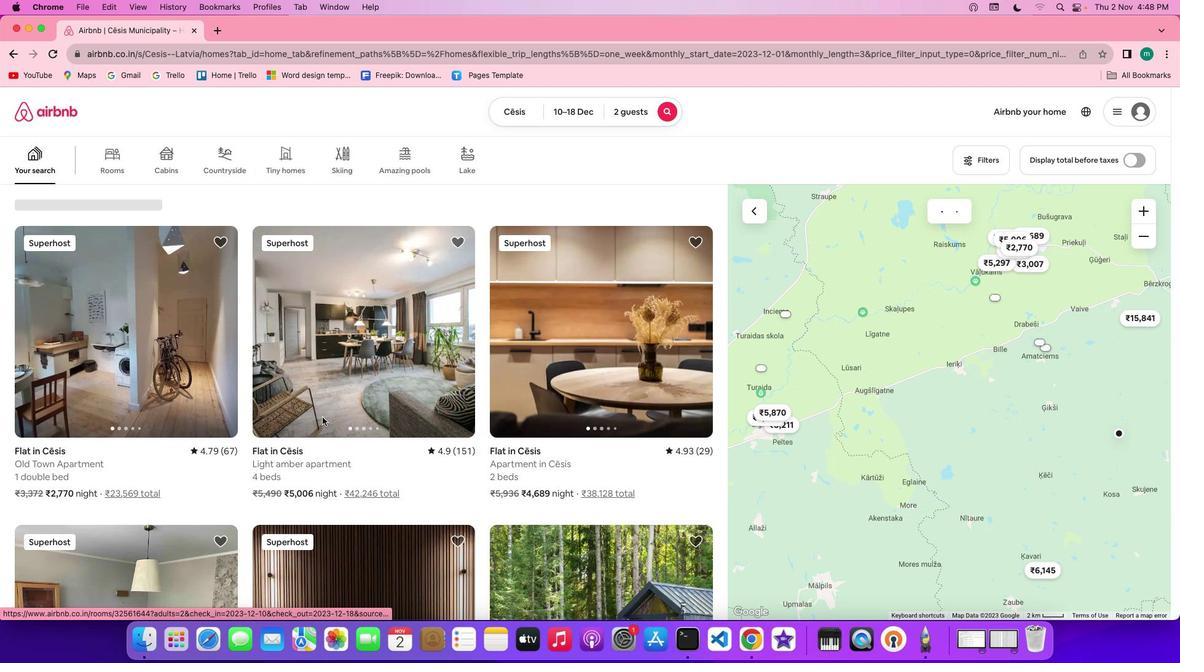 
